 Task: Select Fire TV from Amazon Fire TV. Add to cart Alexa Voice Remote for Fire TV Stick-3. Place order for _x000D_
122 S Miles Ave_x000D_
Union City, Tennessee(TN), 38261, Cell Number (731) 885-7095
Action: Mouse moved to (25, 114)
Screenshot: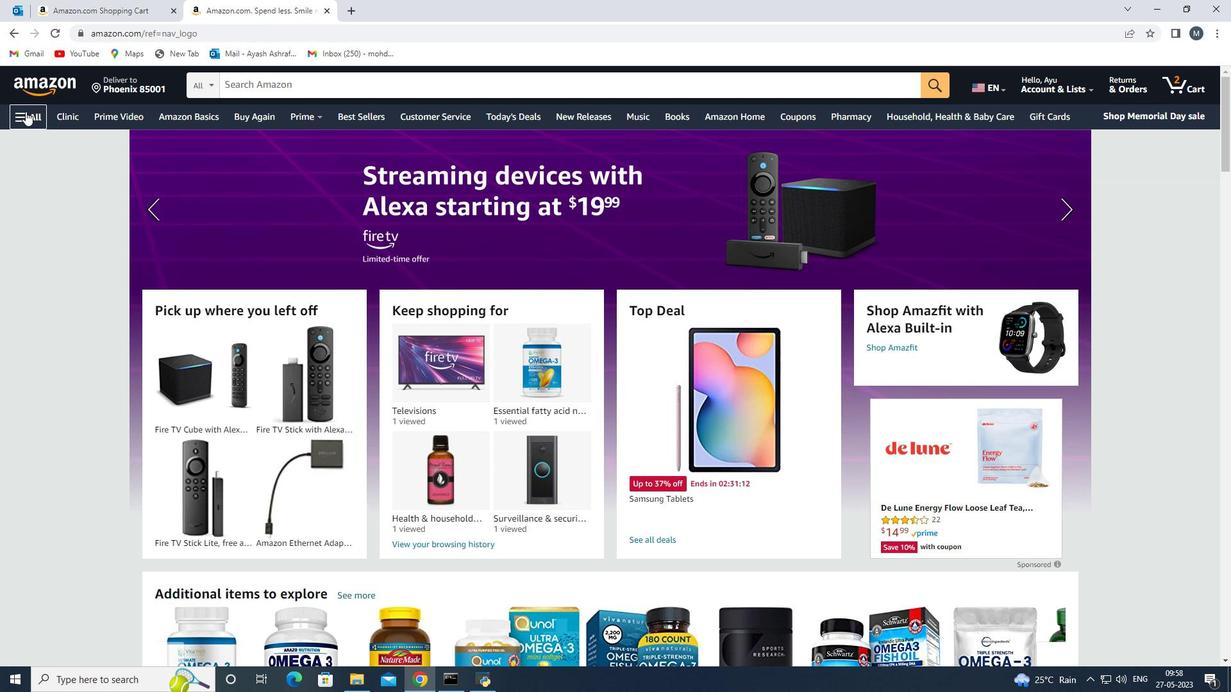 
Action: Mouse pressed left at (25, 114)
Screenshot: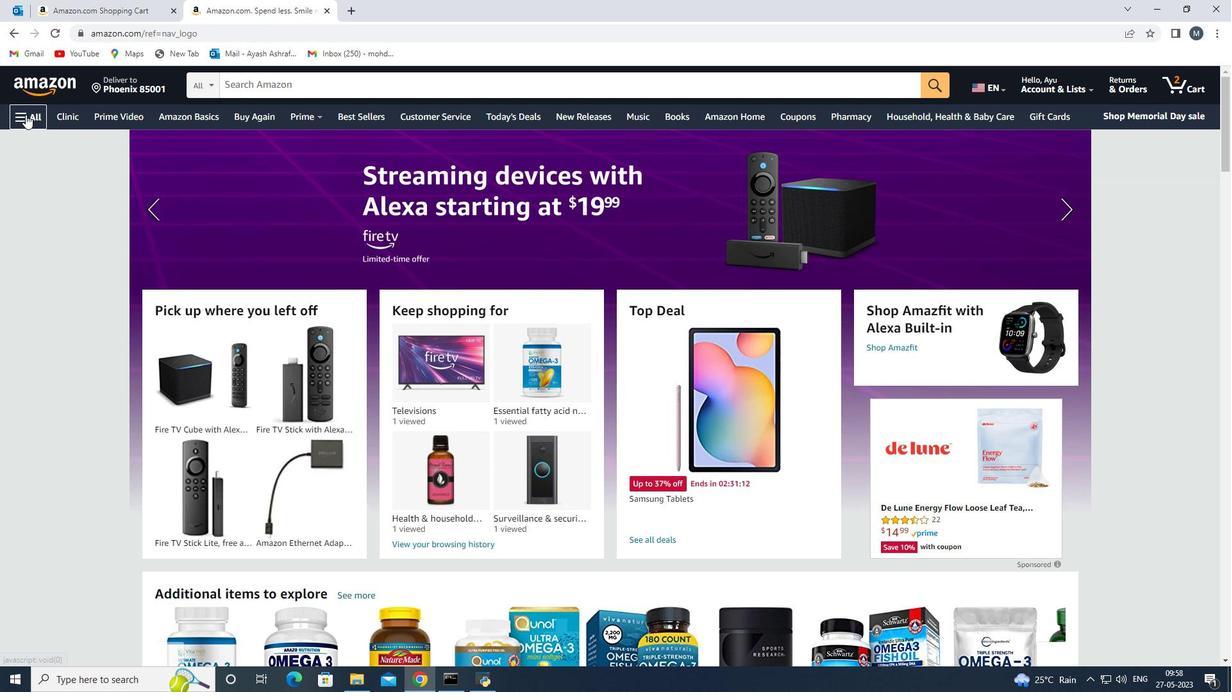 
Action: Mouse moved to (89, 527)
Screenshot: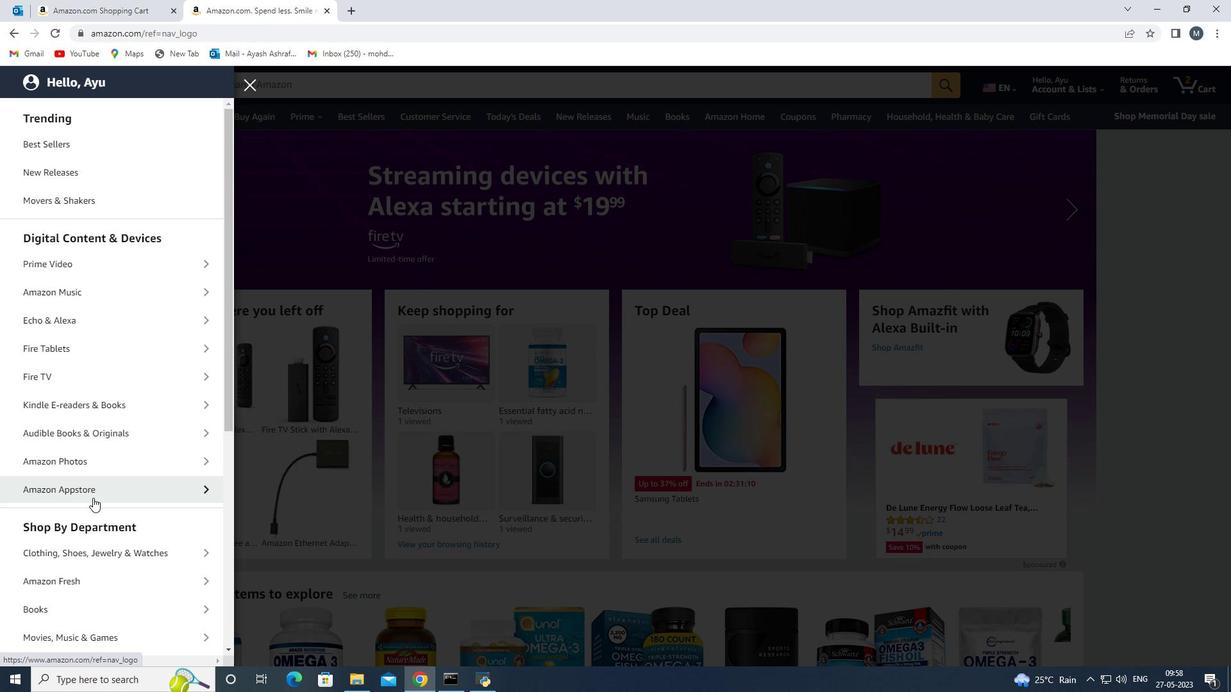 
Action: Mouse scrolled (89, 527) with delta (0, 0)
Screenshot: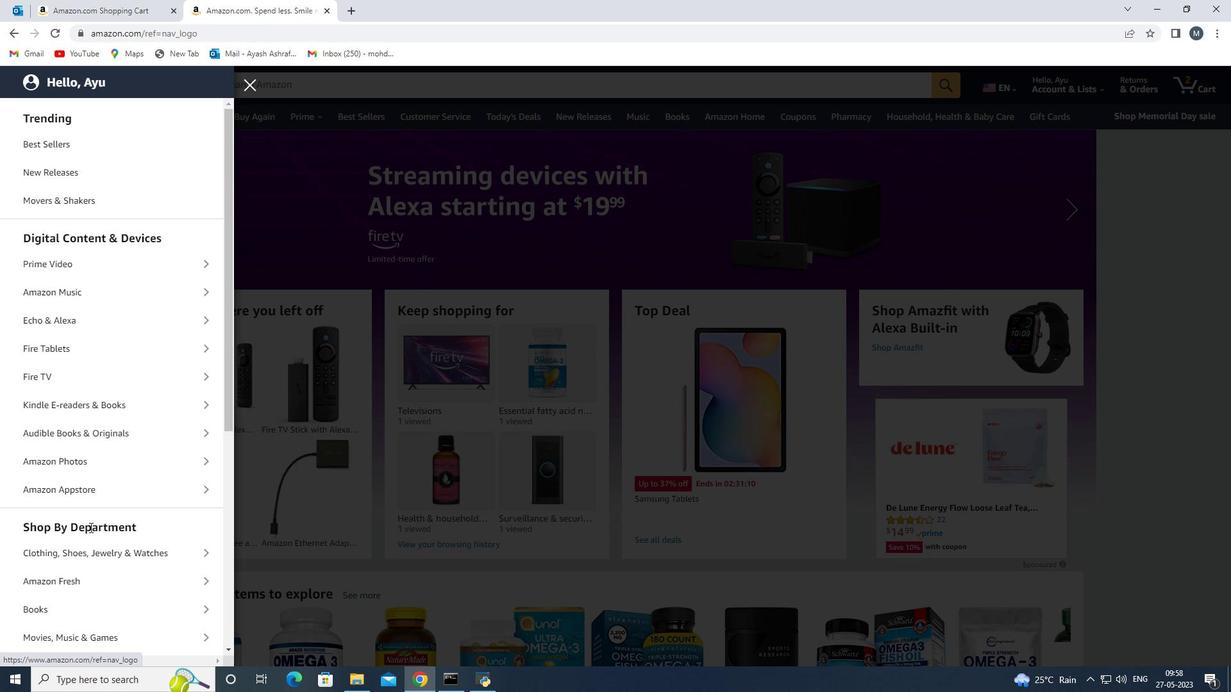 
Action: Mouse scrolled (89, 527) with delta (0, 0)
Screenshot: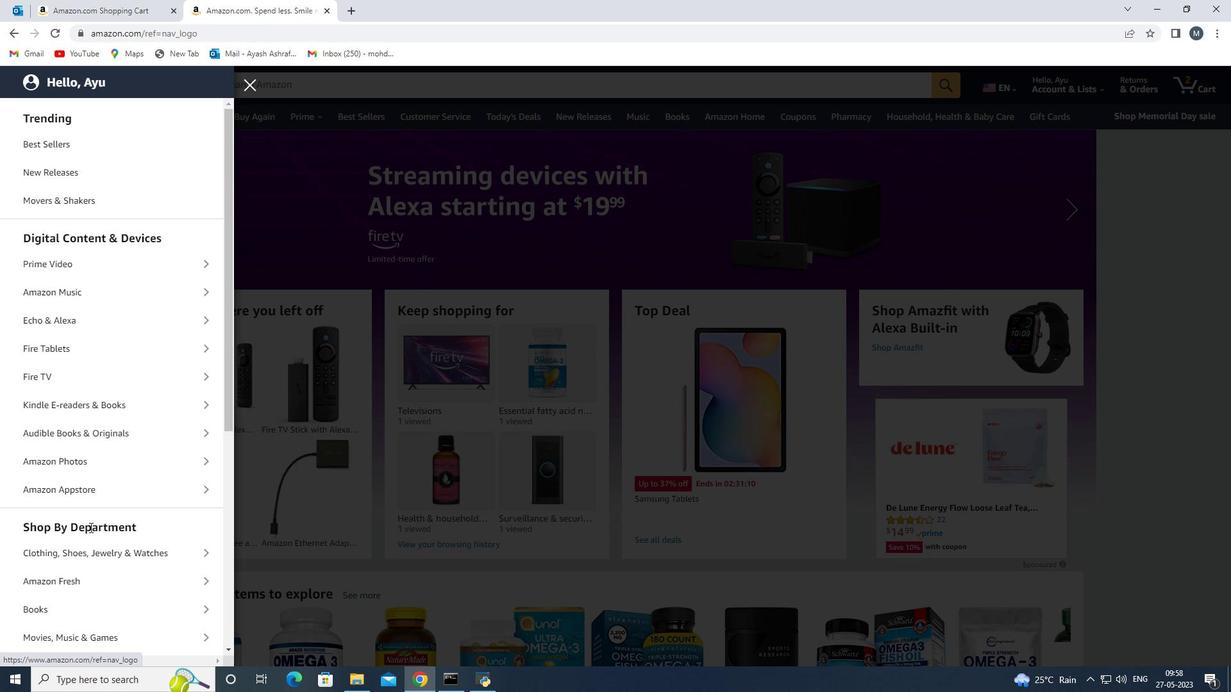 
Action: Mouse moved to (89, 527)
Screenshot: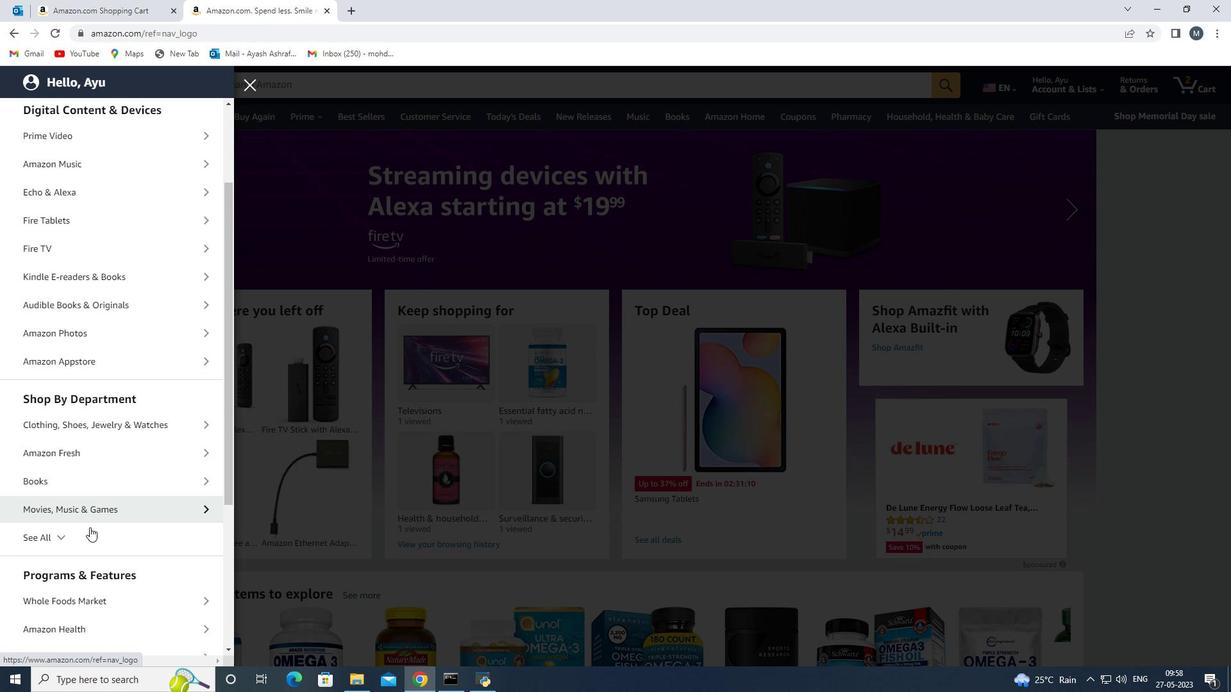 
Action: Mouse scrolled (89, 527) with delta (0, 0)
Screenshot: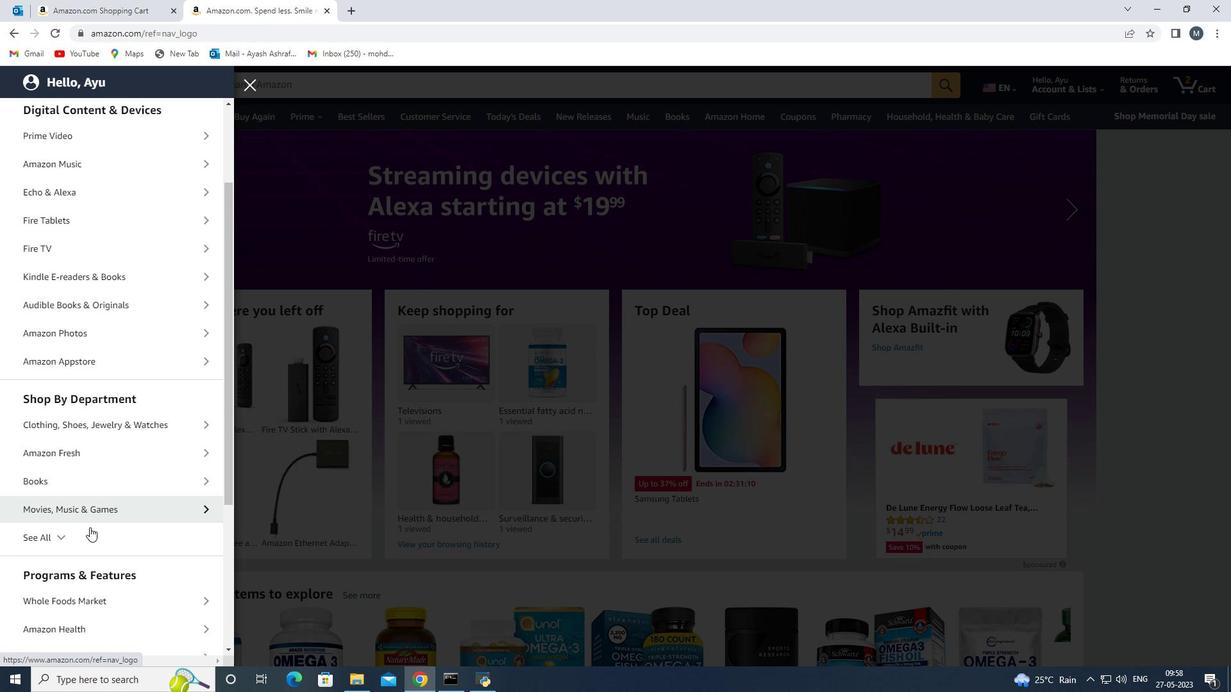
Action: Mouse scrolled (89, 527) with delta (0, 0)
Screenshot: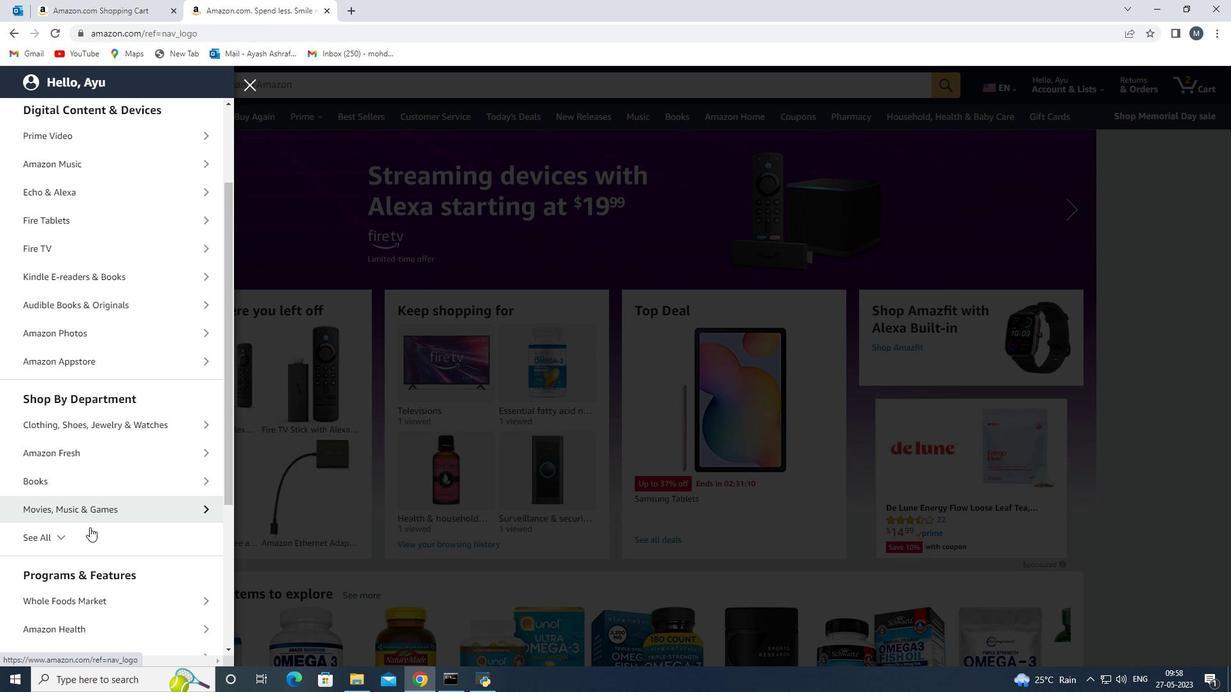 
Action: Mouse scrolled (89, 527) with delta (0, 0)
Screenshot: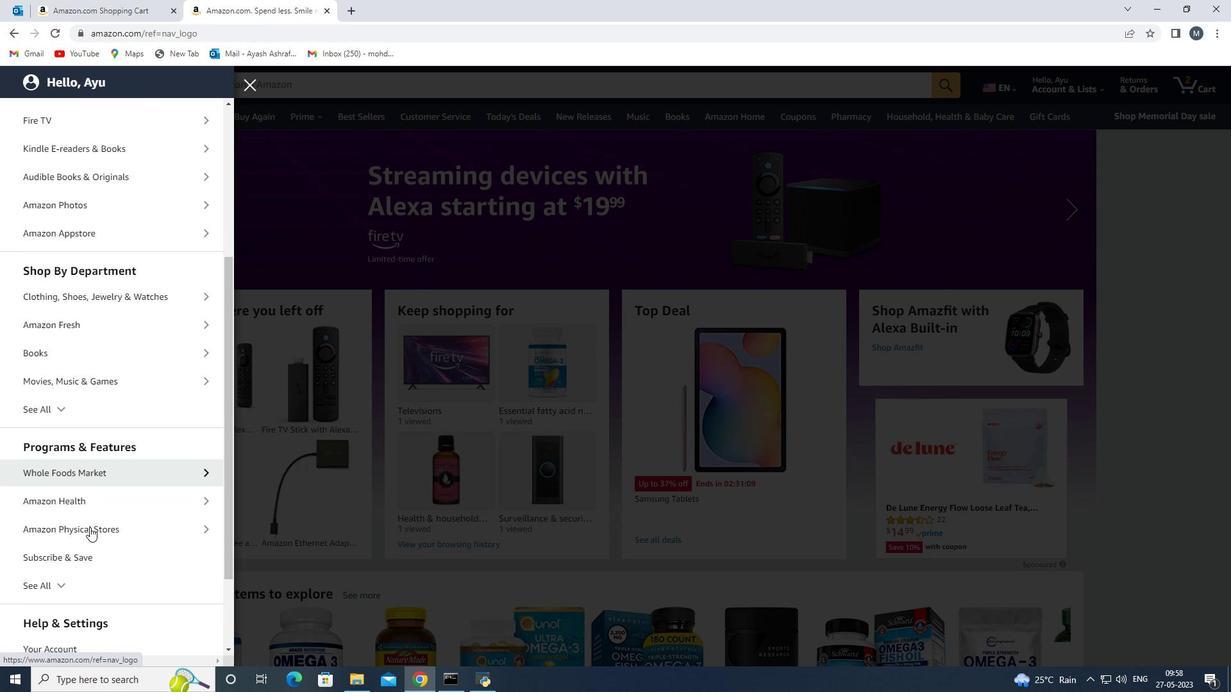 
Action: Mouse scrolled (89, 527) with delta (0, 0)
Screenshot: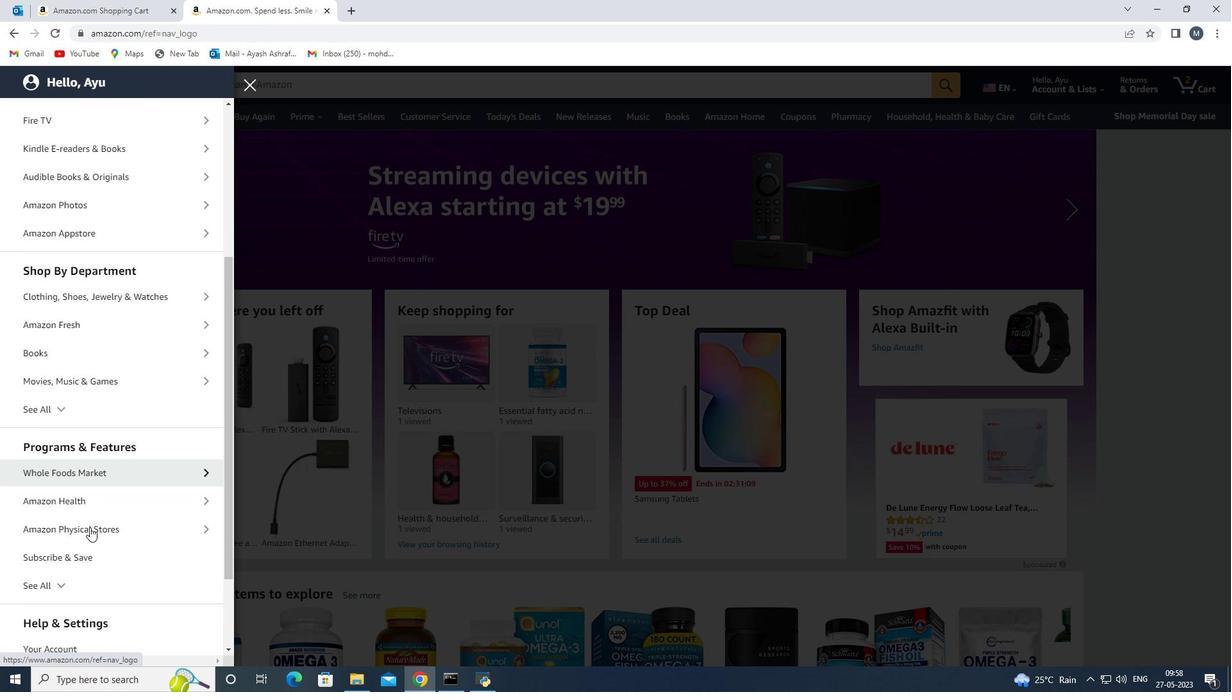
Action: Mouse moved to (128, 373)
Screenshot: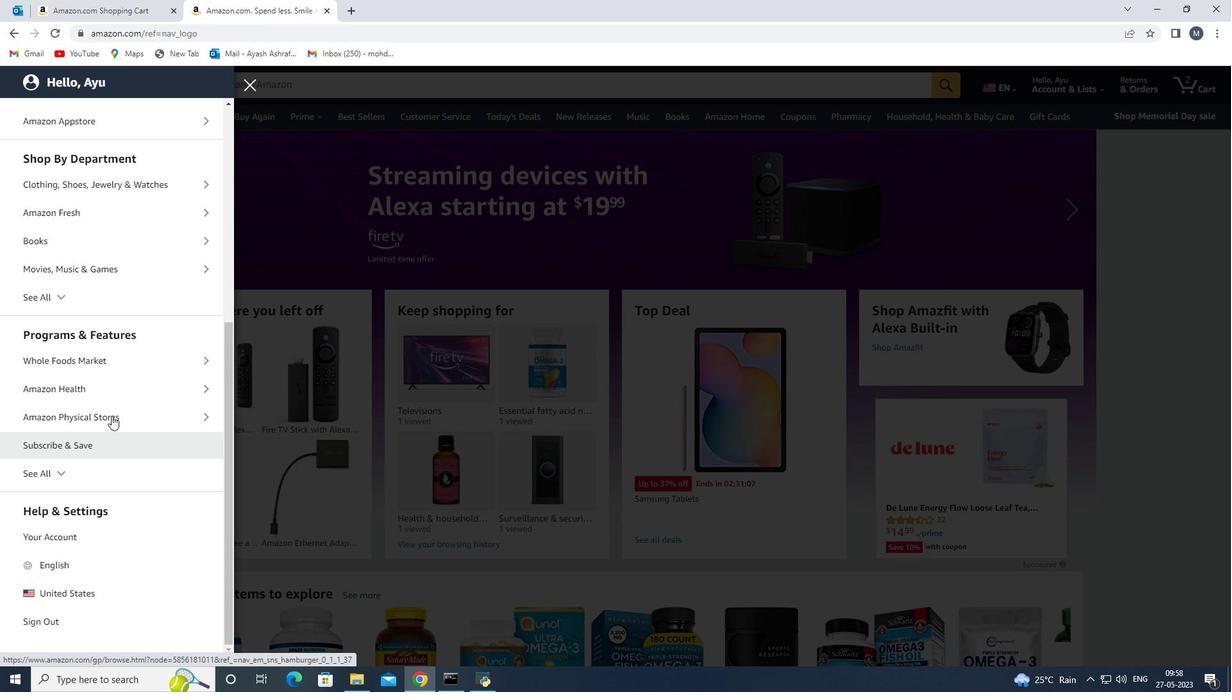 
Action: Mouse scrolled (128, 373) with delta (0, 0)
Screenshot: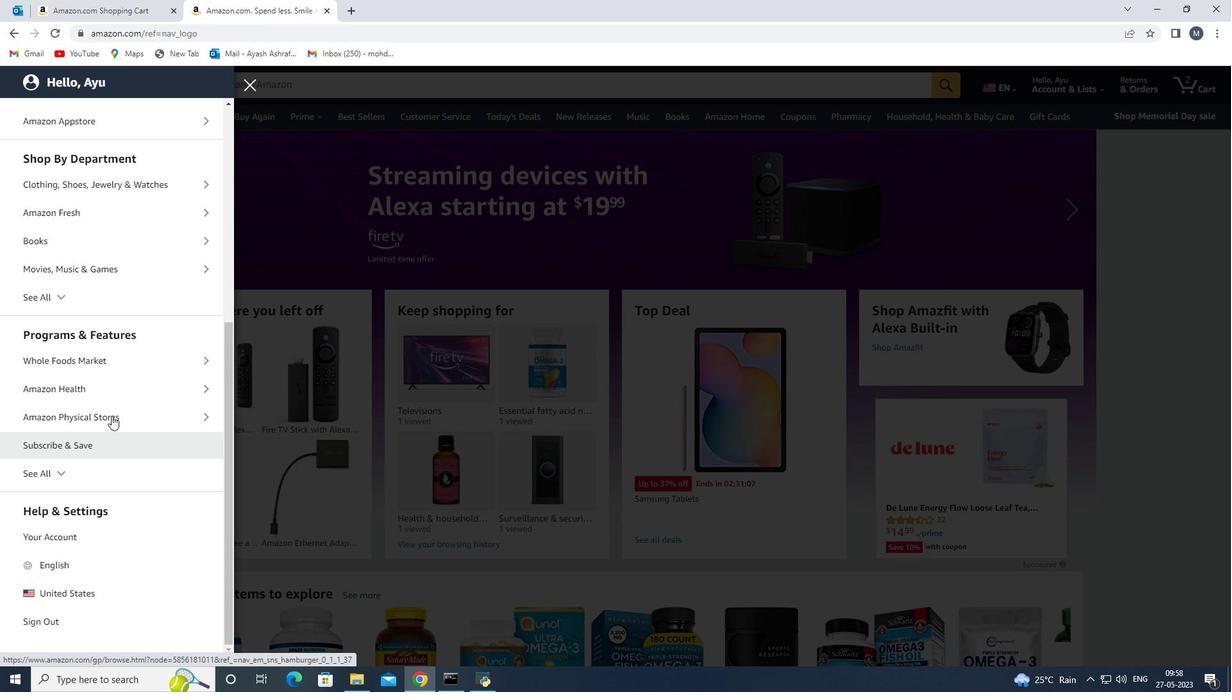 
Action: Mouse scrolled (128, 373) with delta (0, 0)
Screenshot: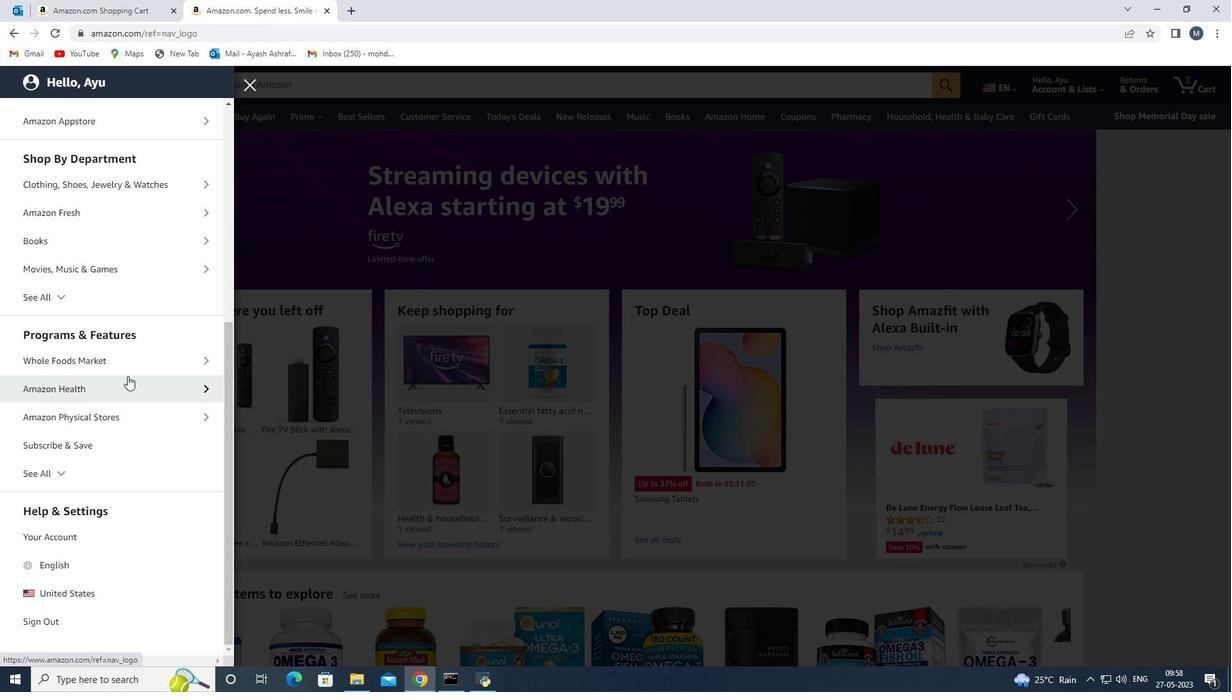 
Action: Mouse moved to (100, 259)
Screenshot: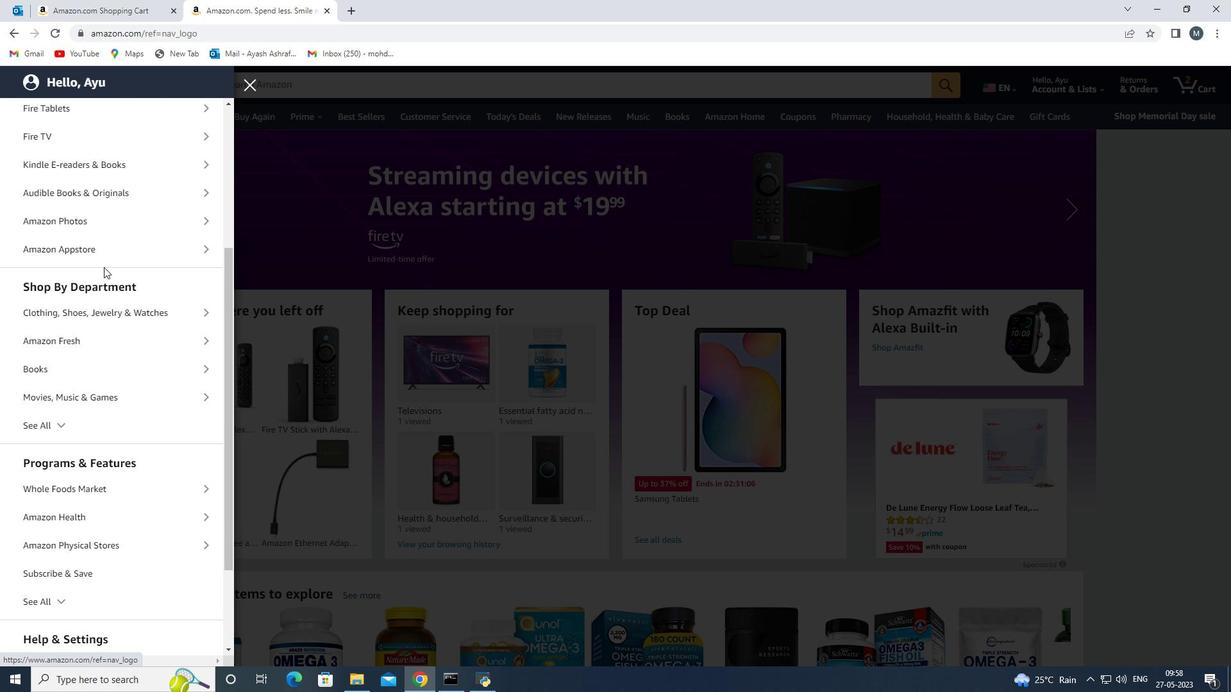 
Action: Mouse scrolled (100, 259) with delta (0, 0)
Screenshot: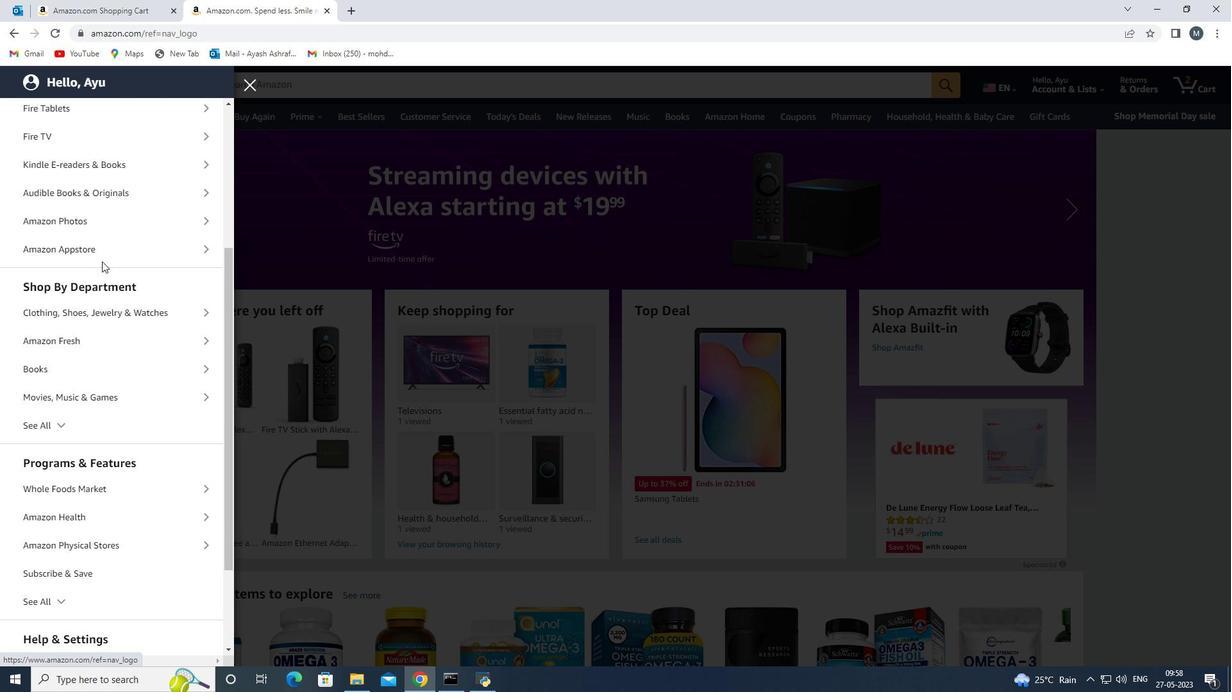 
Action: Mouse moved to (169, 198)
Screenshot: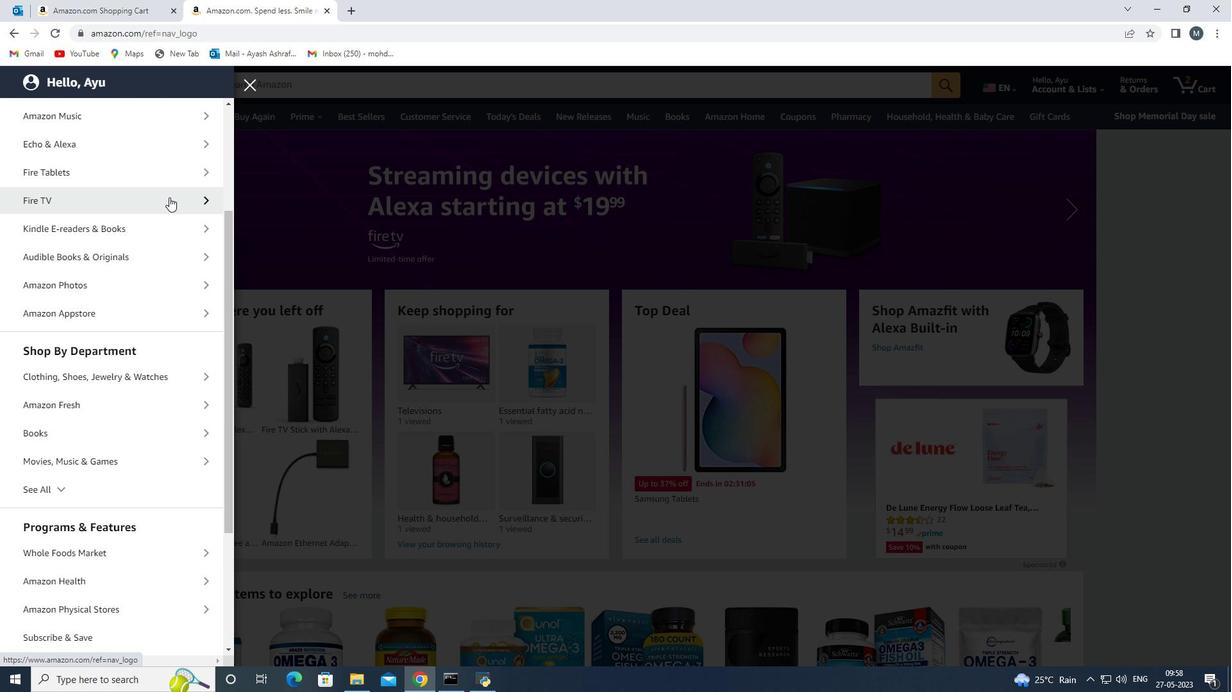 
Action: Mouse pressed left at (169, 198)
Screenshot: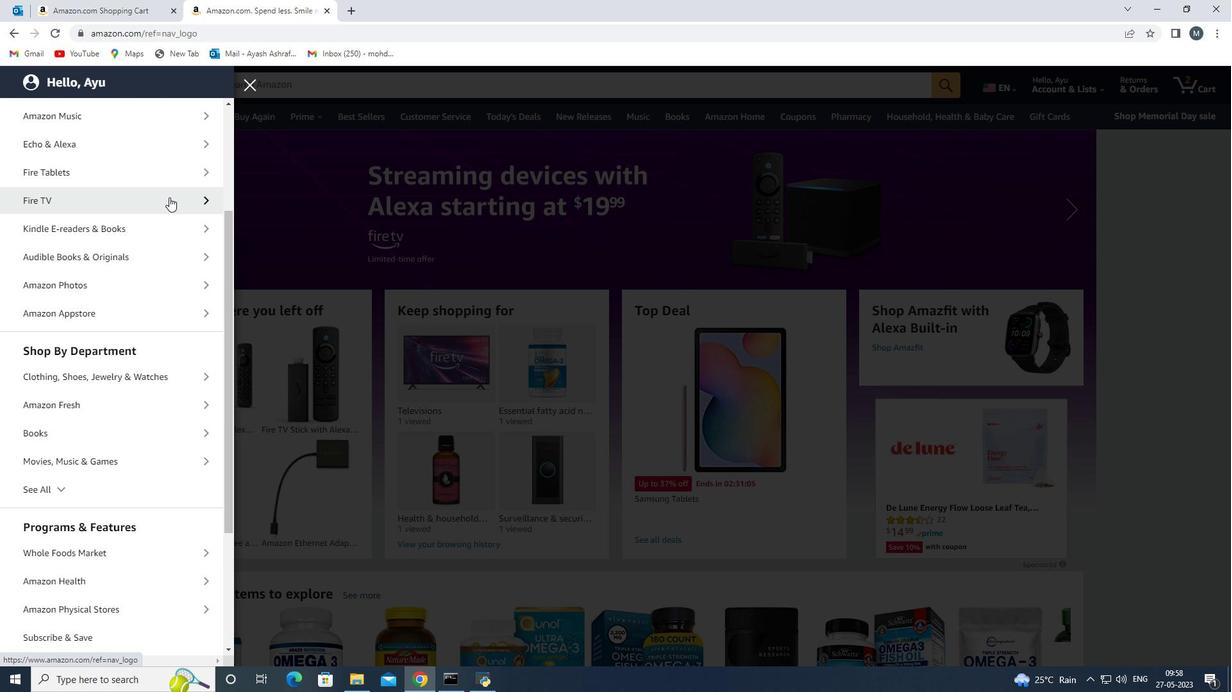 
Action: Mouse moved to (168, 182)
Screenshot: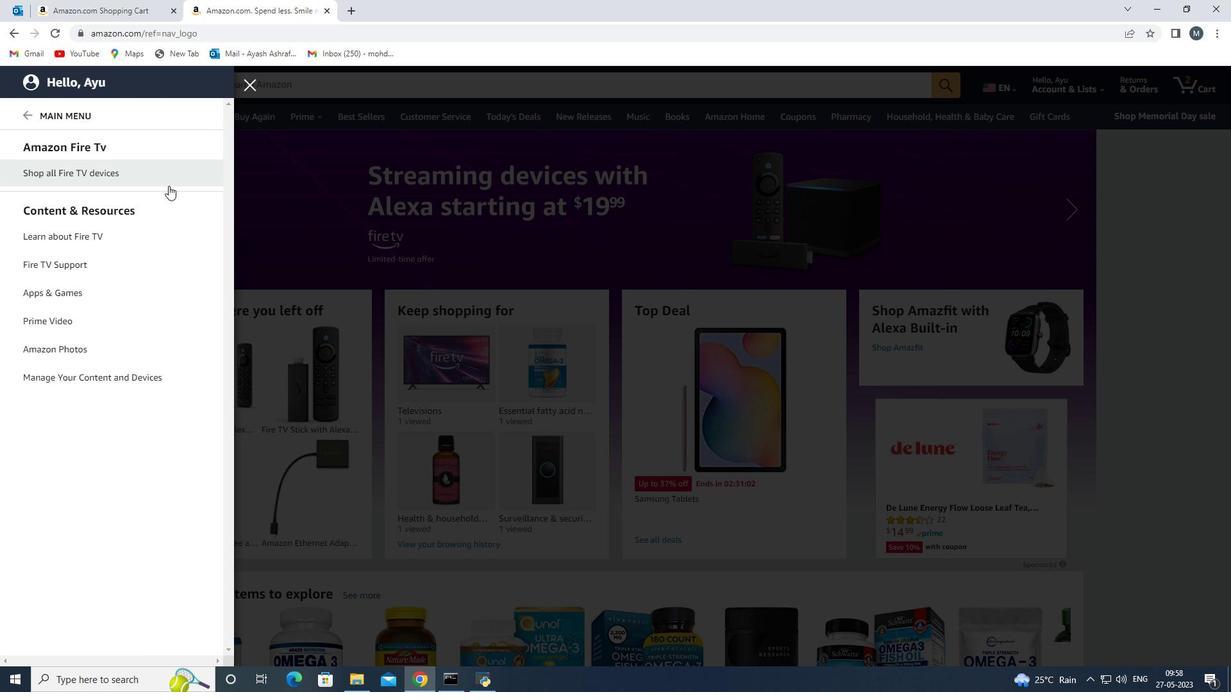 
Action: Mouse pressed left at (168, 182)
Screenshot: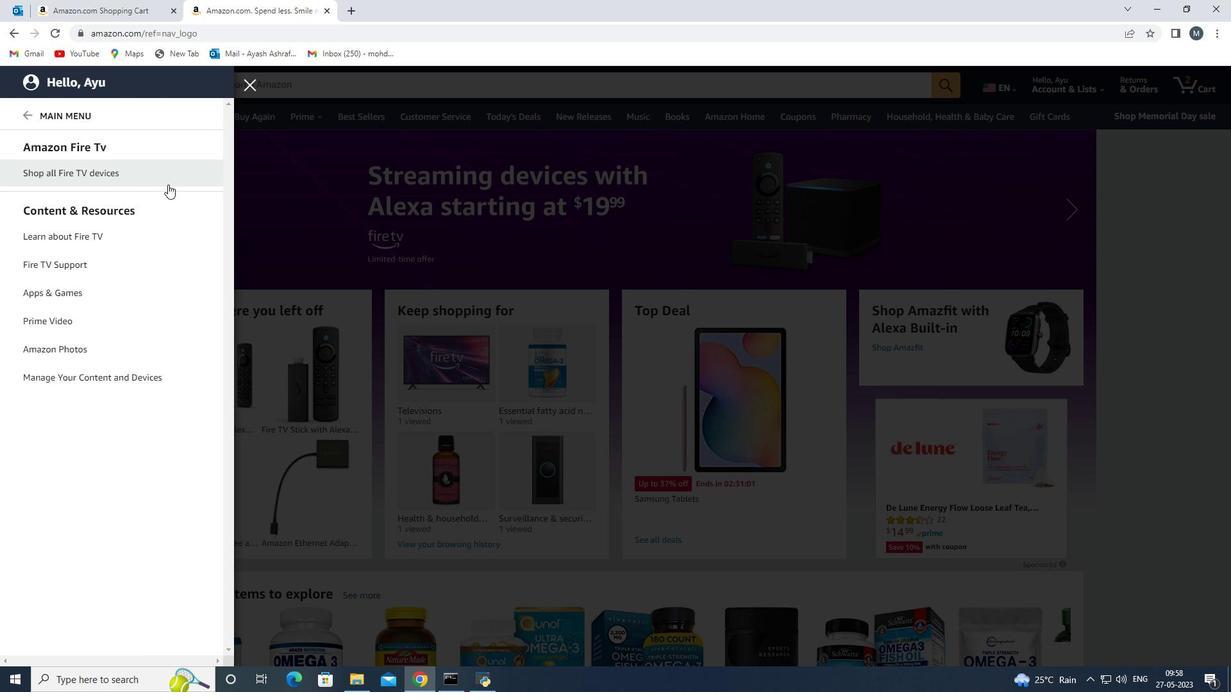 
Action: Mouse moved to (337, 84)
Screenshot: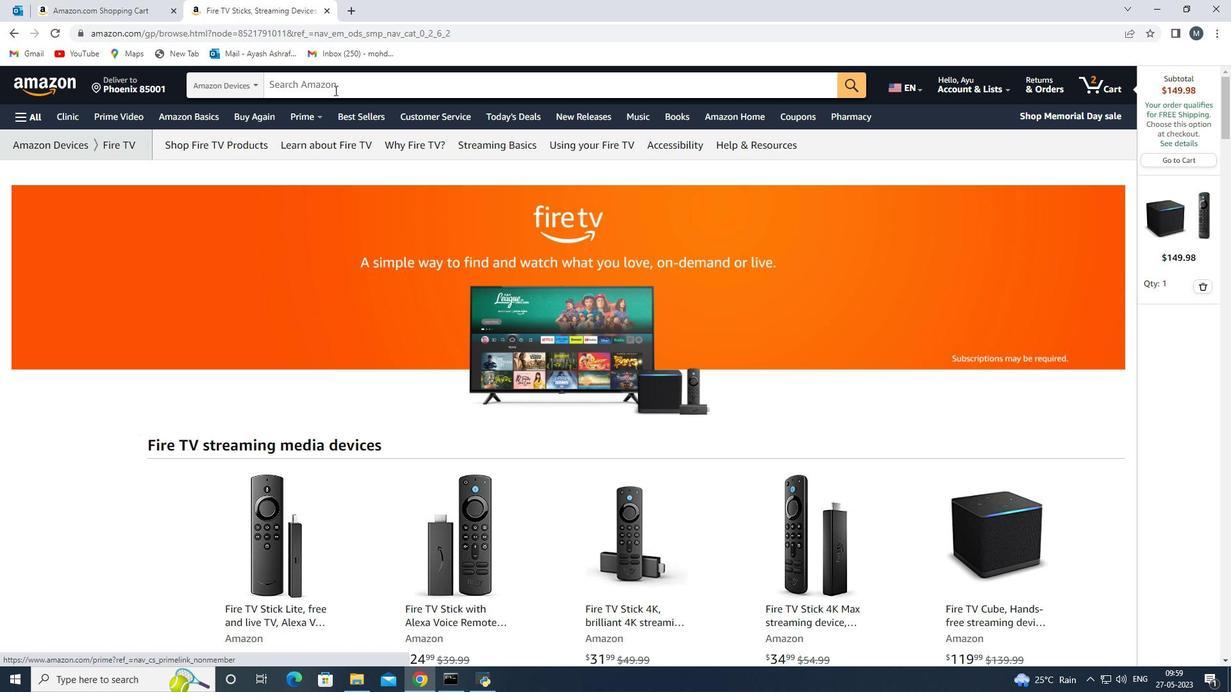 
Action: Mouse pressed left at (337, 84)
Screenshot: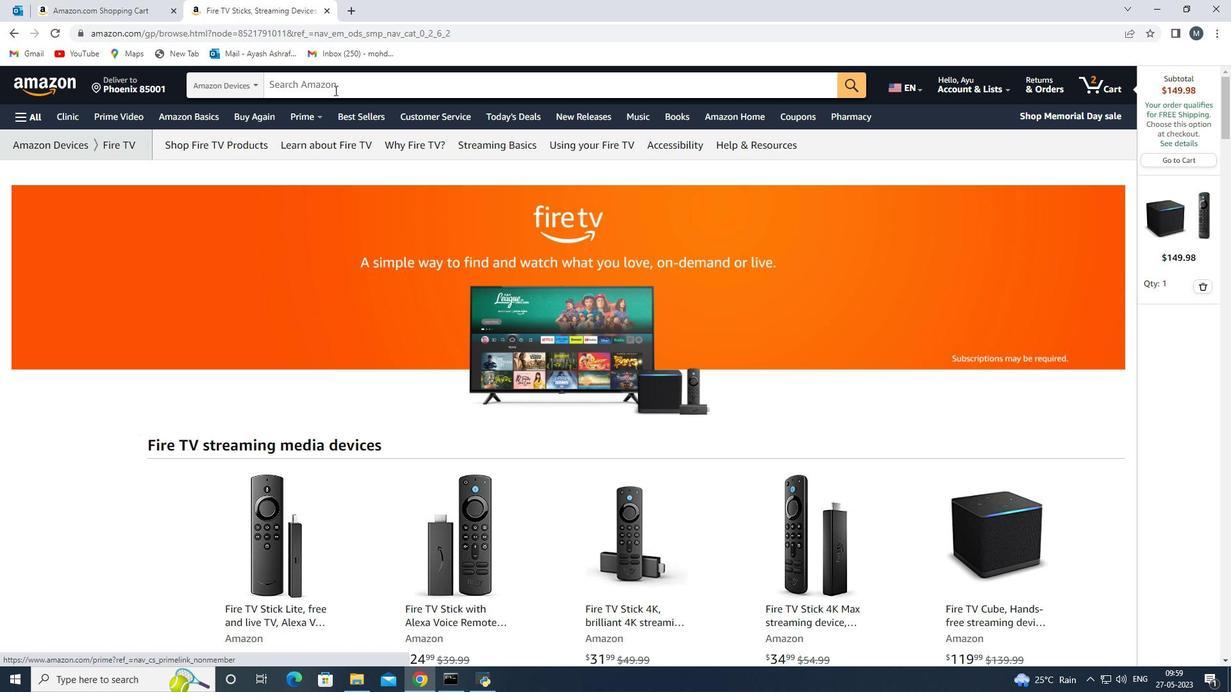 
Action: Mouse moved to (337, 84)
Screenshot: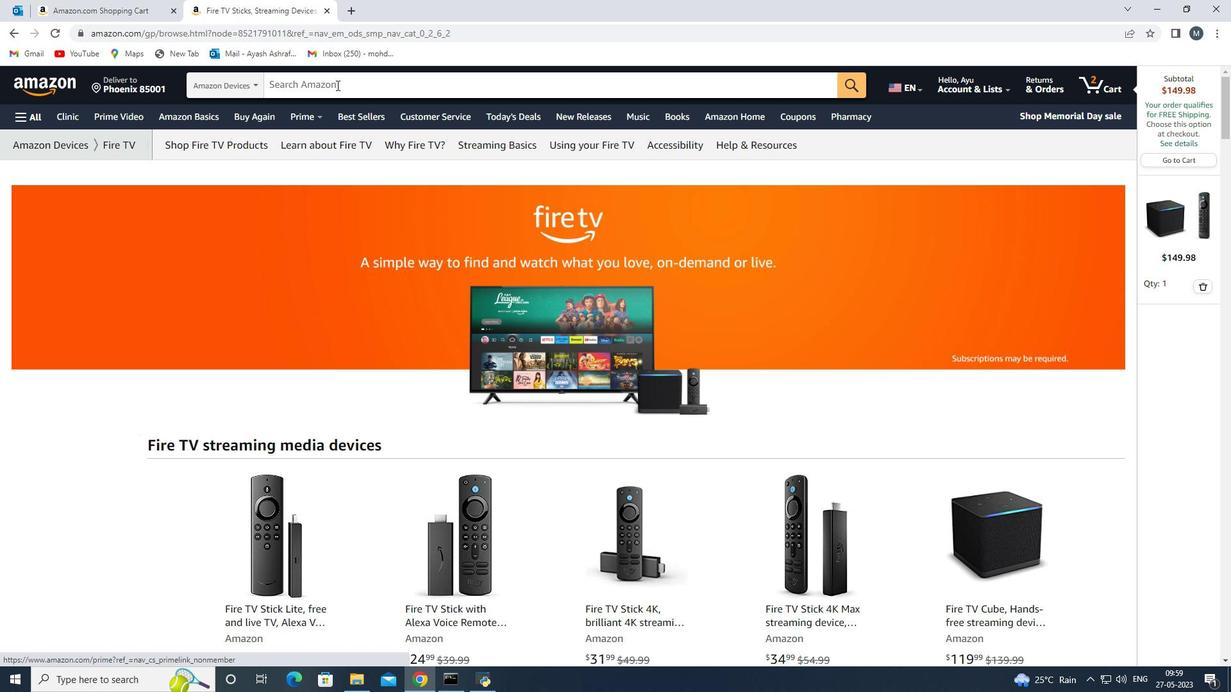 
Action: Key pressed <Key.shift>Alexa<Key.space><Key.shift>Voice<Key.space><Key.shift>Remote<Key.space><Key.shift>For<Key.space>fire<Key.space>tv<Key.space>stick<Key.enter>
Screenshot: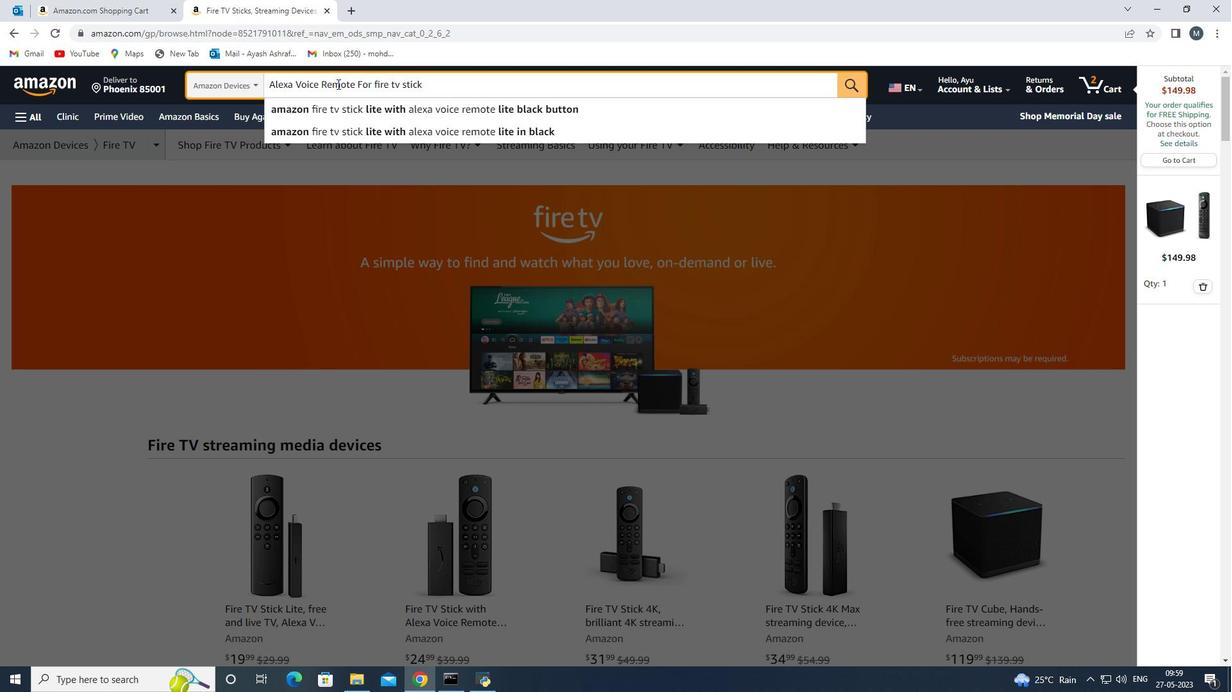 
Action: Mouse moved to (572, 369)
Screenshot: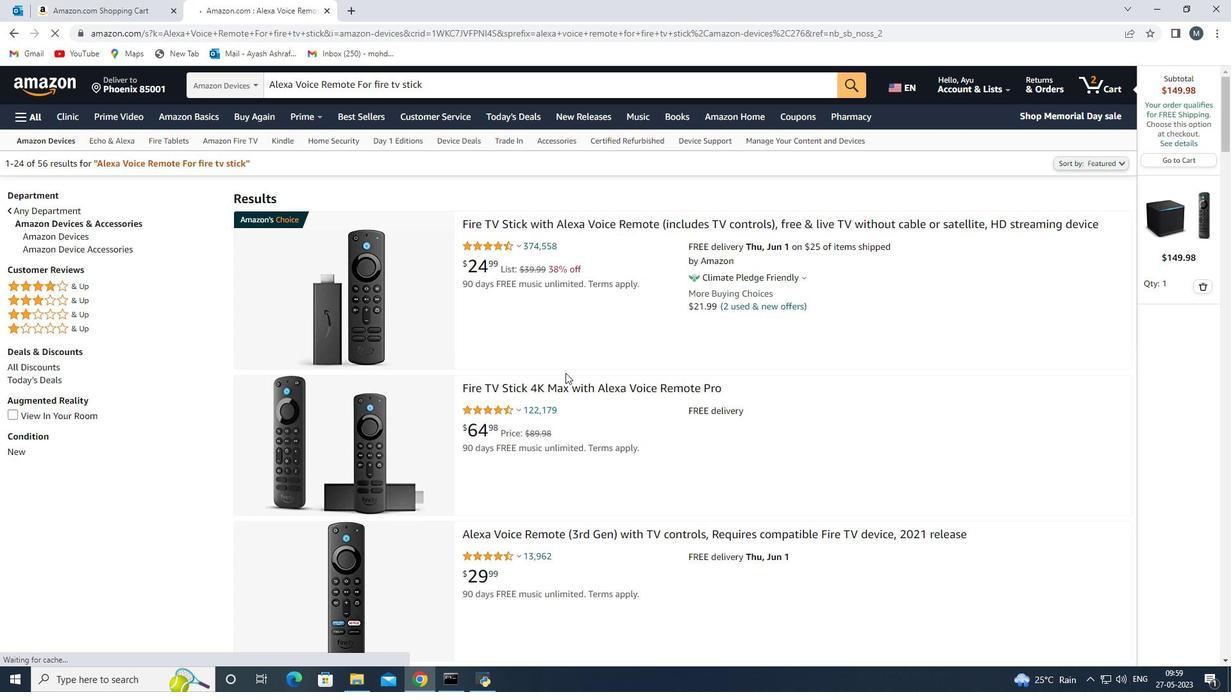
Action: Mouse scrolled (572, 368) with delta (0, 0)
Screenshot: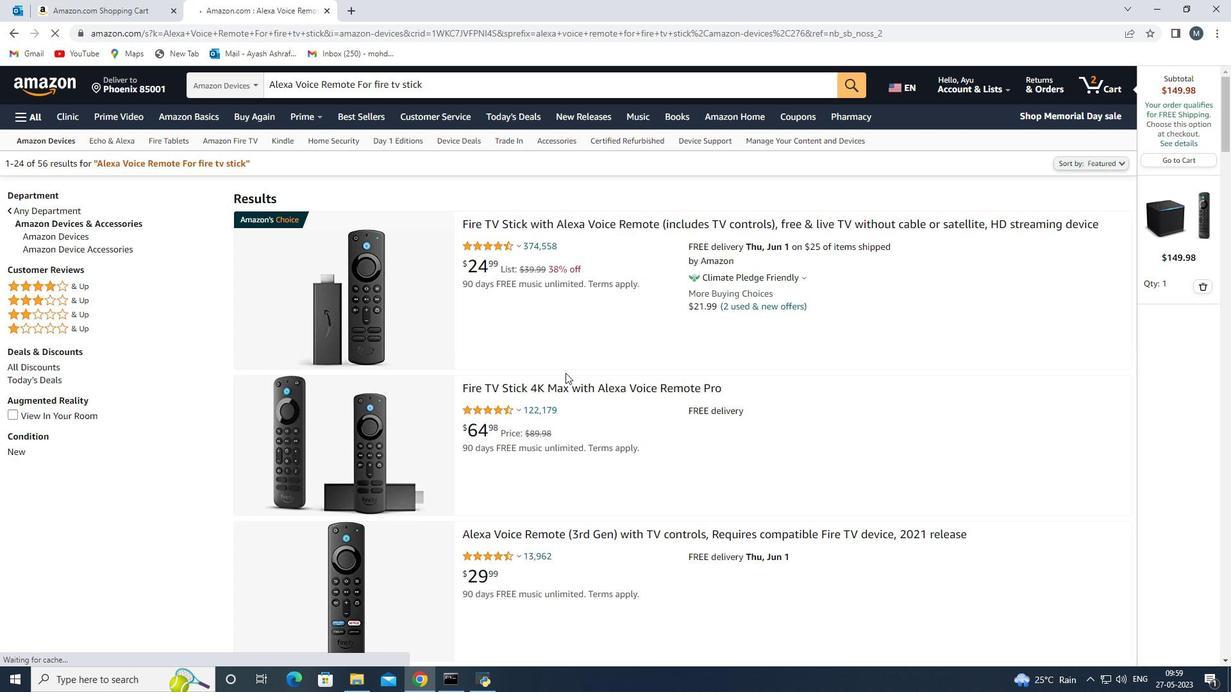 
Action: Mouse scrolled (572, 368) with delta (0, 0)
Screenshot: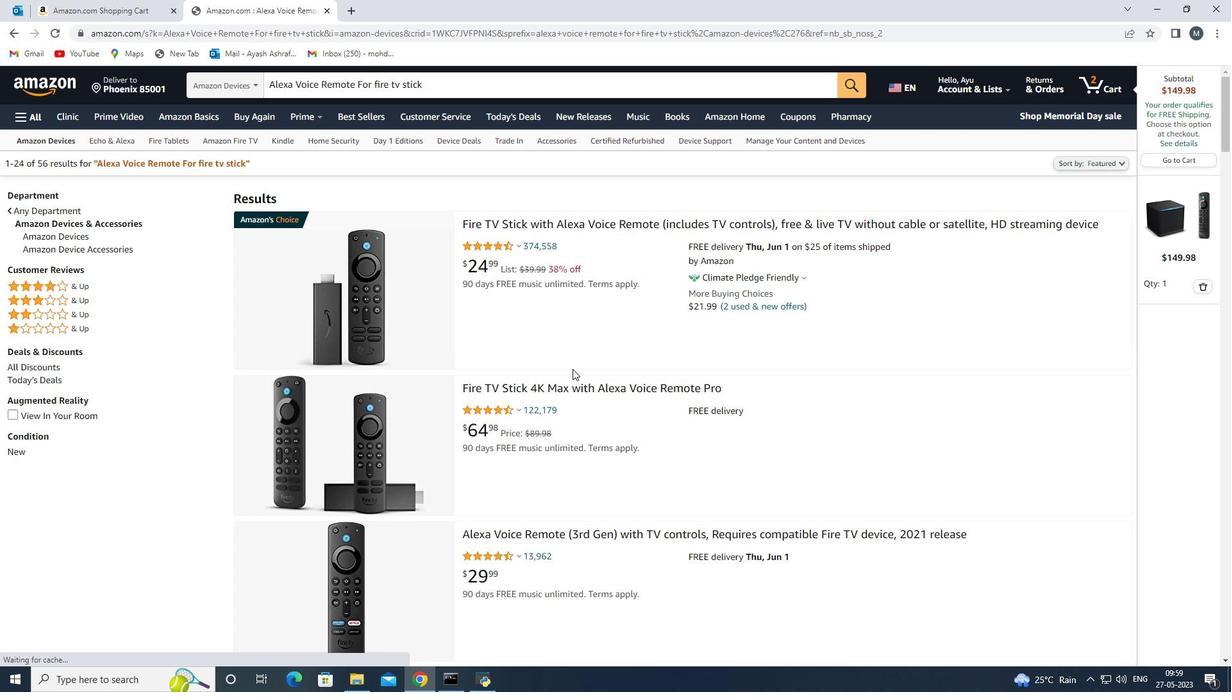 
Action: Mouse moved to (758, 298)
Screenshot: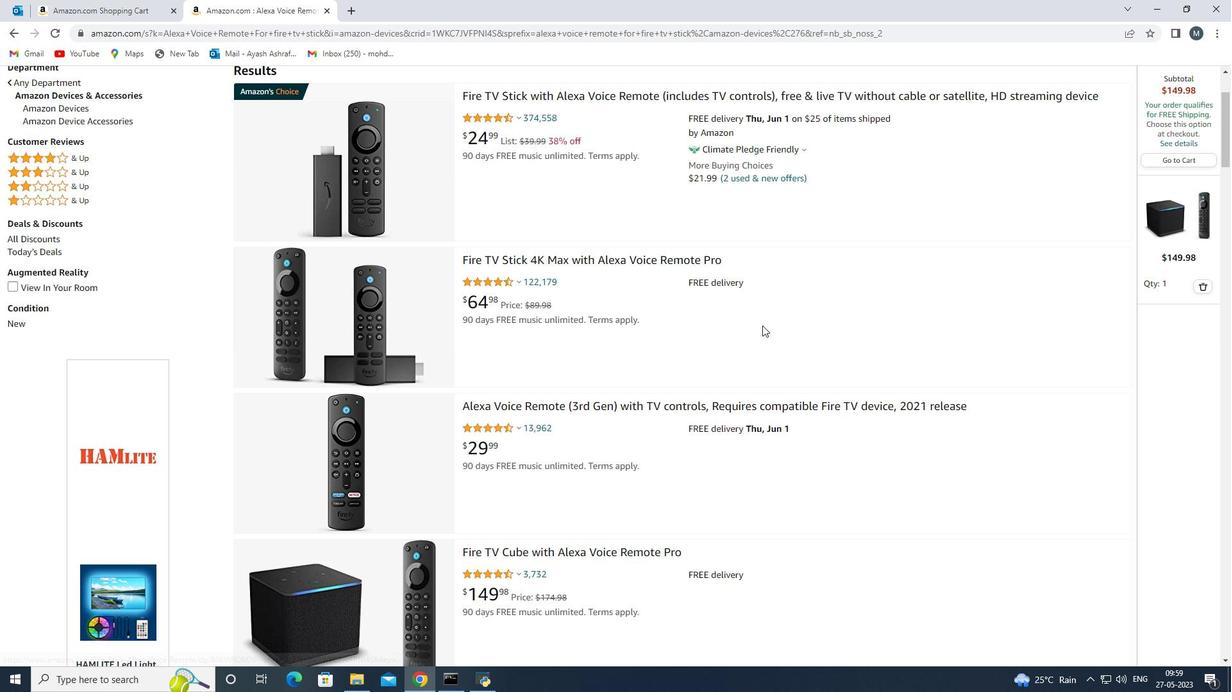 
Action: Mouse scrolled (758, 299) with delta (0, 0)
Screenshot: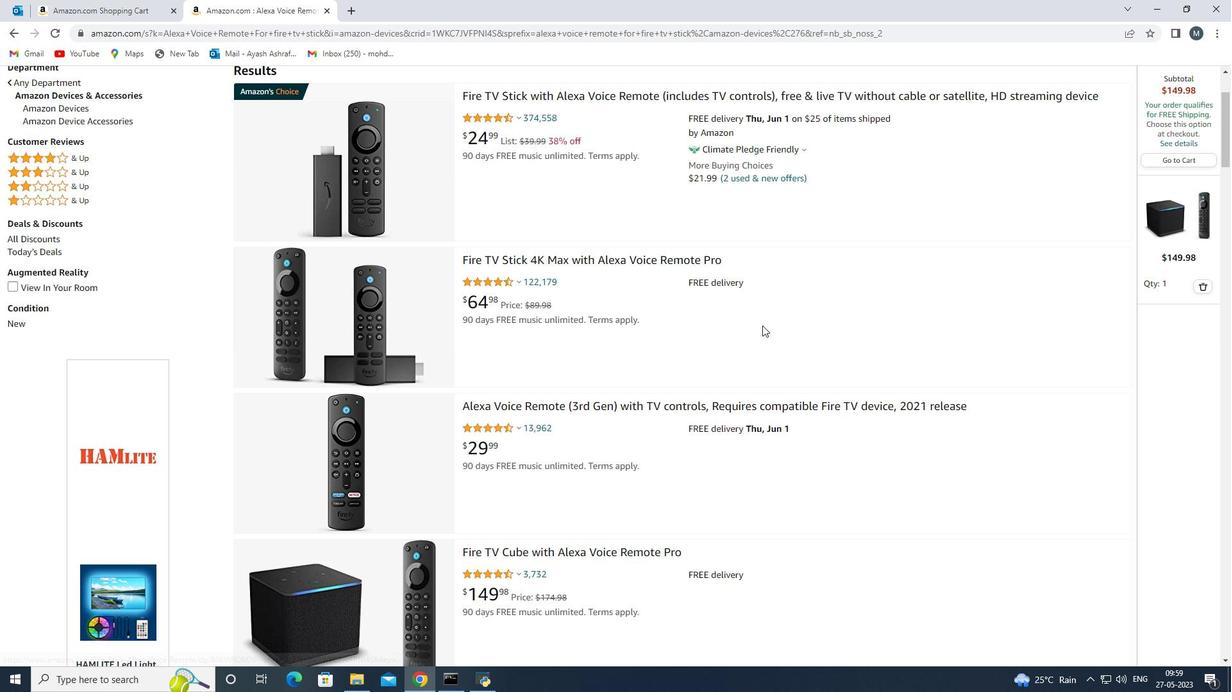 
Action: Mouse moved to (757, 293)
Screenshot: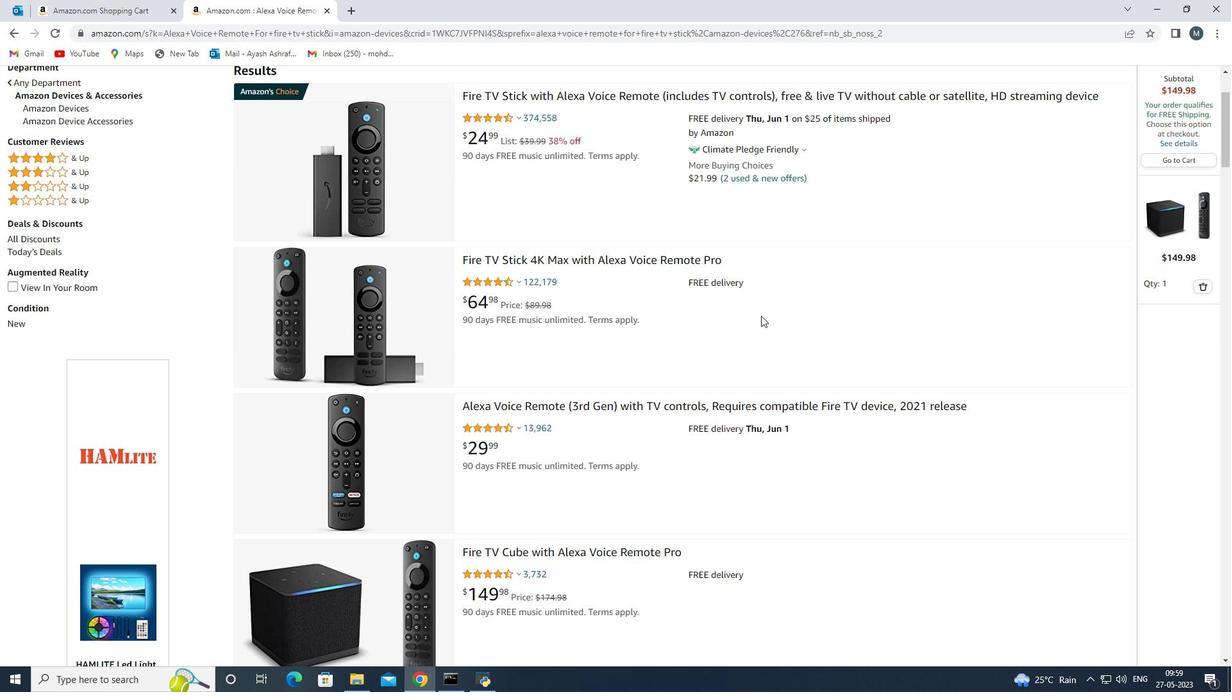 
Action: Mouse scrolled (757, 293) with delta (0, 0)
Screenshot: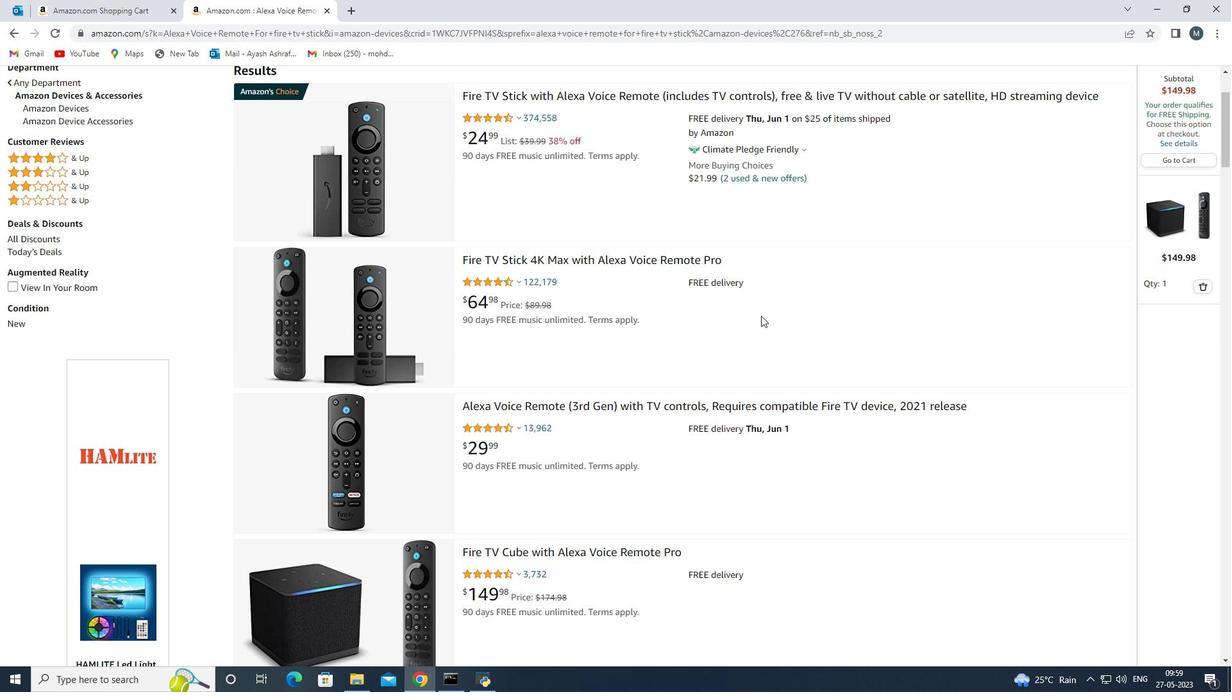 
Action: Mouse moved to (619, 313)
Screenshot: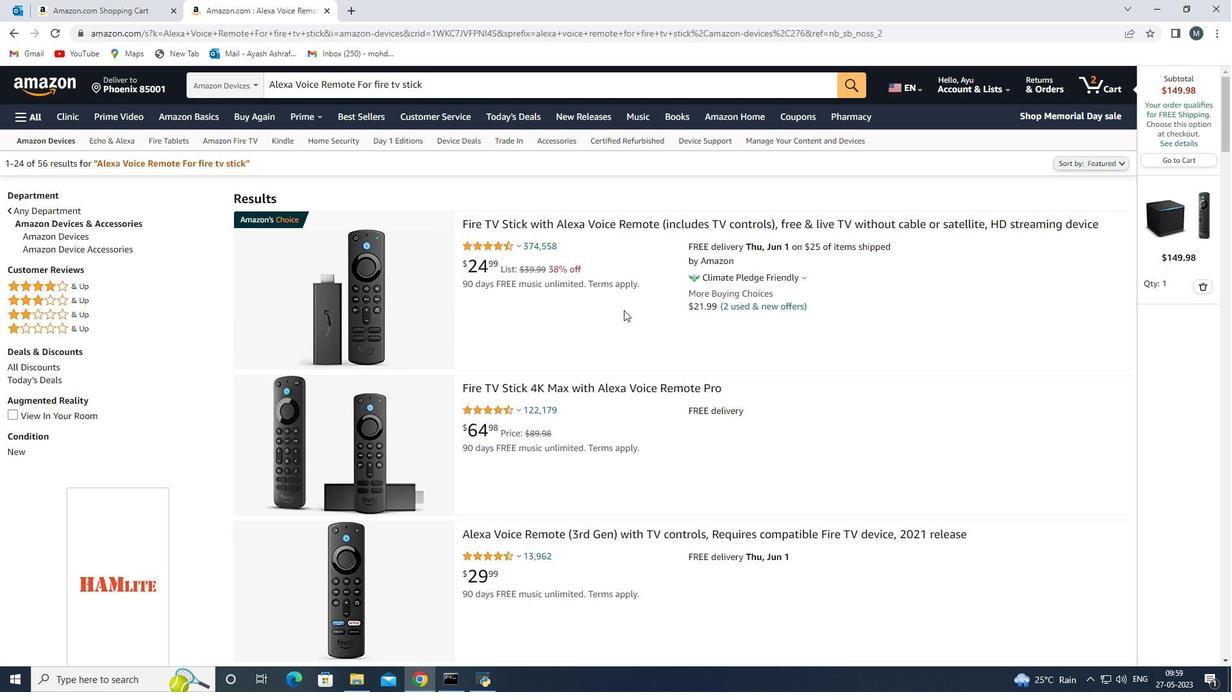 
Action: Mouse pressed left at (619, 313)
Screenshot: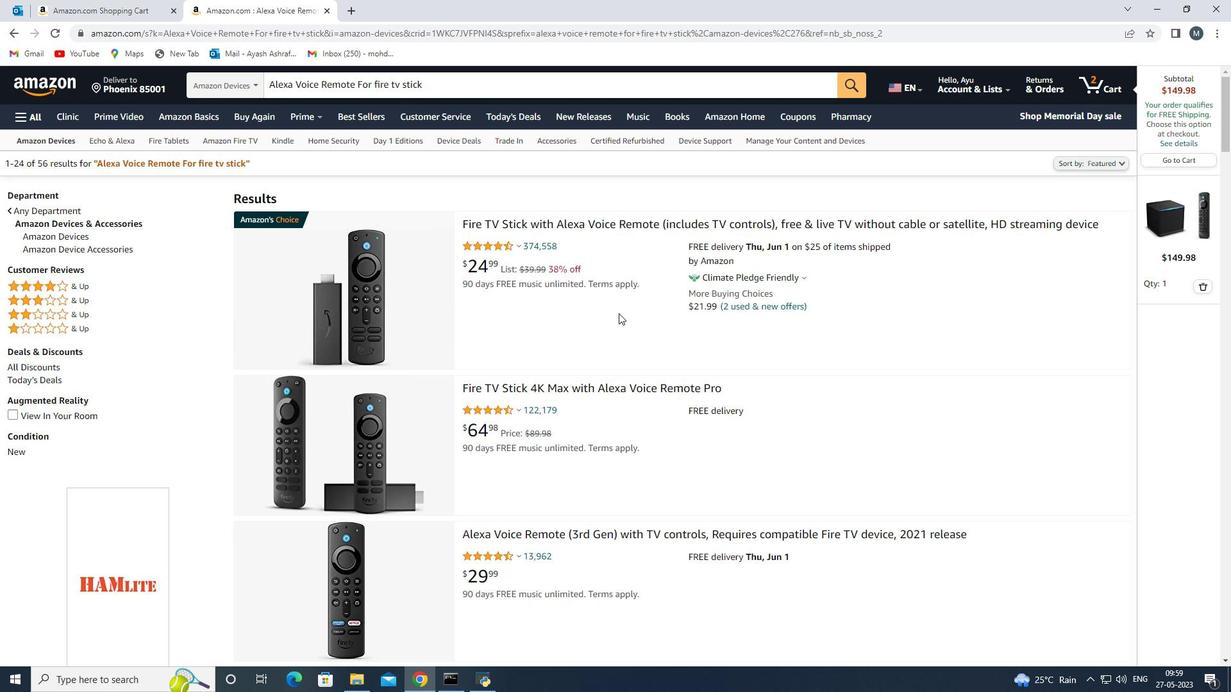 
Action: Mouse moved to (376, 318)
Screenshot: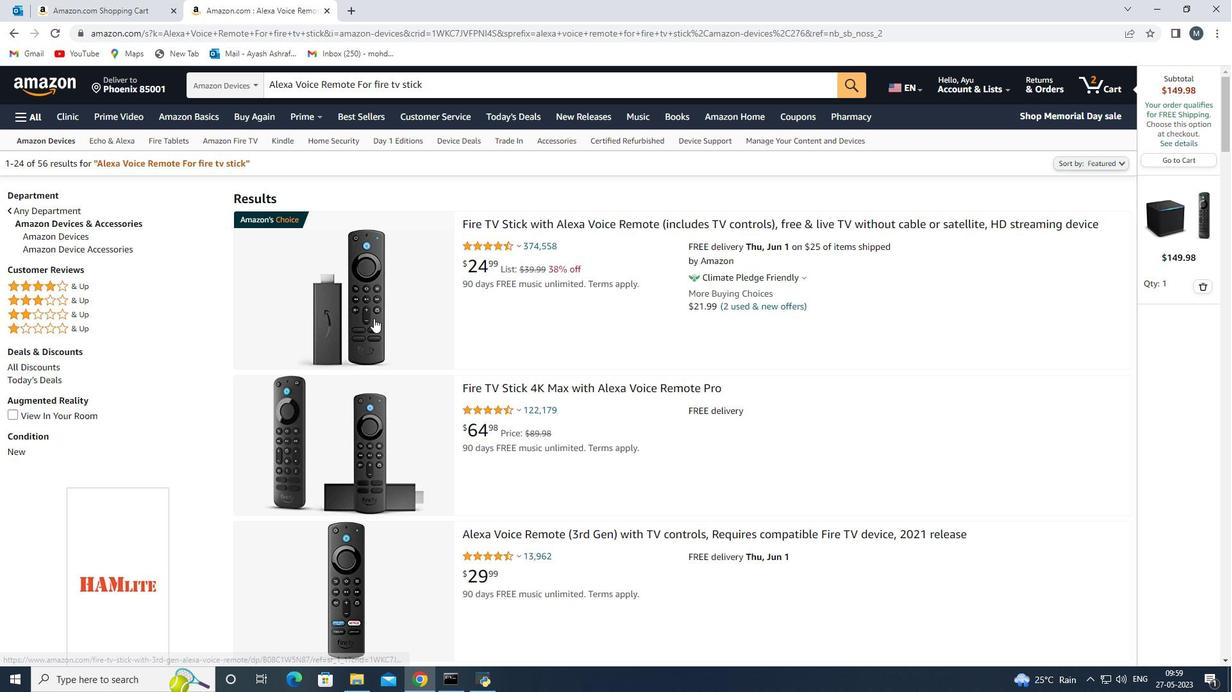 
Action: Mouse pressed left at (376, 318)
Screenshot: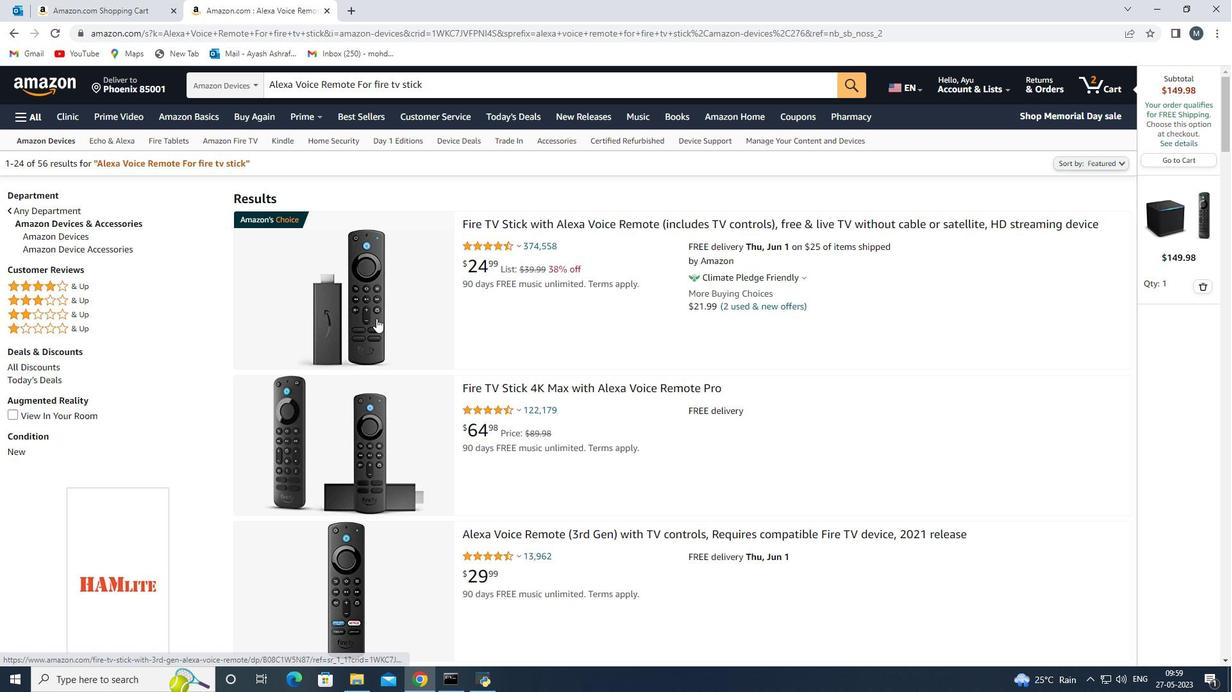 
Action: Mouse moved to (483, 315)
Screenshot: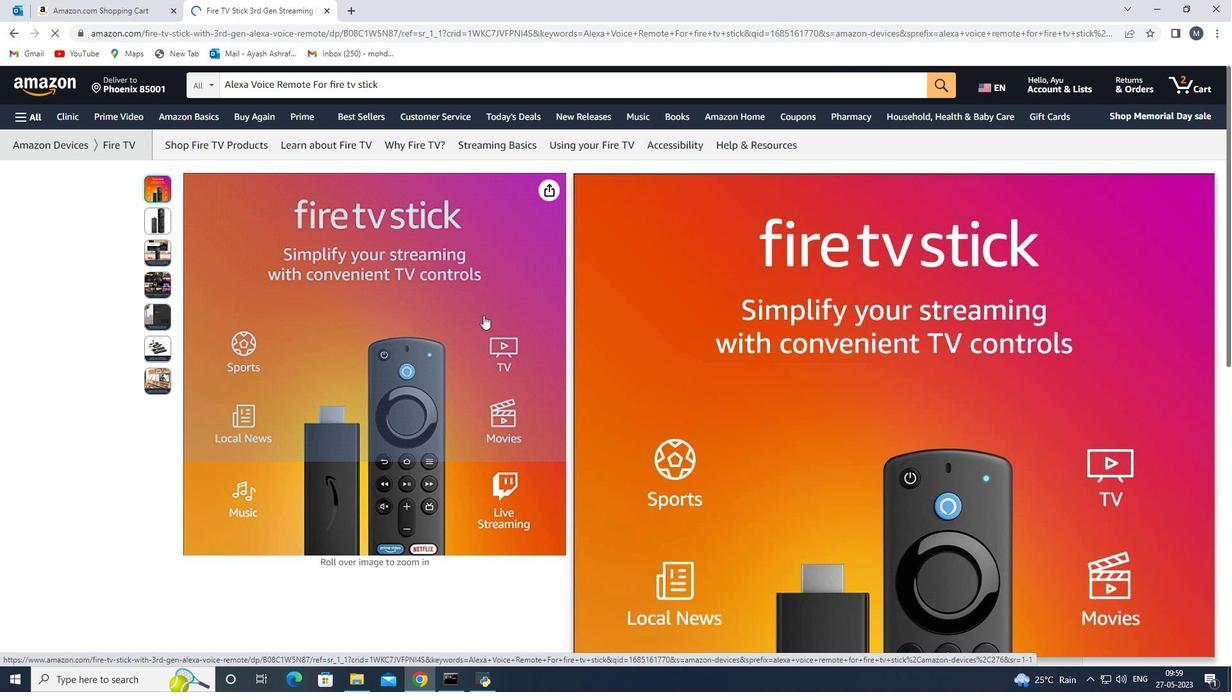 
Action: Mouse scrolled (483, 314) with delta (0, 0)
Screenshot: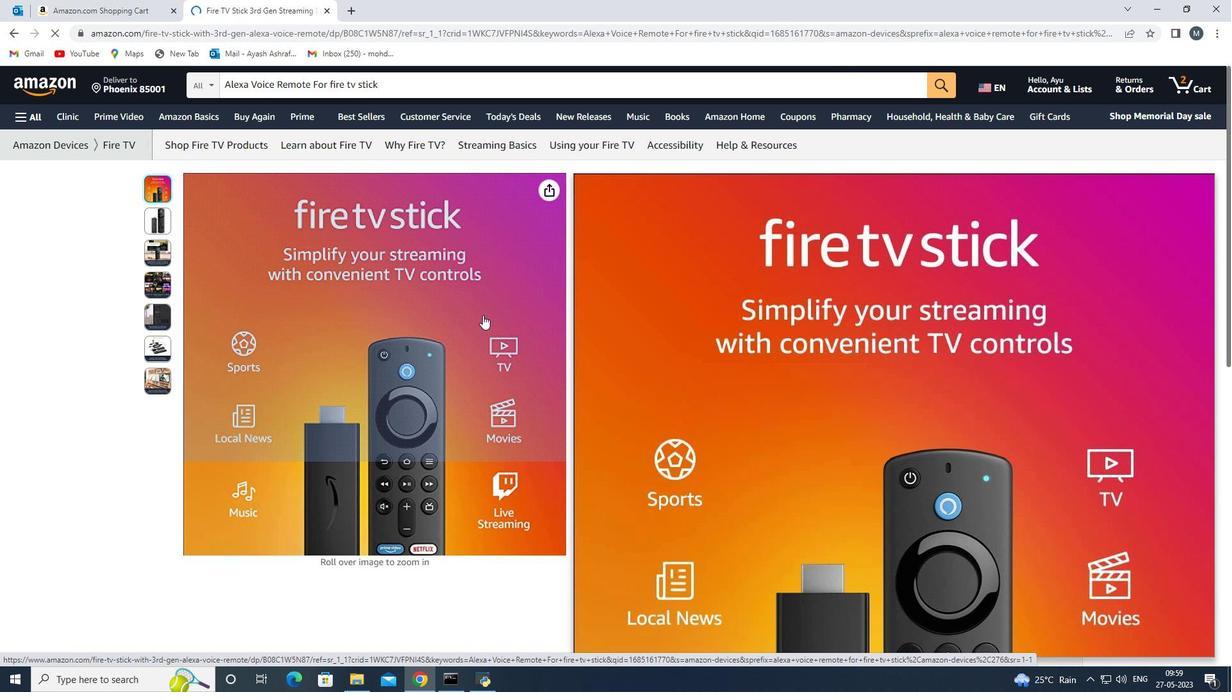
Action: Mouse moved to (481, 316)
Screenshot: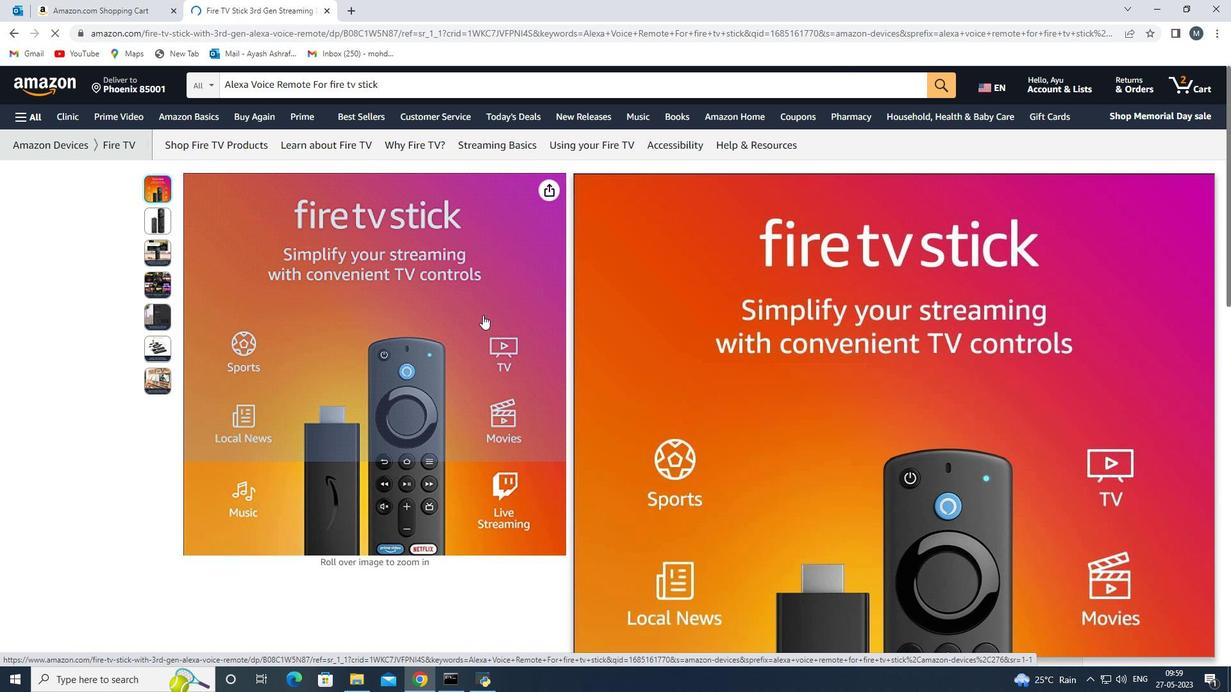 
Action: Mouse scrolled (481, 315) with delta (0, 0)
Screenshot: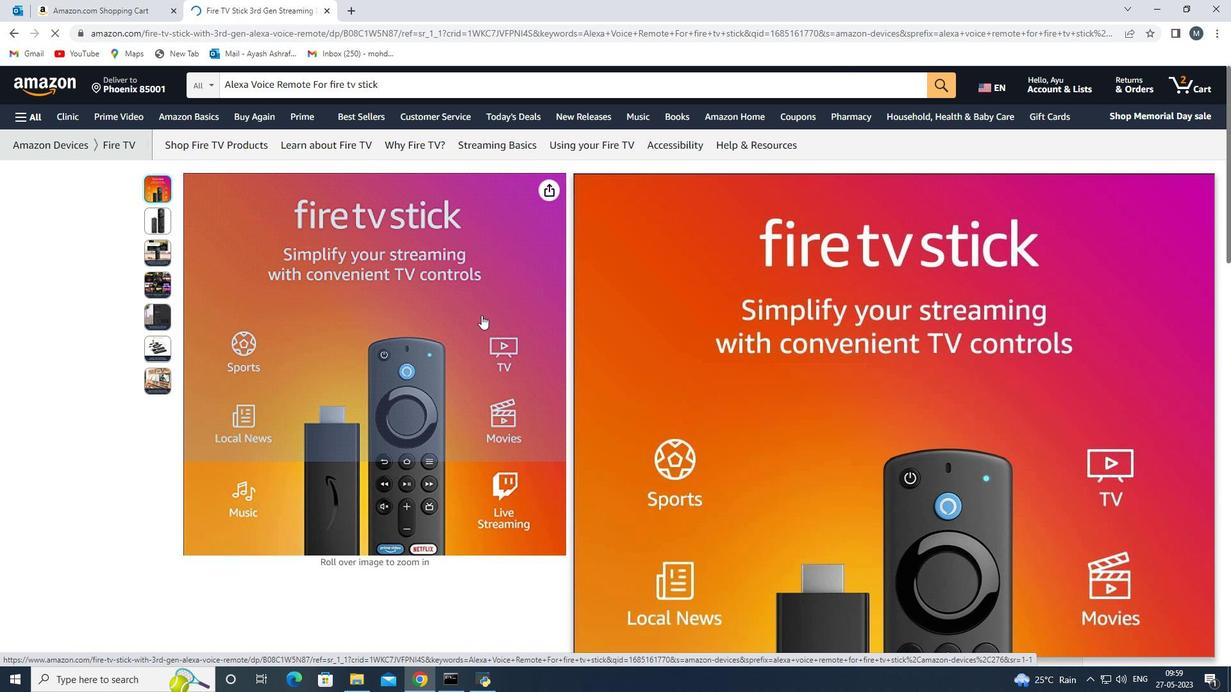 
Action: Mouse moved to (146, 116)
Screenshot: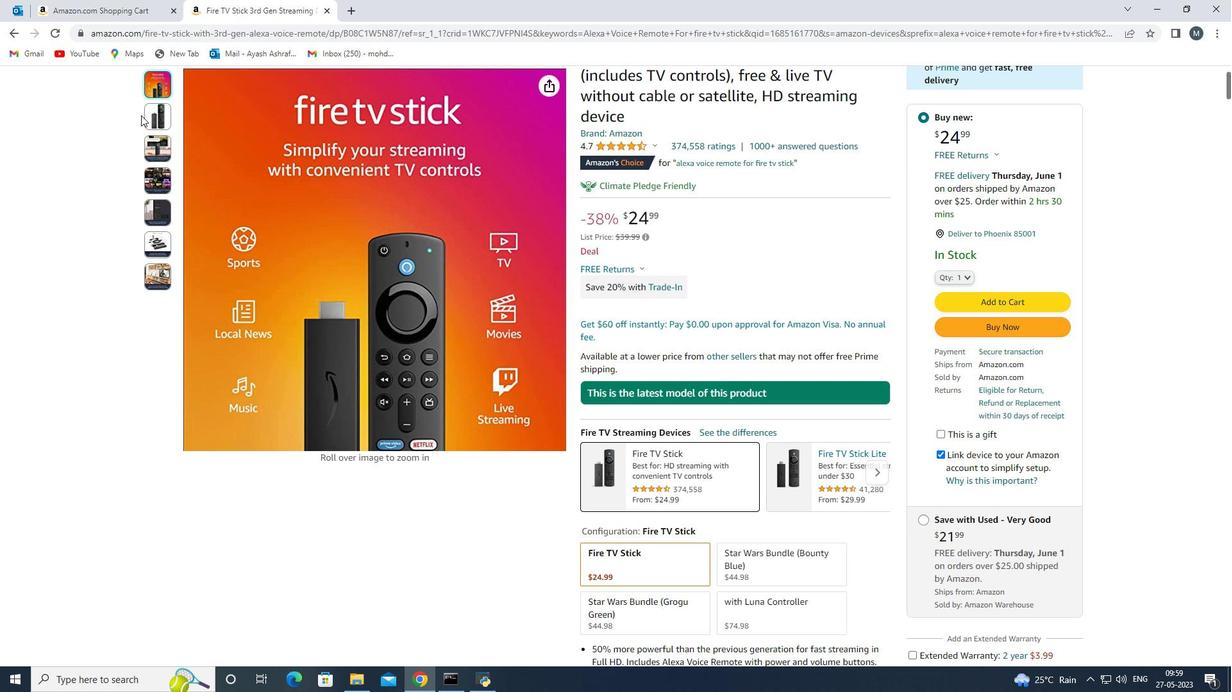 
Action: Mouse pressed left at (146, 116)
Screenshot: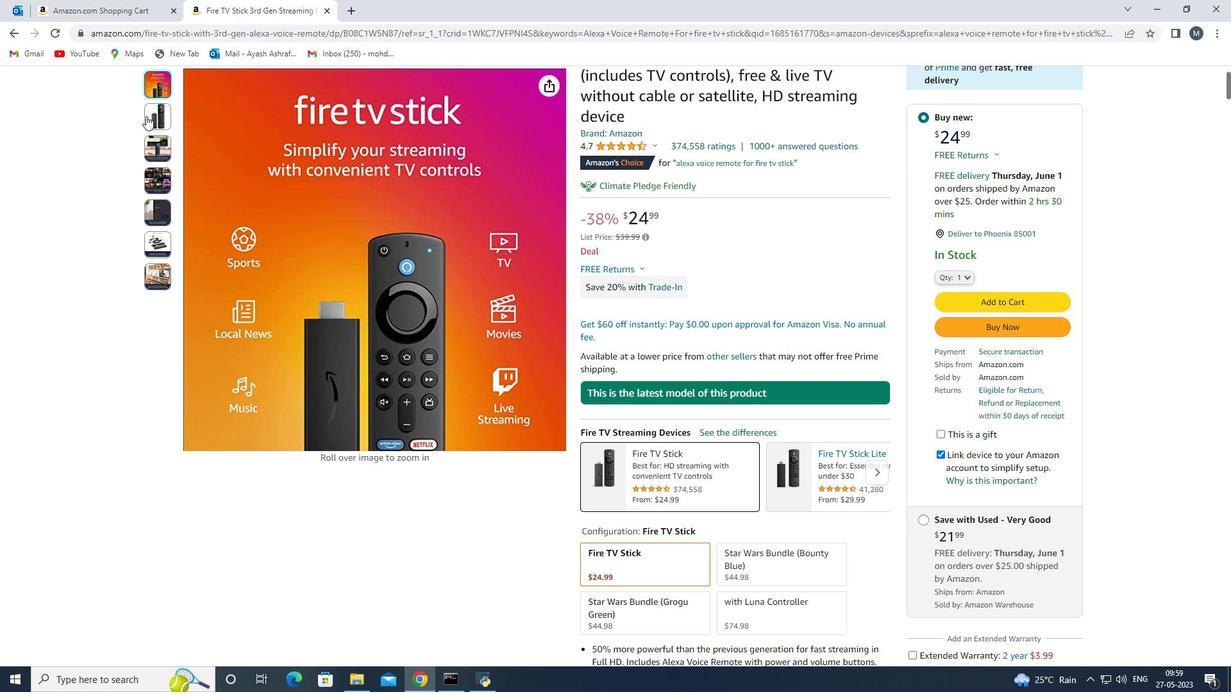 
Action: Mouse moved to (397, 328)
Screenshot: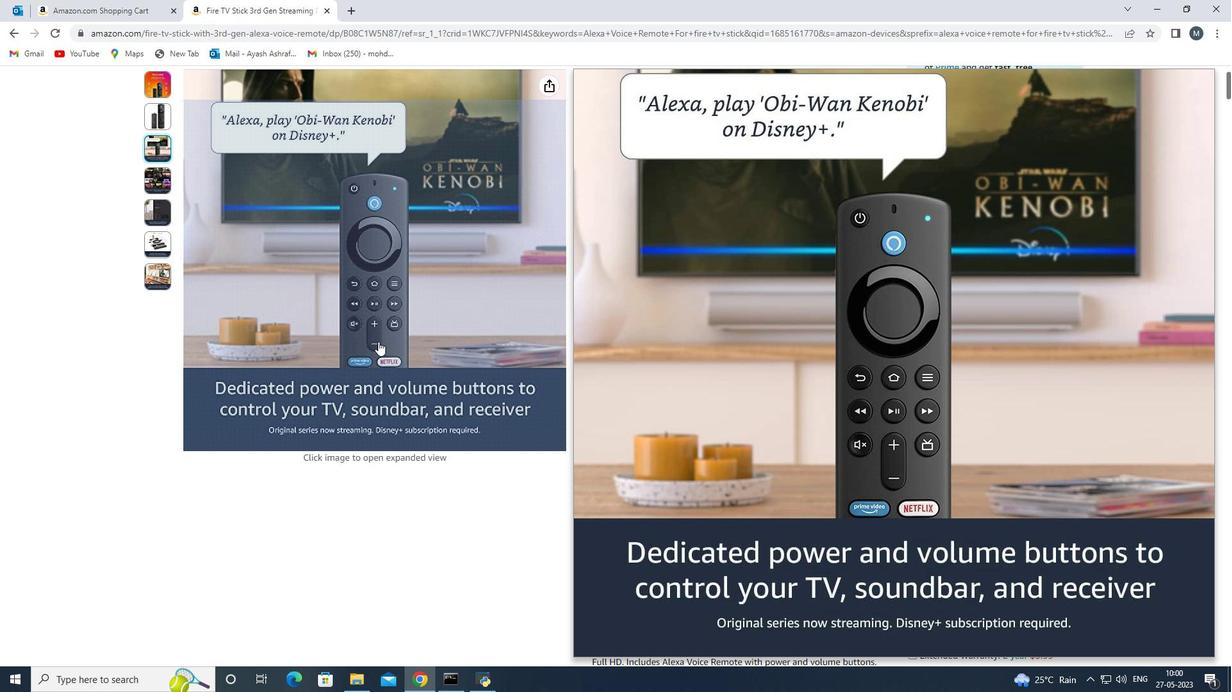 
Action: Mouse scrolled (397, 329) with delta (0, 0)
Screenshot: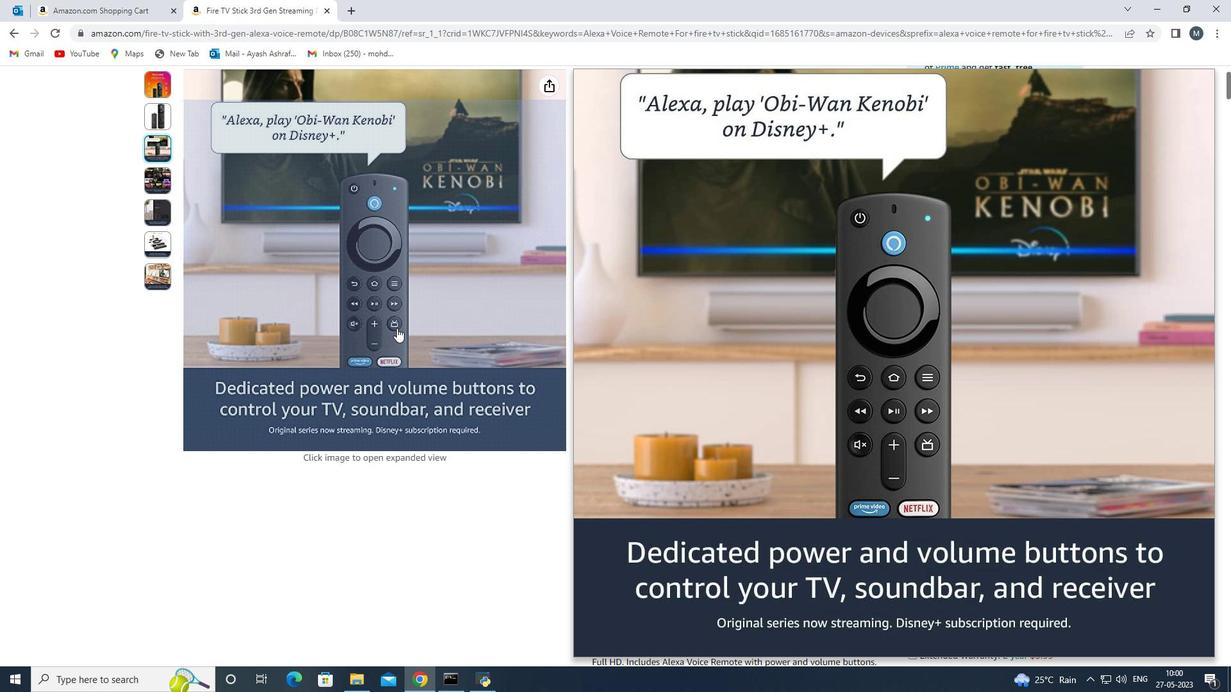 
Action: Mouse scrolled (397, 329) with delta (0, 0)
Screenshot: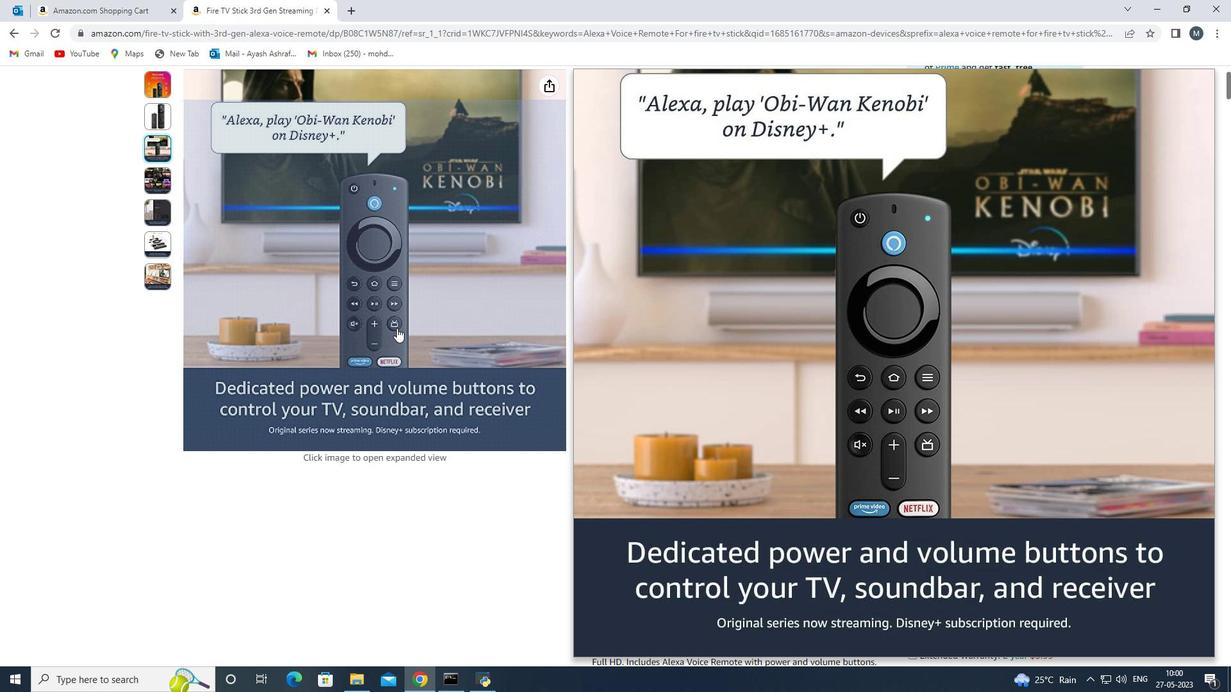 
Action: Mouse moved to (161, 277)
Screenshot: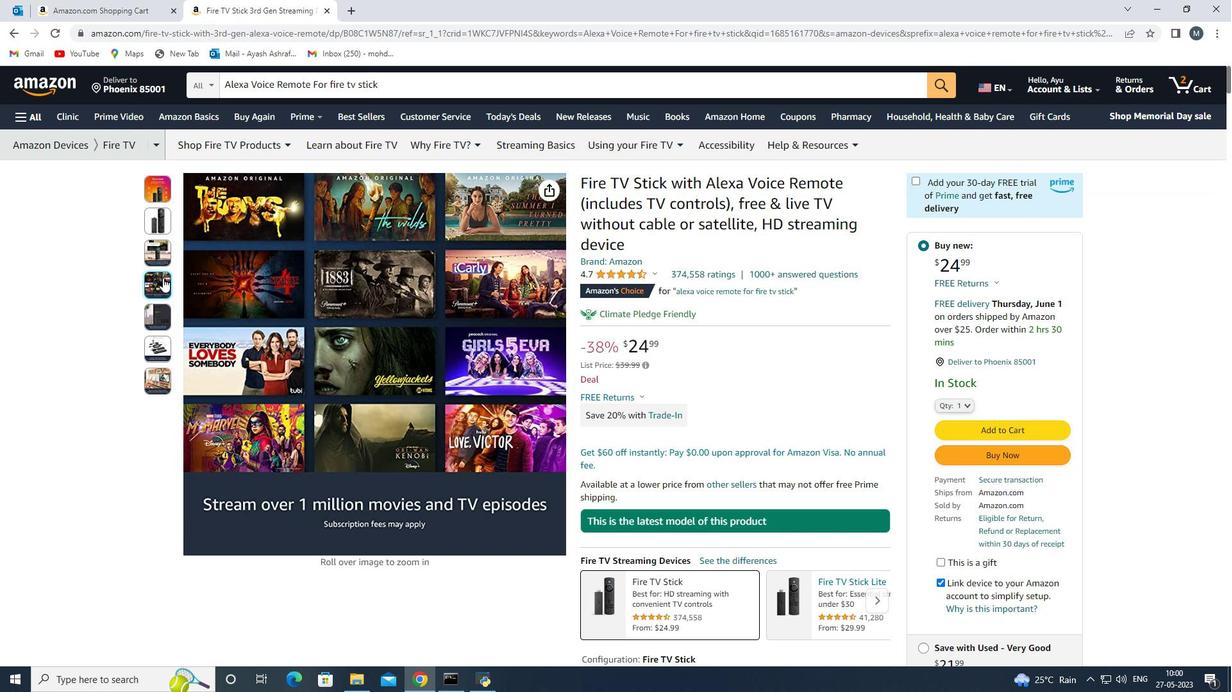 
Action: Mouse pressed left at (161, 277)
Screenshot: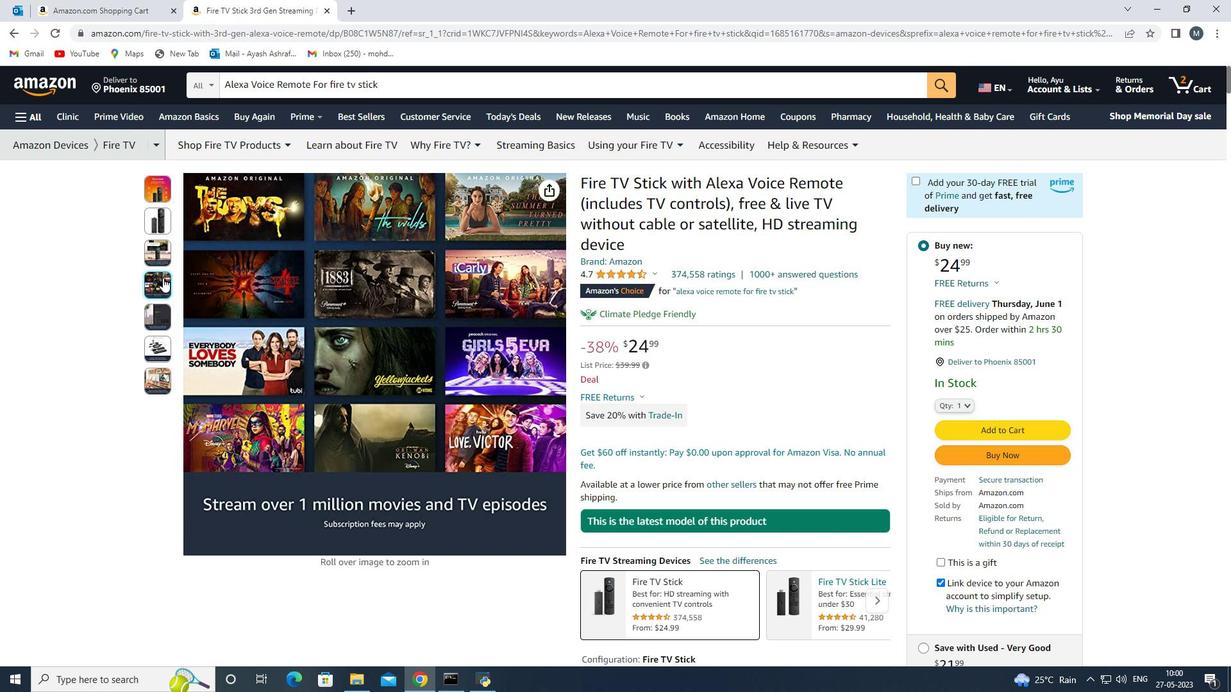 
Action: Mouse moved to (165, 316)
Screenshot: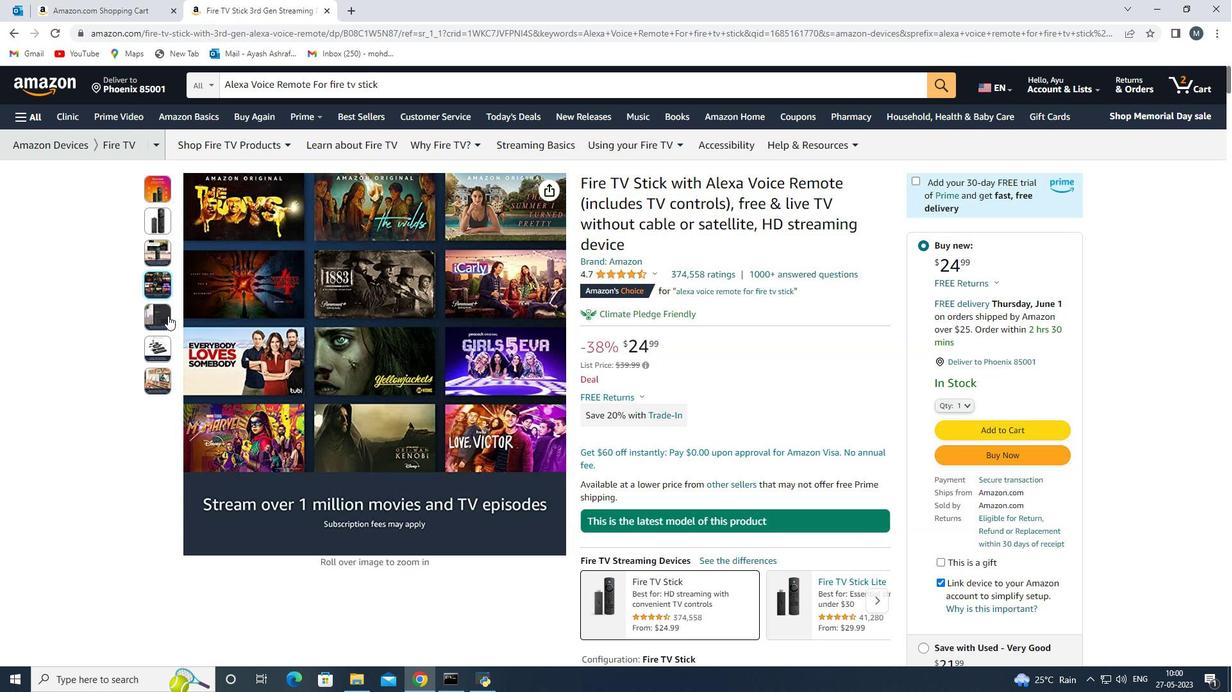 
Action: Mouse pressed left at (165, 316)
Screenshot: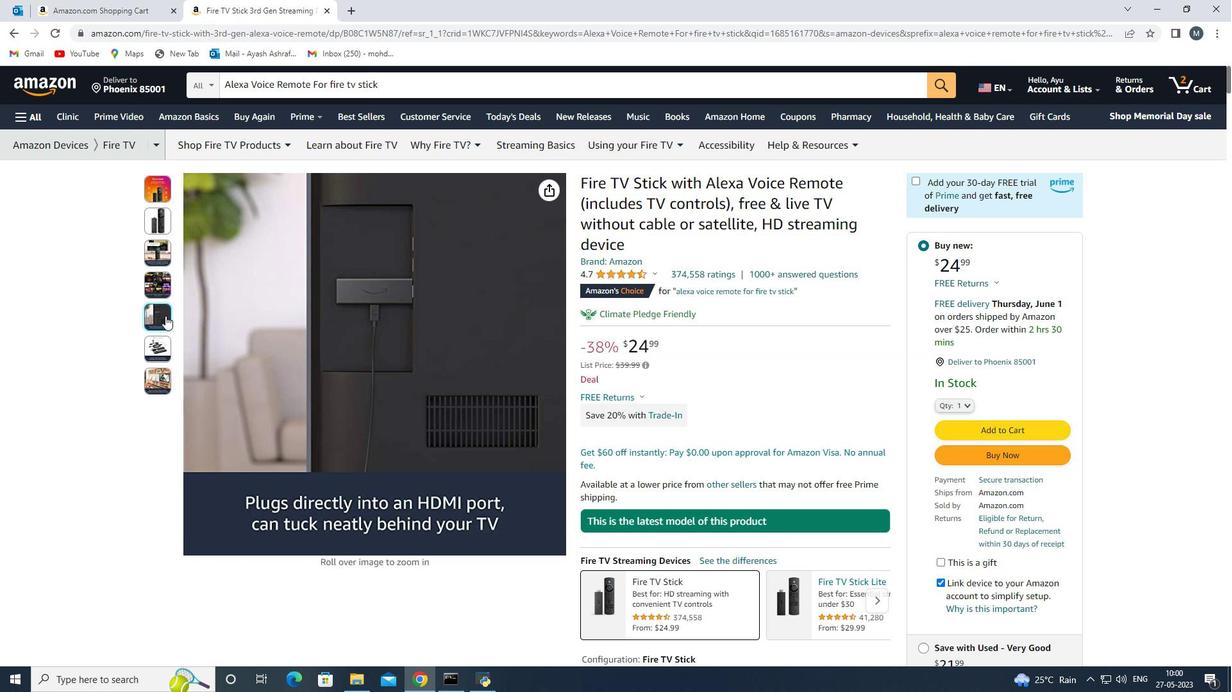 
Action: Mouse moved to (151, 343)
Screenshot: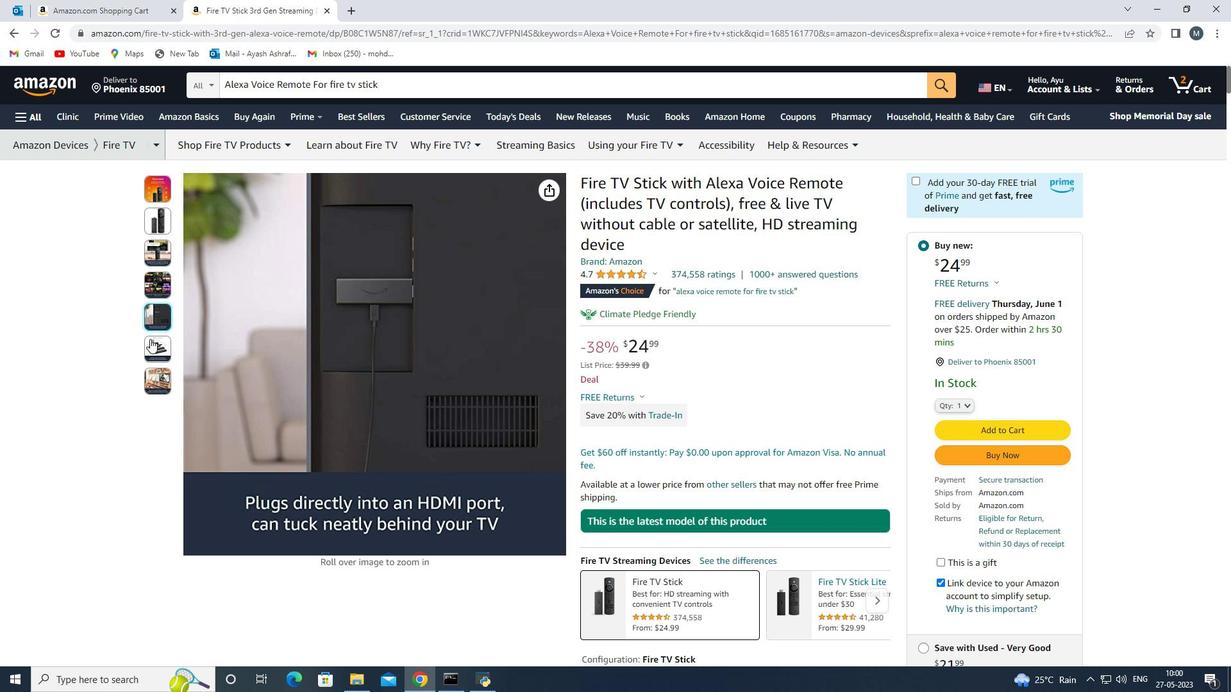 
Action: Mouse pressed left at (151, 343)
Screenshot: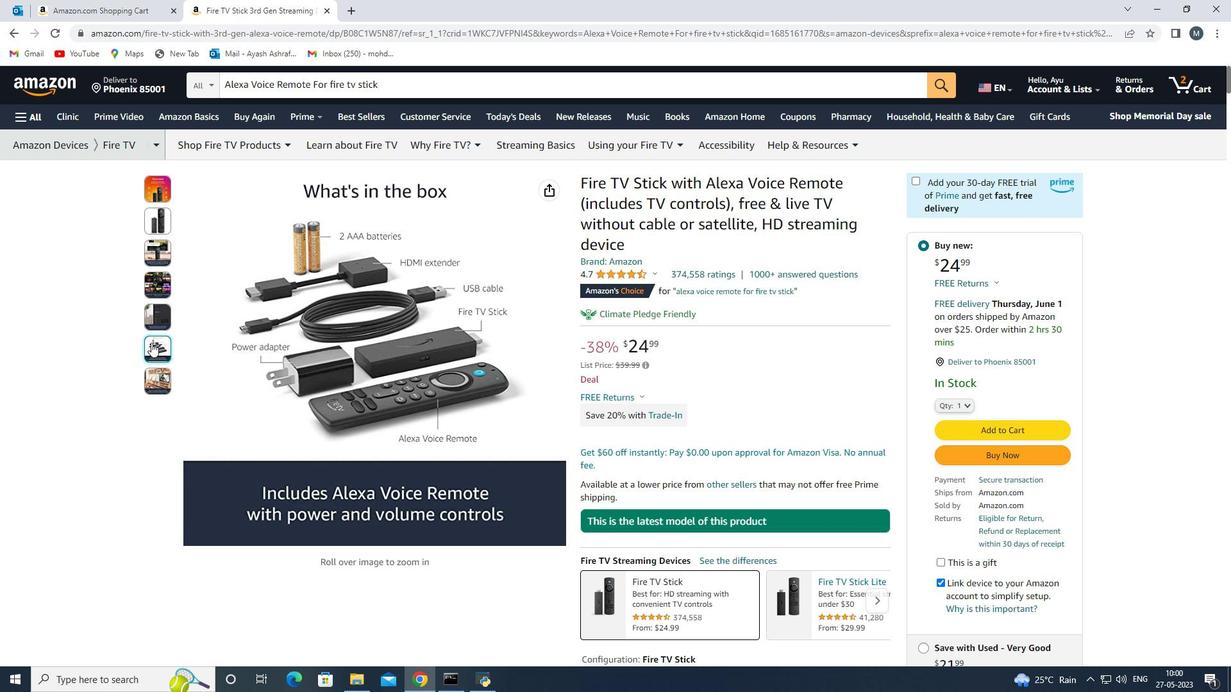 
Action: Mouse moved to (849, 387)
Screenshot: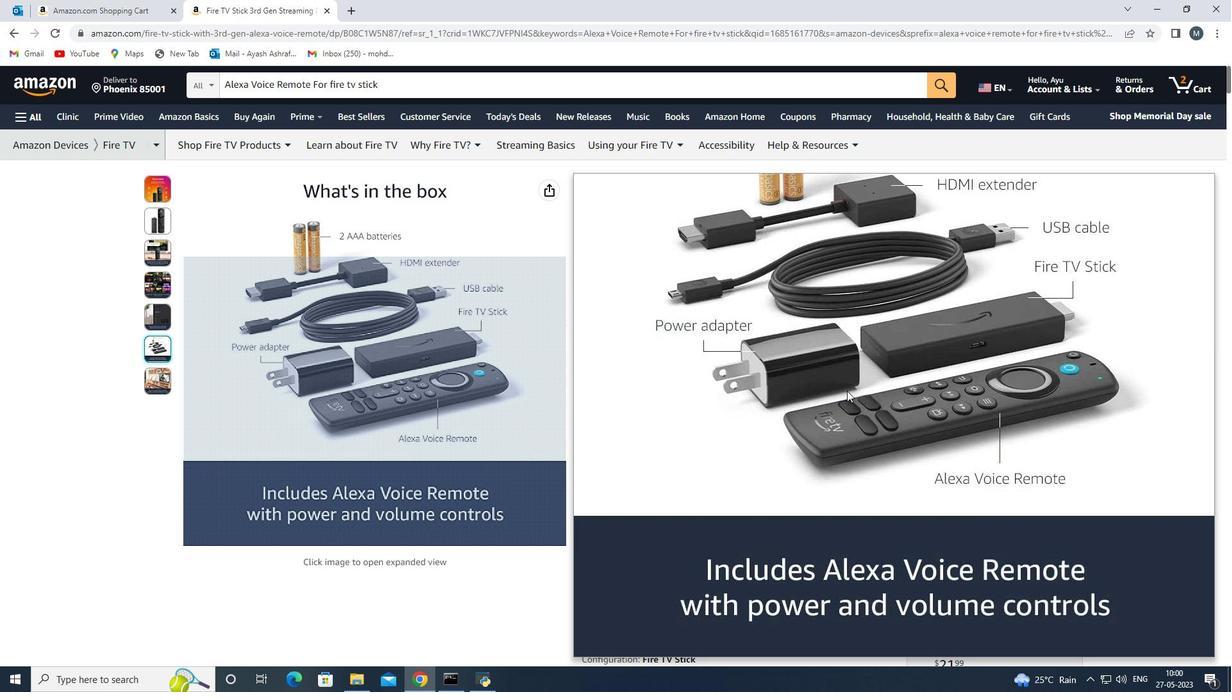 
Action: Mouse scrolled (849, 386) with delta (0, 0)
Screenshot: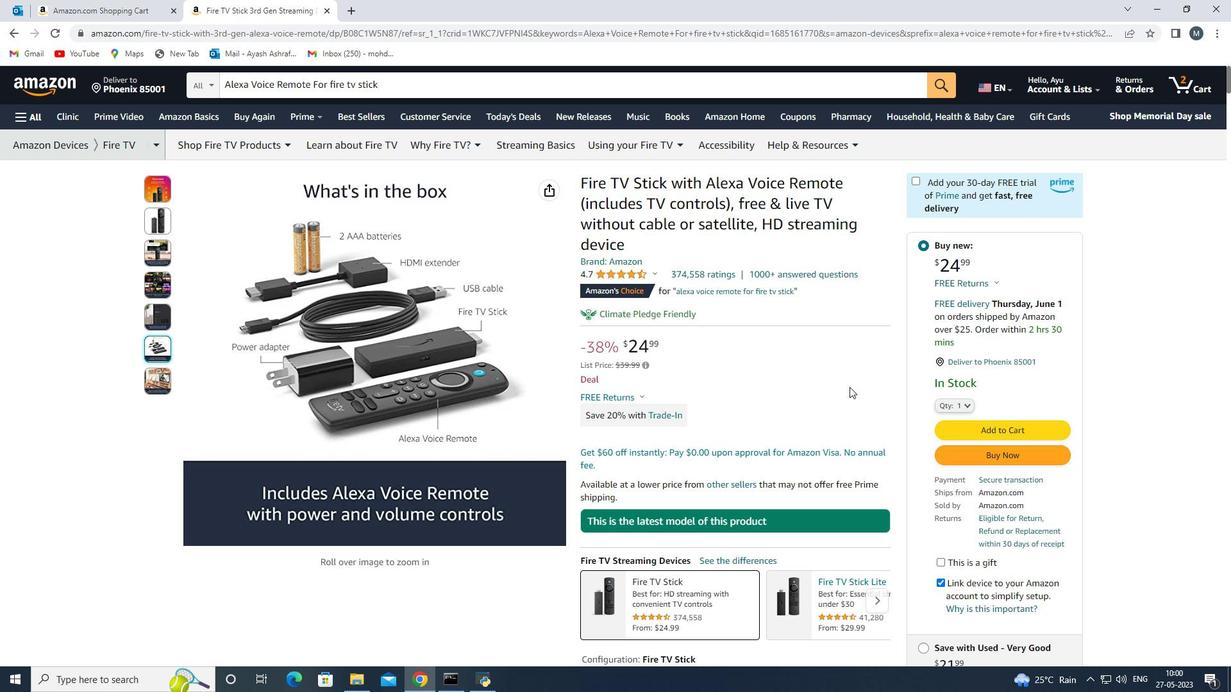 
Action: Mouse moved to (160, 312)
Screenshot: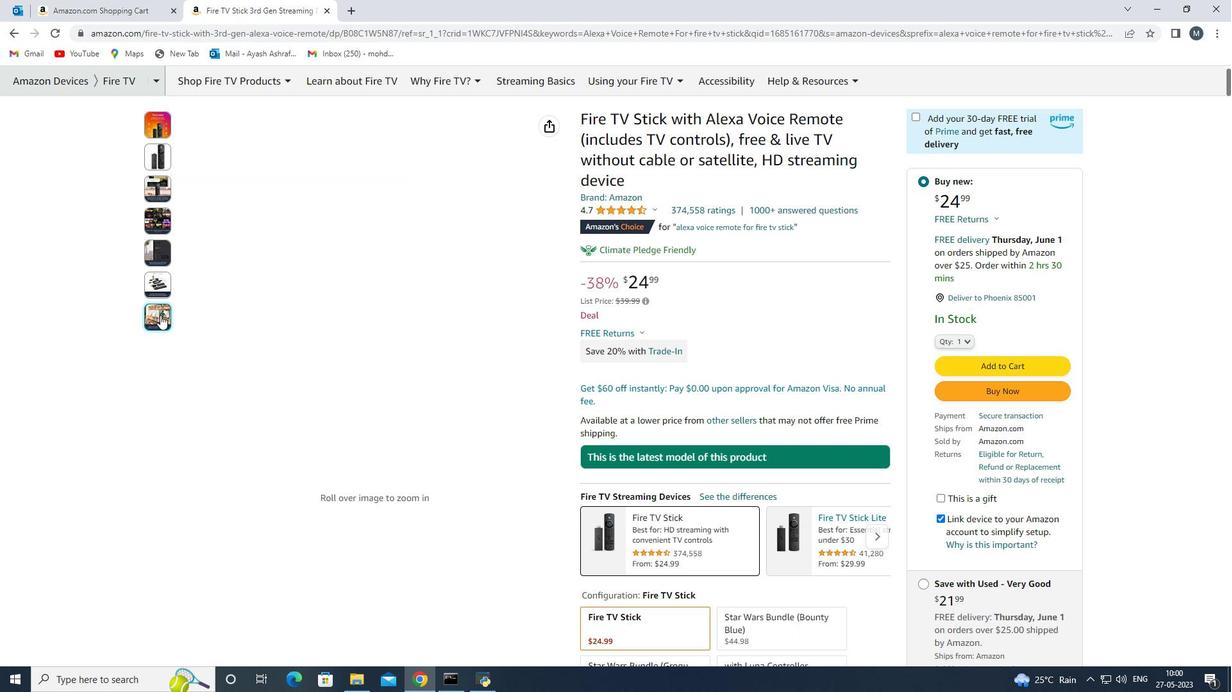 
Action: Mouse pressed left at (160, 312)
Screenshot: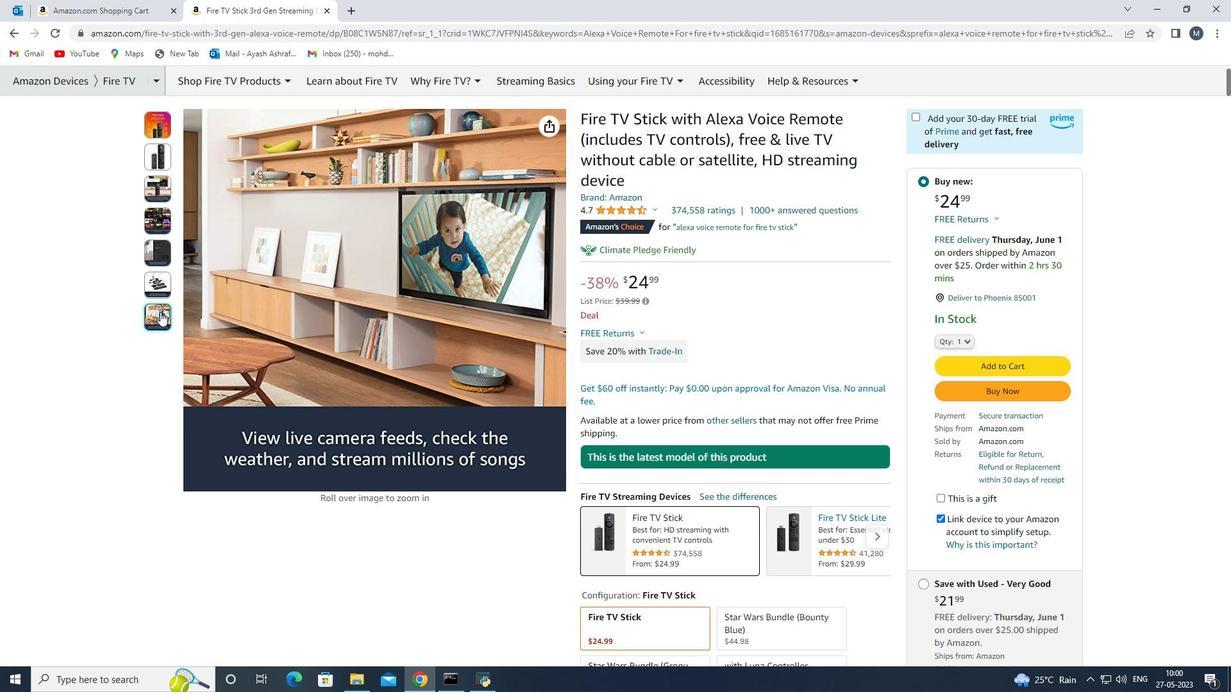 
Action: Mouse moved to (715, 318)
Screenshot: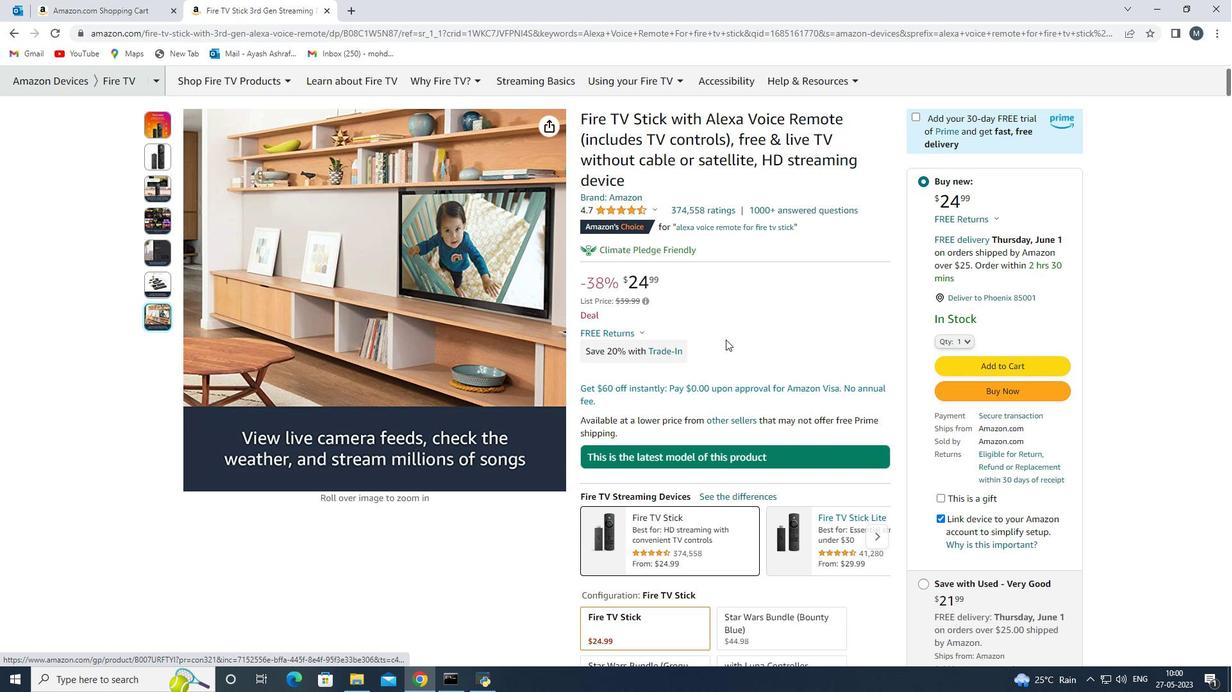 
Action: Mouse scrolled (715, 318) with delta (0, 0)
Screenshot: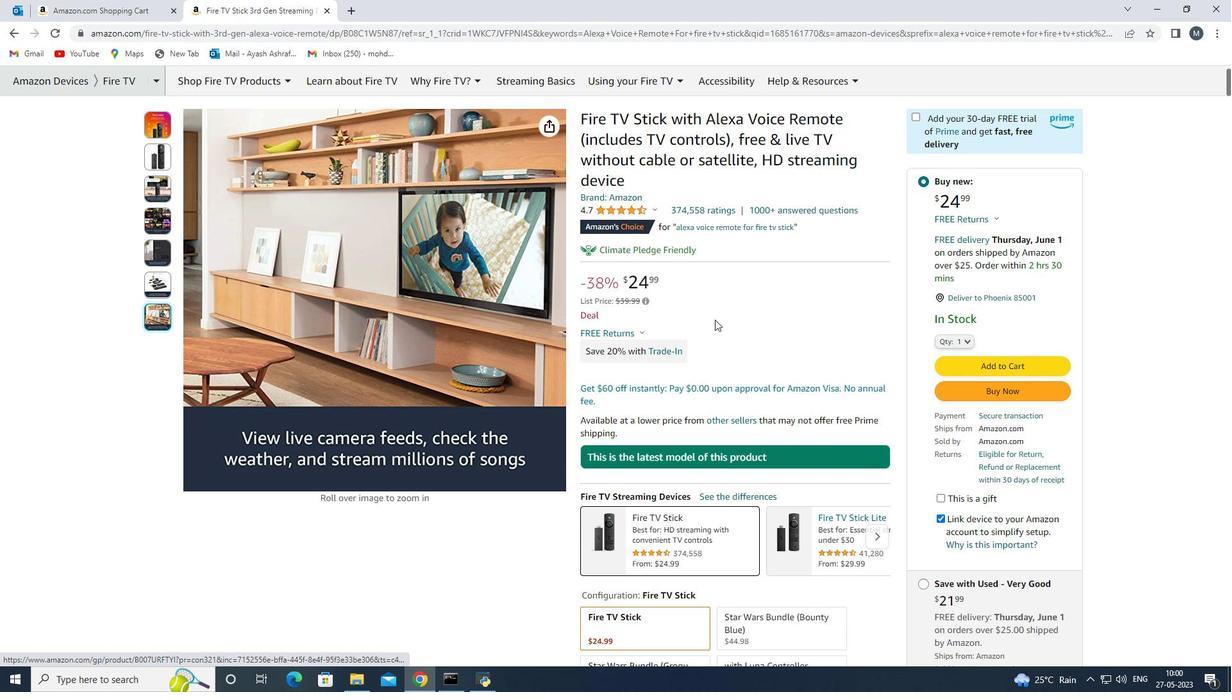 
Action: Mouse scrolled (715, 318) with delta (0, 0)
Screenshot: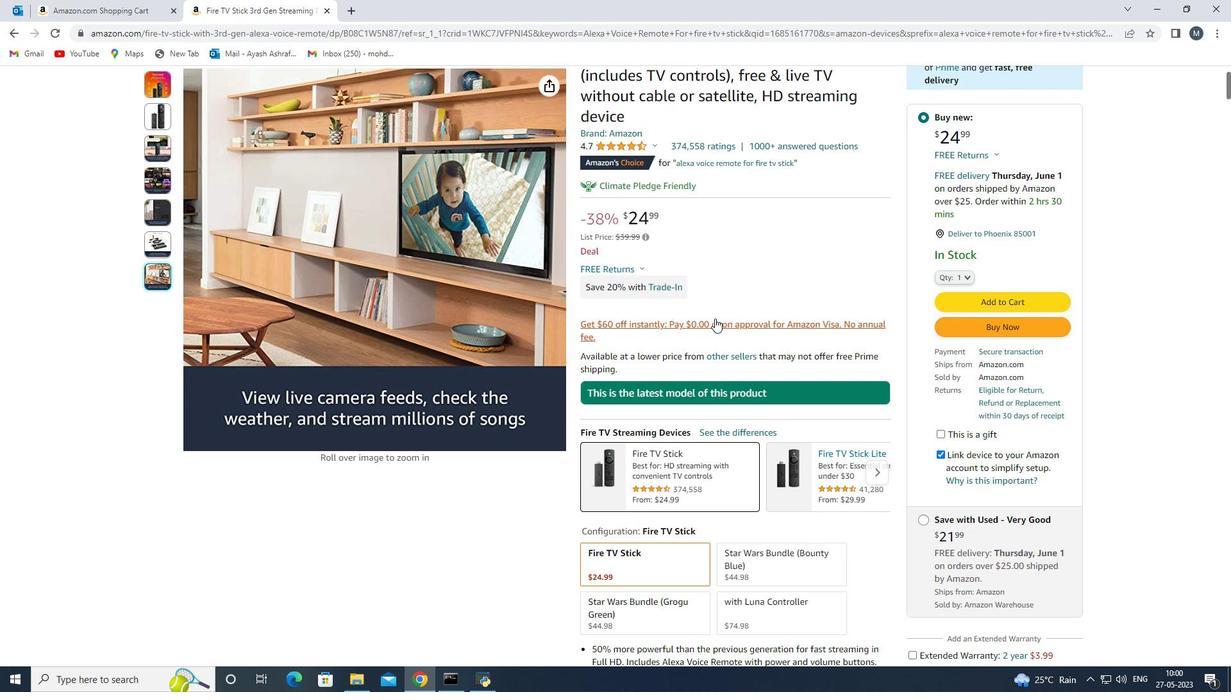 
Action: Mouse scrolled (715, 318) with delta (0, 0)
Screenshot: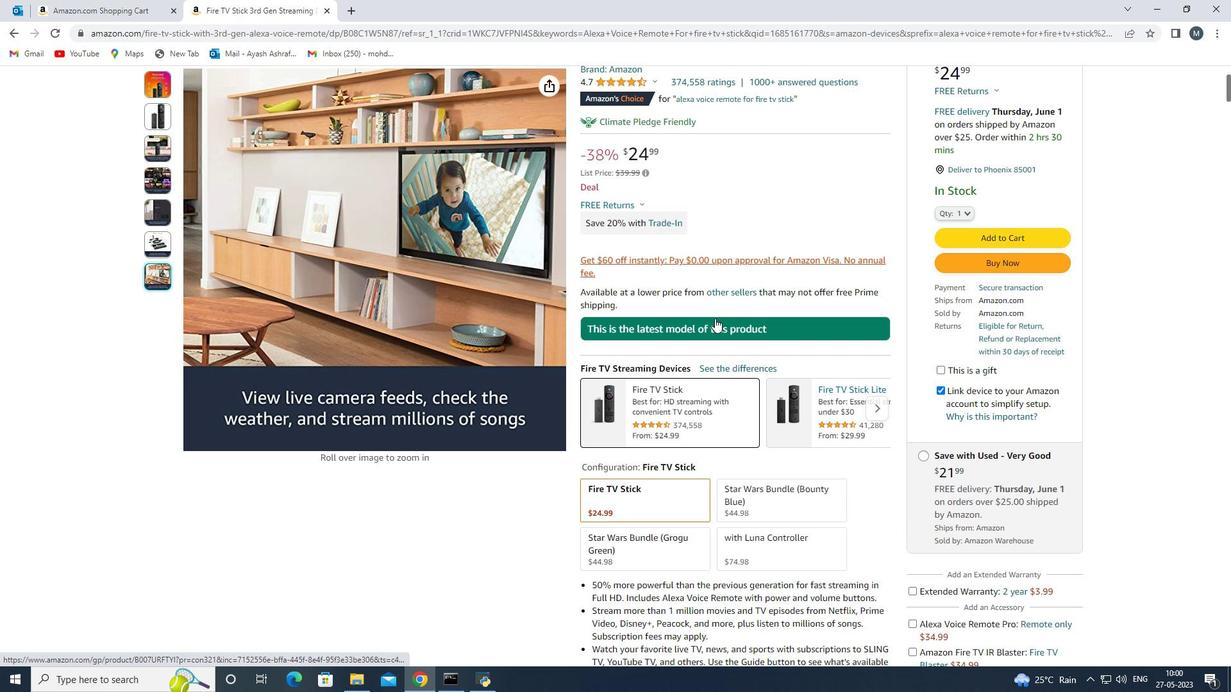 
Action: Mouse scrolled (715, 318) with delta (0, 0)
Screenshot: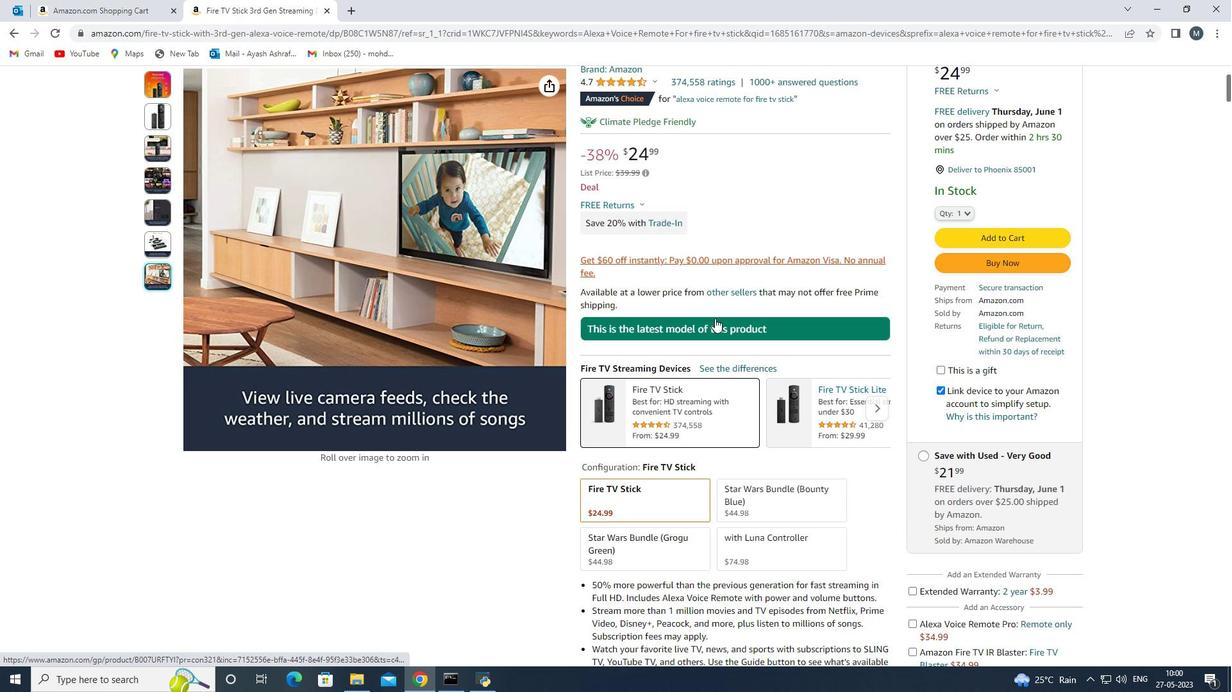 
Action: Mouse scrolled (715, 318) with delta (0, 0)
Screenshot: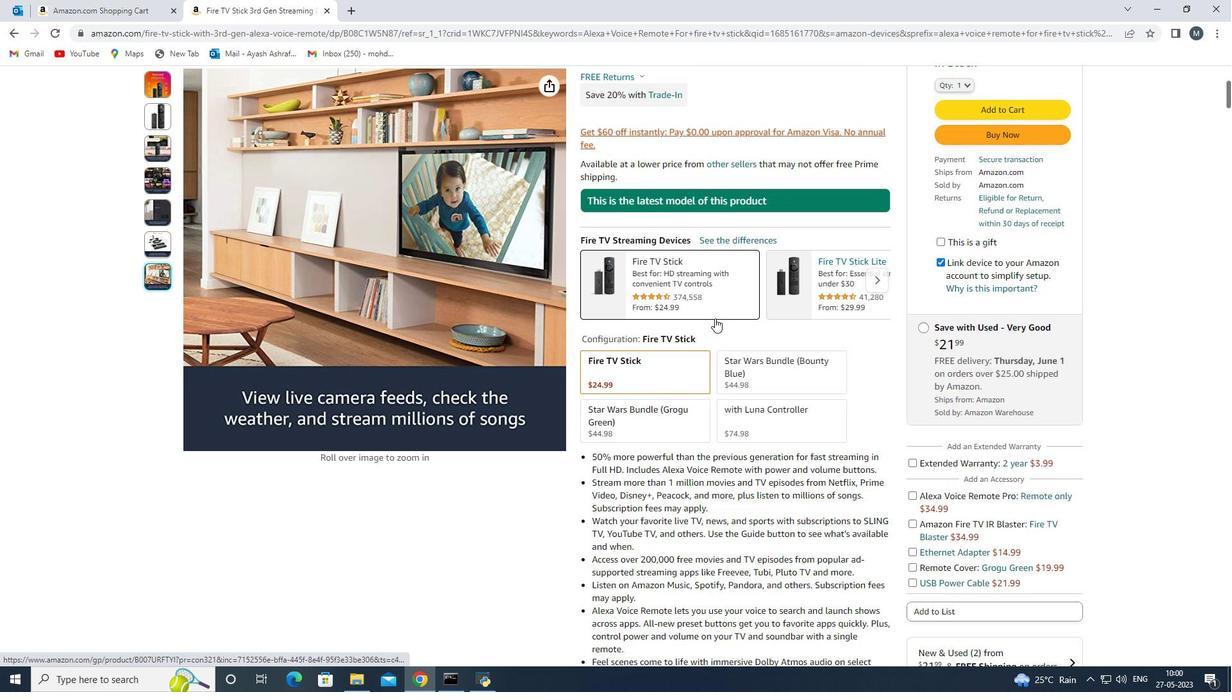 
Action: Mouse moved to (712, 318)
Screenshot: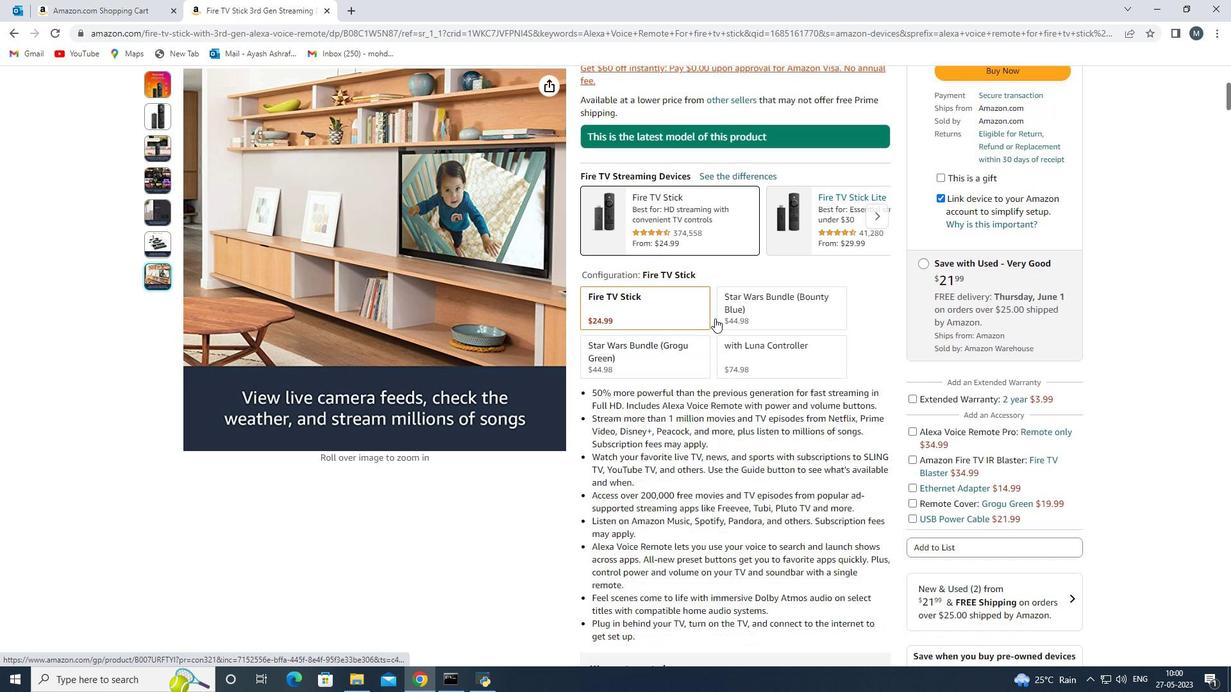 
Action: Mouse scrolled (712, 317) with delta (0, 0)
Screenshot: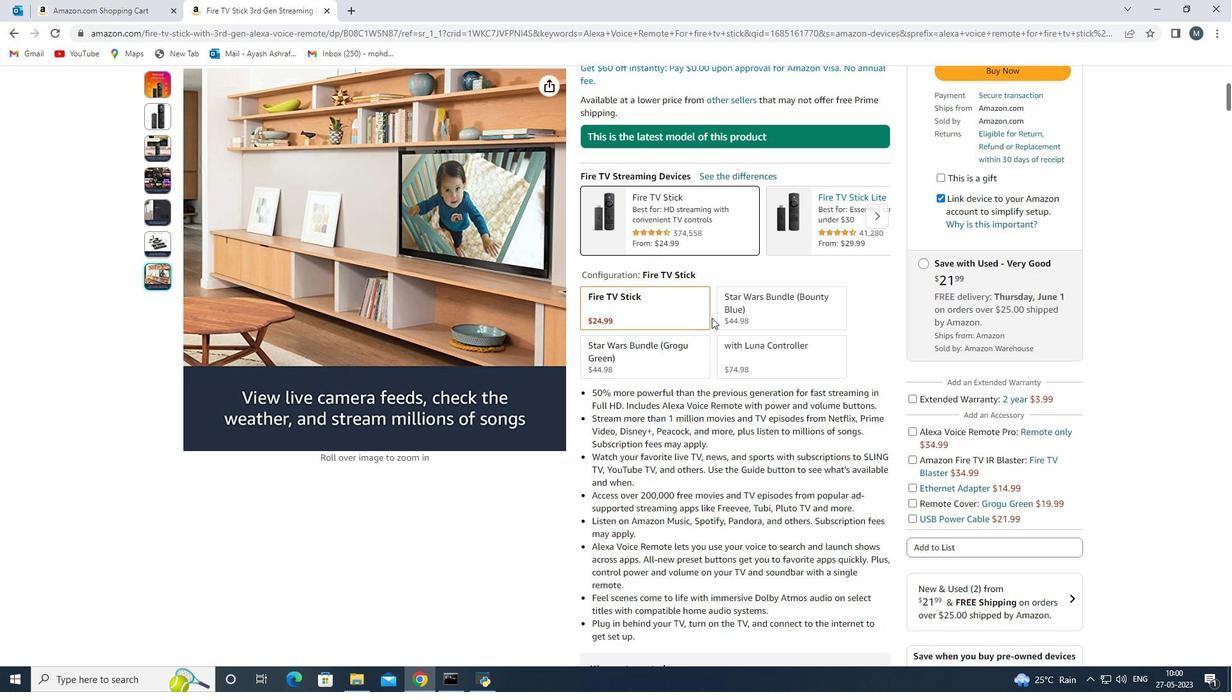 
Action: Mouse moved to (591, 330)
Screenshot: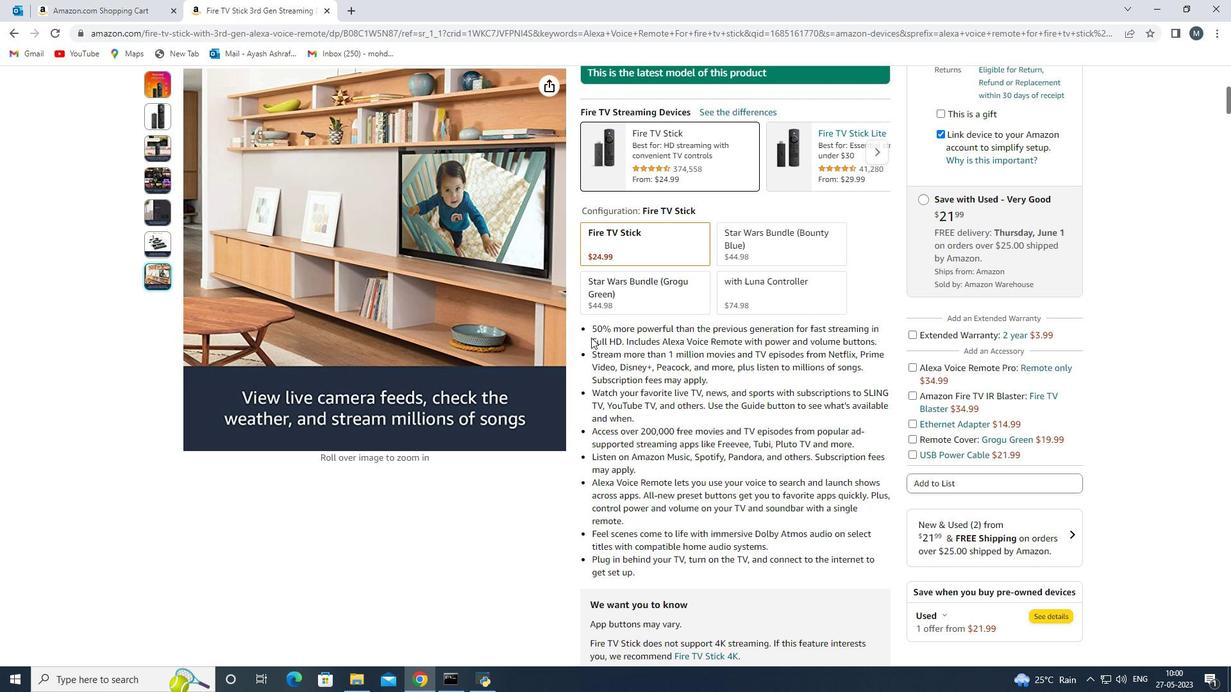 
Action: Mouse pressed left at (591, 330)
Screenshot: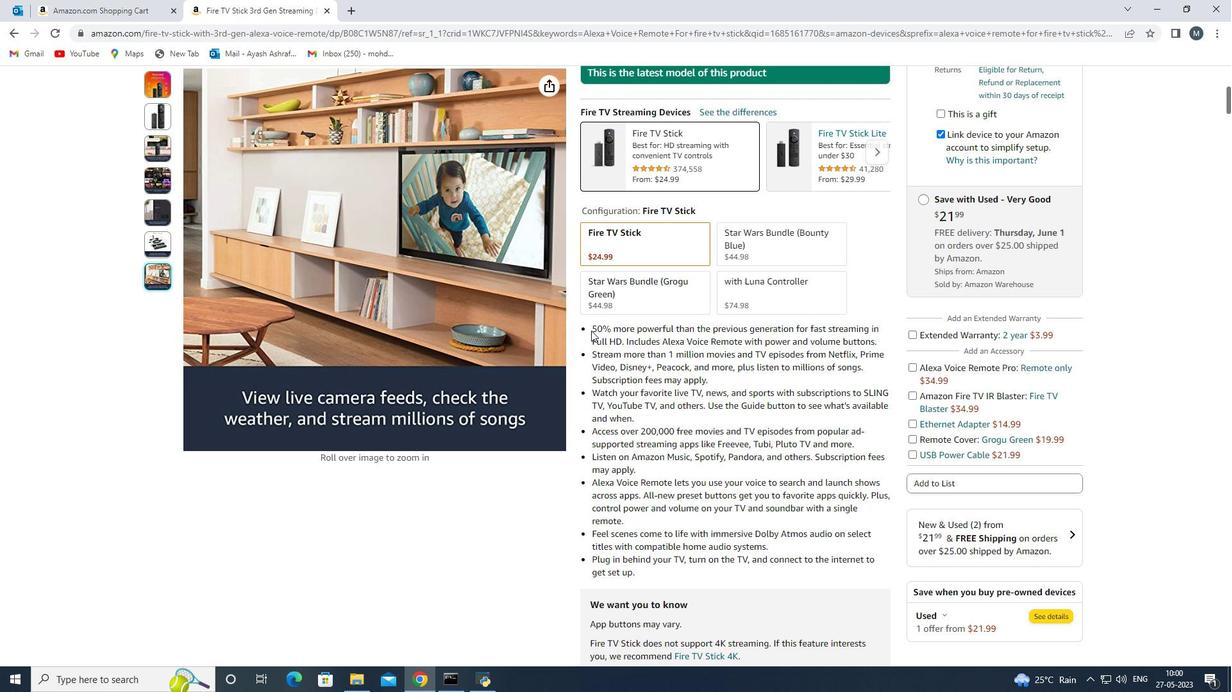 
Action: Mouse moved to (777, 382)
Screenshot: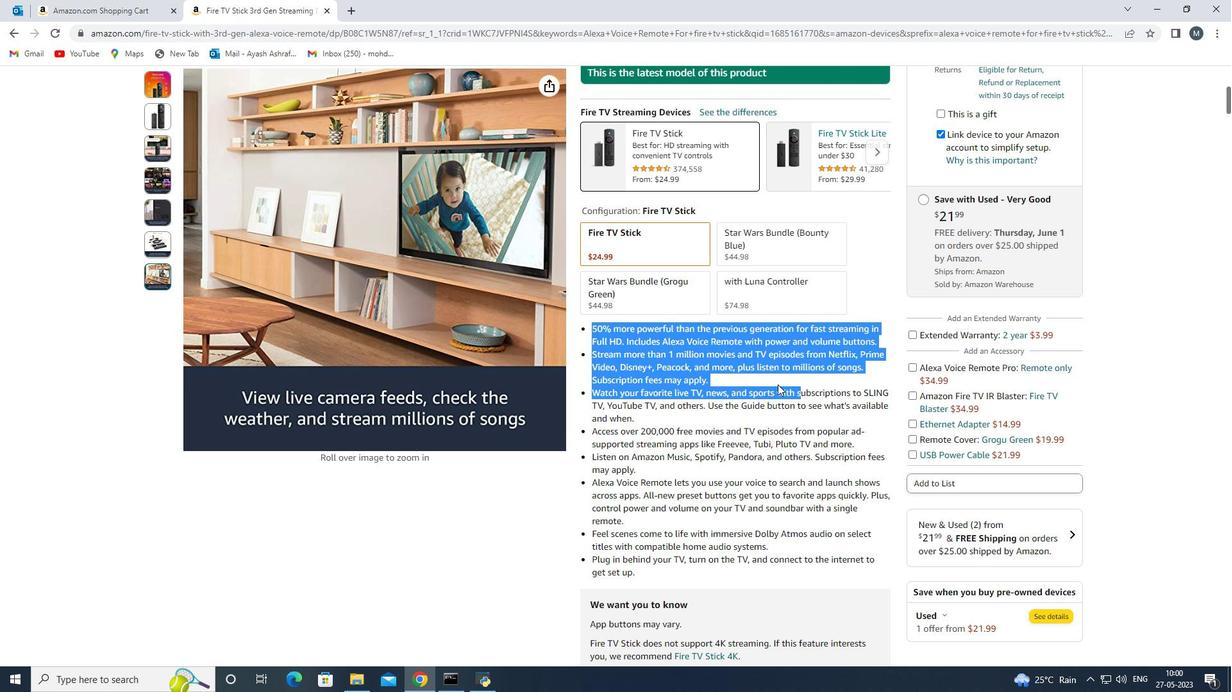 
Action: Mouse pressed left at (777, 382)
Screenshot: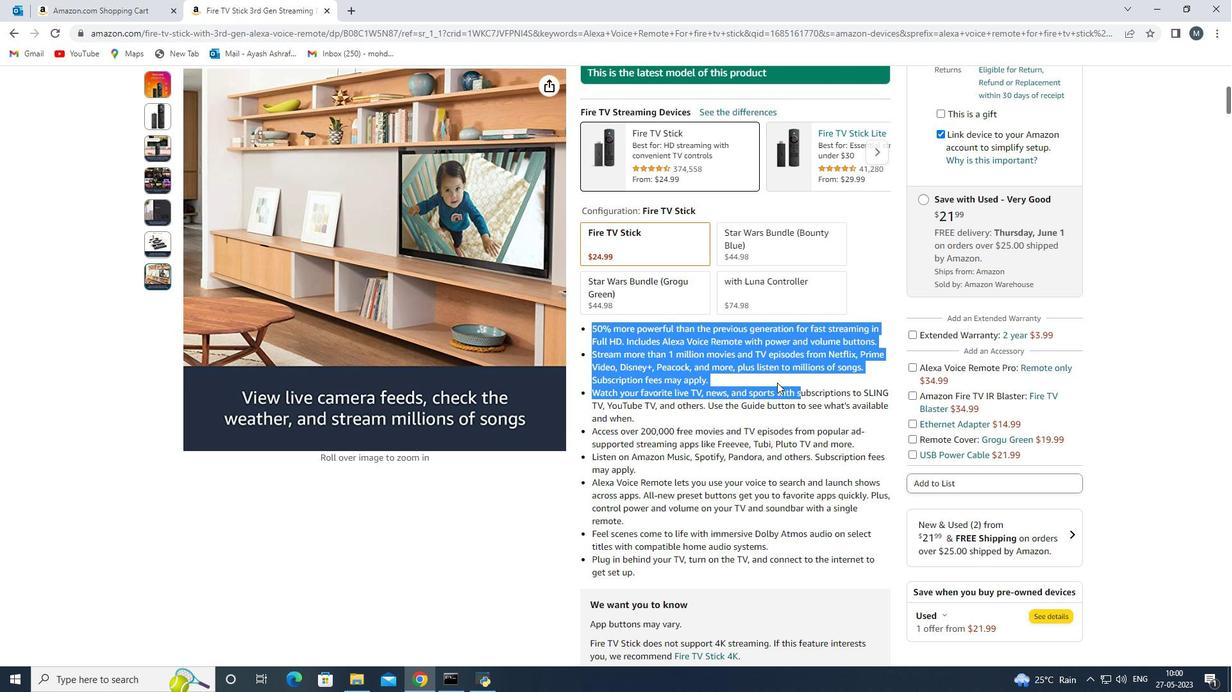 
Action: Mouse moved to (737, 384)
Screenshot: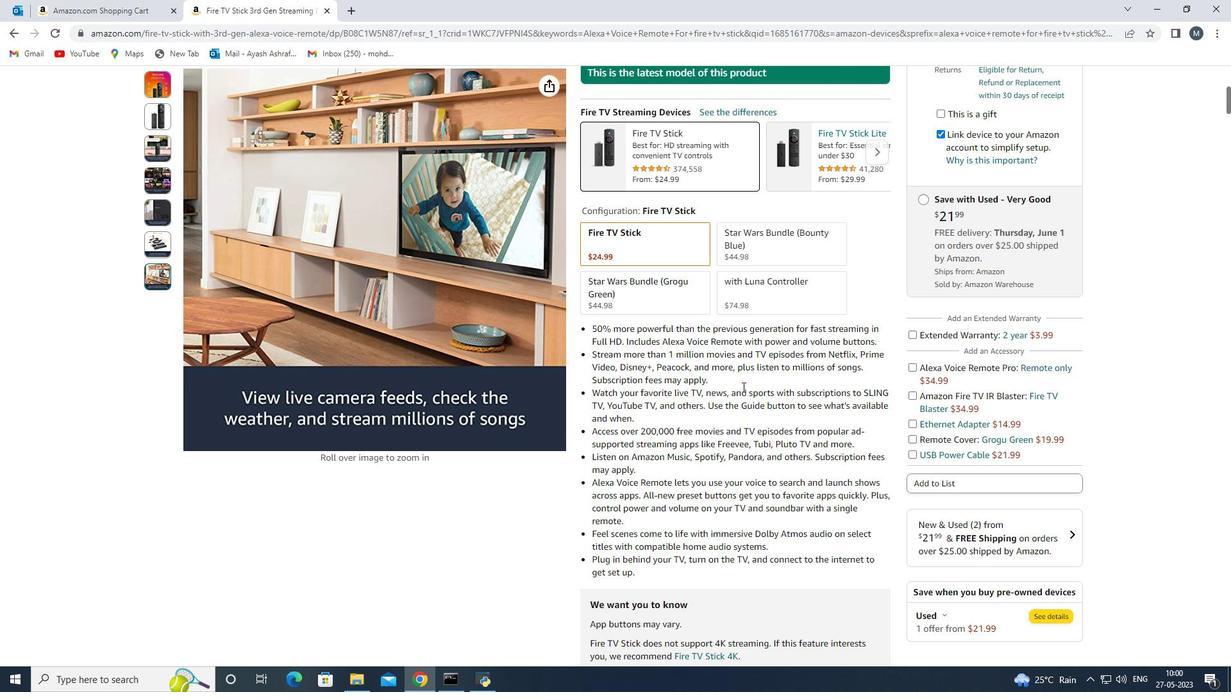 
Action: Mouse scrolled (737, 383) with delta (0, 0)
Screenshot: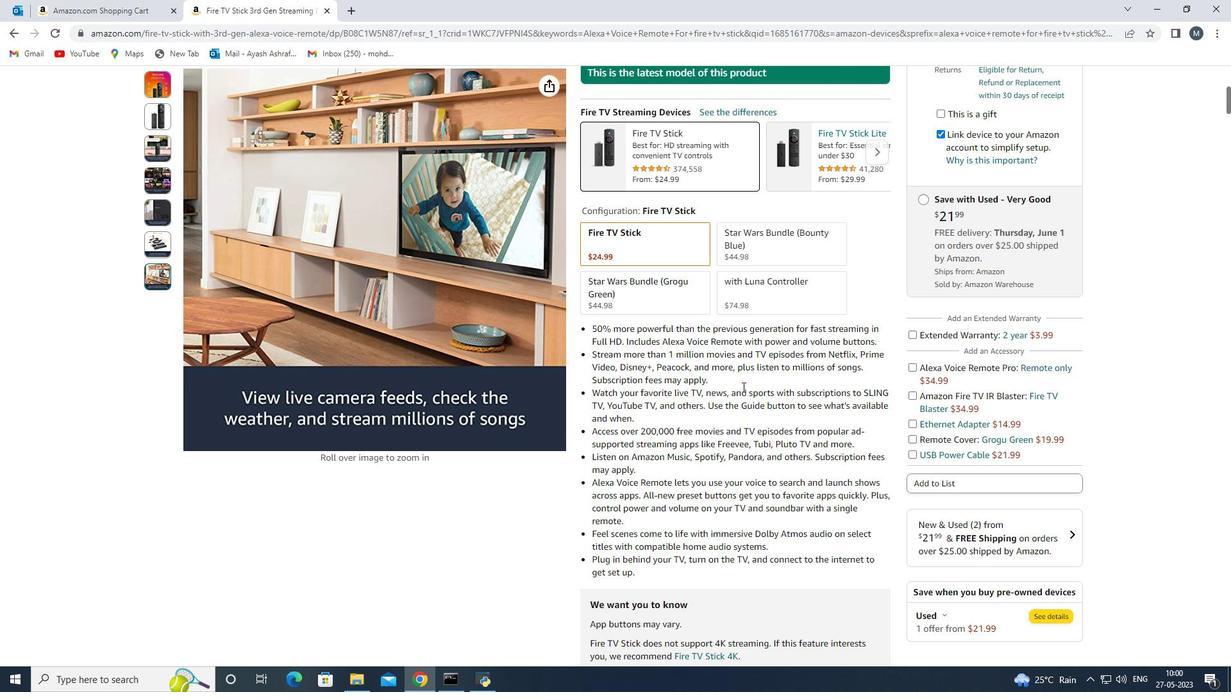 
Action: Mouse moved to (585, 327)
Screenshot: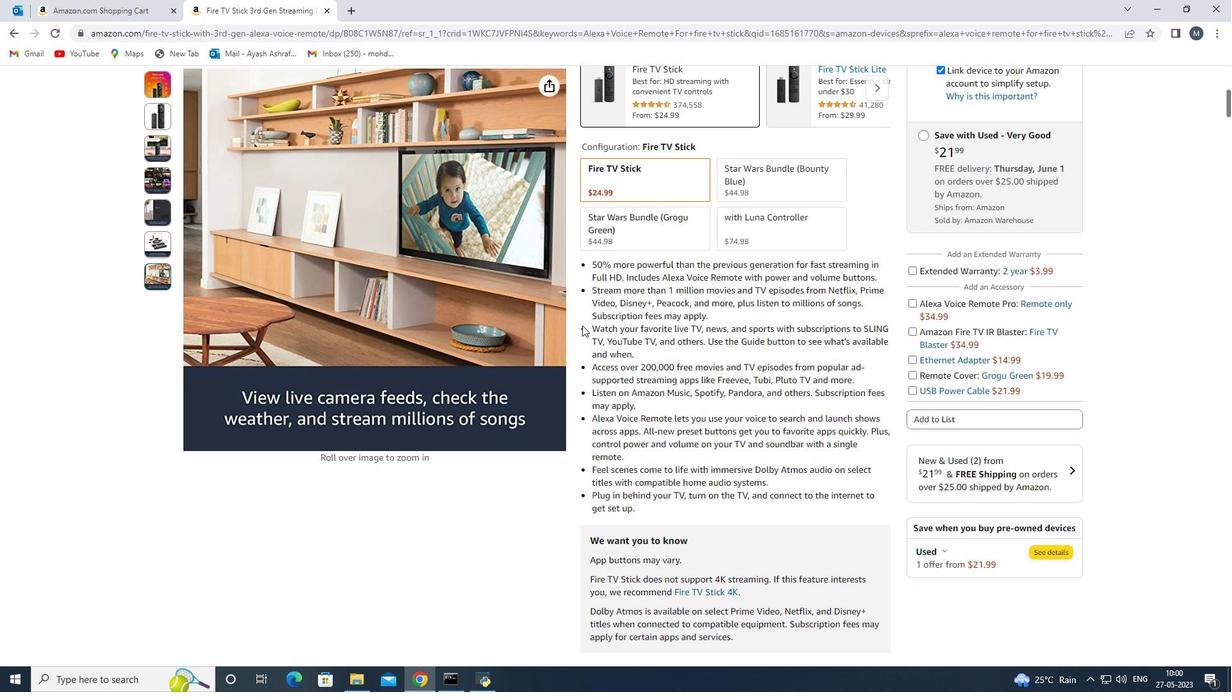 
Action: Mouse pressed left at (585, 327)
Screenshot: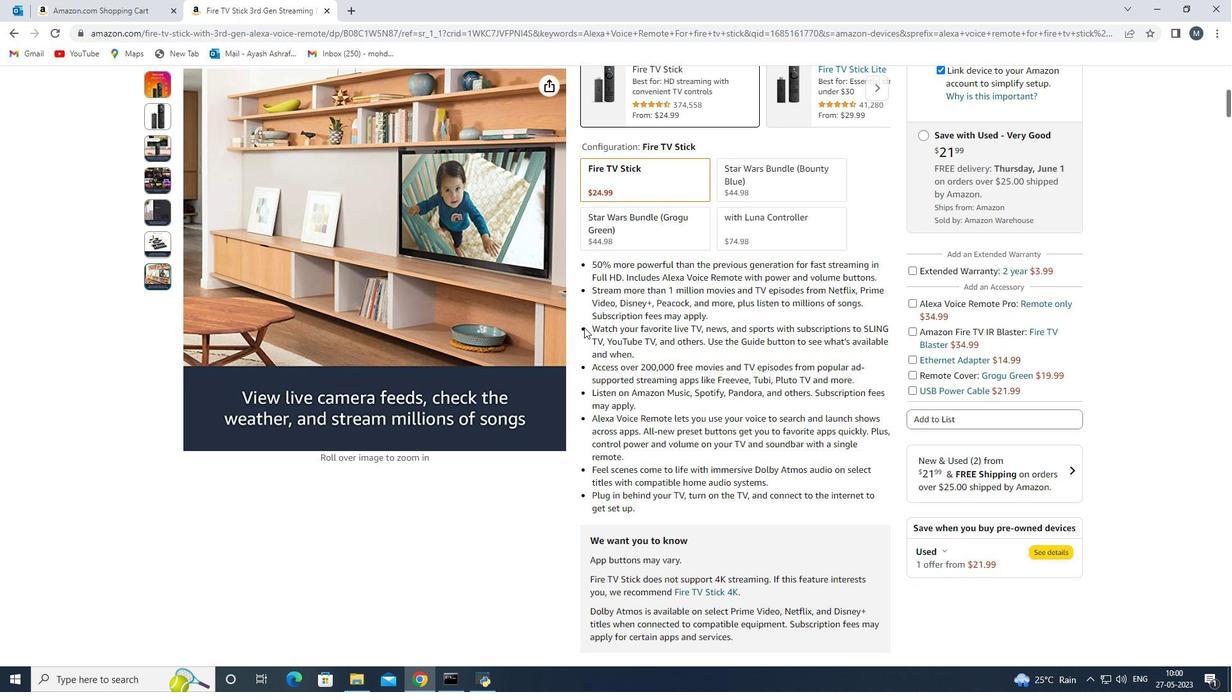 
Action: Mouse moved to (749, 411)
Screenshot: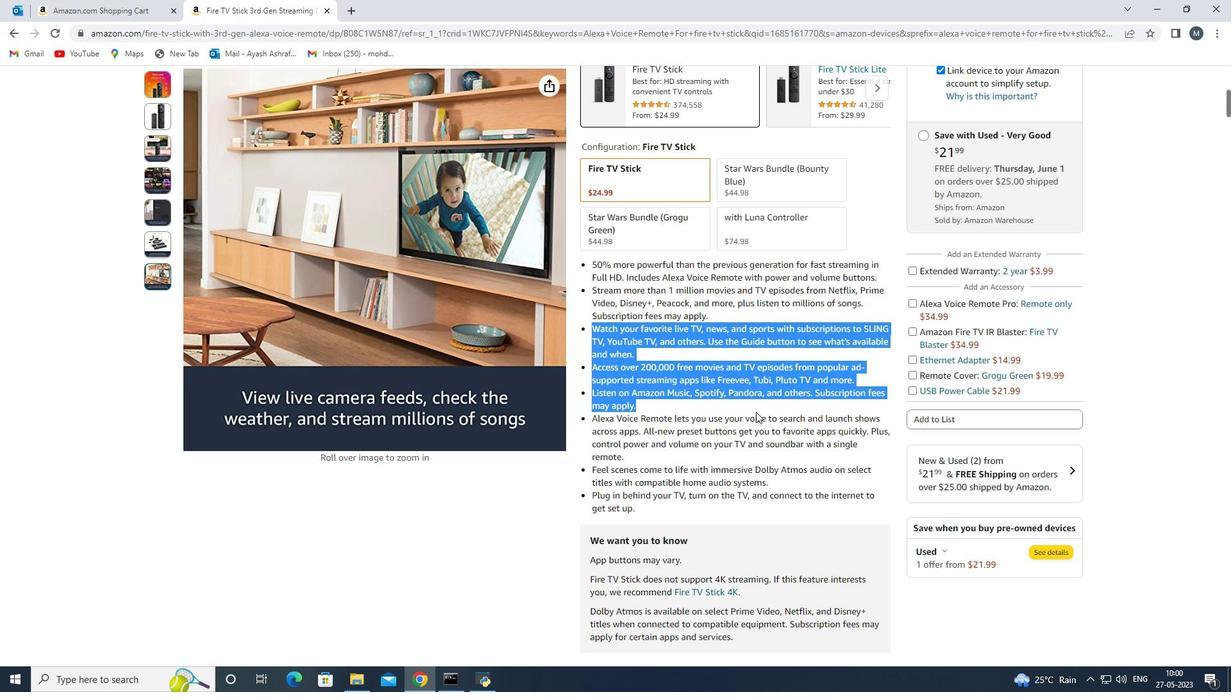 
Action: Mouse pressed left at (749, 411)
Screenshot: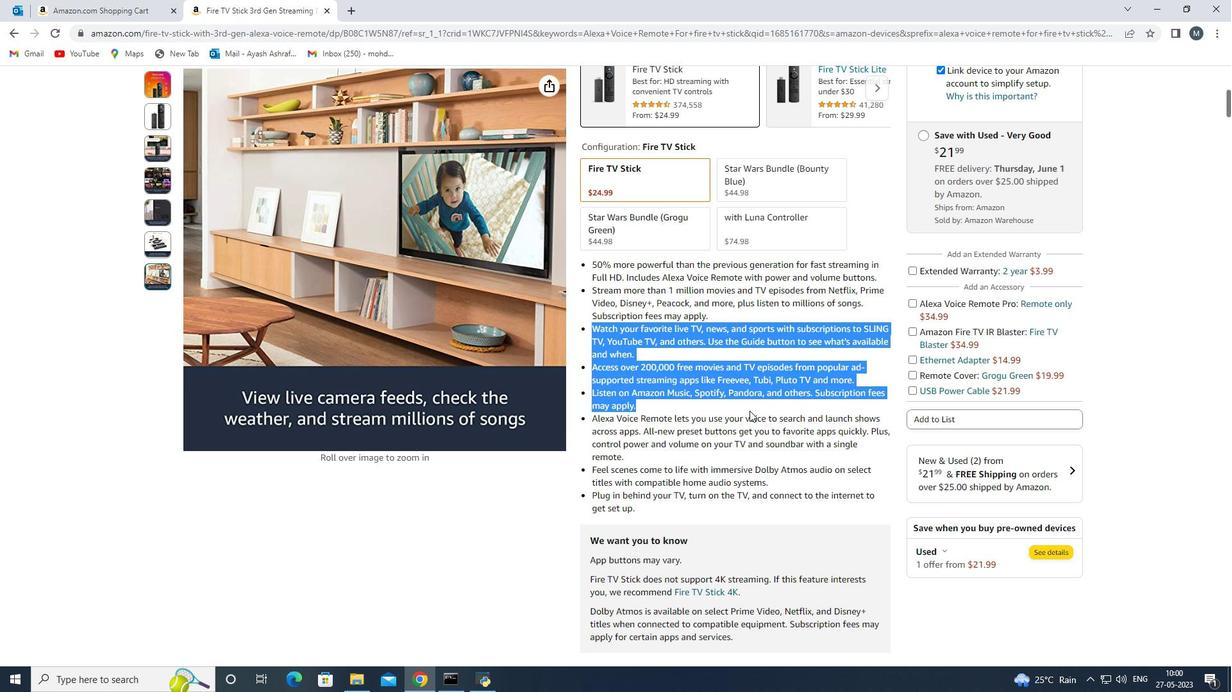 
Action: Mouse moved to (732, 373)
Screenshot: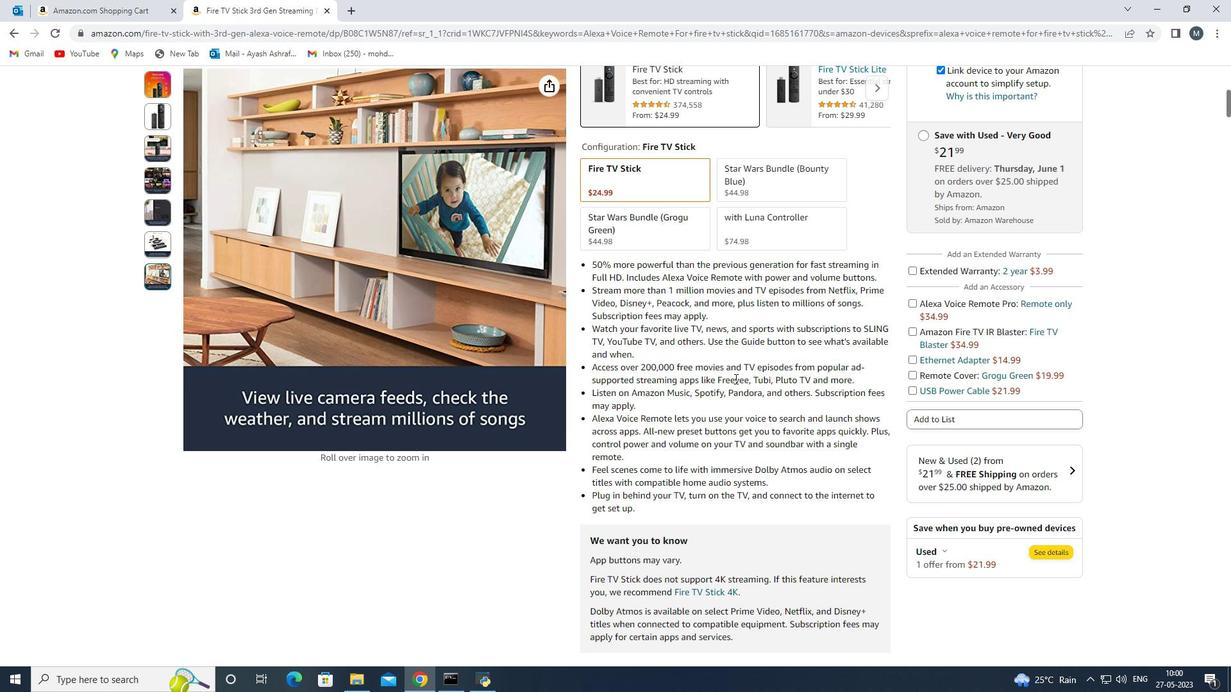 
Action: Mouse scrolled (732, 372) with delta (0, 0)
Screenshot: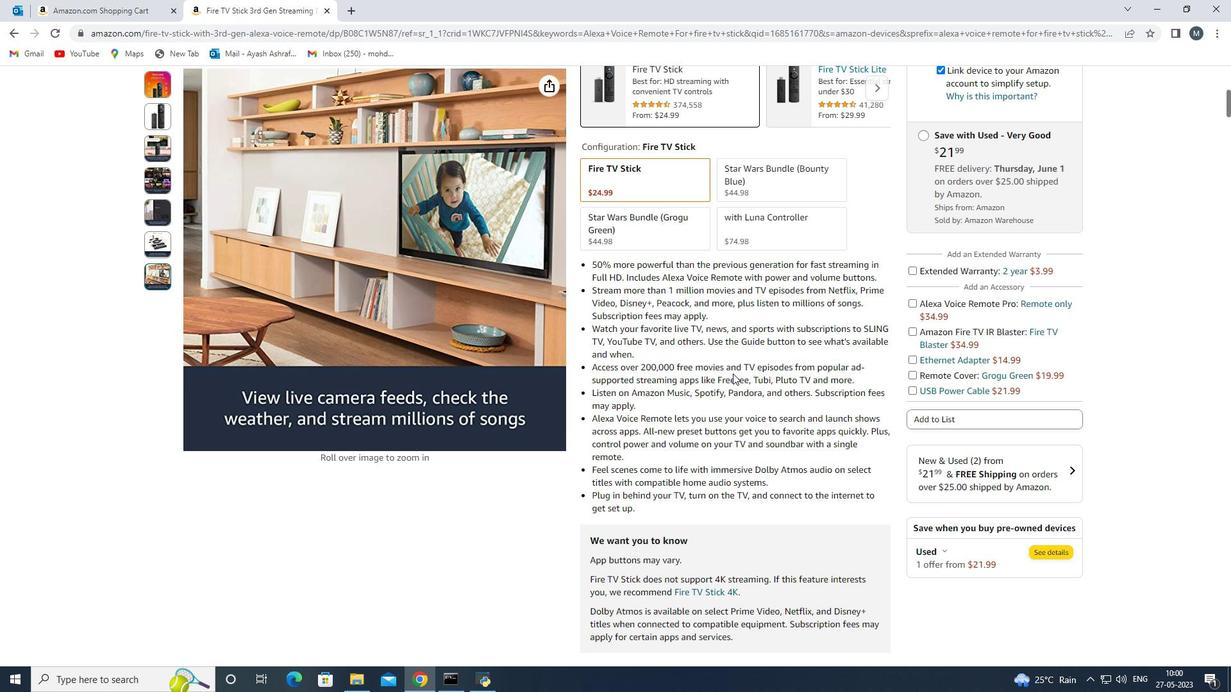 
Action: Mouse moved to (635, 364)
Screenshot: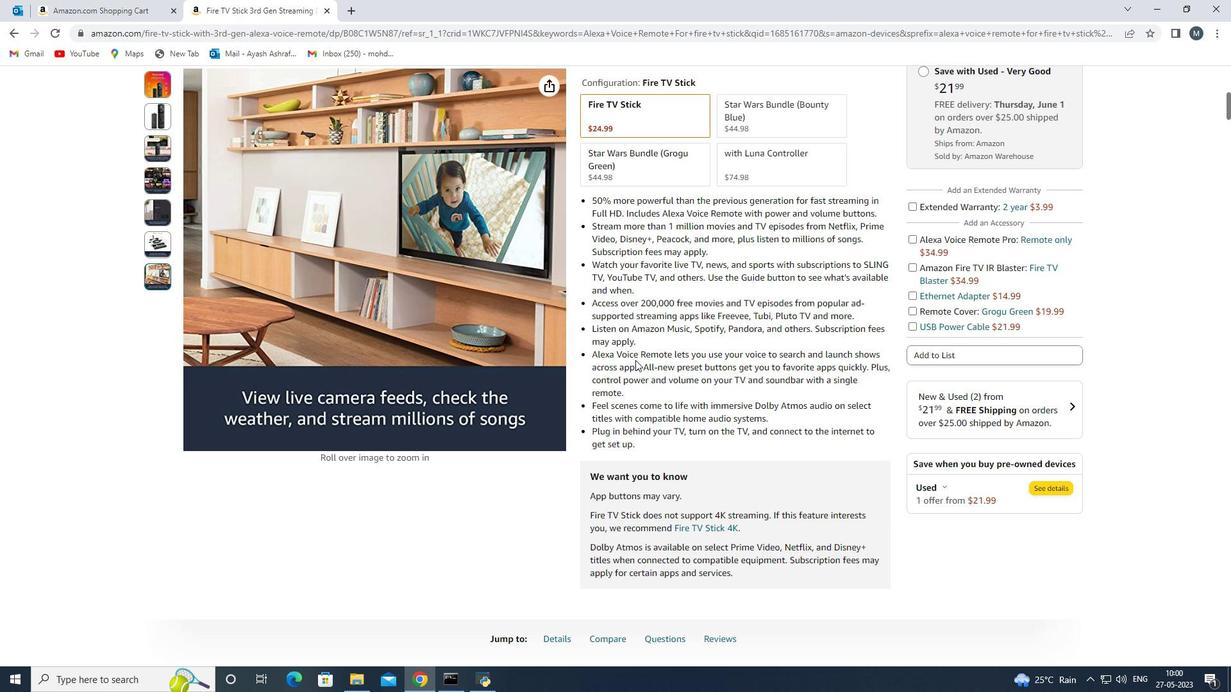 
Action: Mouse scrolled (635, 363) with delta (0, 0)
Screenshot: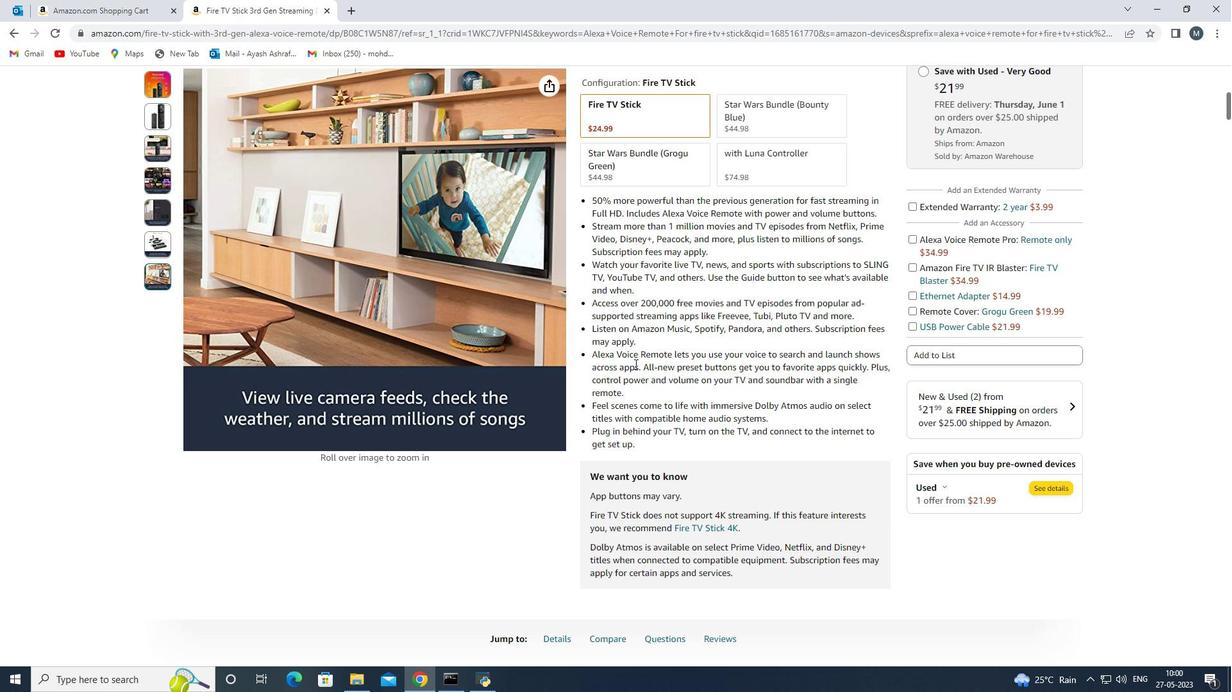 
Action: Mouse moved to (585, 341)
Screenshot: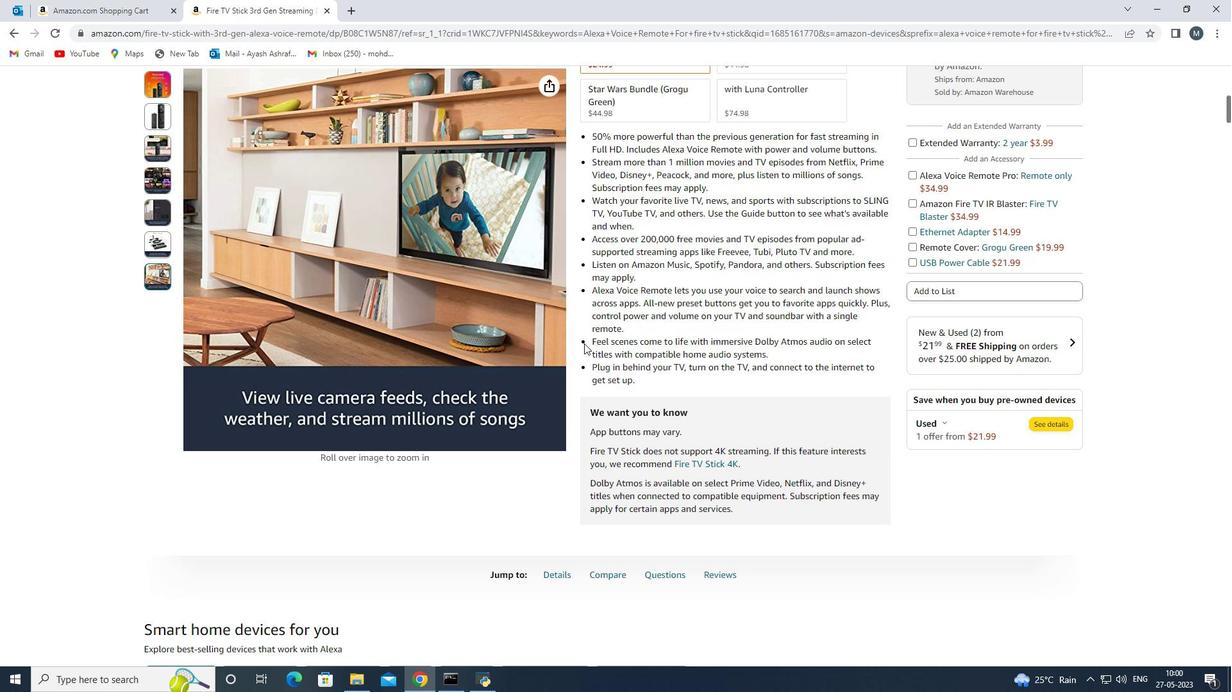 
Action: Mouse pressed left at (585, 341)
Screenshot: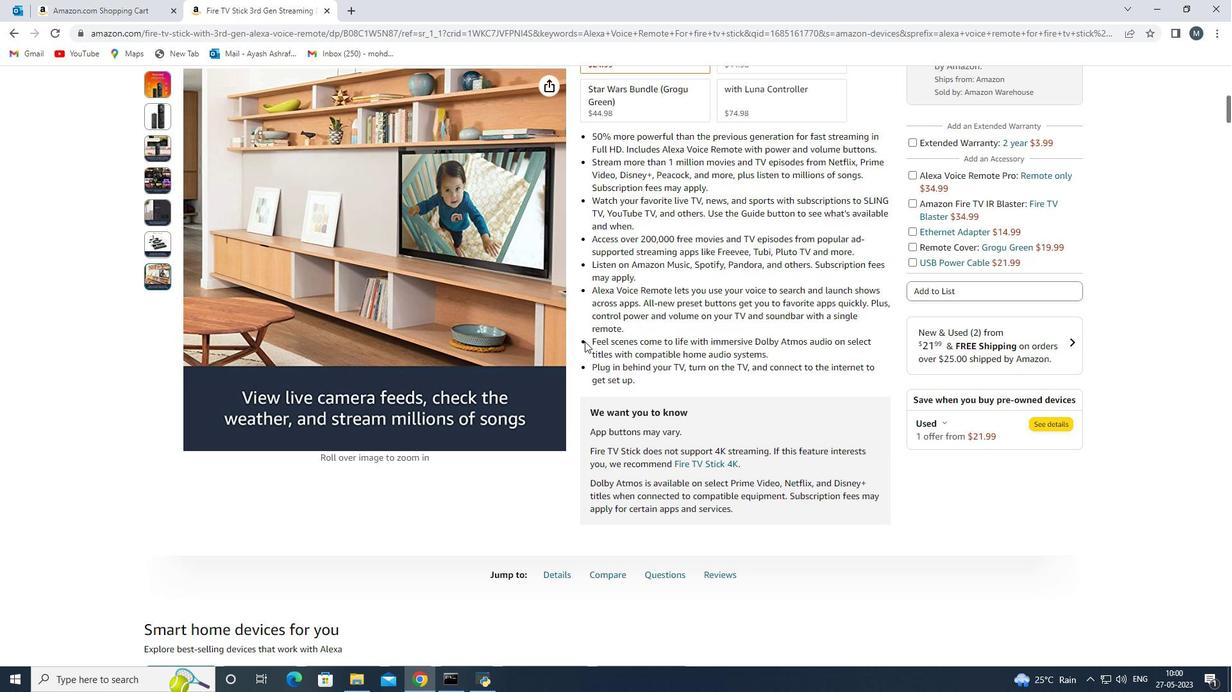 
Action: Mouse moved to (738, 373)
Screenshot: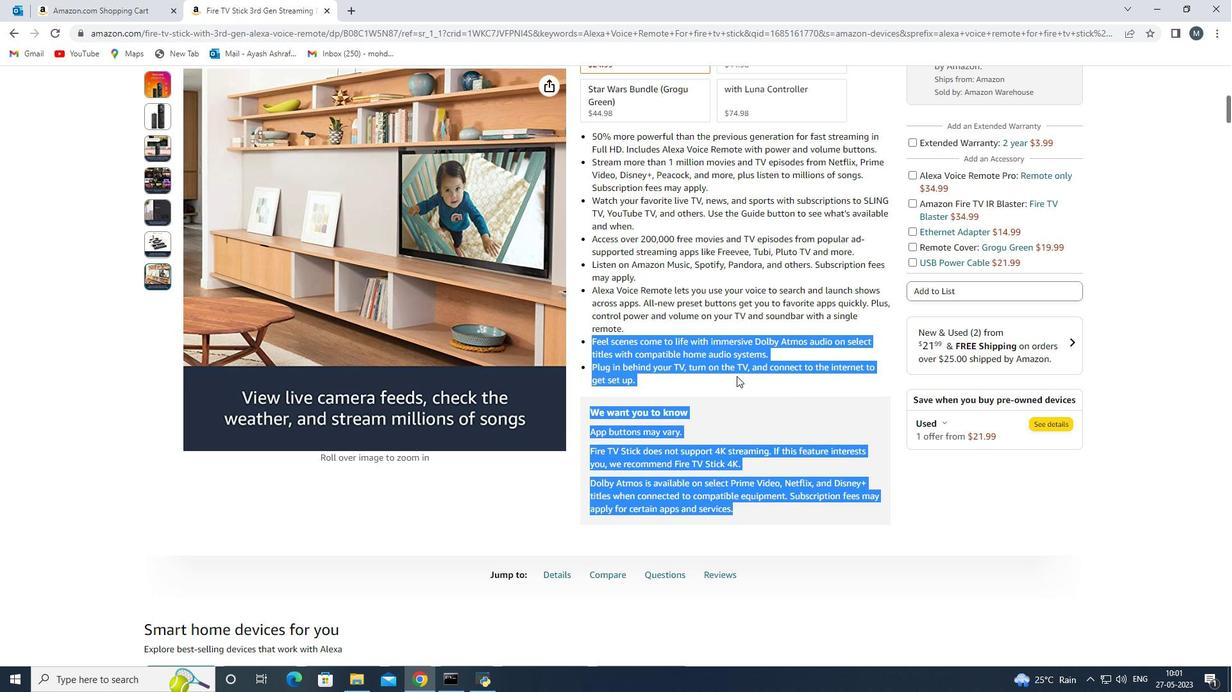
Action: Mouse scrolled (738, 373) with delta (0, 0)
Screenshot: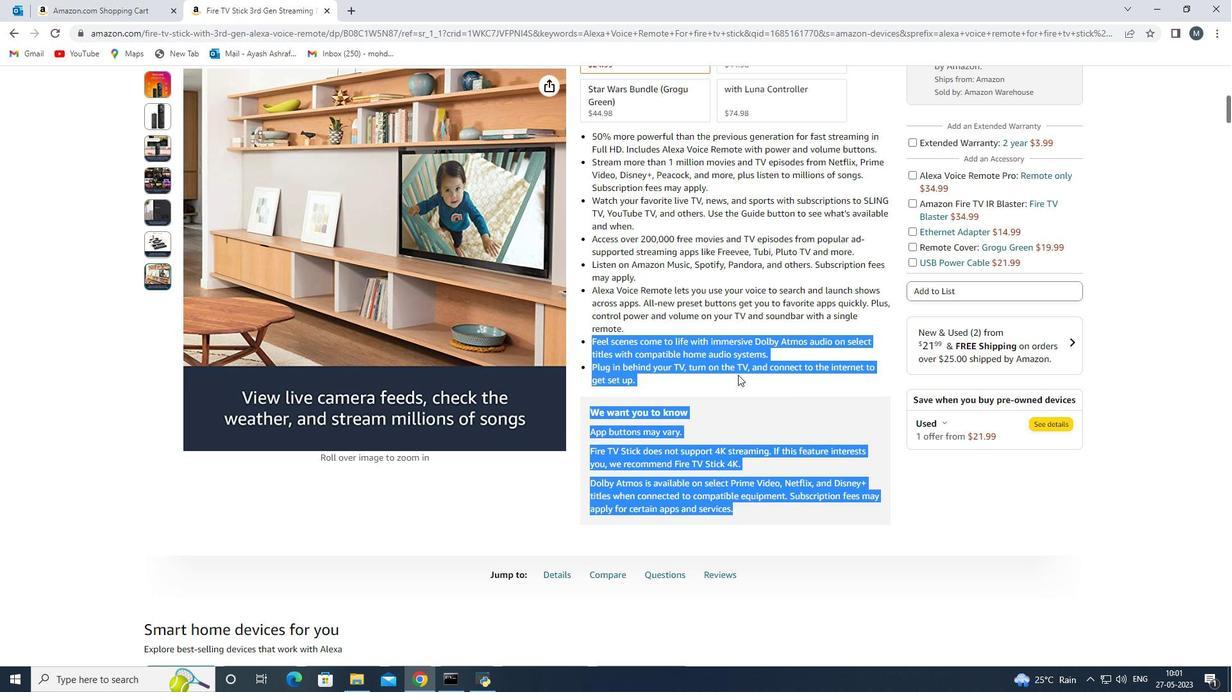 
Action: Mouse moved to (677, 301)
Screenshot: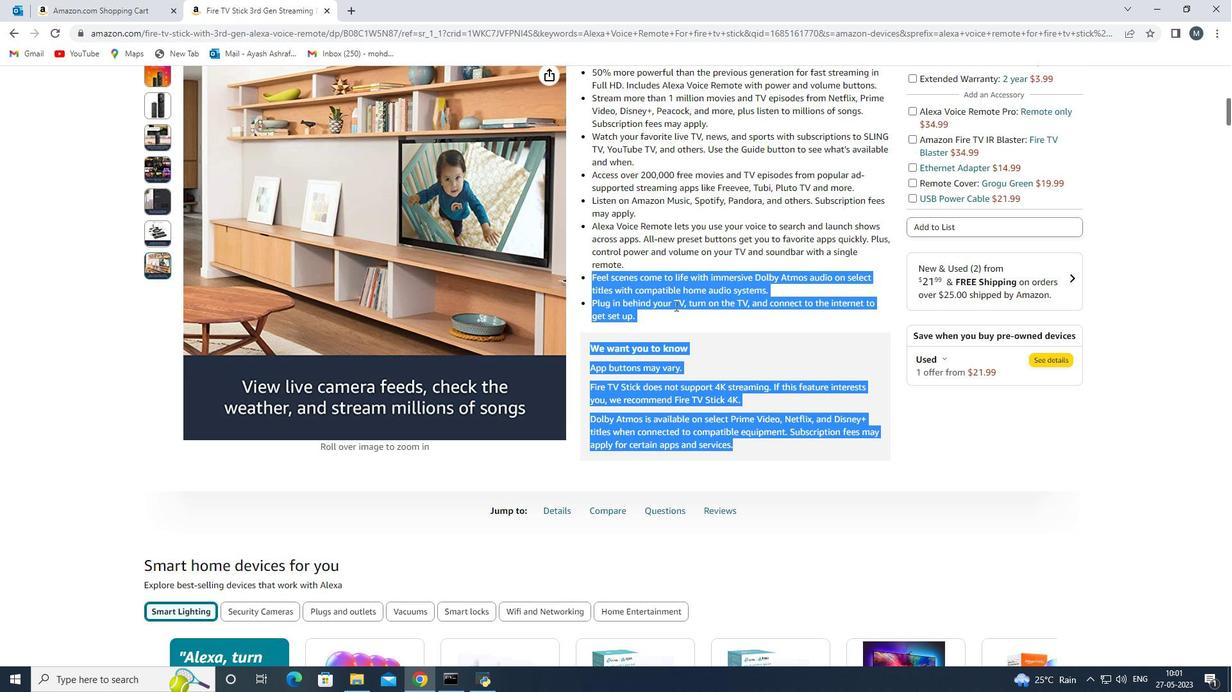 
Action: Mouse scrolled (677, 300) with delta (0, 0)
Screenshot: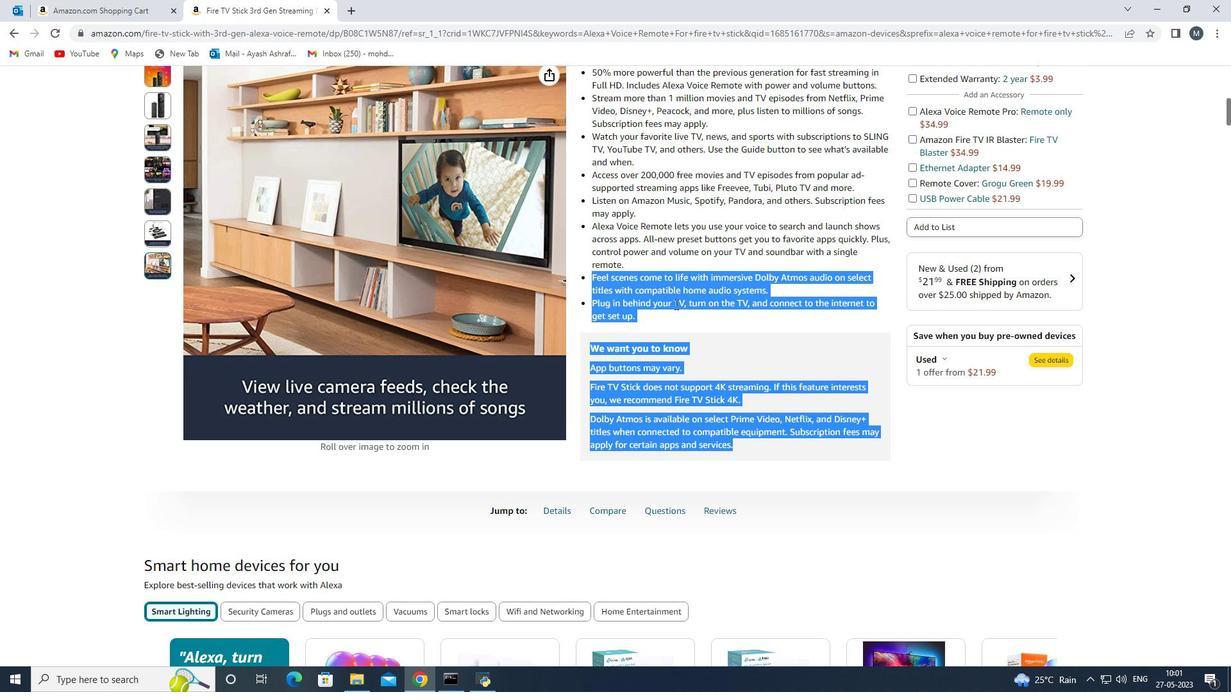 
Action: Mouse moved to (702, 257)
Screenshot: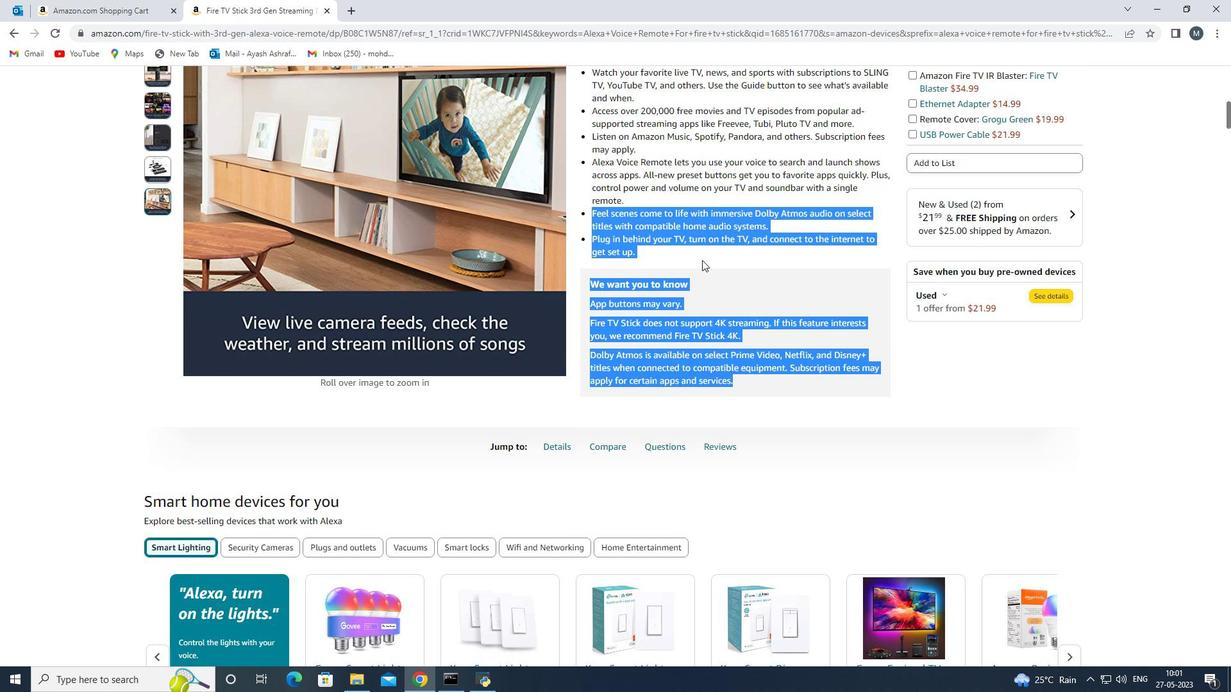 
Action: Mouse pressed left at (702, 257)
Screenshot: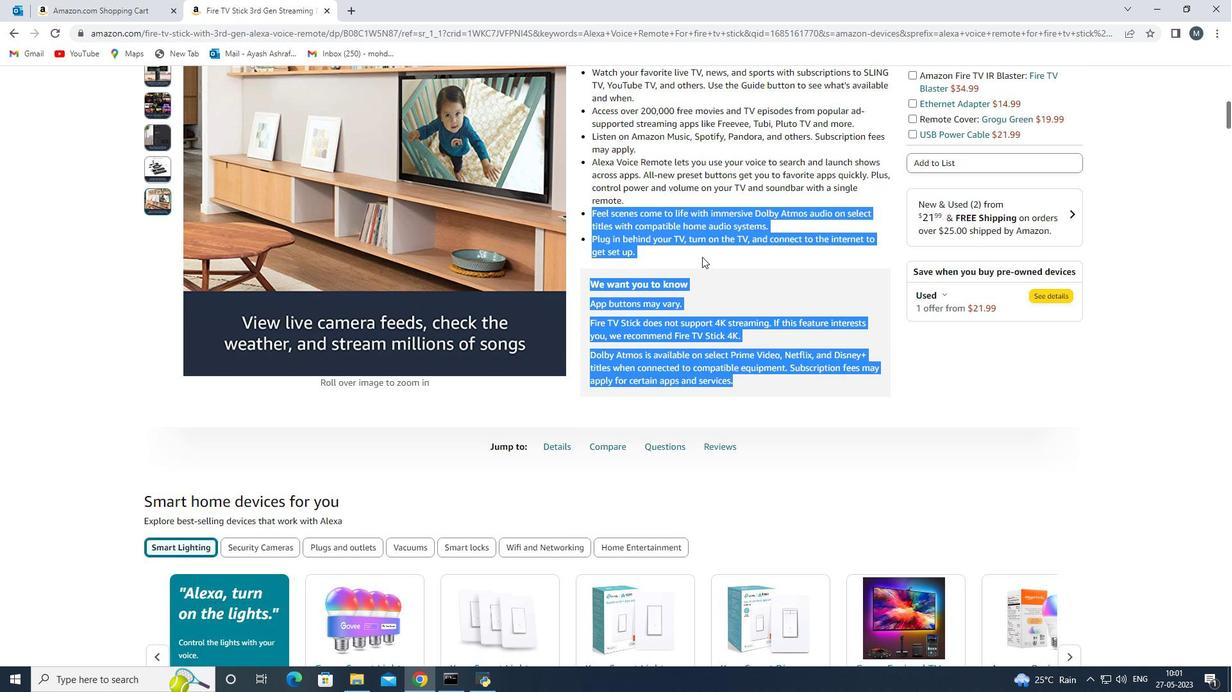 
Action: Mouse moved to (954, 351)
Screenshot: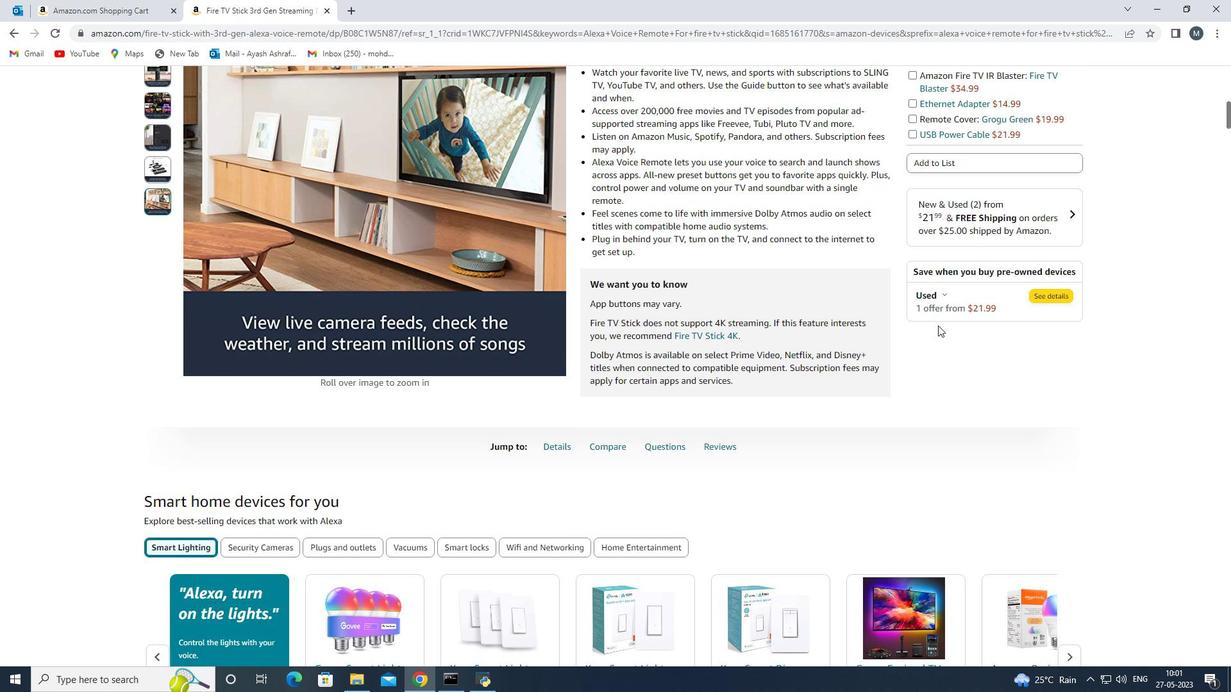 
Action: Mouse scrolled (954, 352) with delta (0, 0)
Screenshot: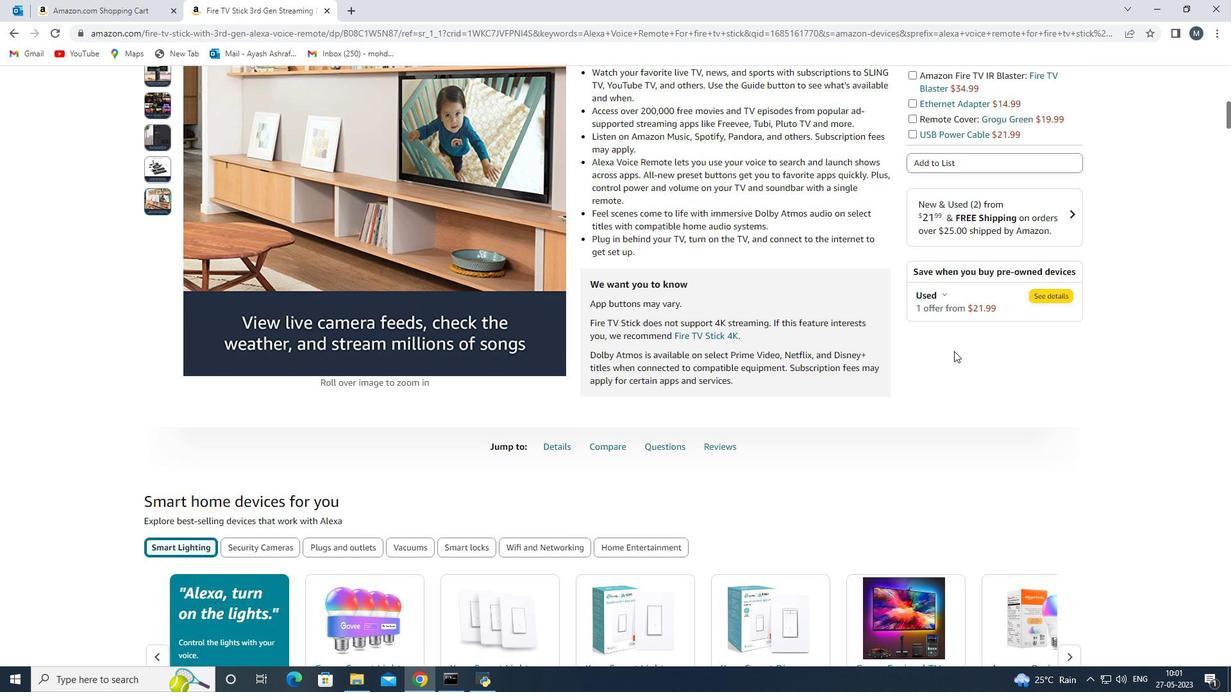 
Action: Mouse scrolled (954, 352) with delta (0, 0)
Screenshot: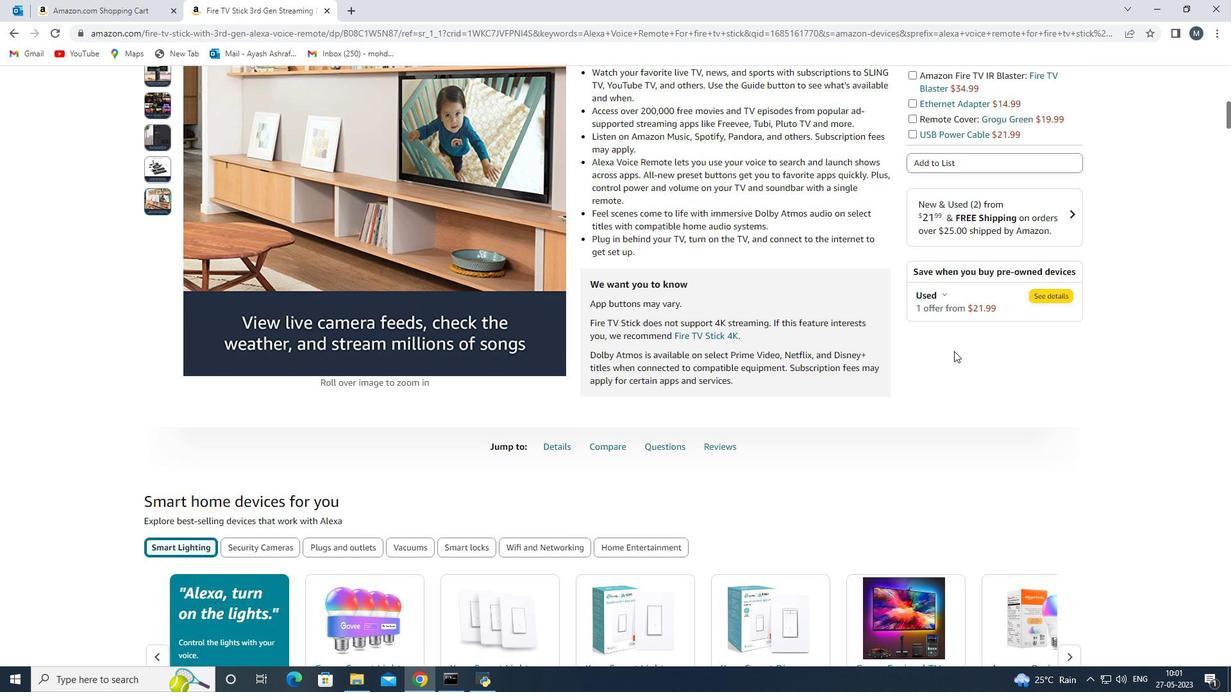 
Action: Mouse moved to (956, 351)
Screenshot: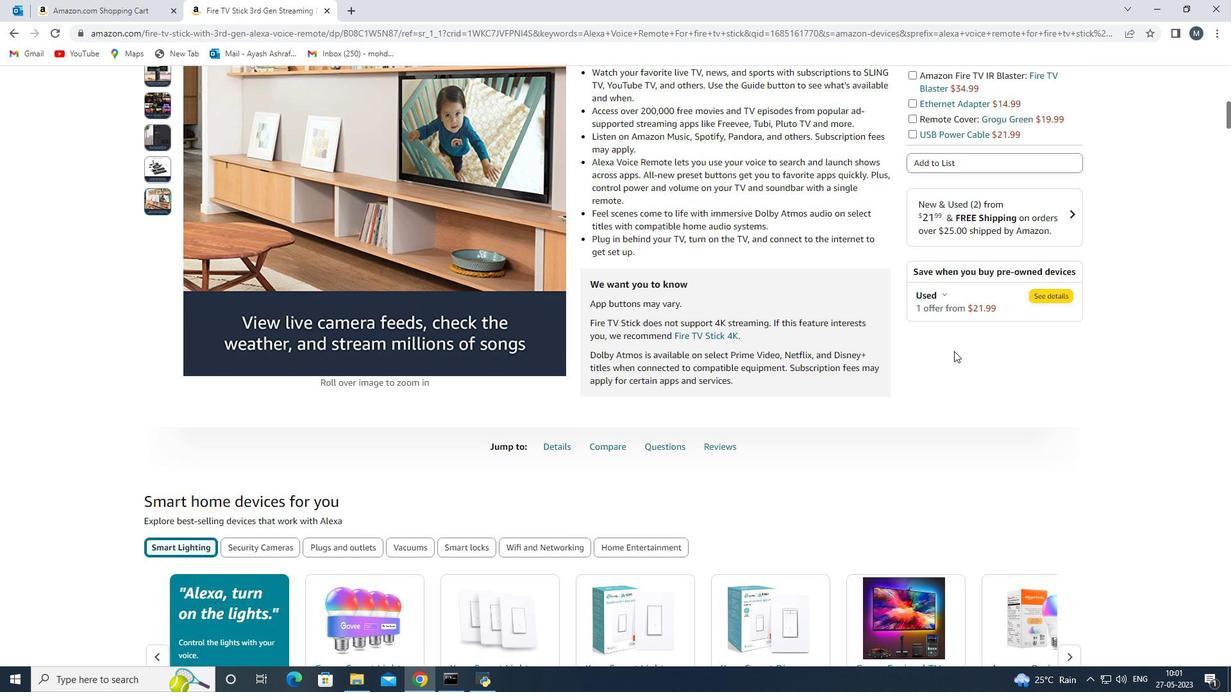 
Action: Mouse scrolled (956, 352) with delta (0, 0)
Screenshot: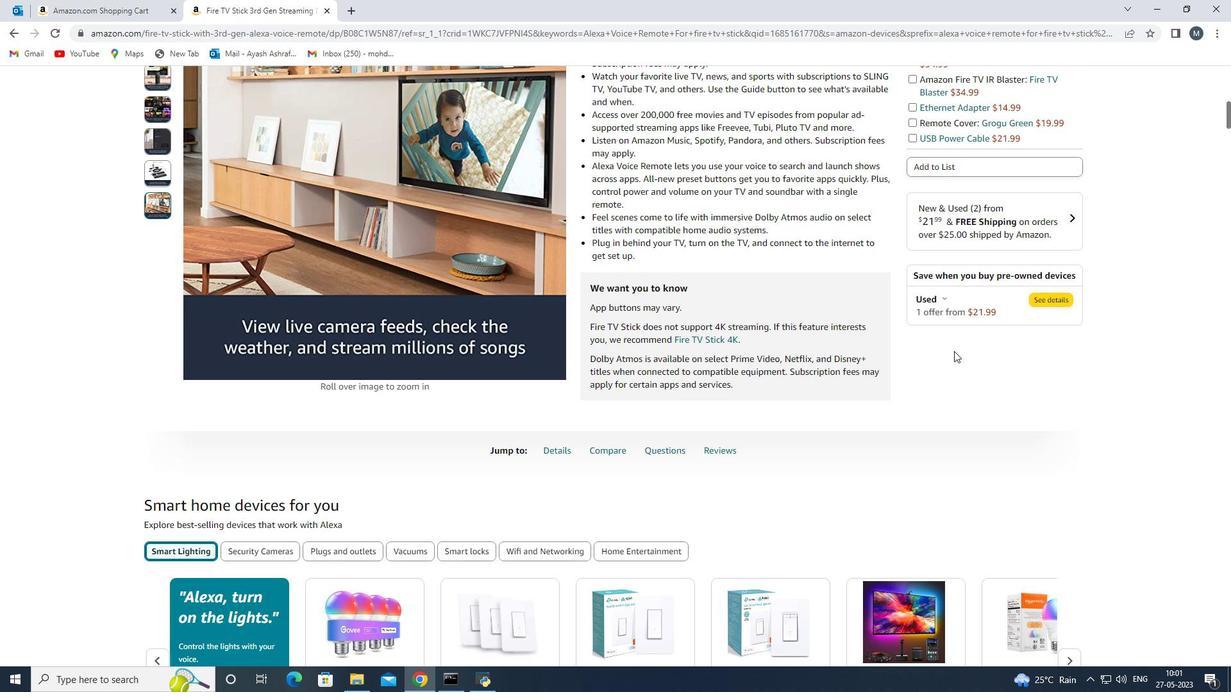 
Action: Mouse moved to (970, 336)
Screenshot: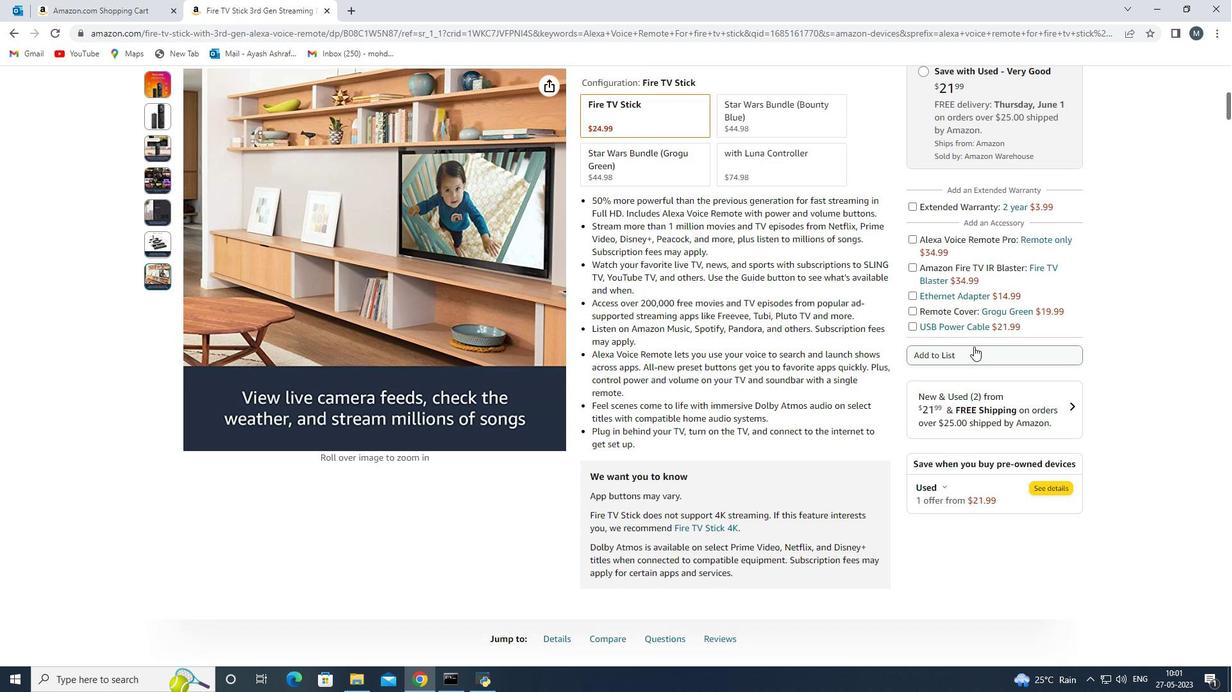
Action: Mouse scrolled (970, 337) with delta (0, 0)
Screenshot: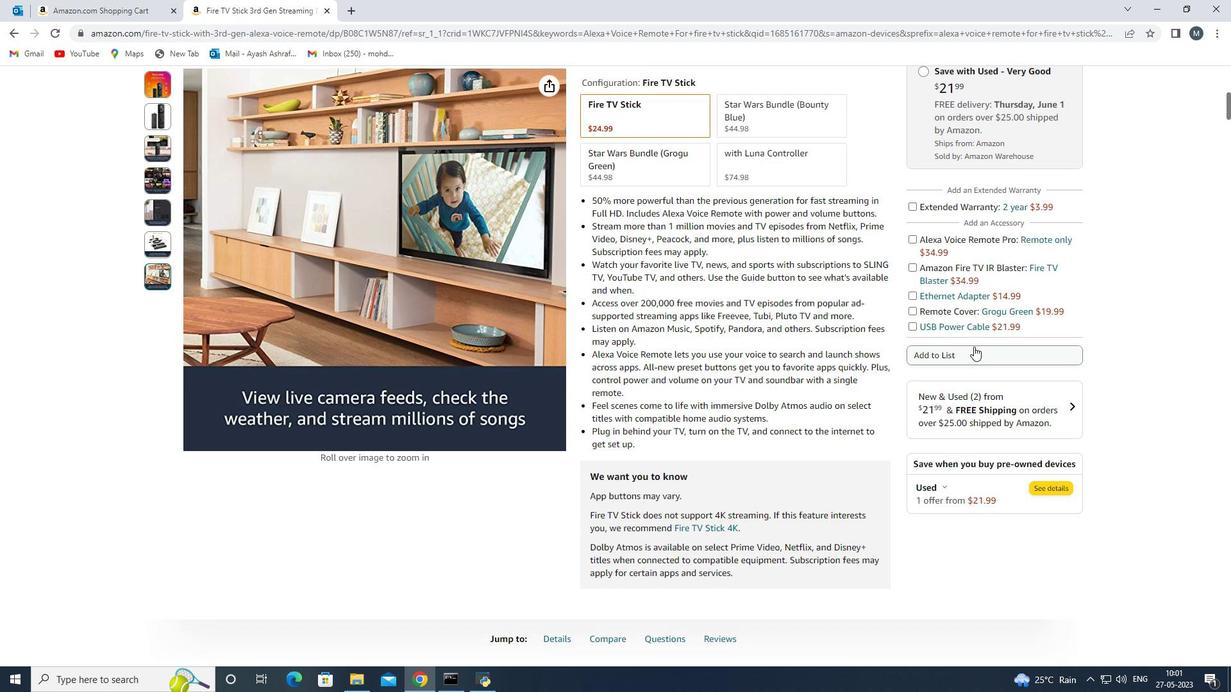 
Action: Mouse moved to (970, 336)
Screenshot: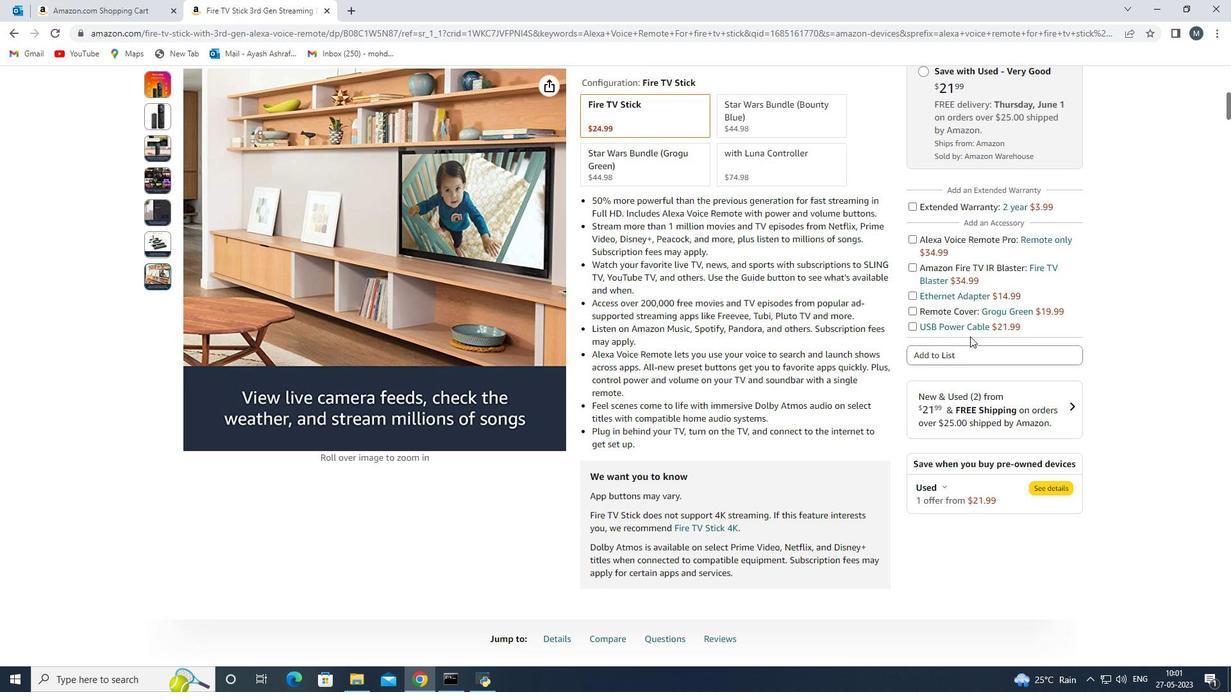 
Action: Mouse scrolled (970, 337) with delta (0, 0)
Screenshot: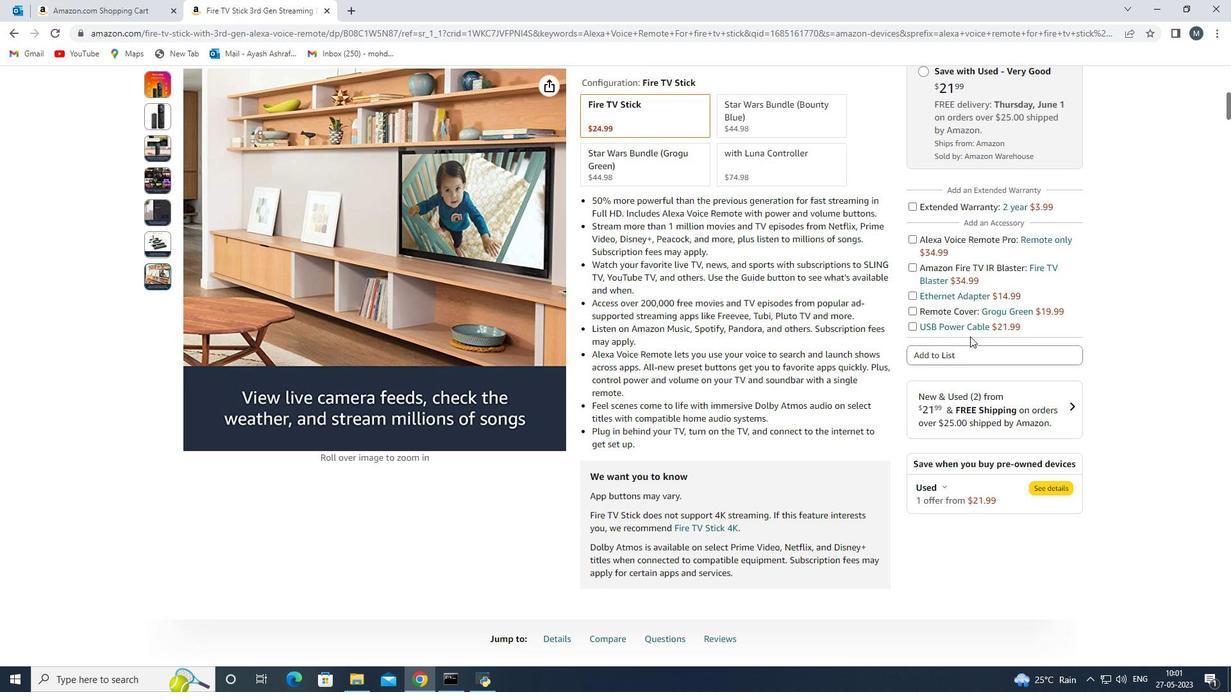 
Action: Mouse moved to (957, 323)
Screenshot: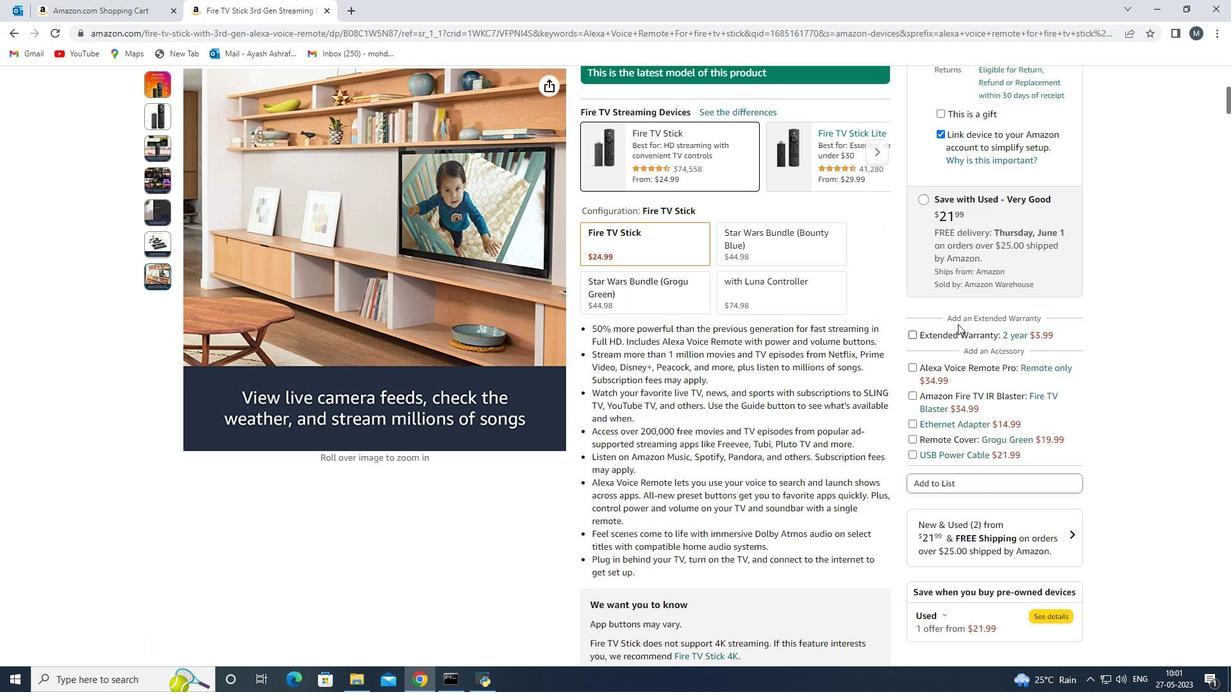 
Action: Mouse scrolled (957, 323) with delta (0, 0)
Screenshot: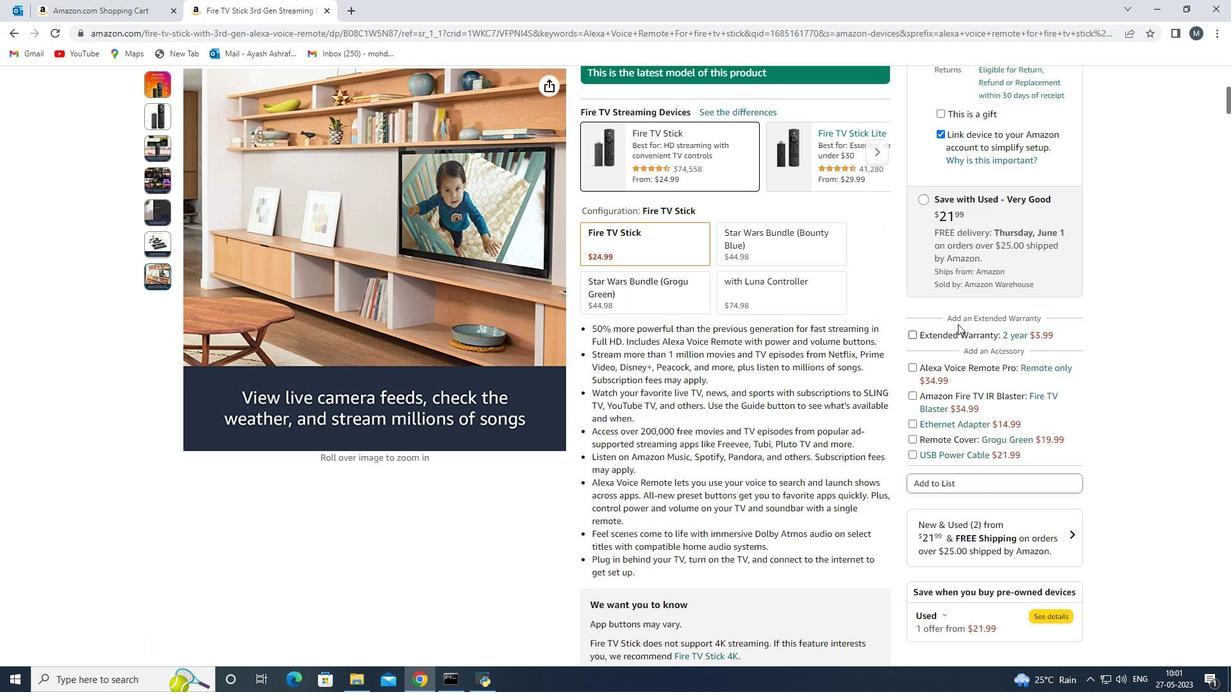 
Action: Mouse moved to (955, 318)
Screenshot: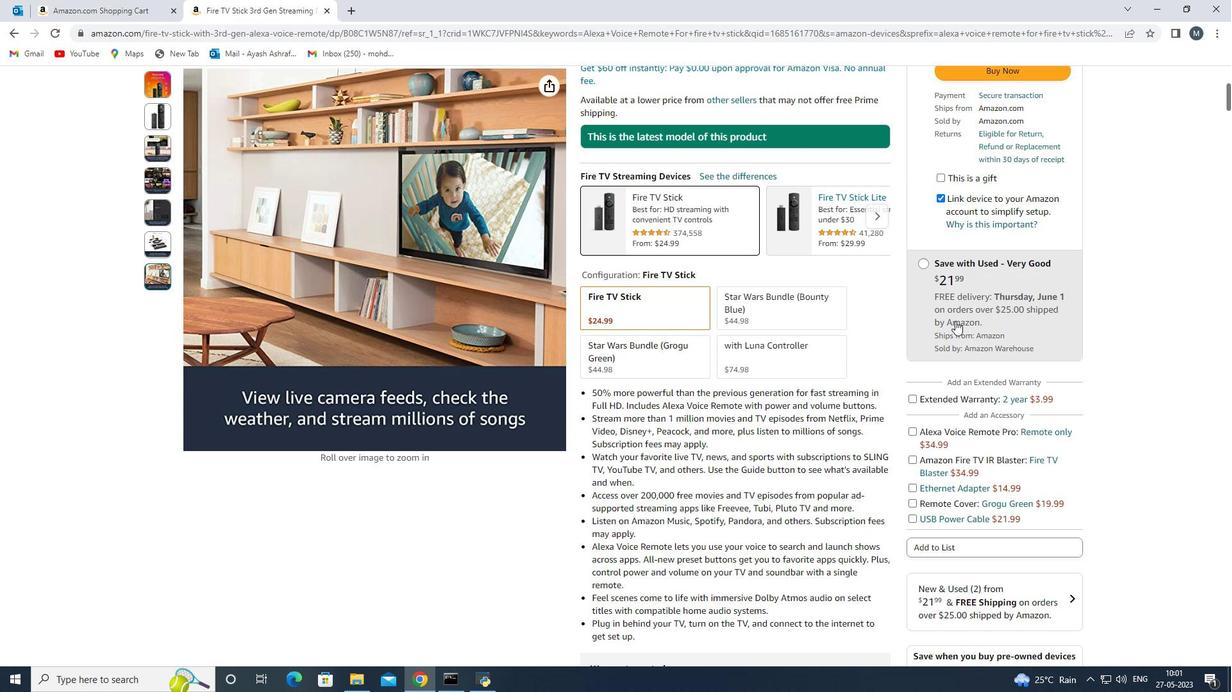 
Action: Mouse scrolled (955, 319) with delta (0, 0)
Screenshot: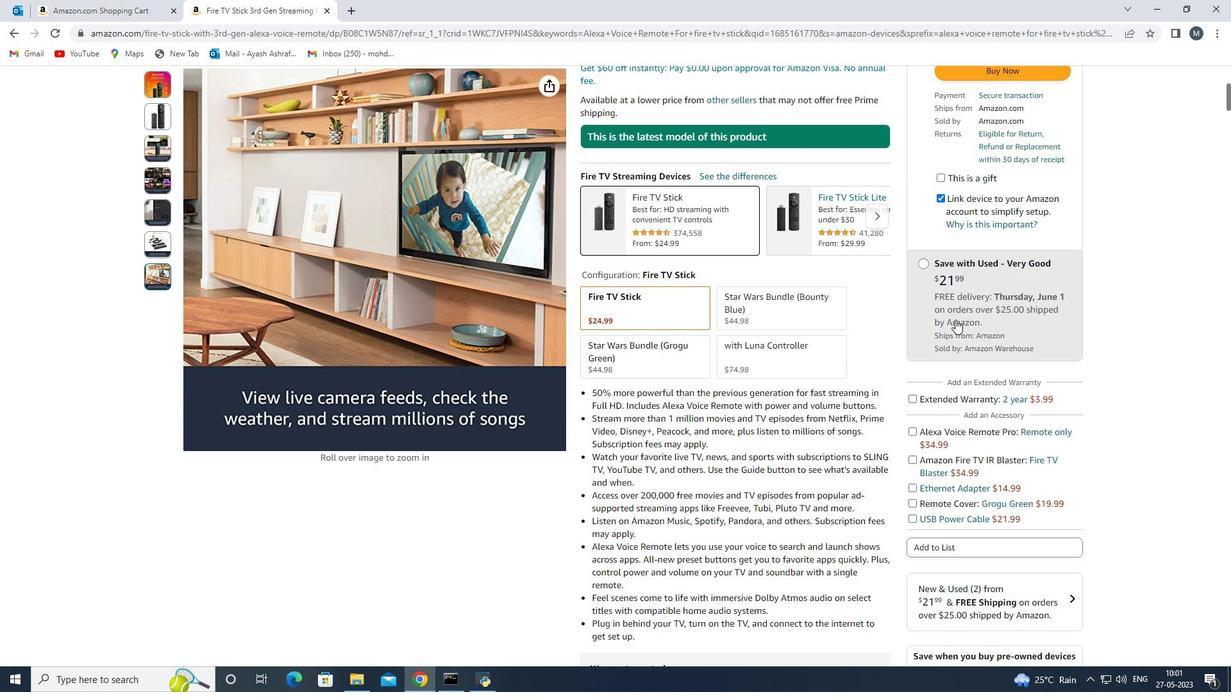
Action: Mouse scrolled (955, 319) with delta (0, 0)
Screenshot: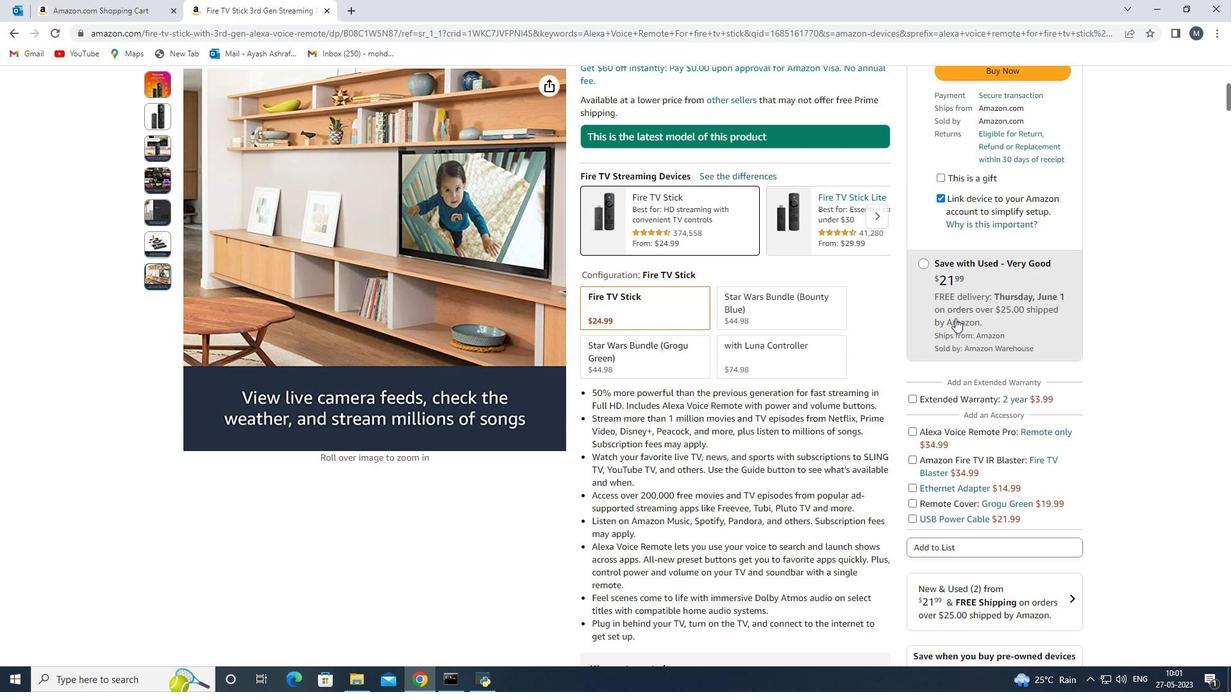 
Action: Mouse moved to (955, 318)
Screenshot: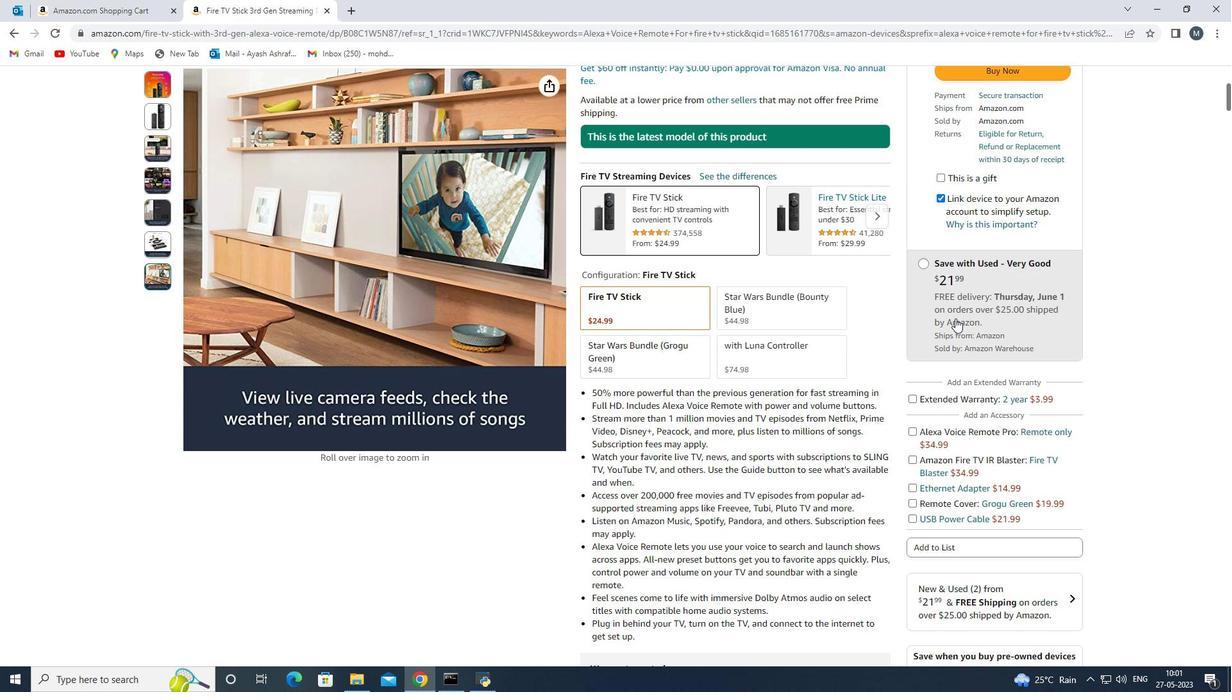 
Action: Mouse scrolled (955, 318) with delta (0, 0)
Screenshot: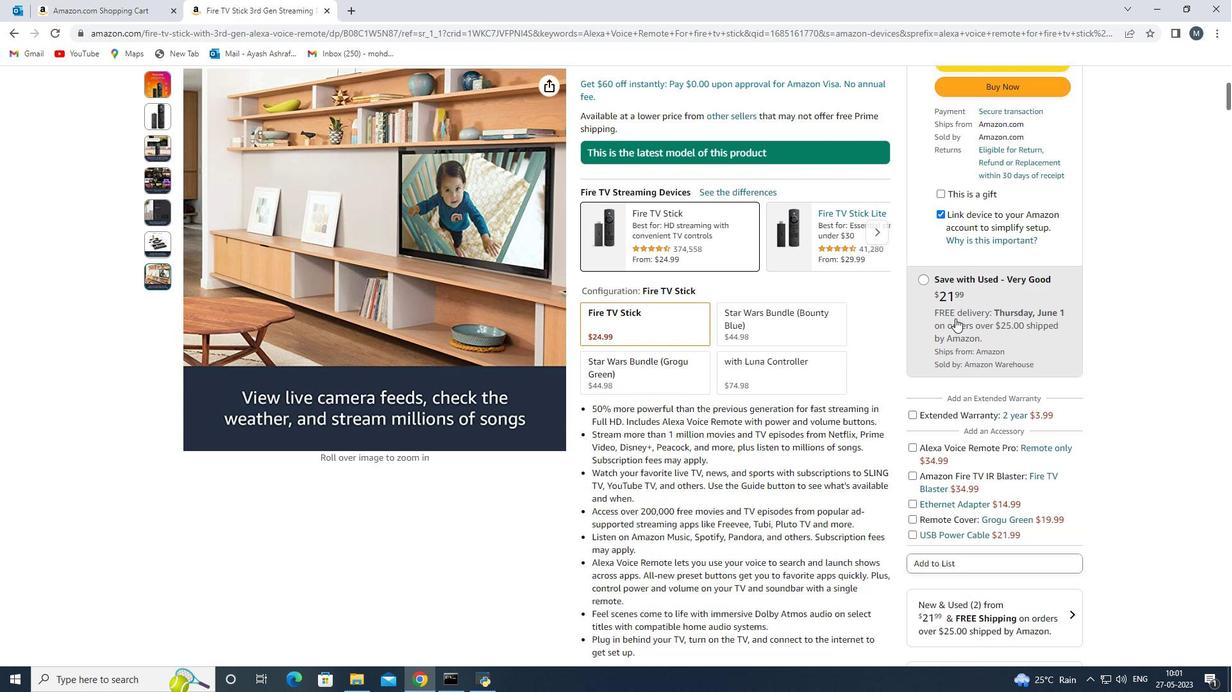 
Action: Mouse scrolled (955, 317) with delta (0, 0)
Screenshot: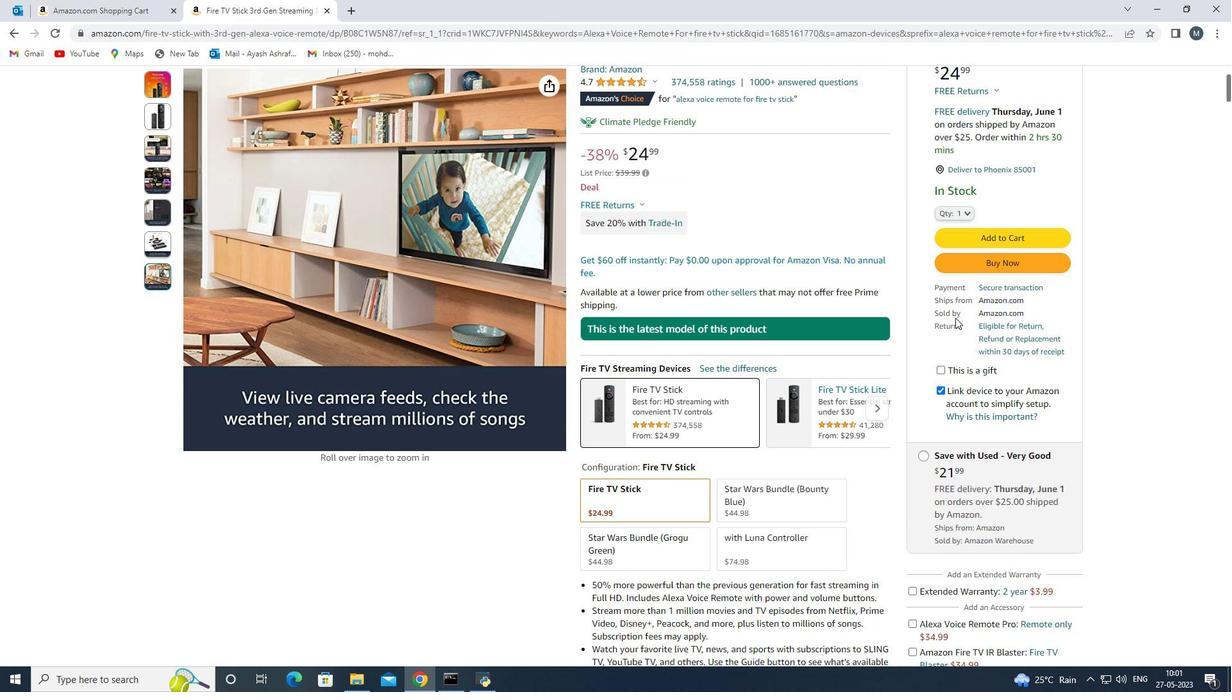 
Action: Mouse moved to (927, 225)
Screenshot: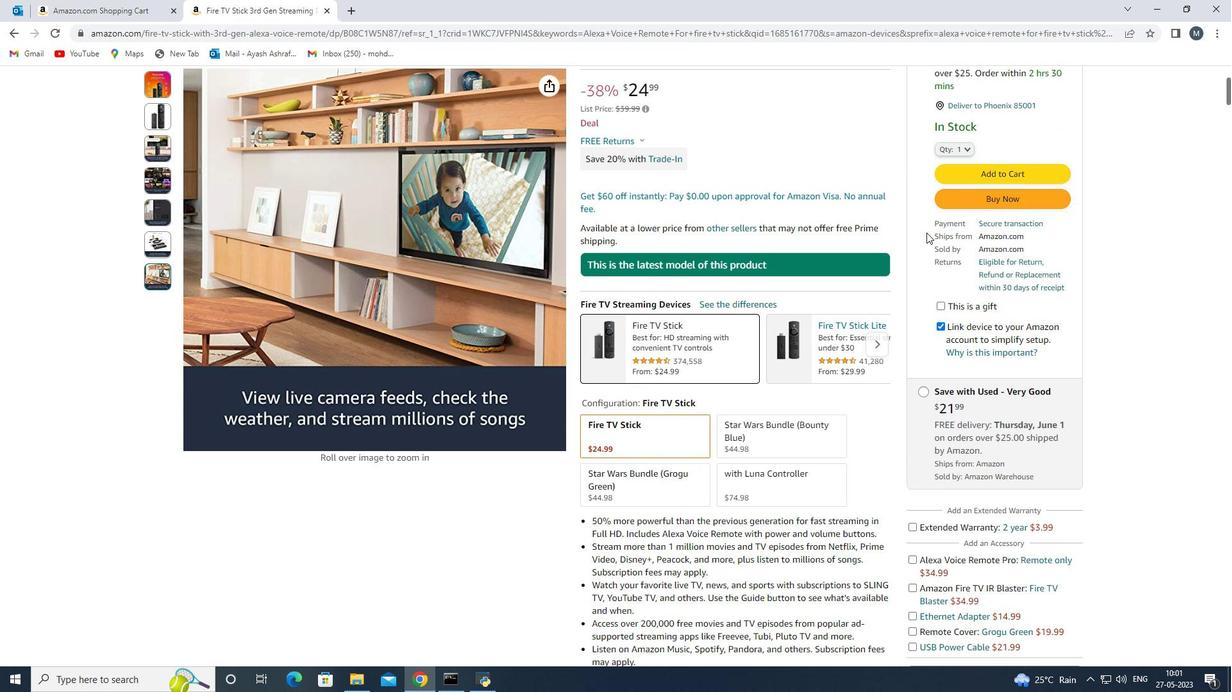 
Action: Mouse pressed left at (927, 225)
Screenshot: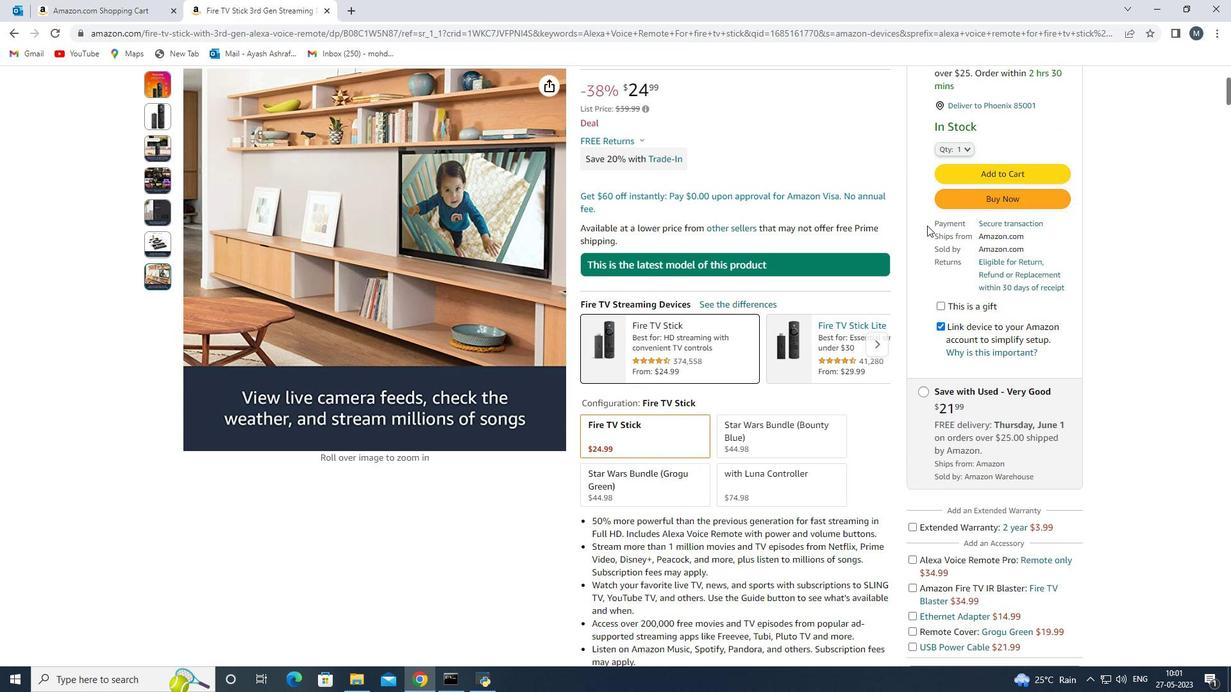 
Action: Mouse moved to (1154, 216)
Screenshot: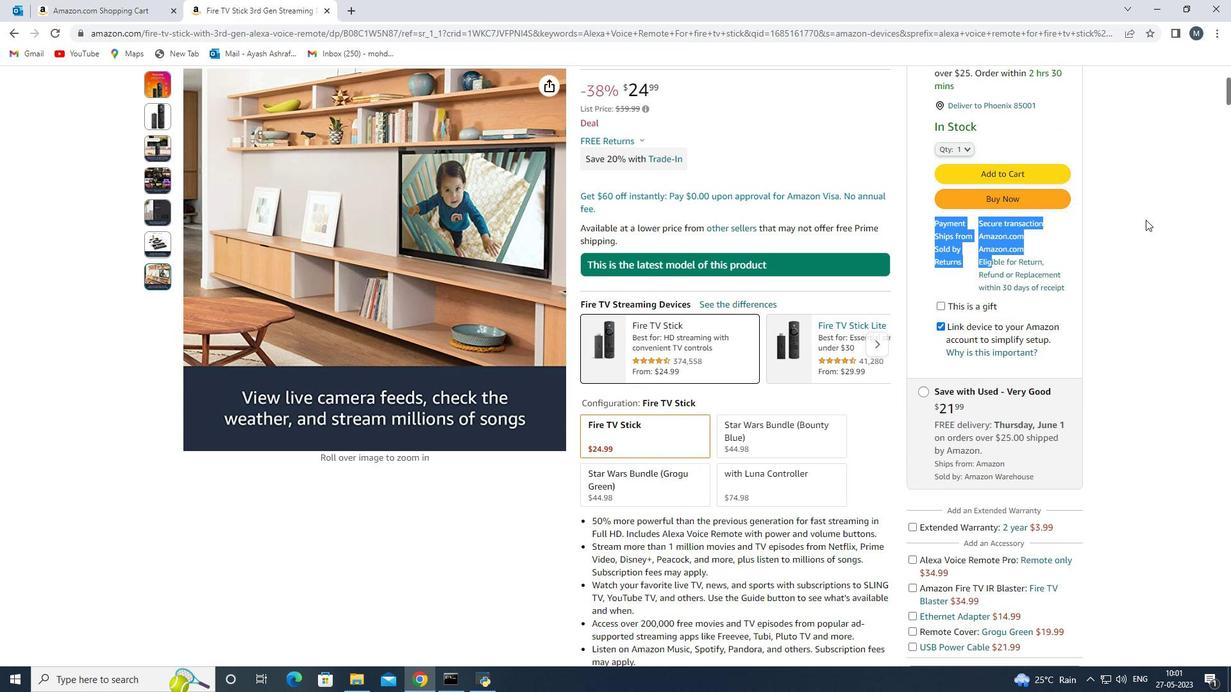 
Action: Mouse pressed left at (1154, 216)
Screenshot: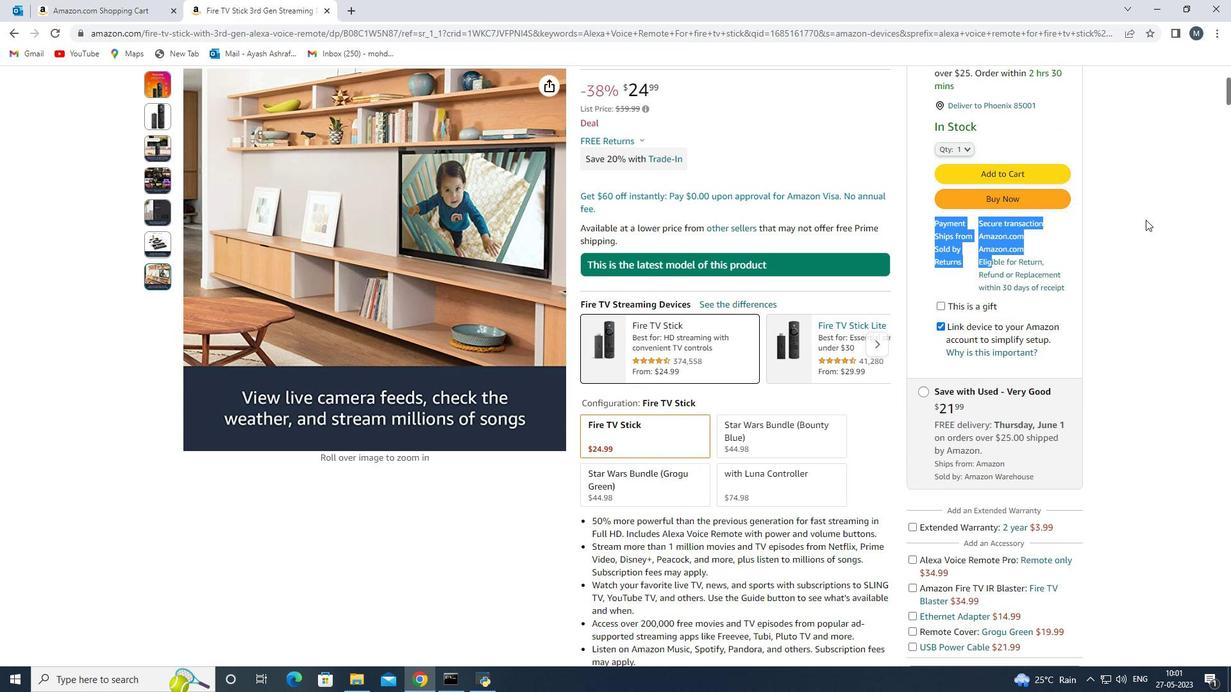 
Action: Mouse moved to (1004, 270)
Screenshot: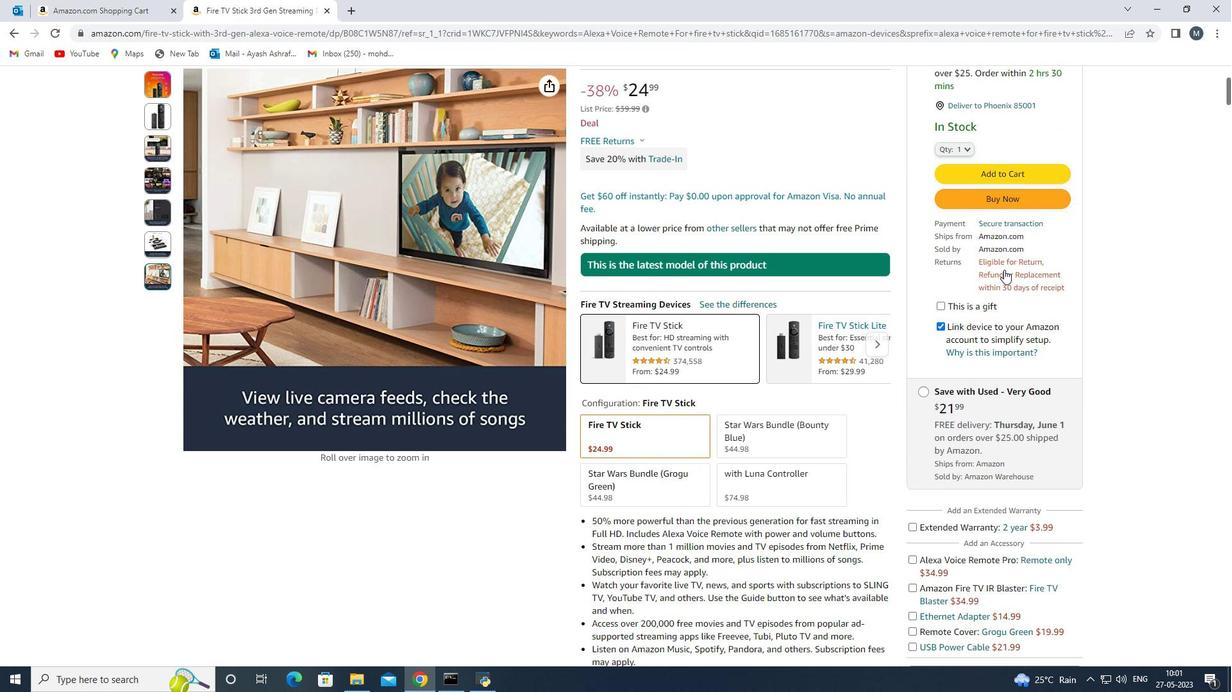 
Action: Mouse scrolled (1004, 269) with delta (0, 0)
Screenshot: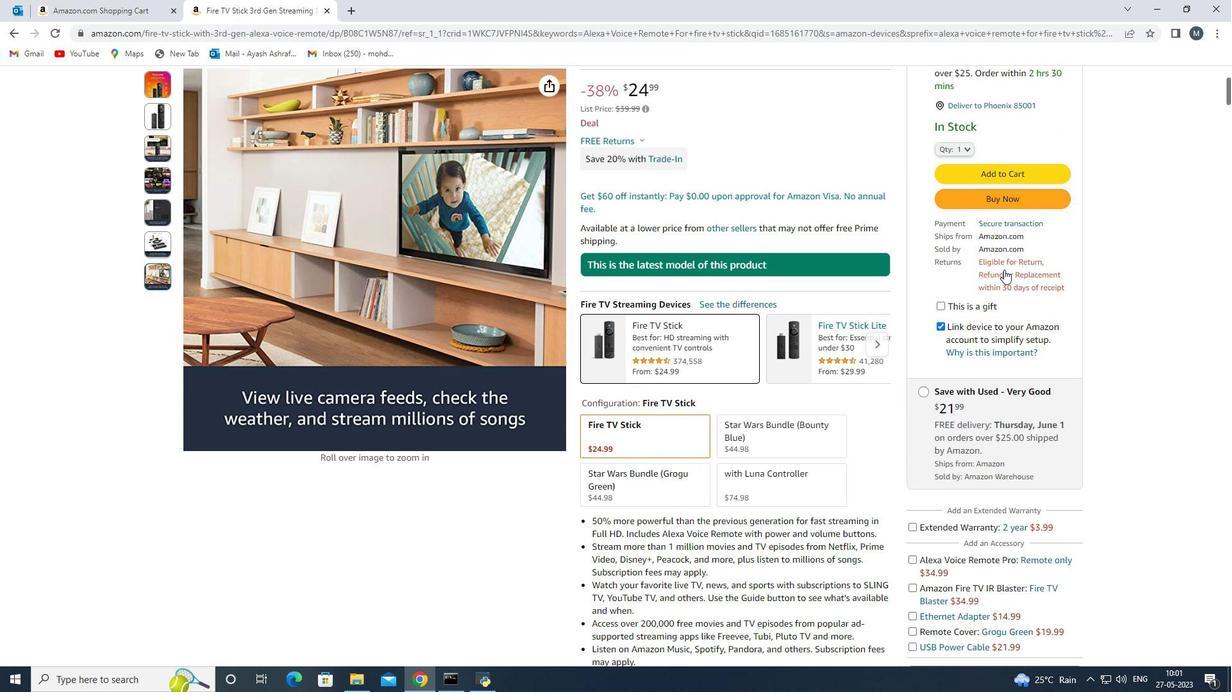 
Action: Mouse moved to (1000, 268)
Screenshot: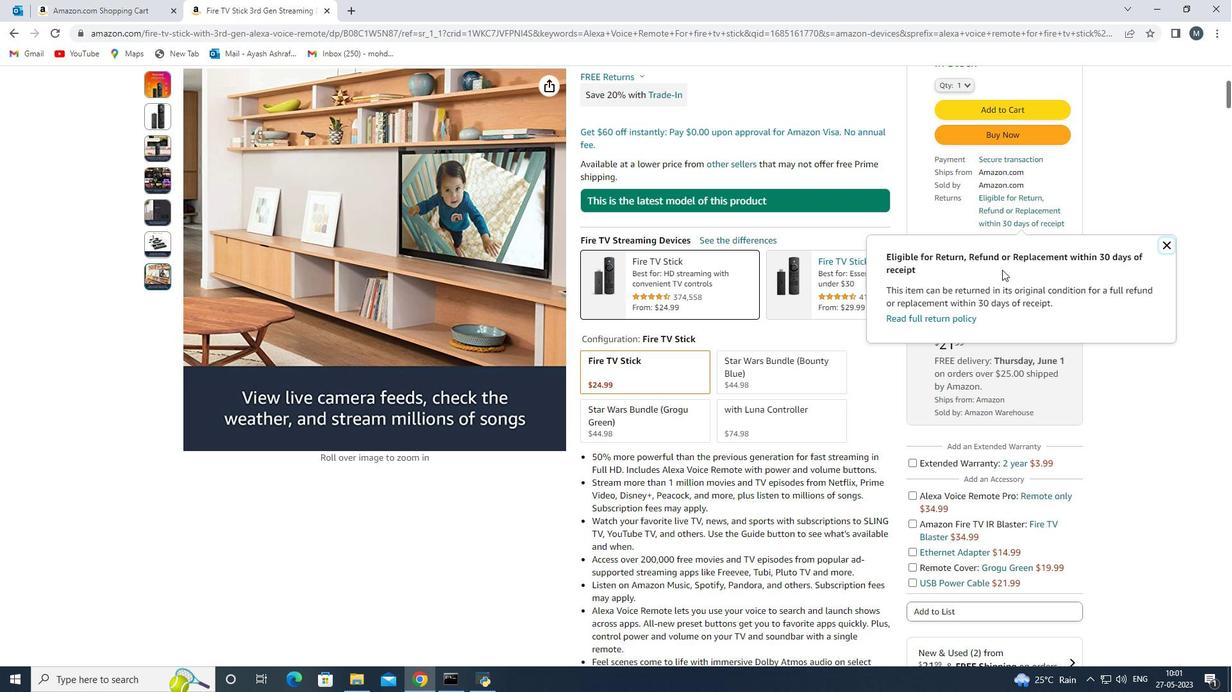 
Action: Mouse scrolled (1000, 268) with delta (0, 0)
Screenshot: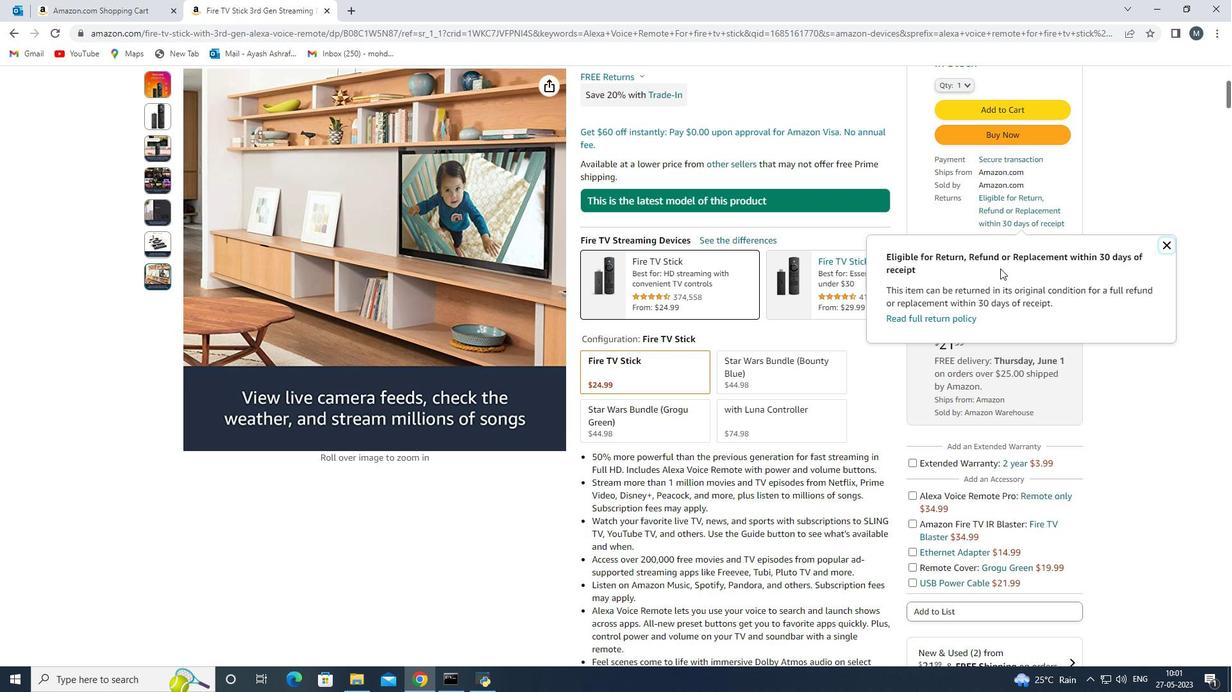 
Action: Mouse scrolled (1000, 268) with delta (0, 0)
Screenshot: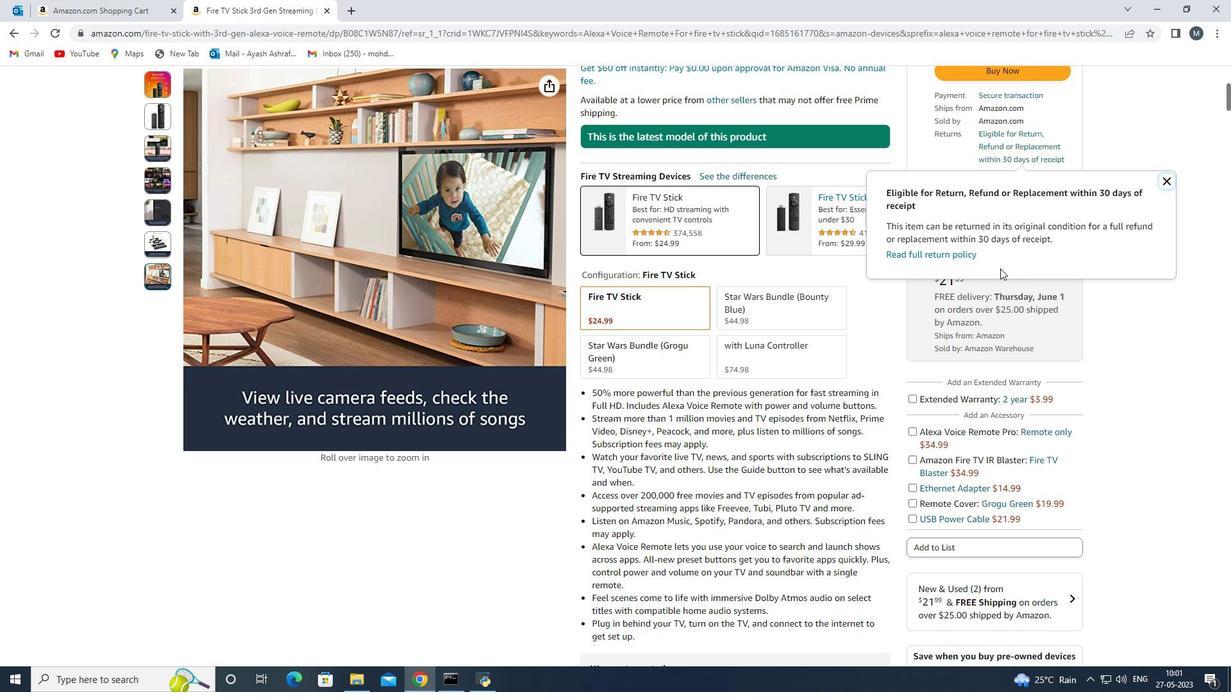 
Action: Mouse moved to (966, 268)
Screenshot: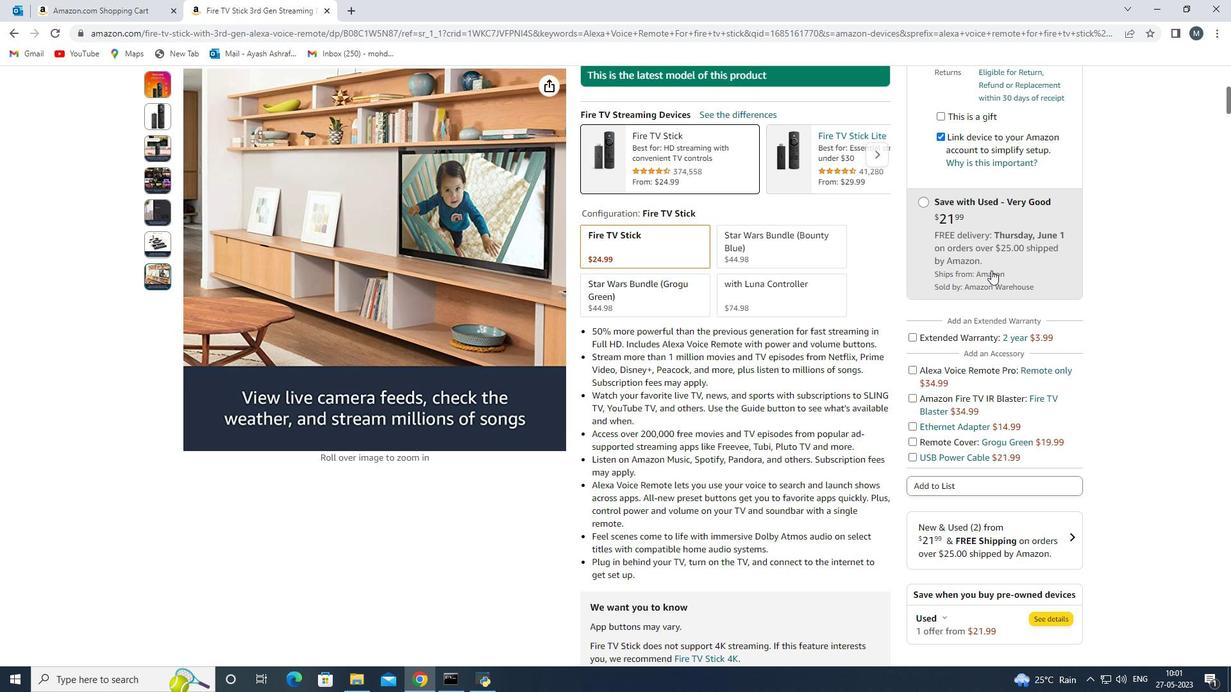 
Action: Mouse scrolled (966, 268) with delta (0, 0)
Screenshot: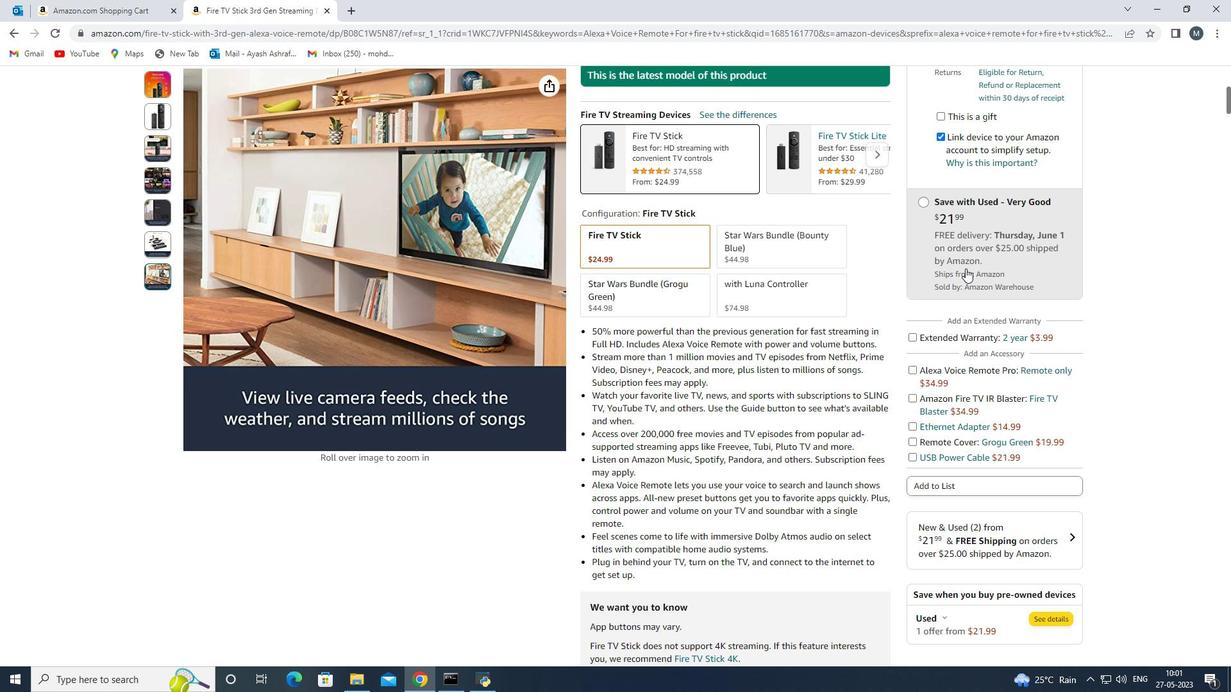 
Action: Mouse moved to (678, 317)
Screenshot: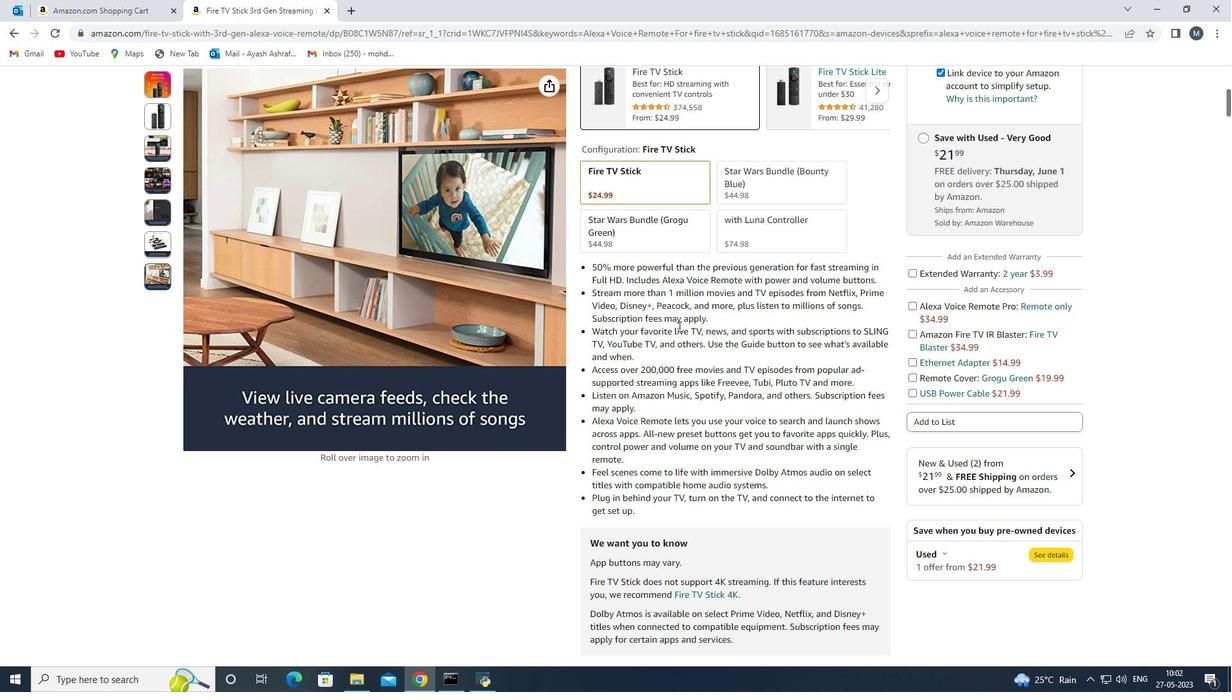 
Action: Mouse scrolled (678, 316) with delta (0, 0)
Screenshot: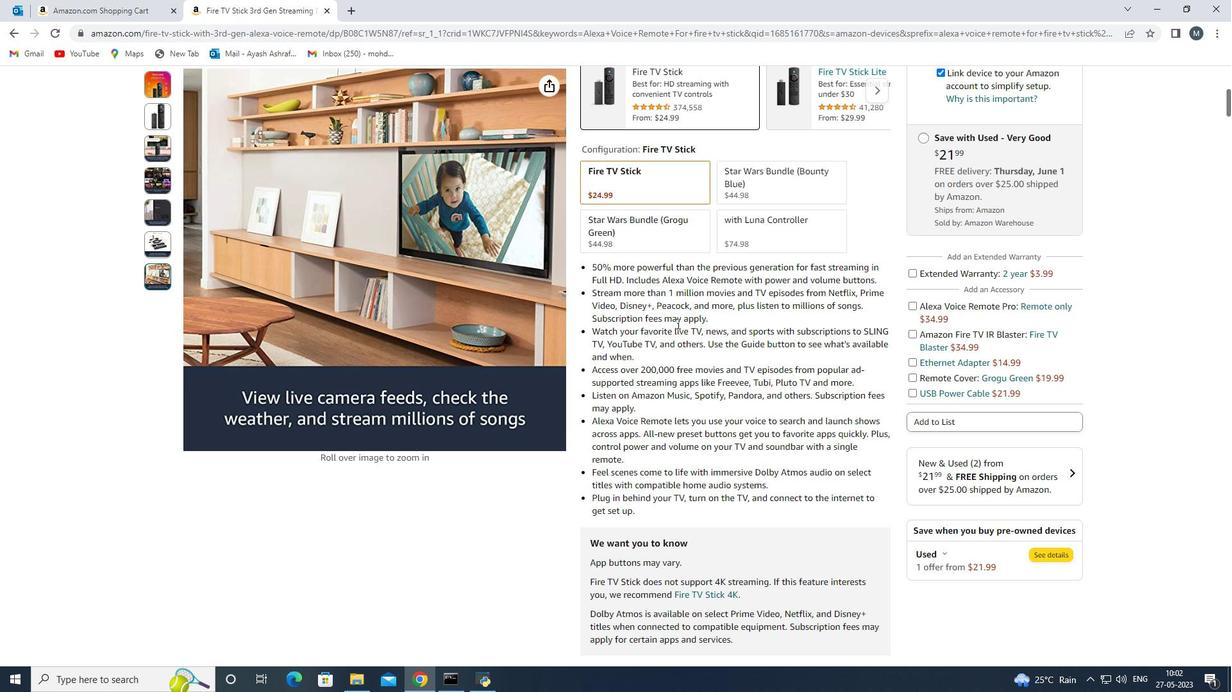 
Action: Mouse moved to (676, 317)
Screenshot: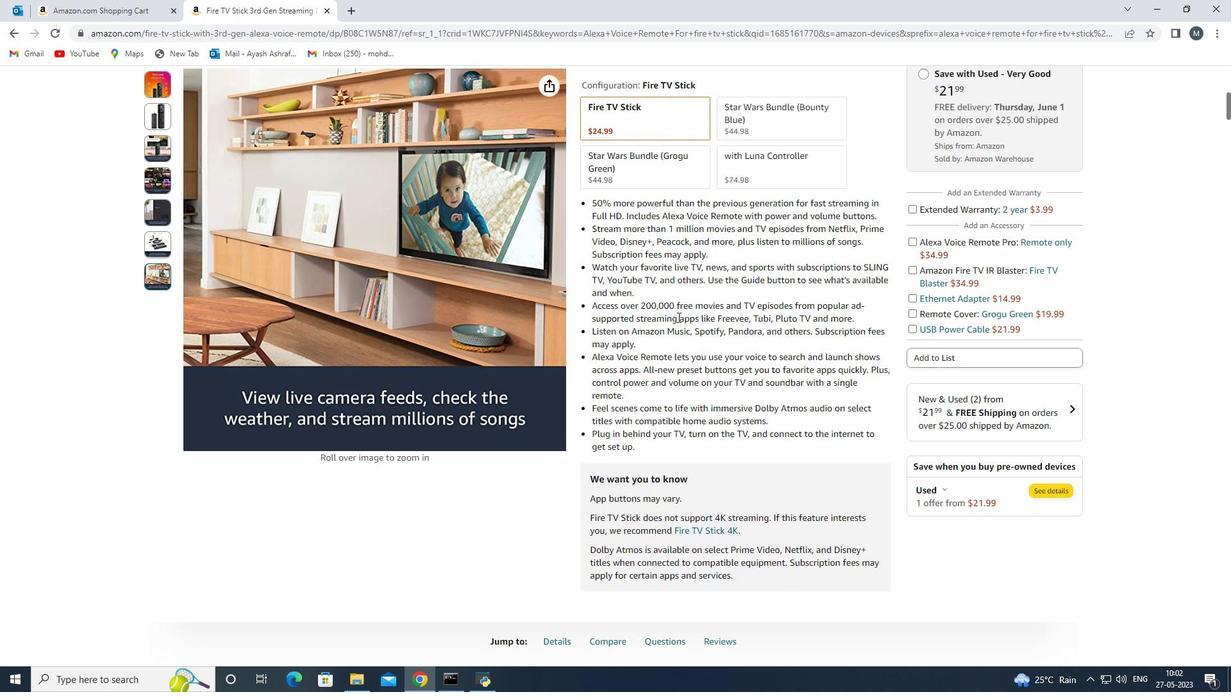 
Action: Mouse scrolled (676, 316) with delta (0, 0)
Screenshot: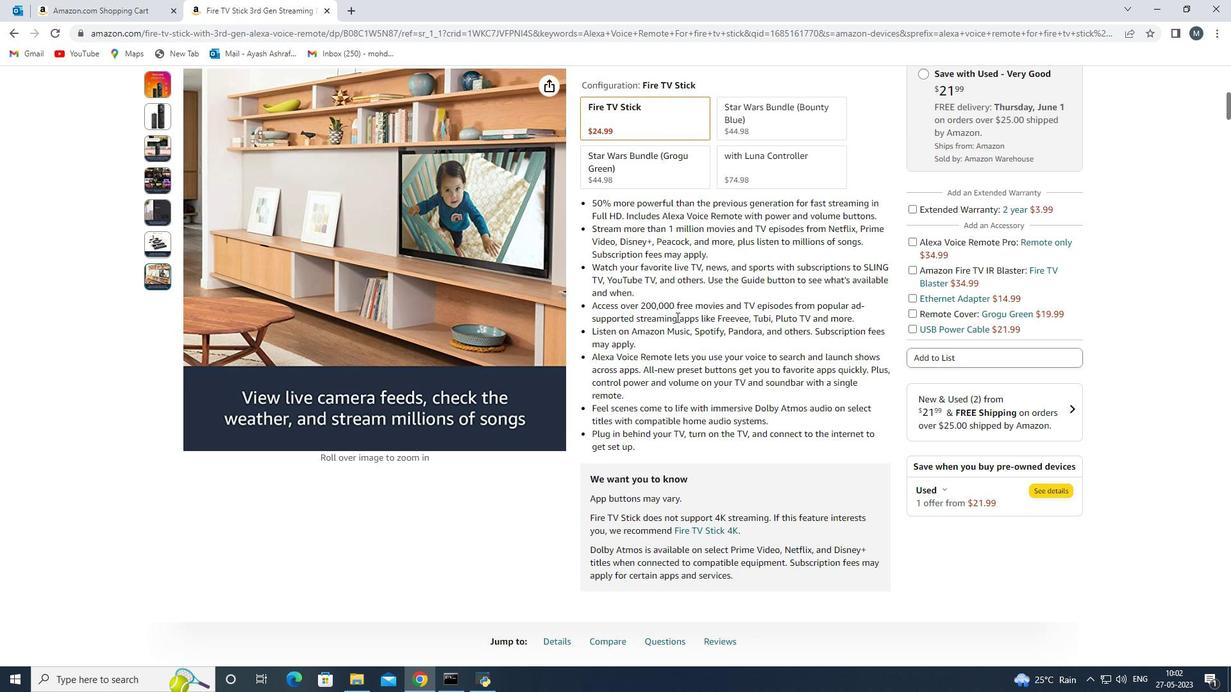 
Action: Mouse scrolled (676, 316) with delta (0, 0)
Screenshot: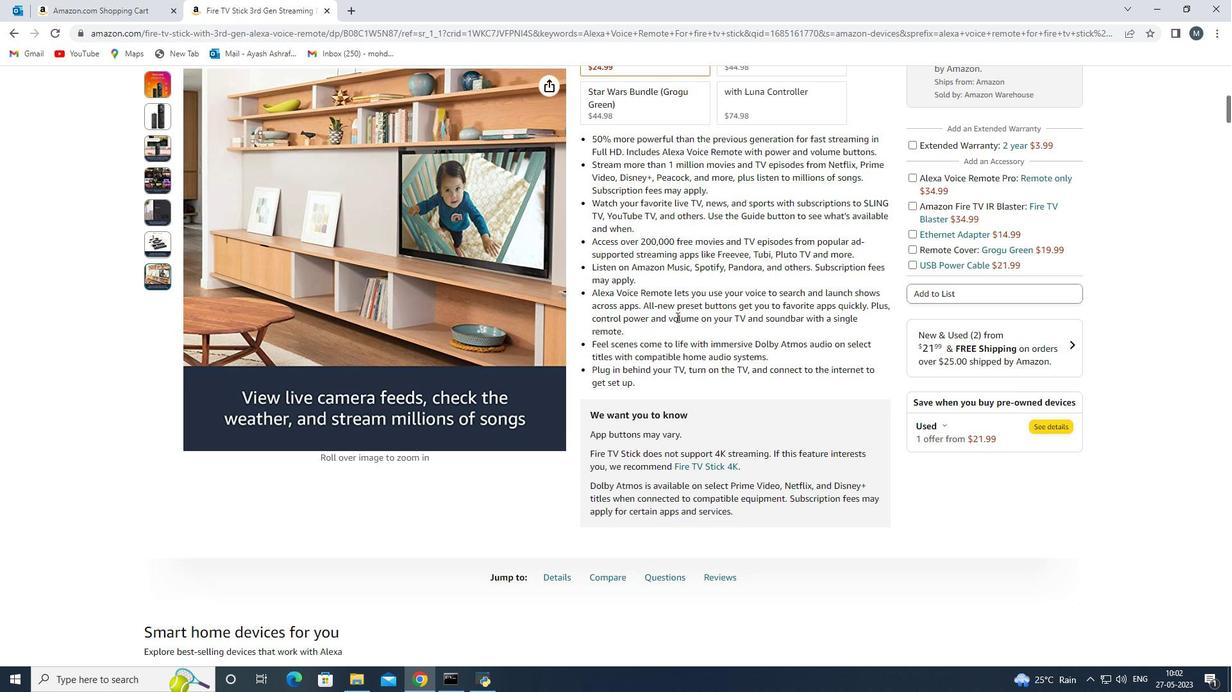 
Action: Mouse moved to (789, 295)
Screenshot: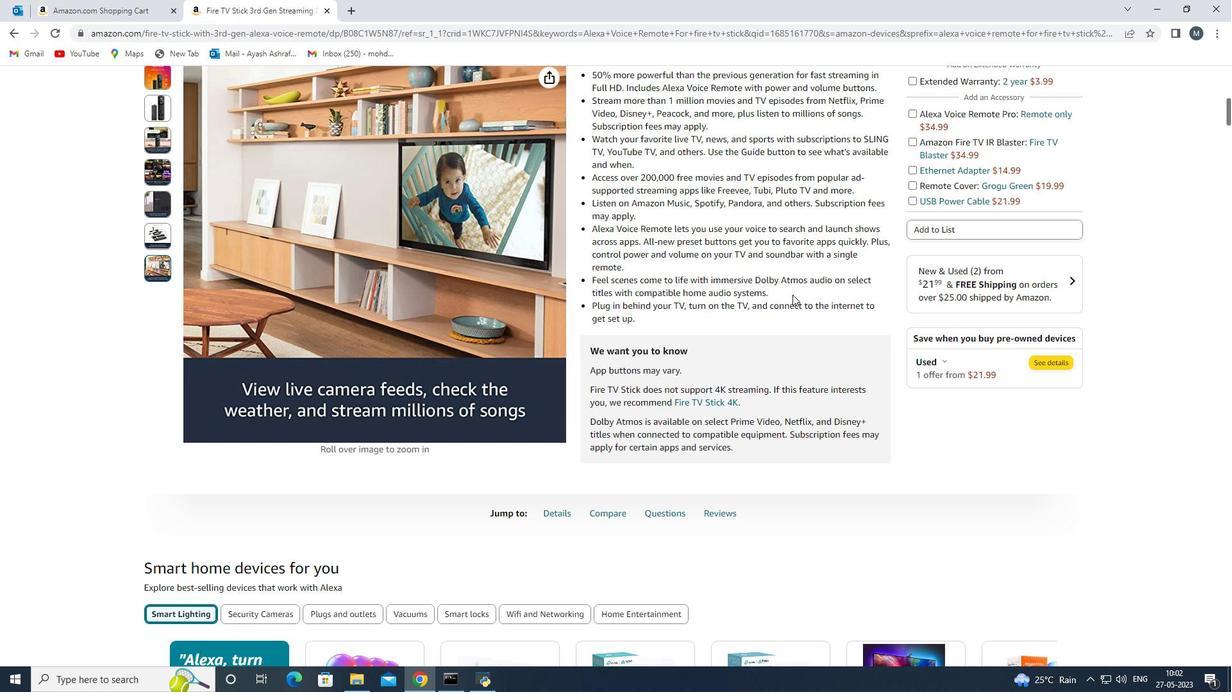 
Action: Mouse scrolled (789, 295) with delta (0, 0)
Screenshot: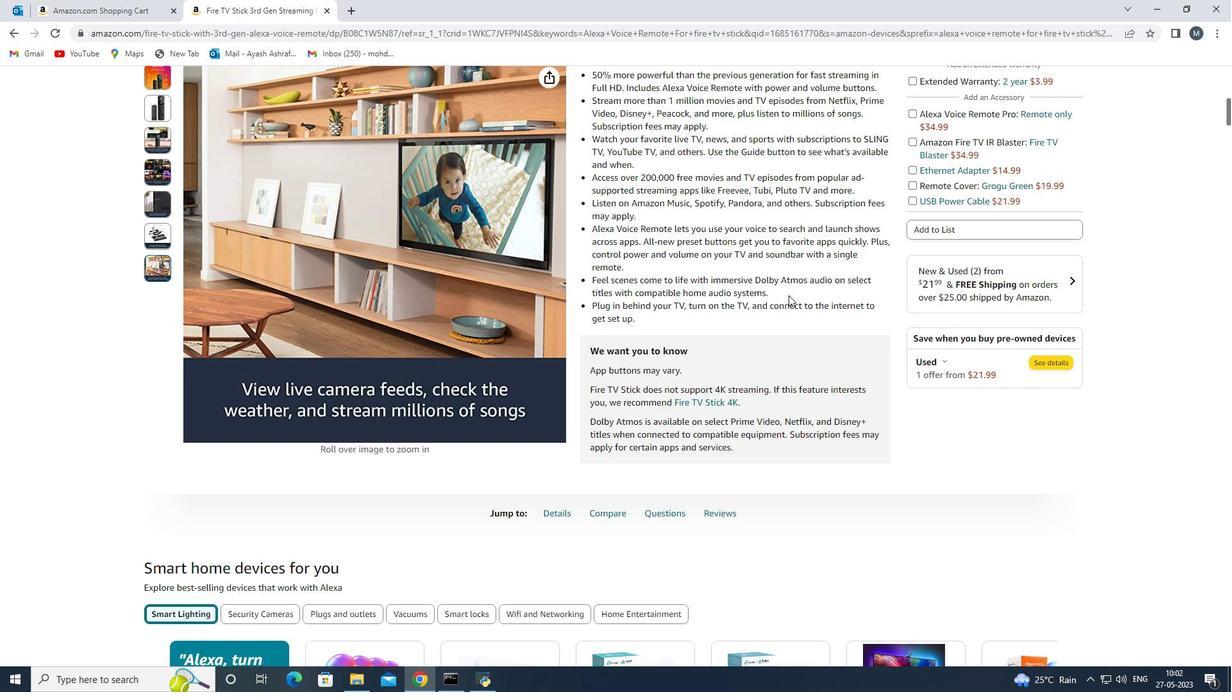 
Action: Mouse moved to (789, 295)
Screenshot: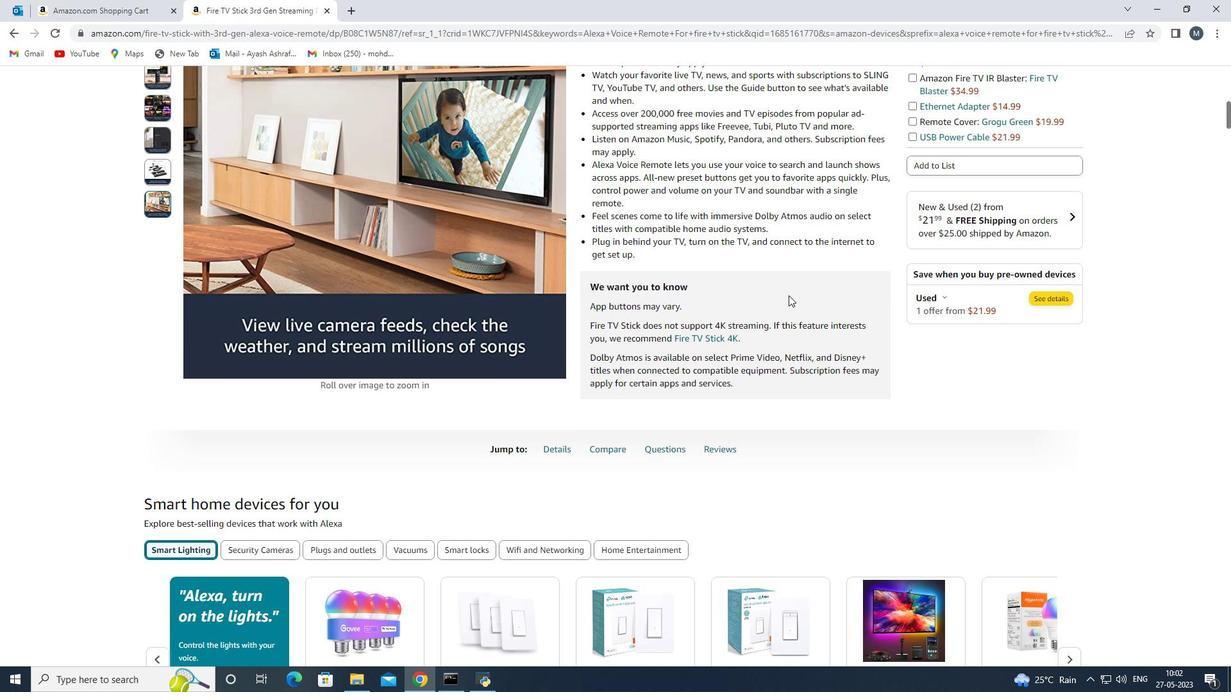 
Action: Mouse scrolled (789, 295) with delta (0, 0)
Screenshot: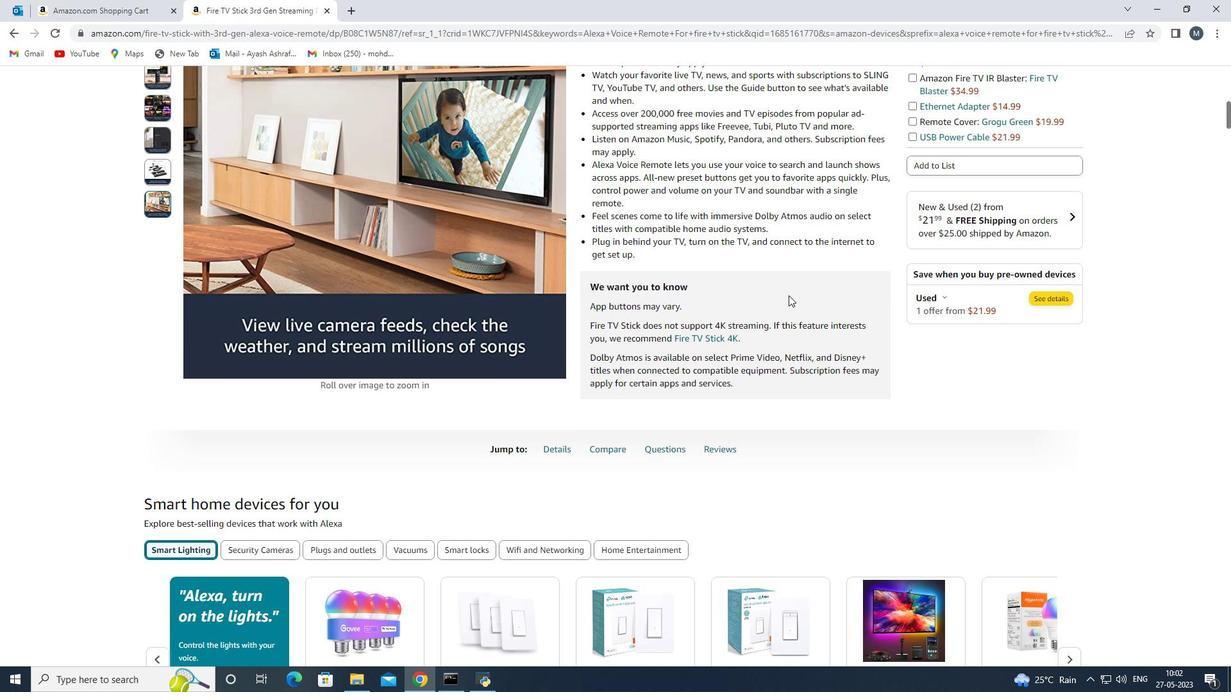 
Action: Mouse scrolled (789, 295) with delta (0, 0)
Screenshot: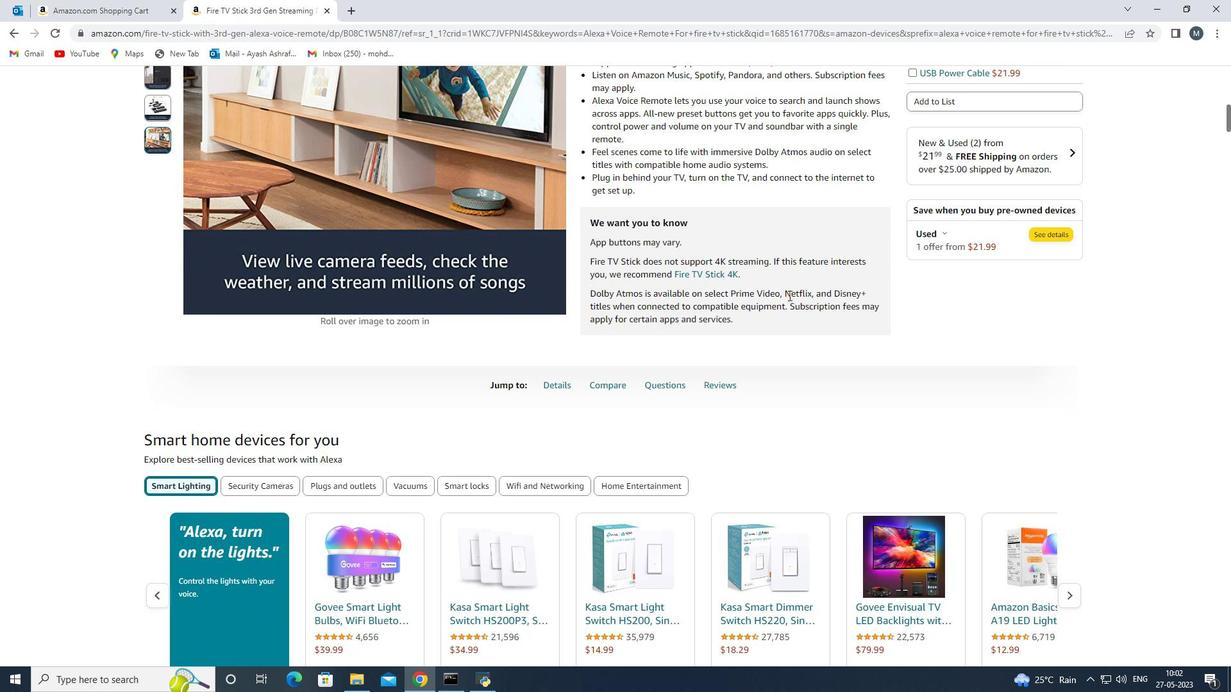 
Action: Mouse moved to (1100, 285)
Screenshot: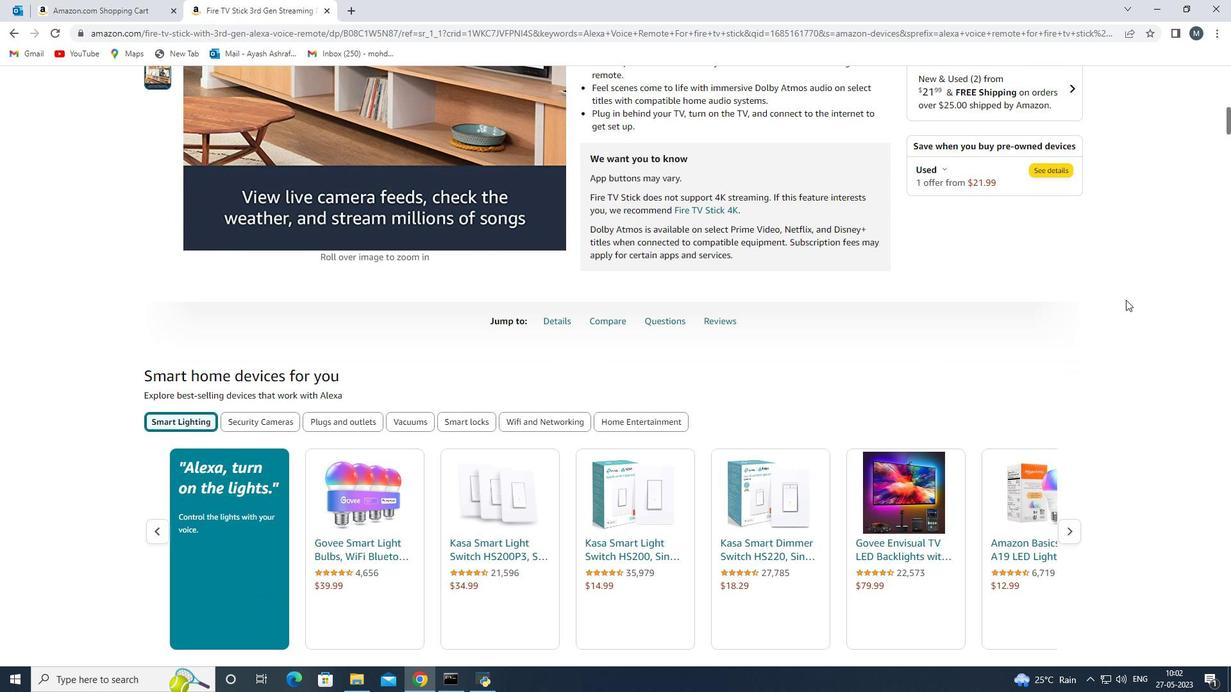 
Action: Mouse scrolled (1100, 286) with delta (0, 0)
Screenshot: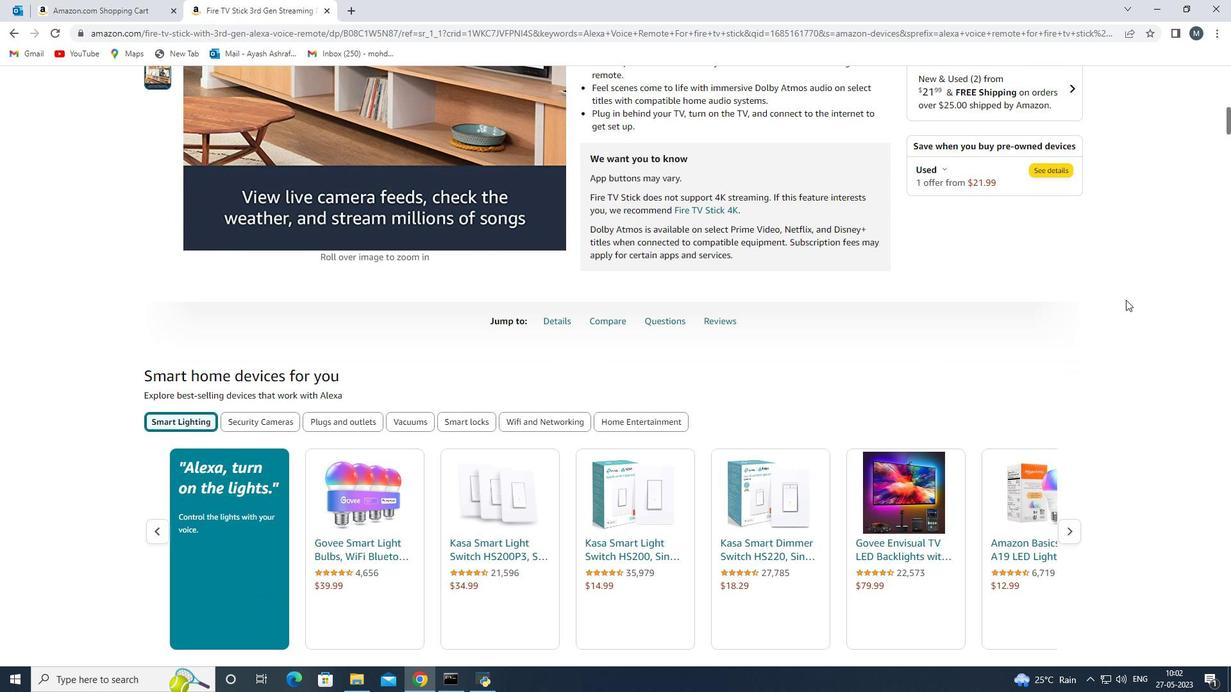 
Action: Mouse moved to (1048, 238)
Screenshot: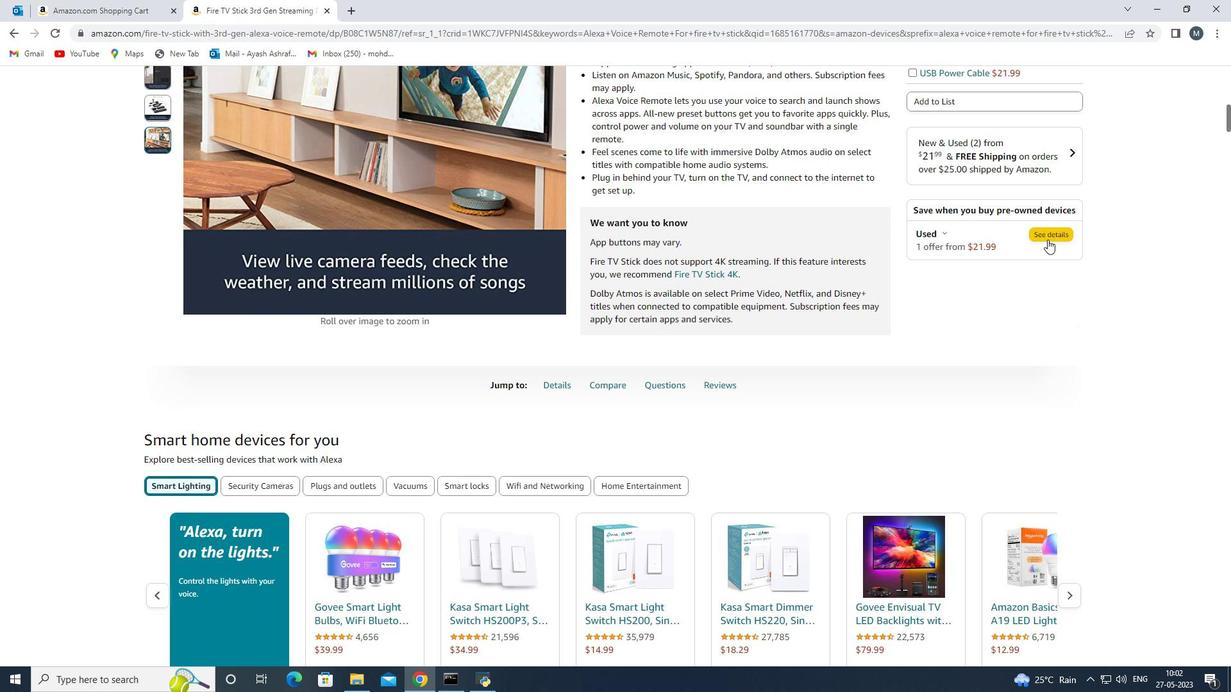 
Action: Mouse pressed left at (1048, 238)
Screenshot: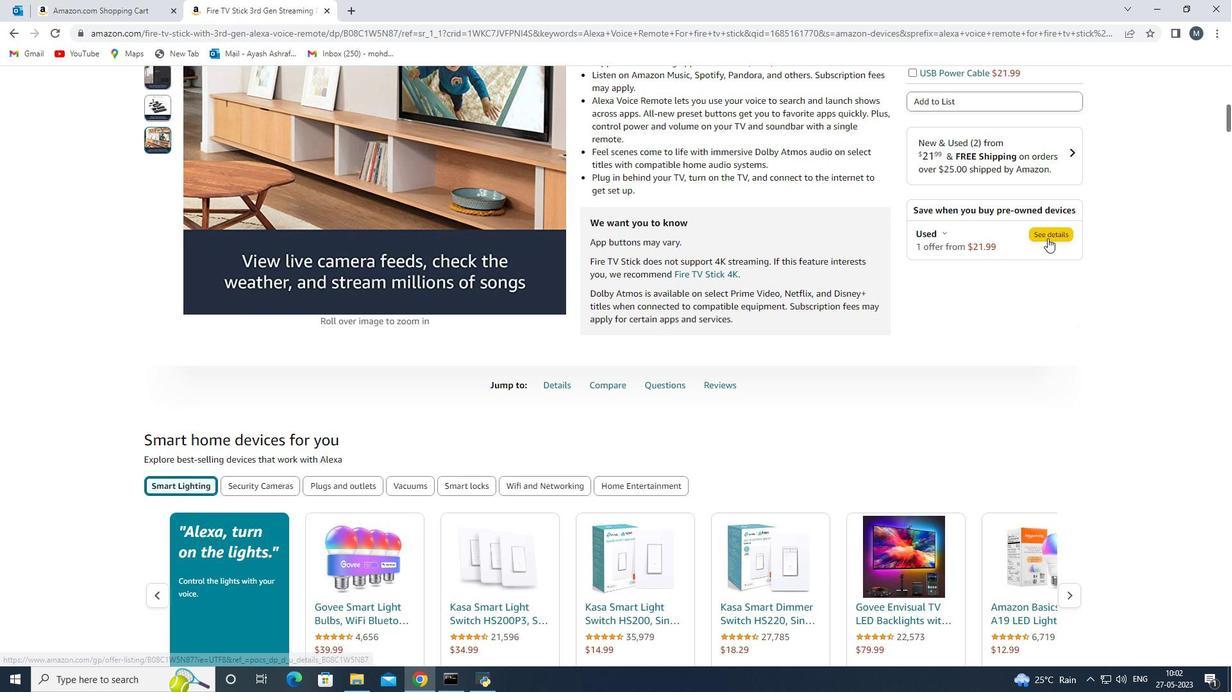 
Action: Mouse moved to (957, 293)
Screenshot: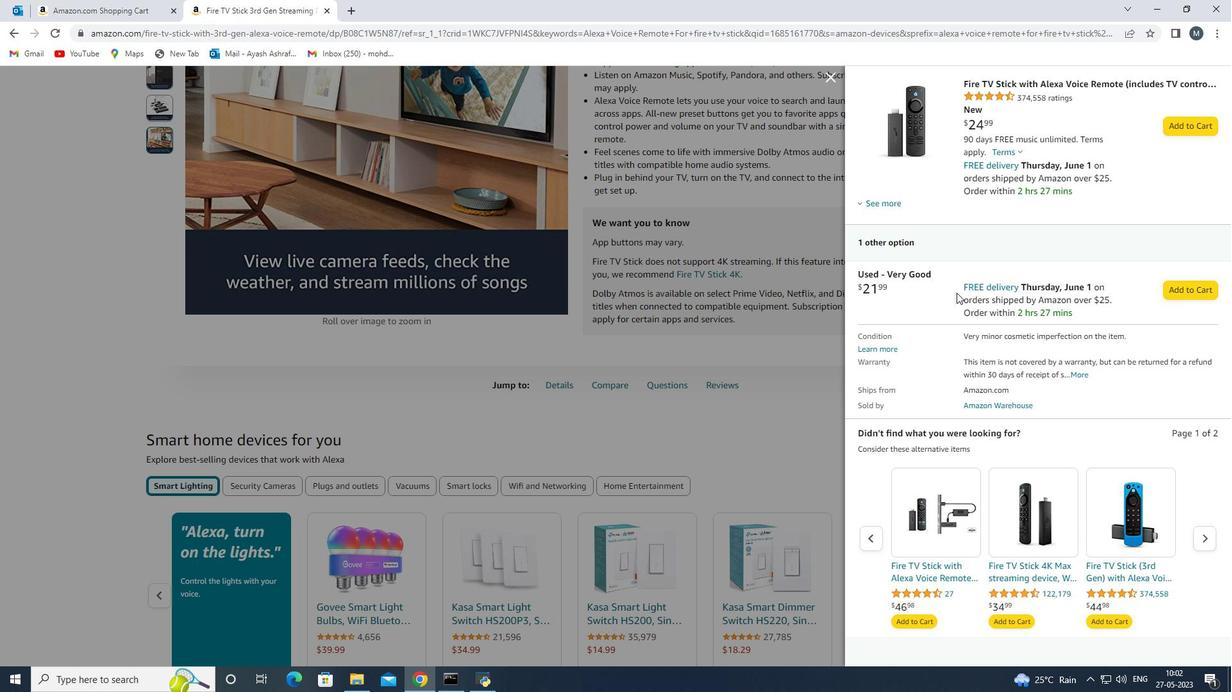 
Action: Mouse pressed left at (957, 293)
Screenshot: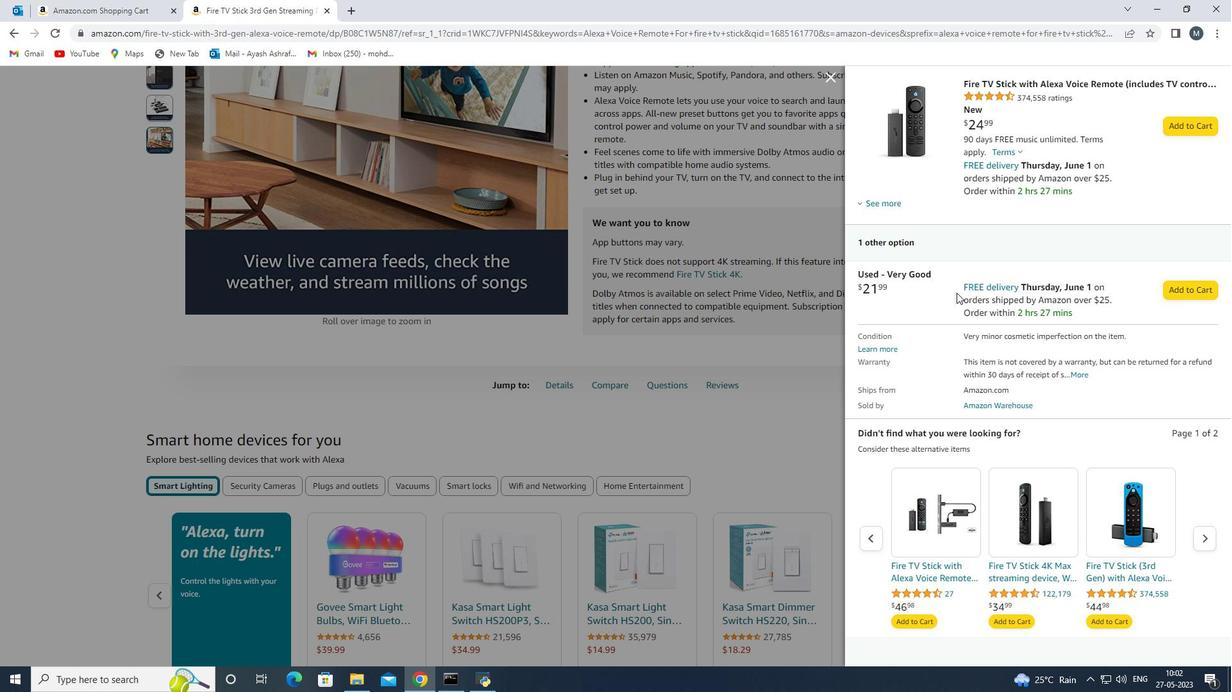 
Action: Mouse moved to (1138, 304)
Screenshot: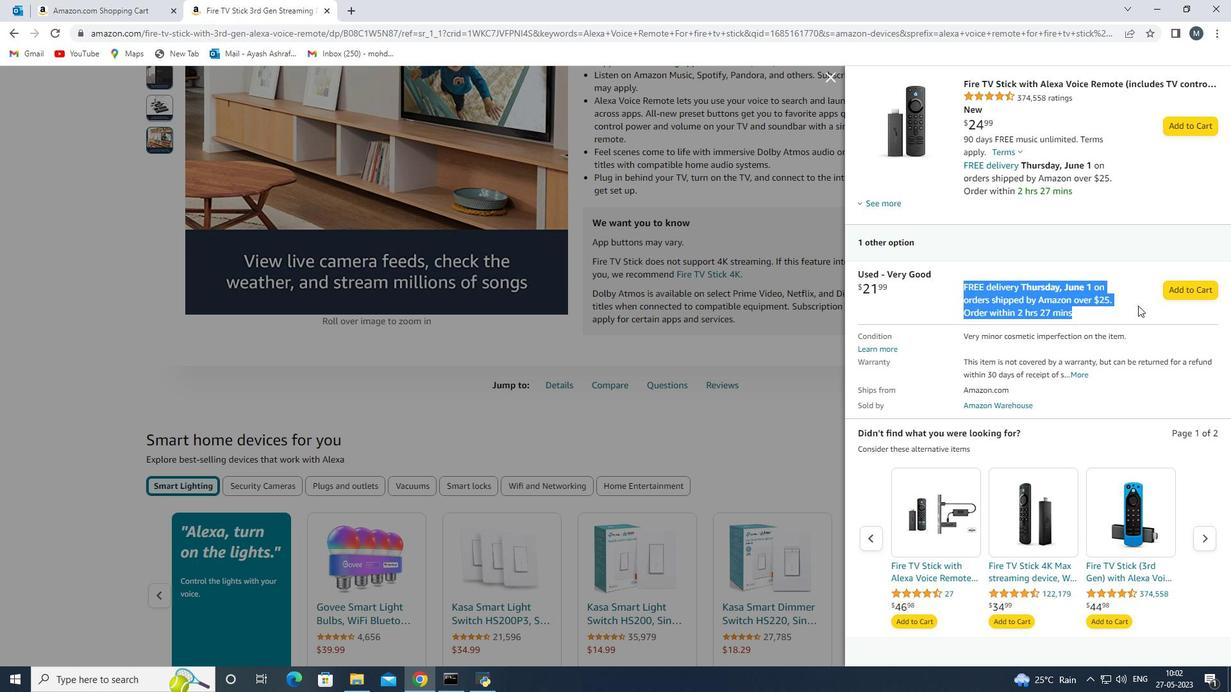 
Action: Mouse pressed left at (1138, 304)
Screenshot: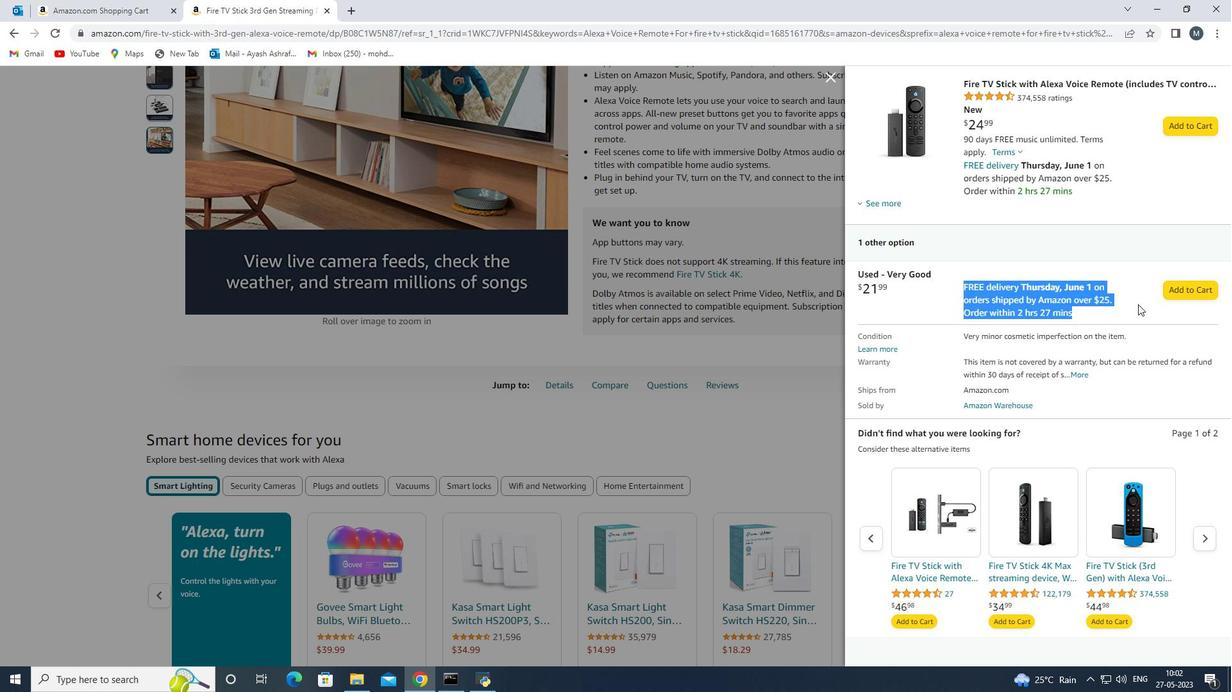 
Action: Mouse moved to (937, 346)
Screenshot: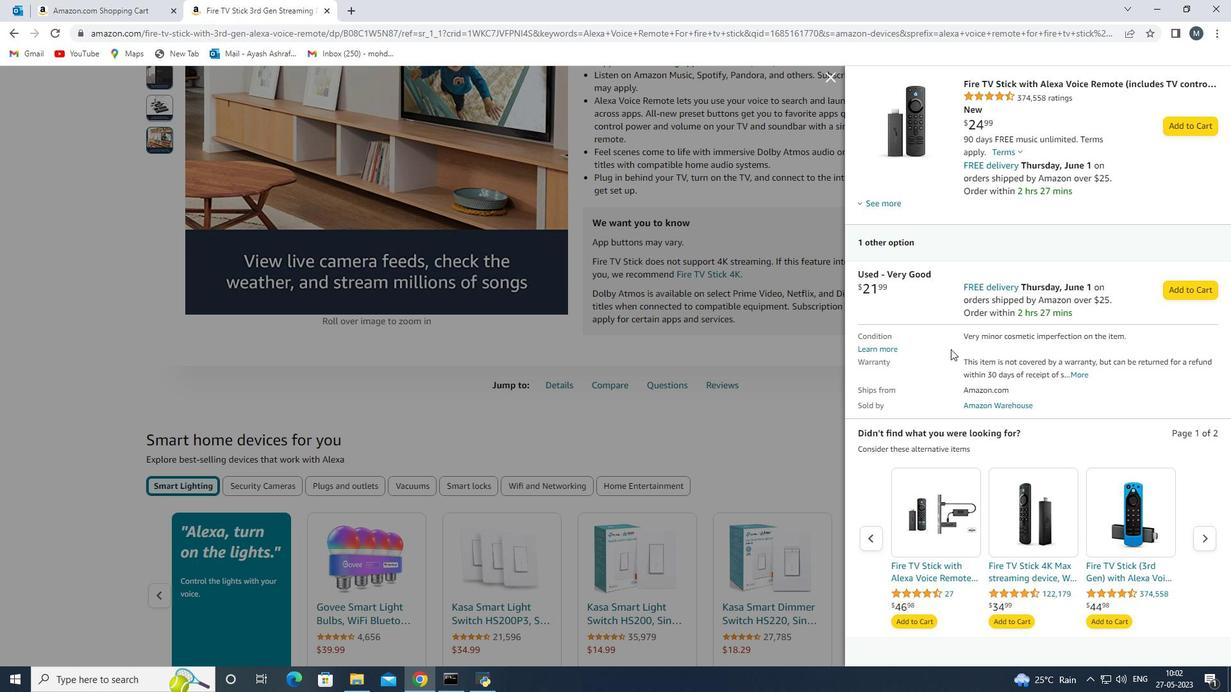 
Action: Mouse scrolled (937, 345) with delta (0, 0)
Screenshot: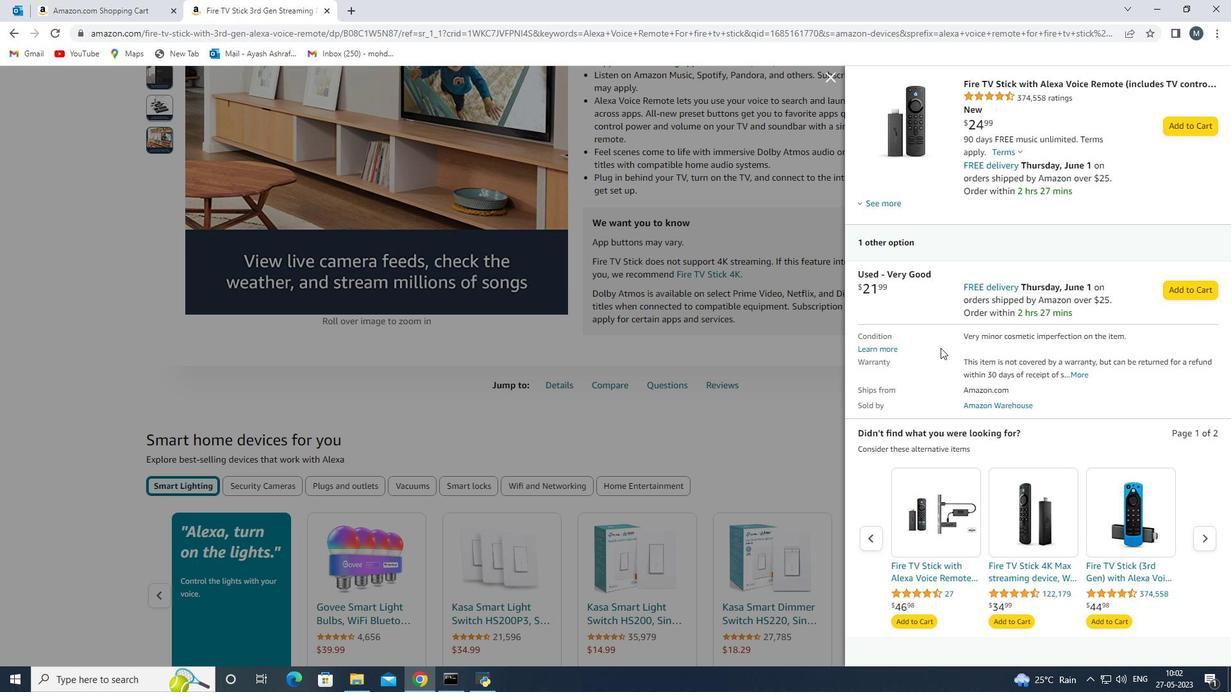 
Action: Mouse scrolled (937, 345) with delta (0, 0)
Screenshot: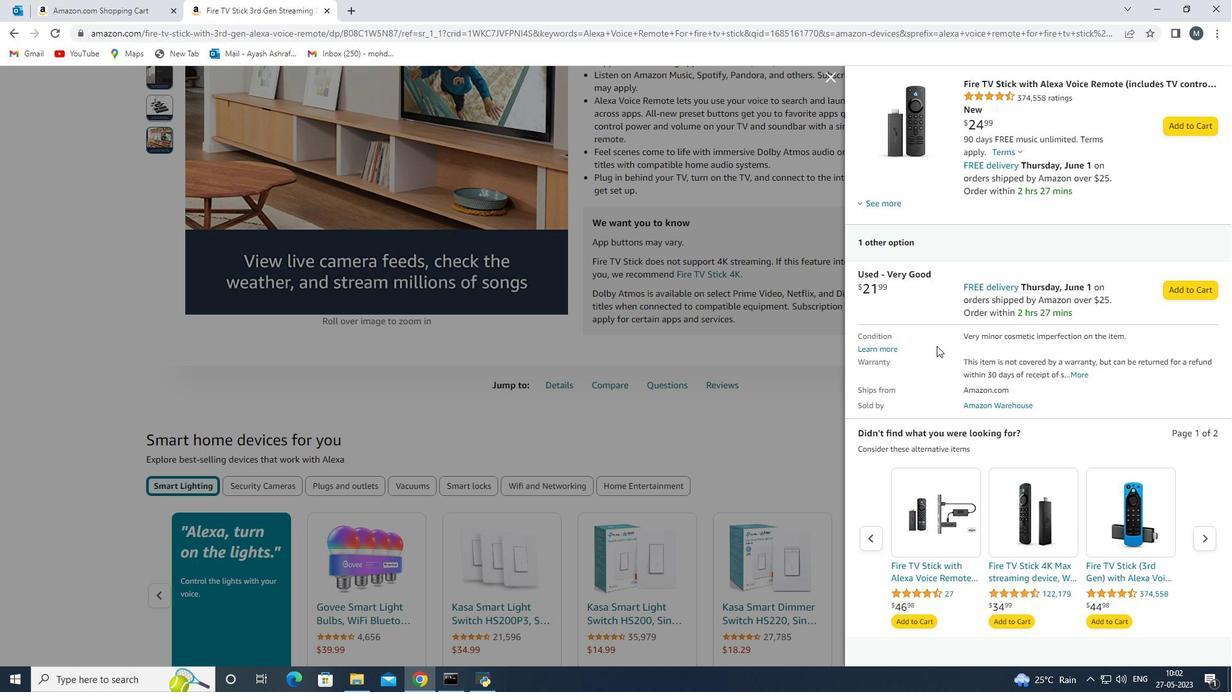 
Action: Mouse moved to (833, 76)
Screenshot: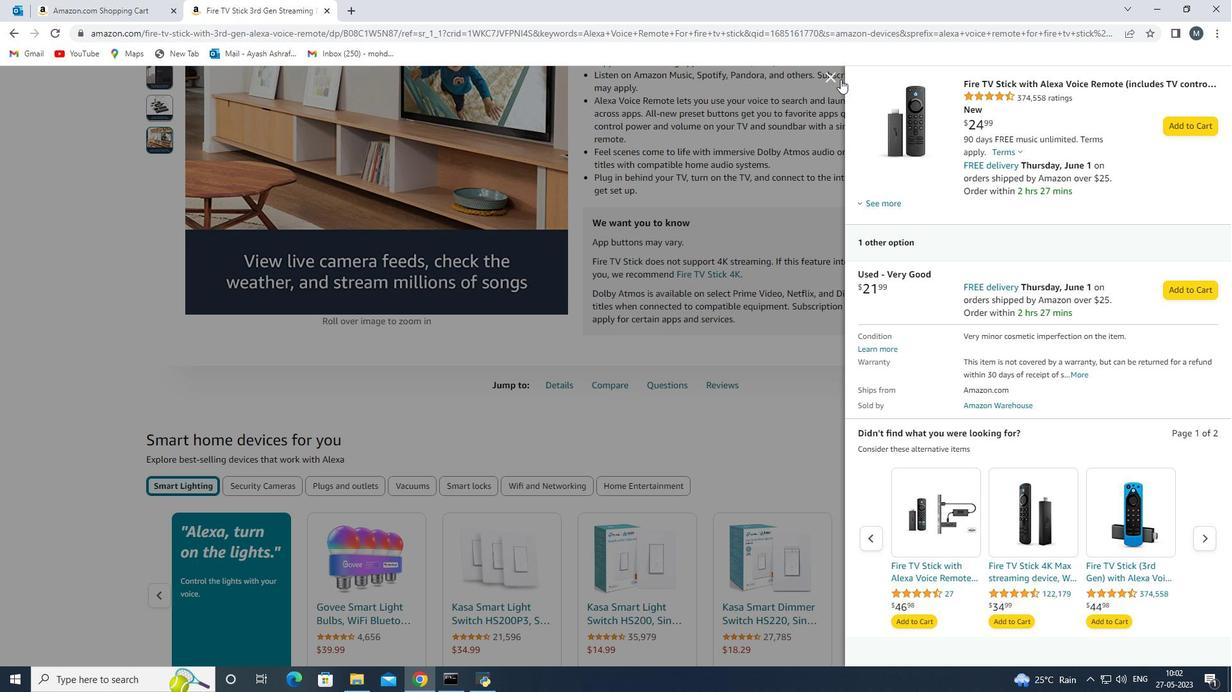
Action: Mouse pressed left at (833, 76)
Screenshot: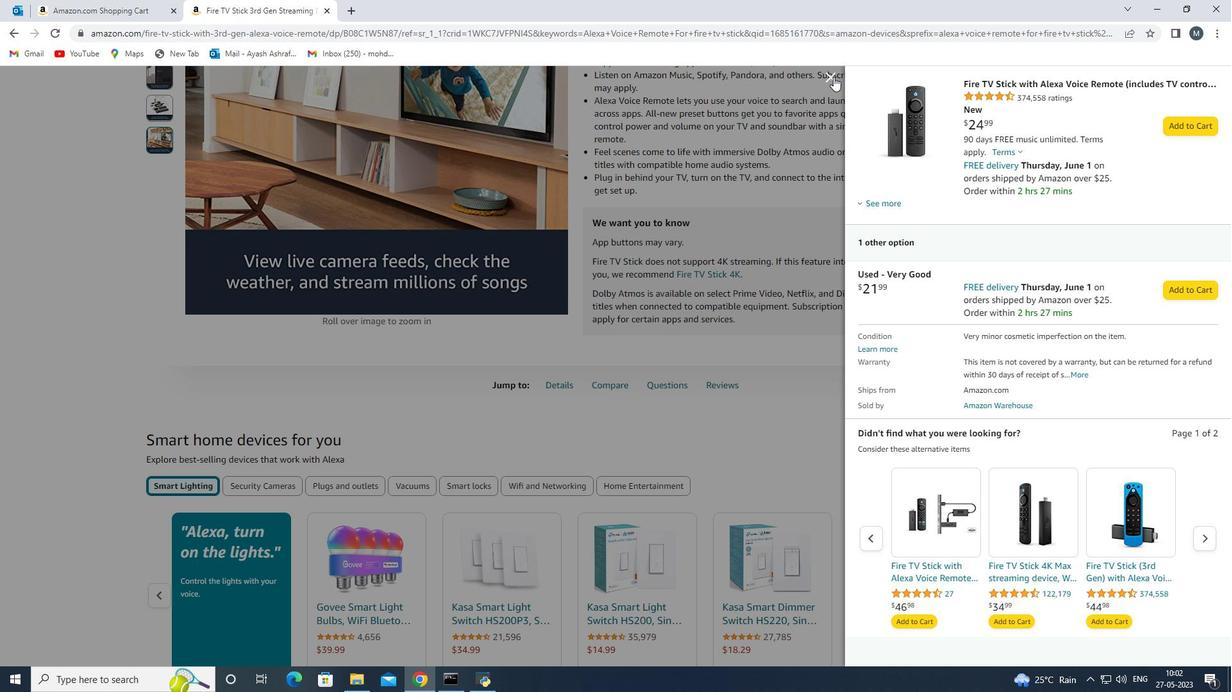 
Action: Mouse moved to (629, 394)
Screenshot: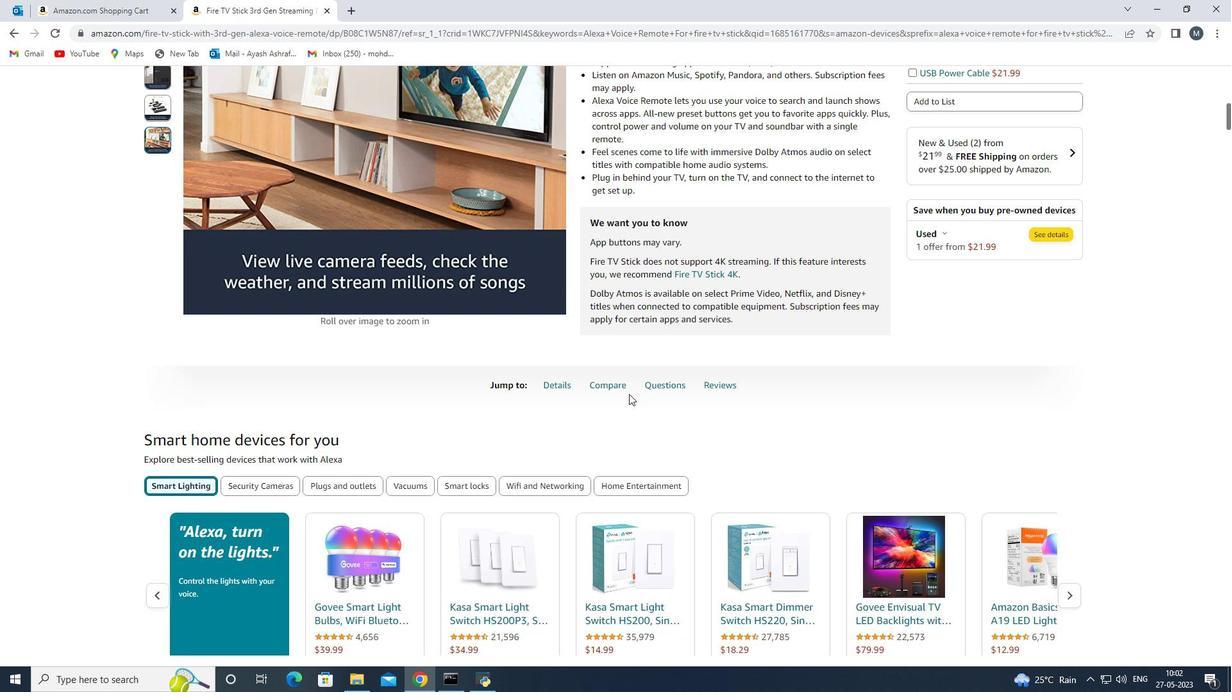 
Action: Mouse scrolled (629, 393) with delta (0, 0)
Screenshot: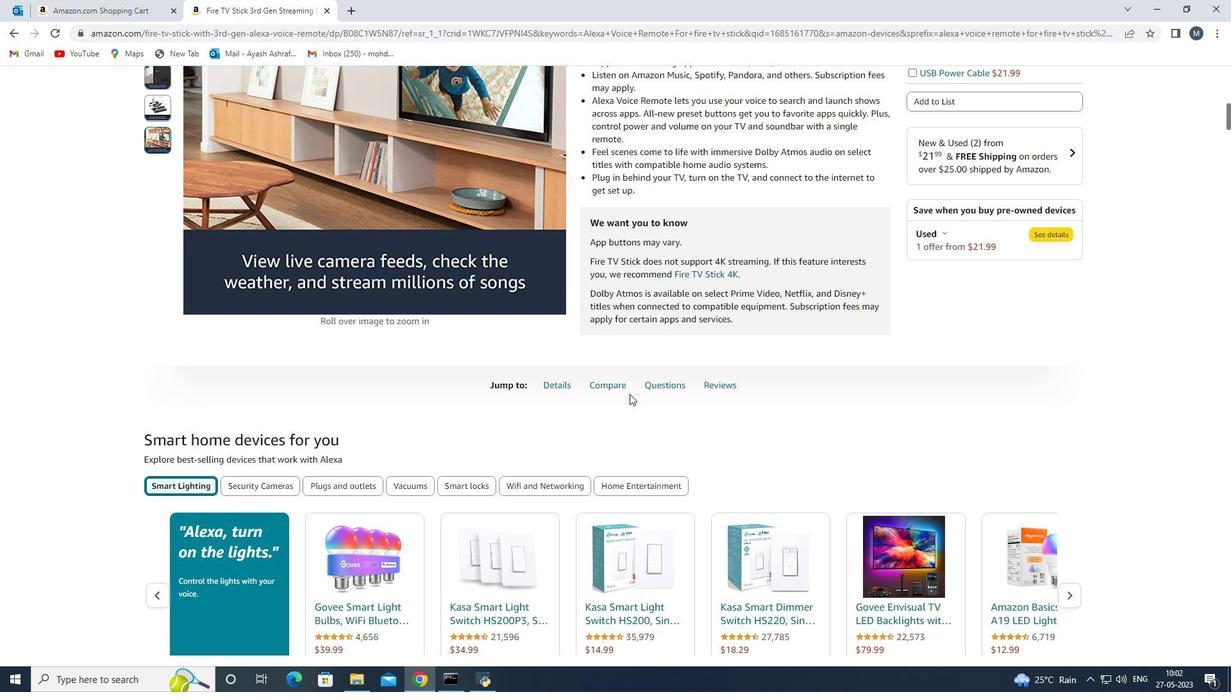 
Action: Mouse scrolled (629, 395) with delta (0, 0)
Screenshot: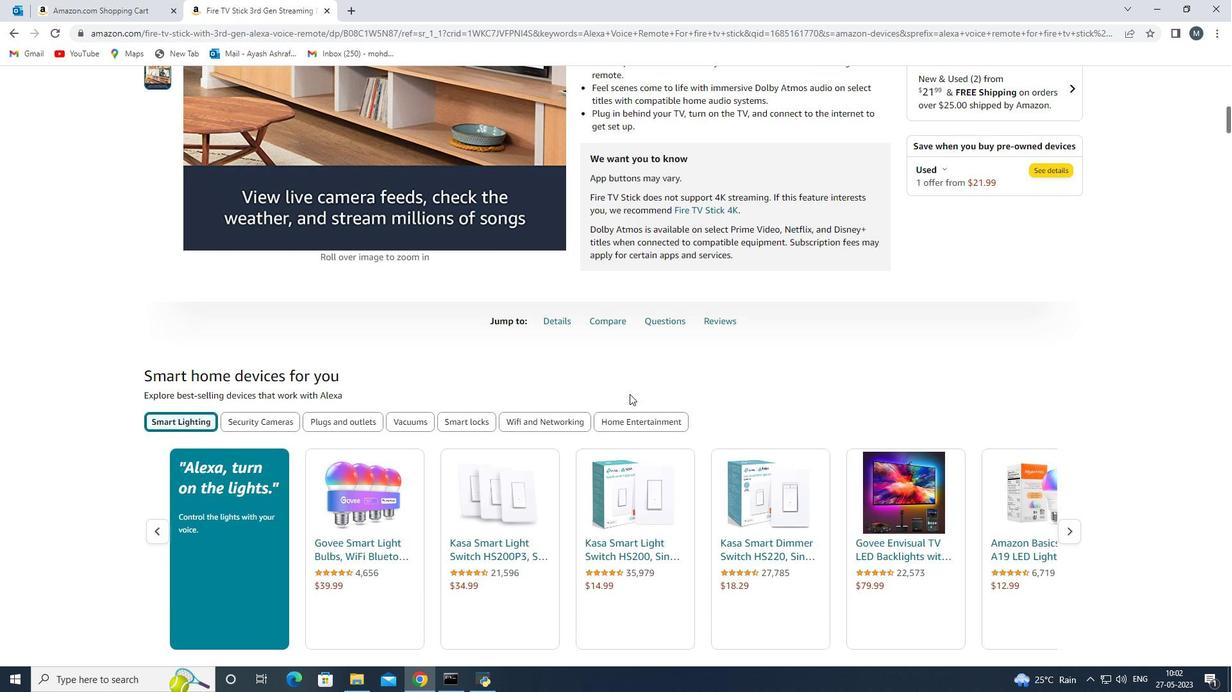 
Action: Mouse moved to (630, 392)
Screenshot: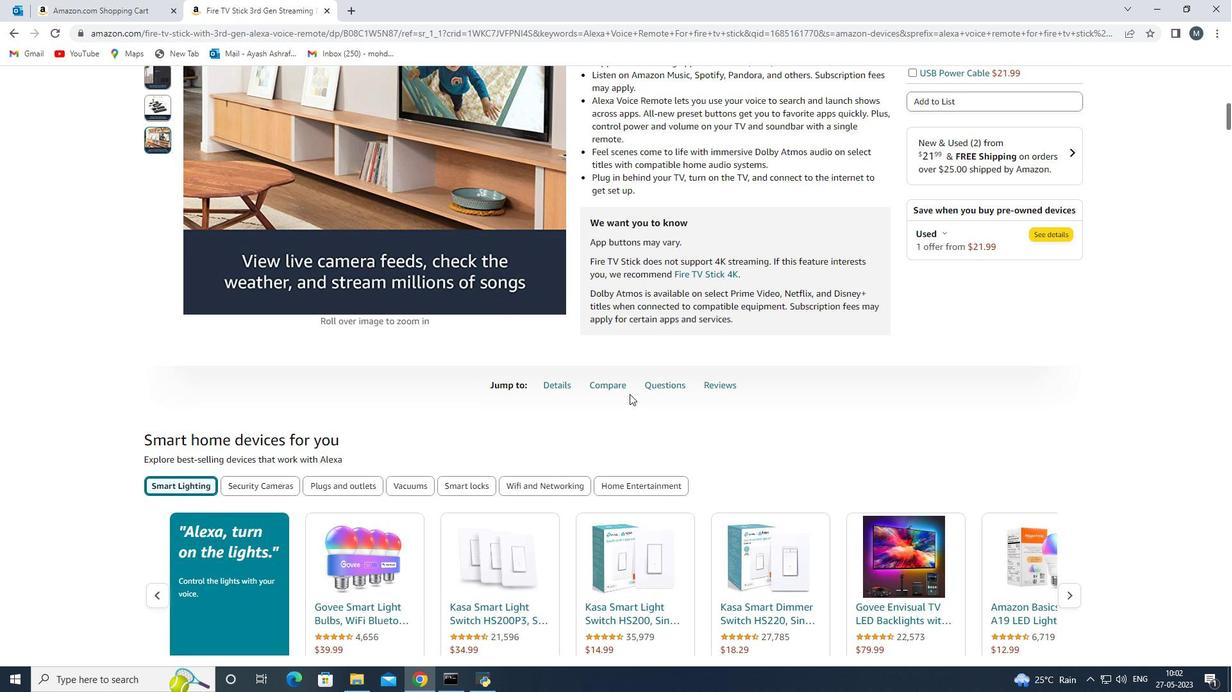 
Action: Mouse scrolled (630, 393) with delta (0, 0)
Screenshot: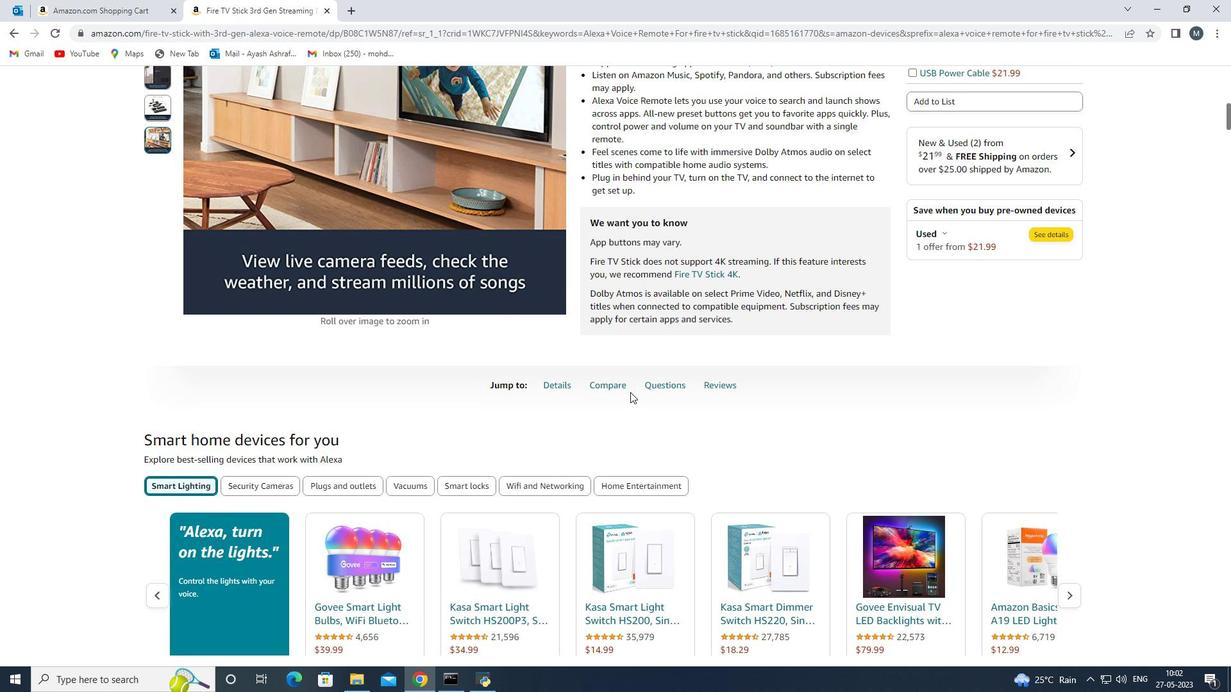 
Action: Mouse scrolled (630, 393) with delta (0, 0)
Screenshot: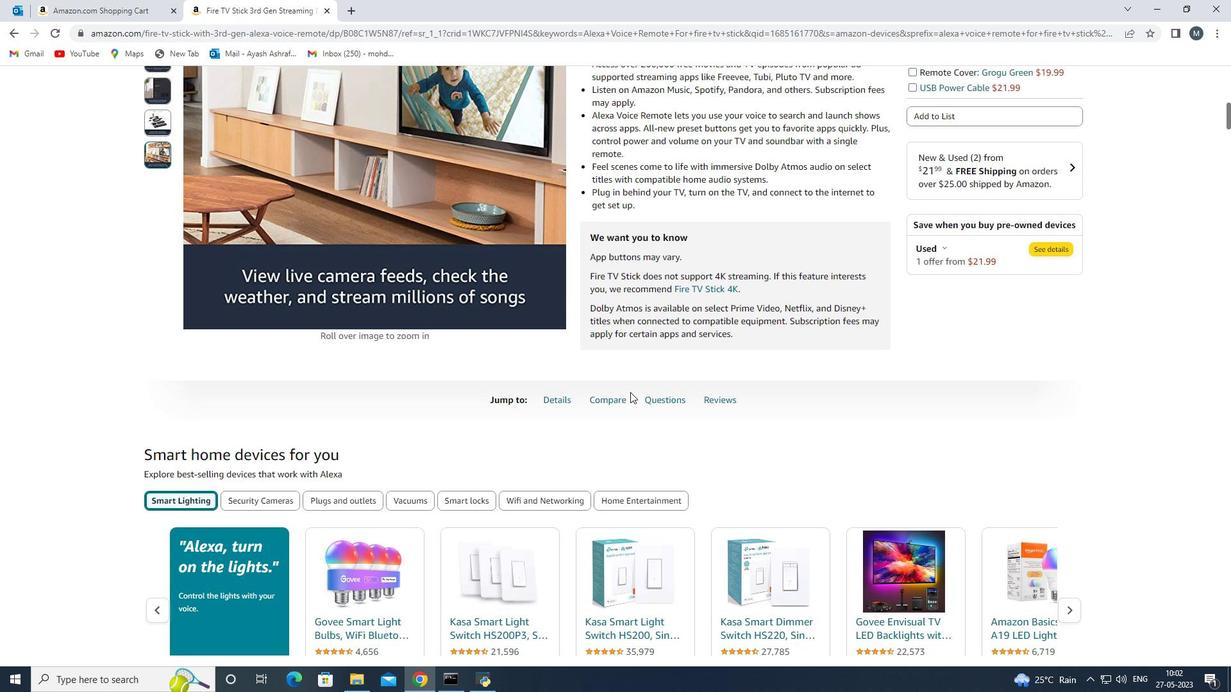 
Action: Mouse scrolled (630, 393) with delta (0, 0)
Screenshot: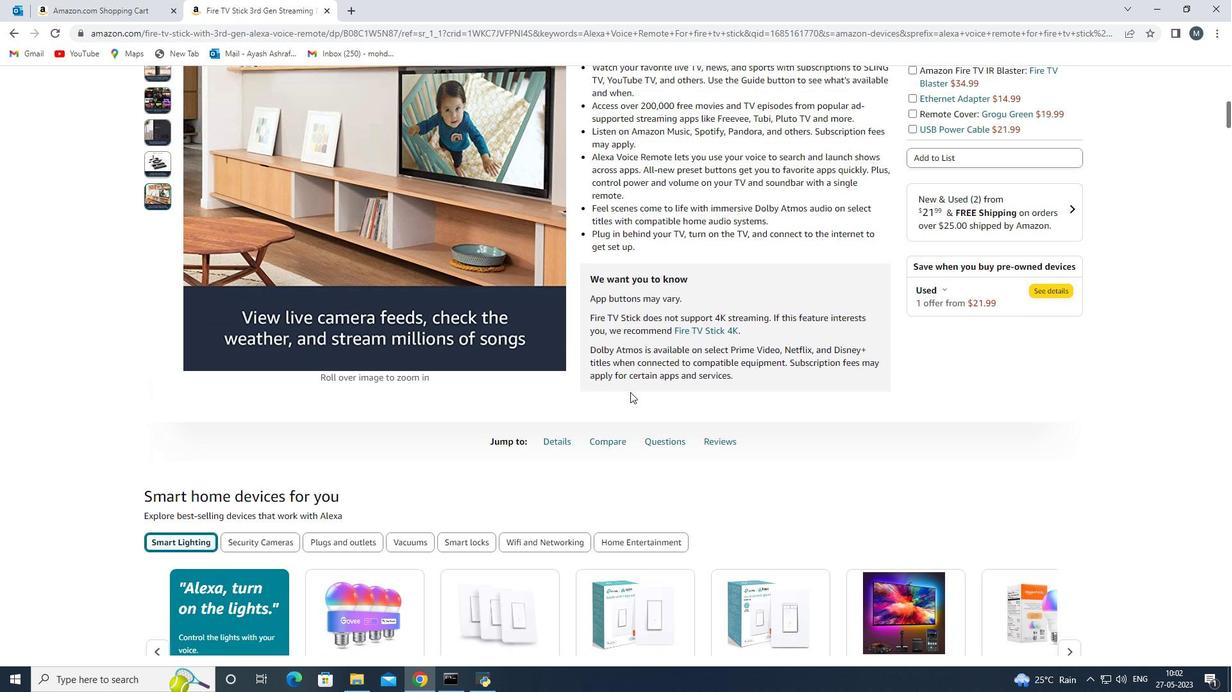 
Action: Mouse moved to (631, 392)
Screenshot: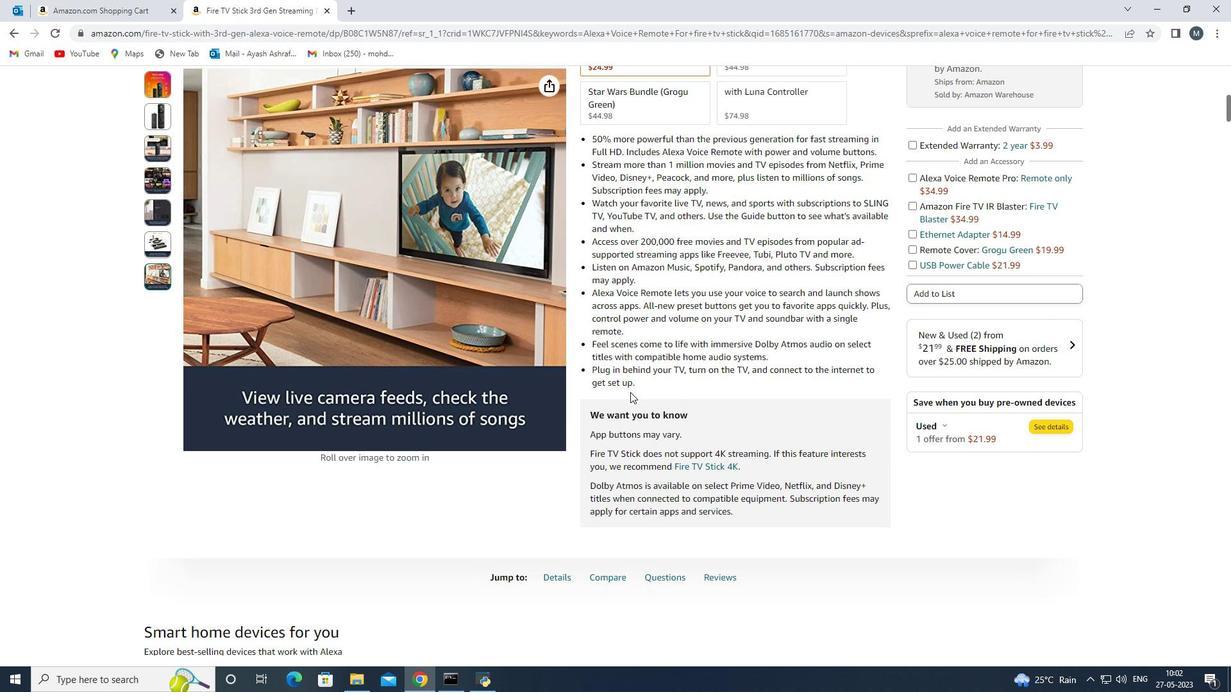 
Action: Mouse scrolled (631, 393) with delta (0, 0)
Screenshot: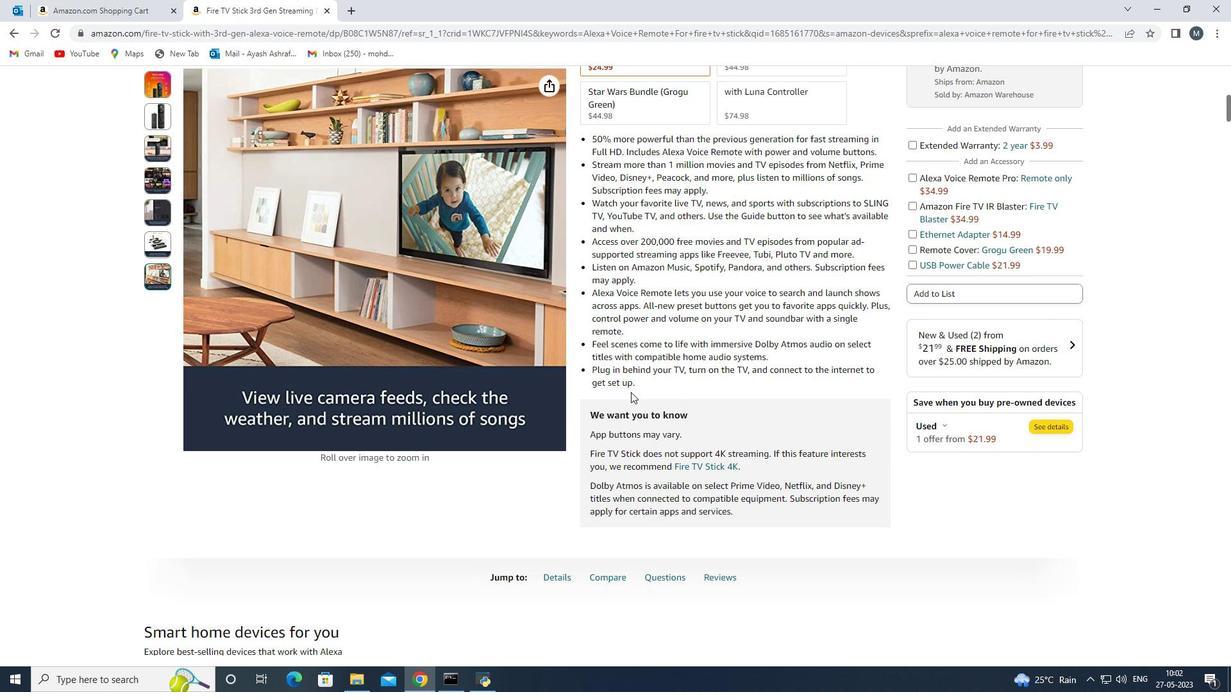 
Action: Mouse scrolled (631, 393) with delta (0, 0)
Screenshot: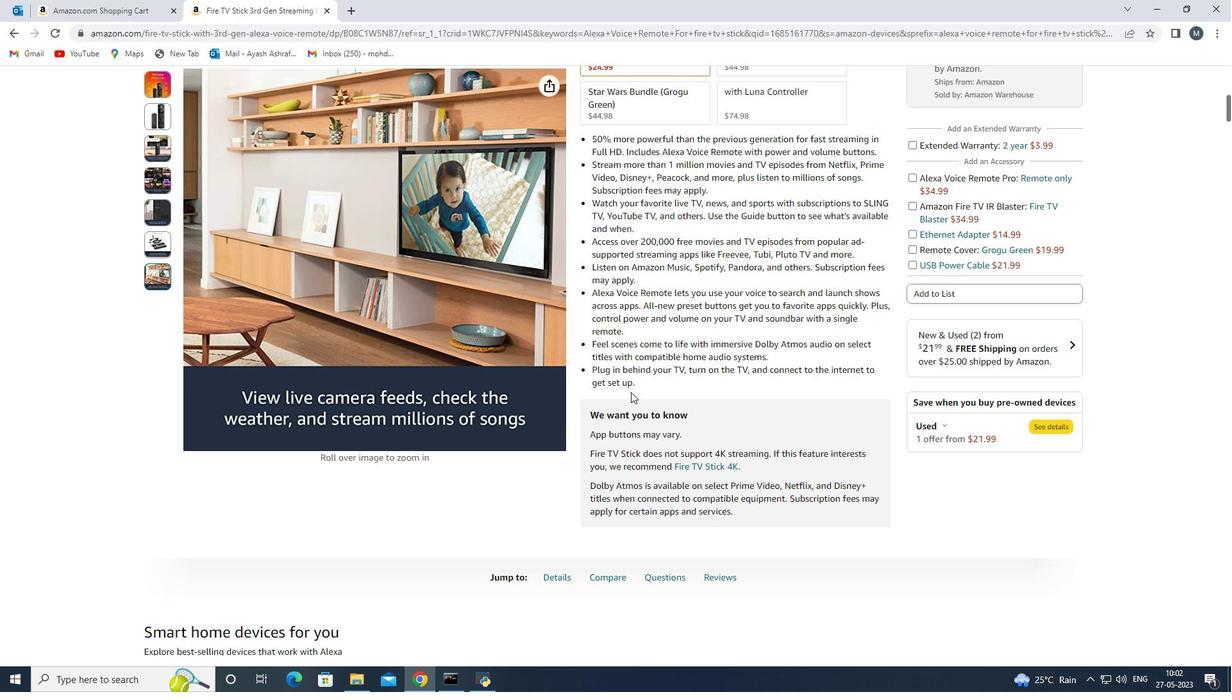
Action: Mouse scrolled (631, 393) with delta (0, 0)
Screenshot: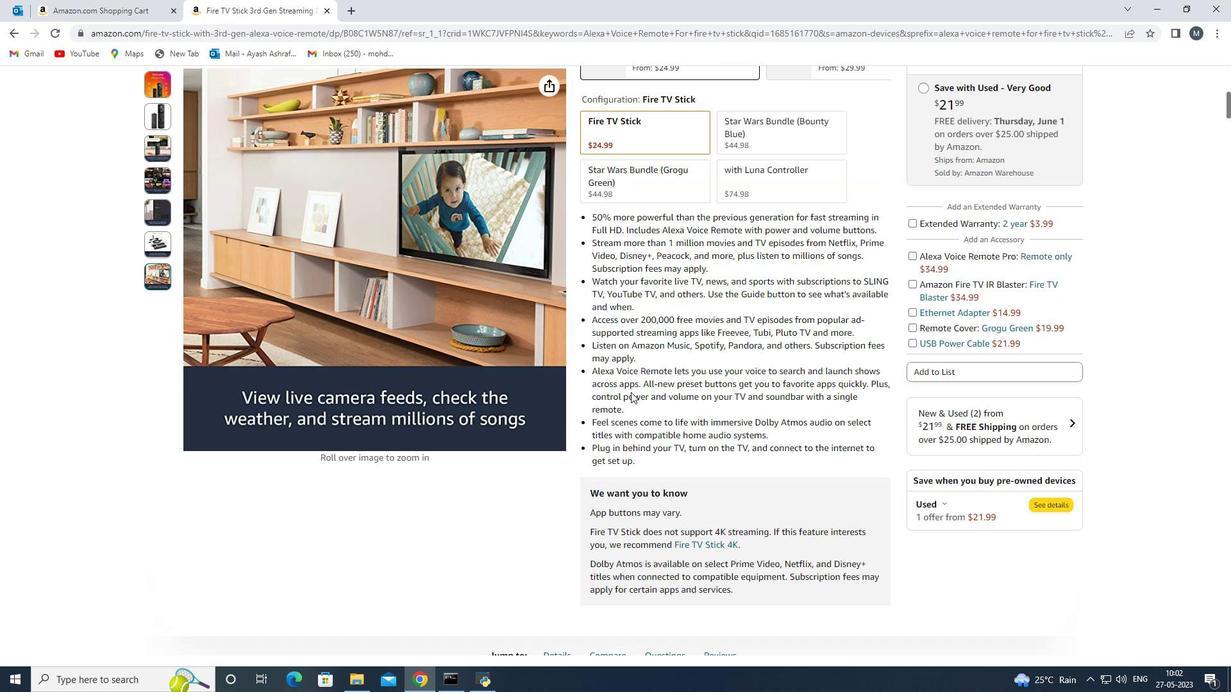 
Action: Mouse moved to (393, 409)
Screenshot: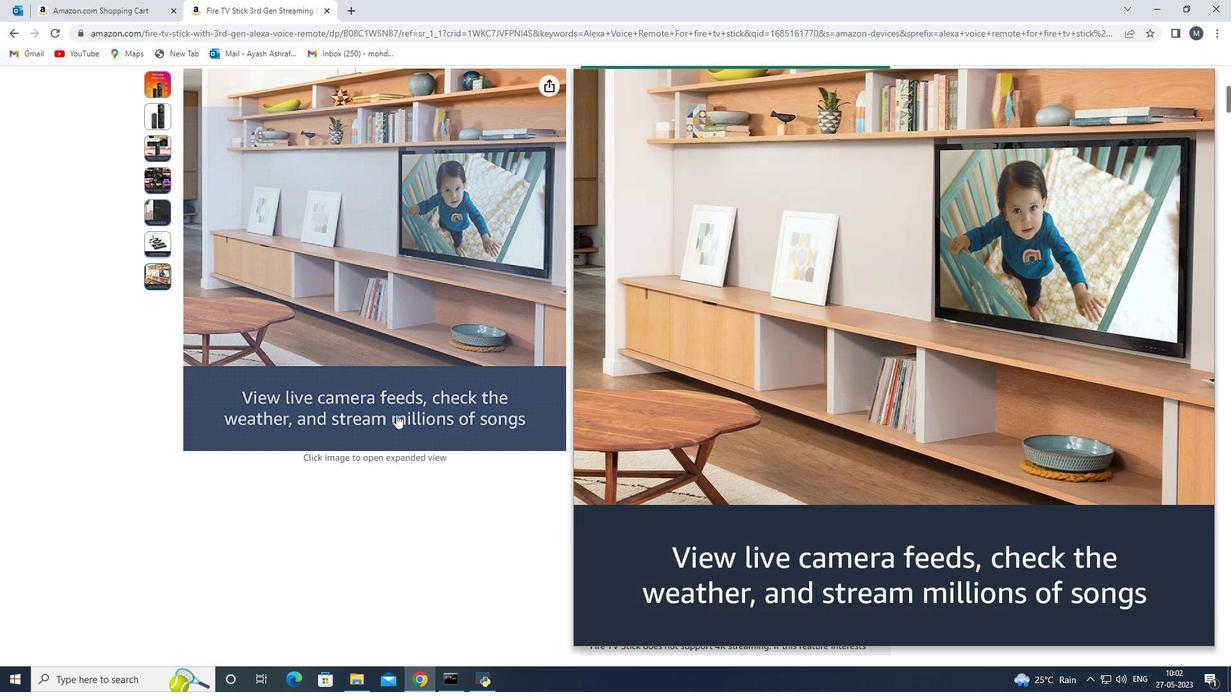 
Action: Mouse scrolled (393, 410) with delta (0, 0)
Screenshot: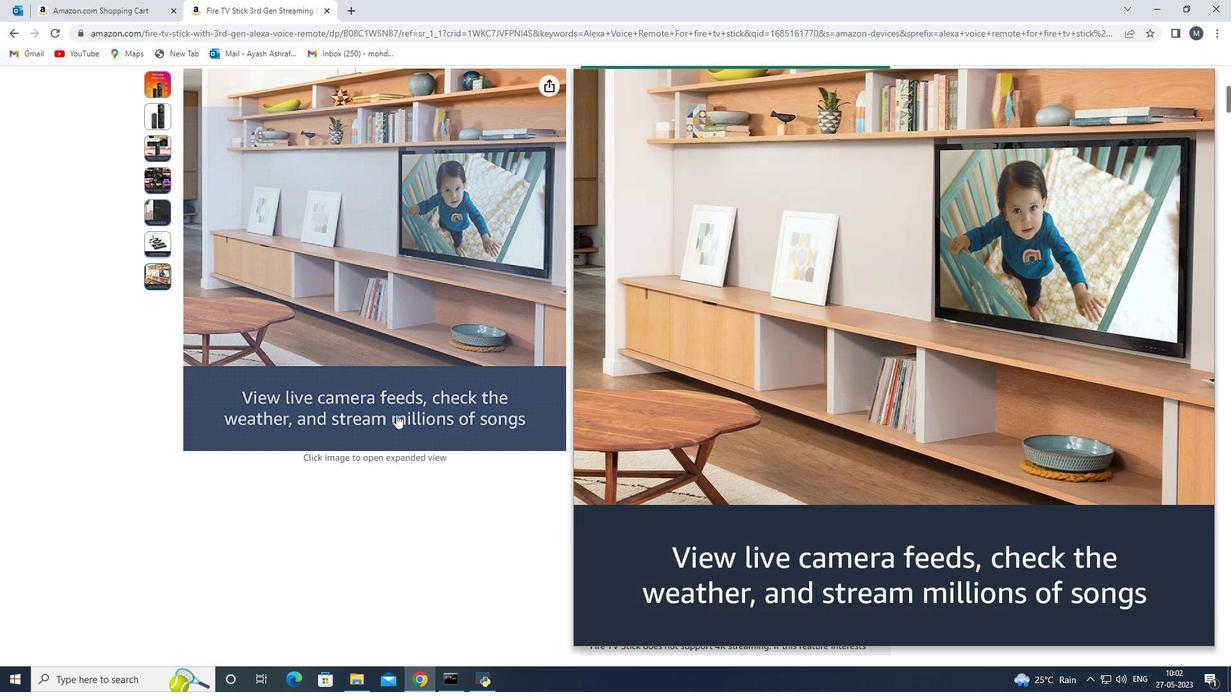 
Action: Mouse scrolled (393, 410) with delta (0, 0)
Screenshot: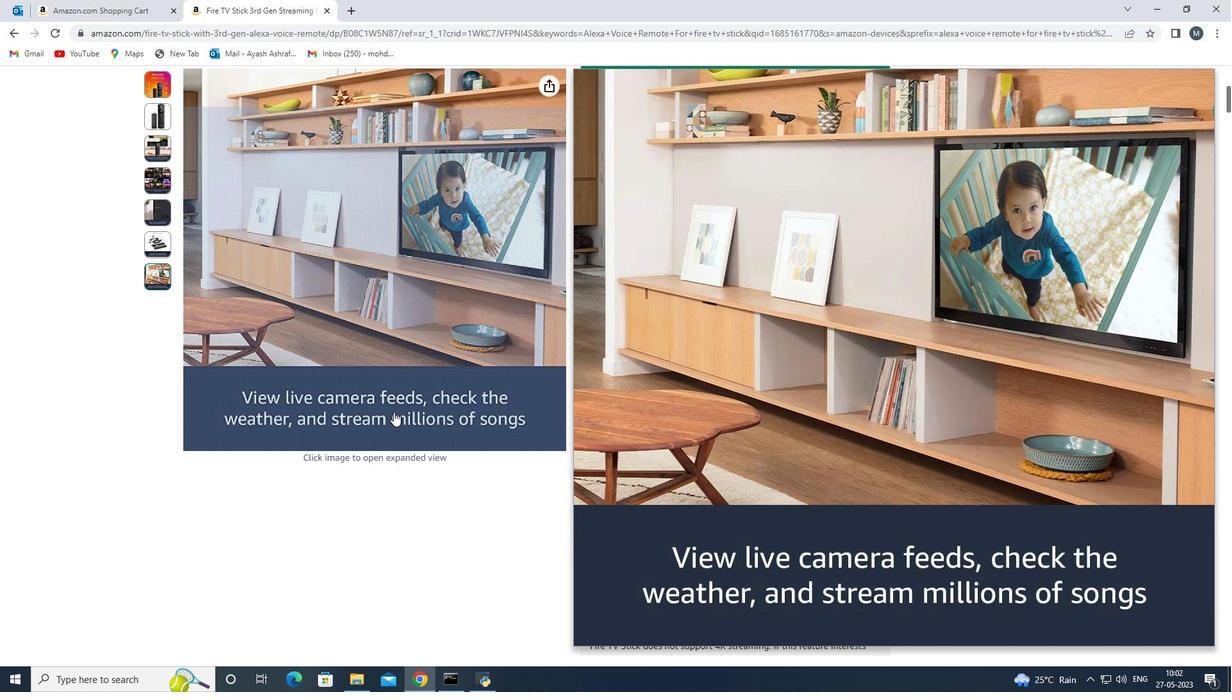 
Action: Mouse scrolled (393, 410) with delta (0, 0)
Screenshot: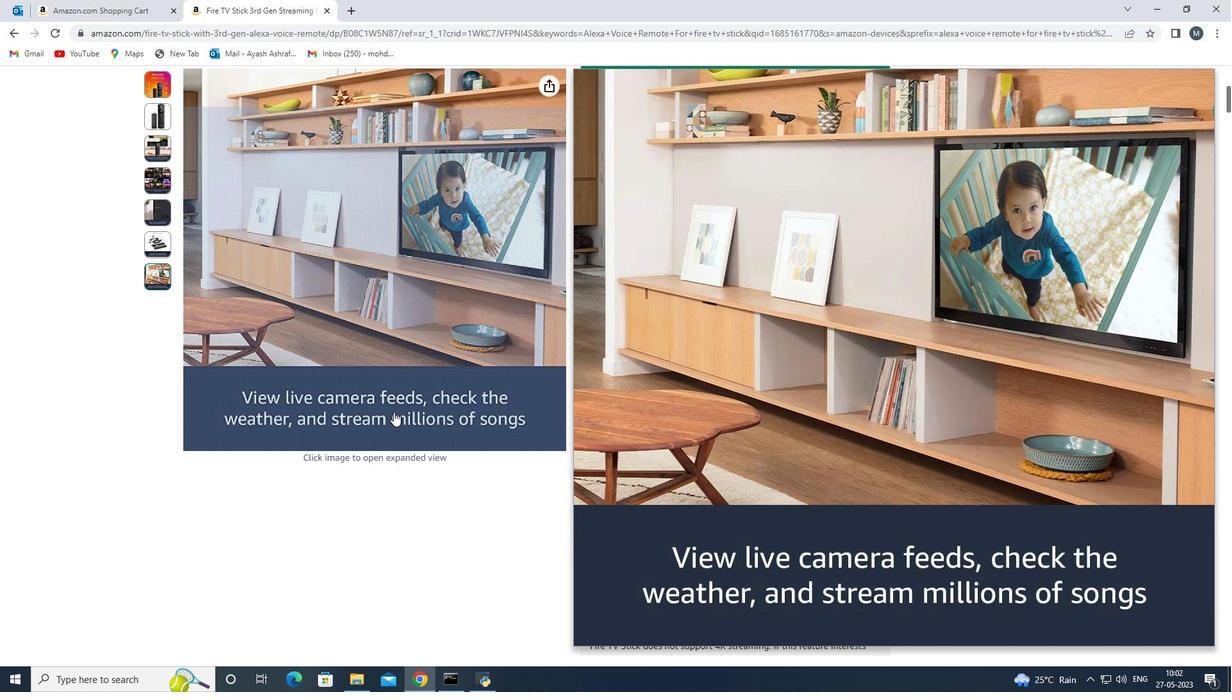 
Action: Mouse scrolled (393, 410) with delta (0, 0)
Screenshot: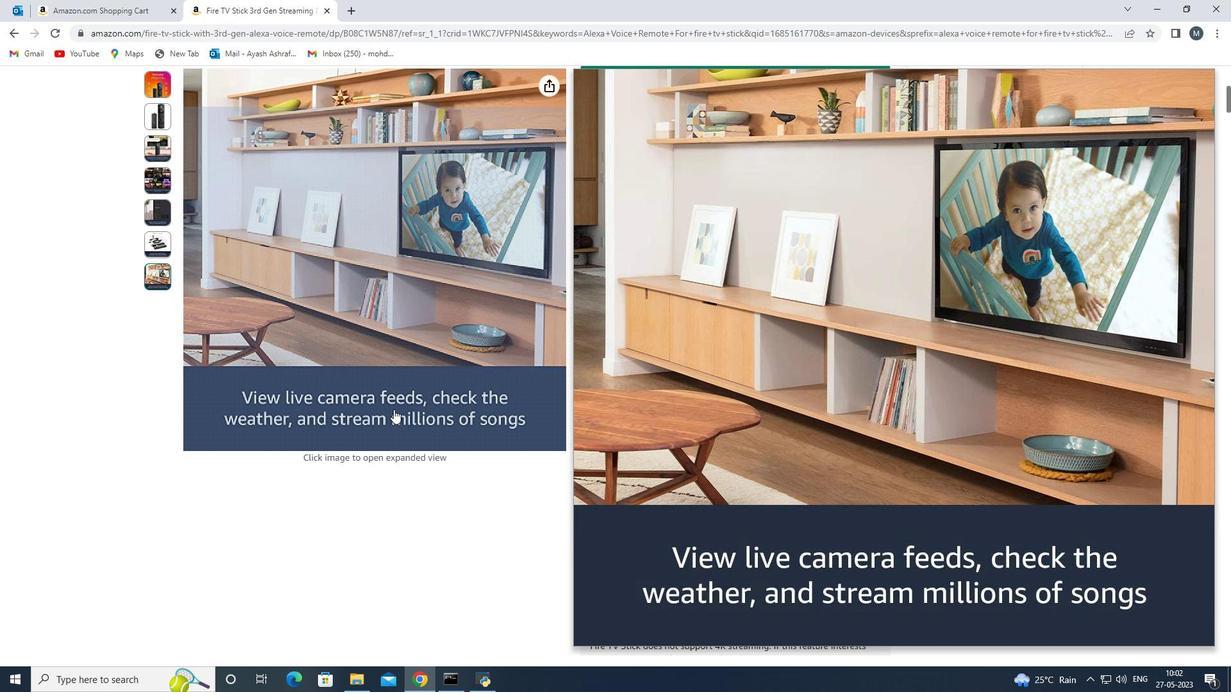 
Action: Mouse moved to (814, 381)
Screenshot: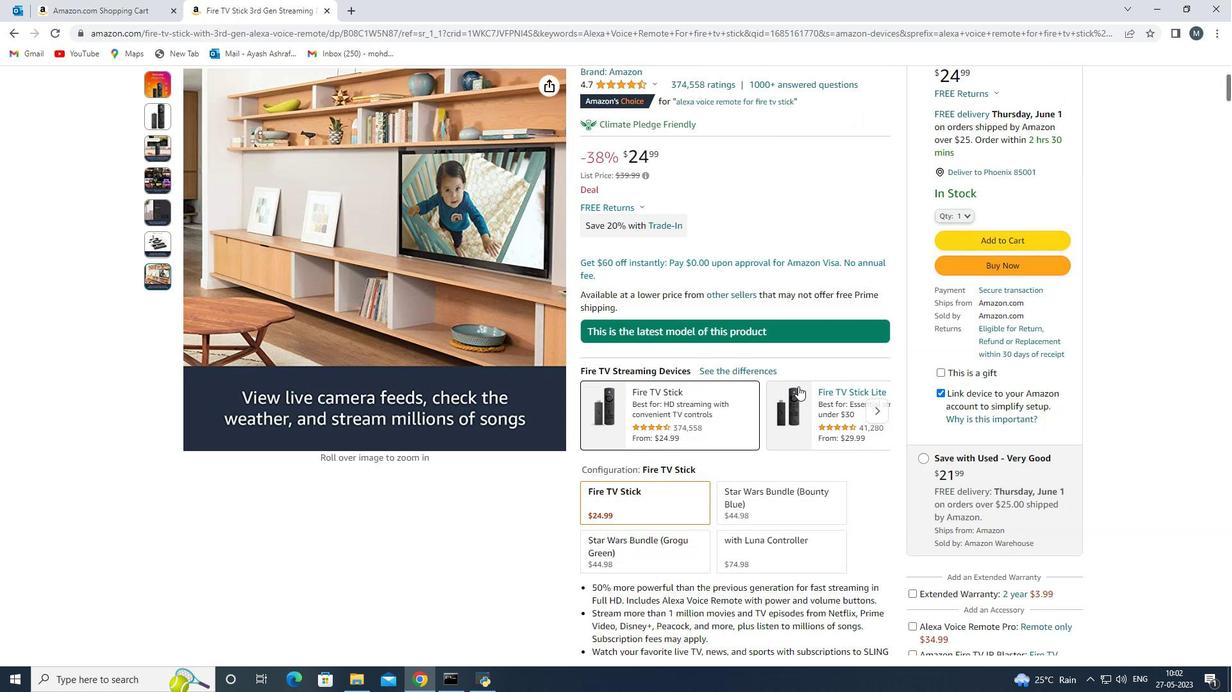 
Action: Mouse scrolled (814, 380) with delta (0, 0)
Screenshot: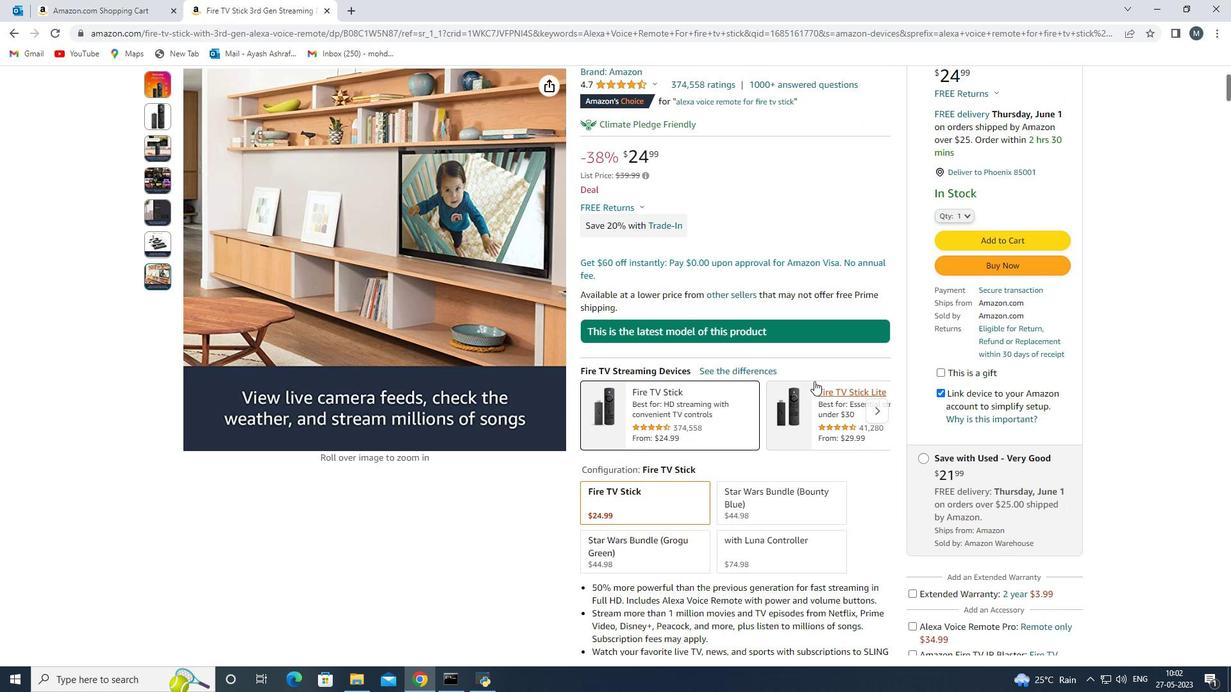 
Action: Mouse scrolled (814, 380) with delta (0, 0)
Screenshot: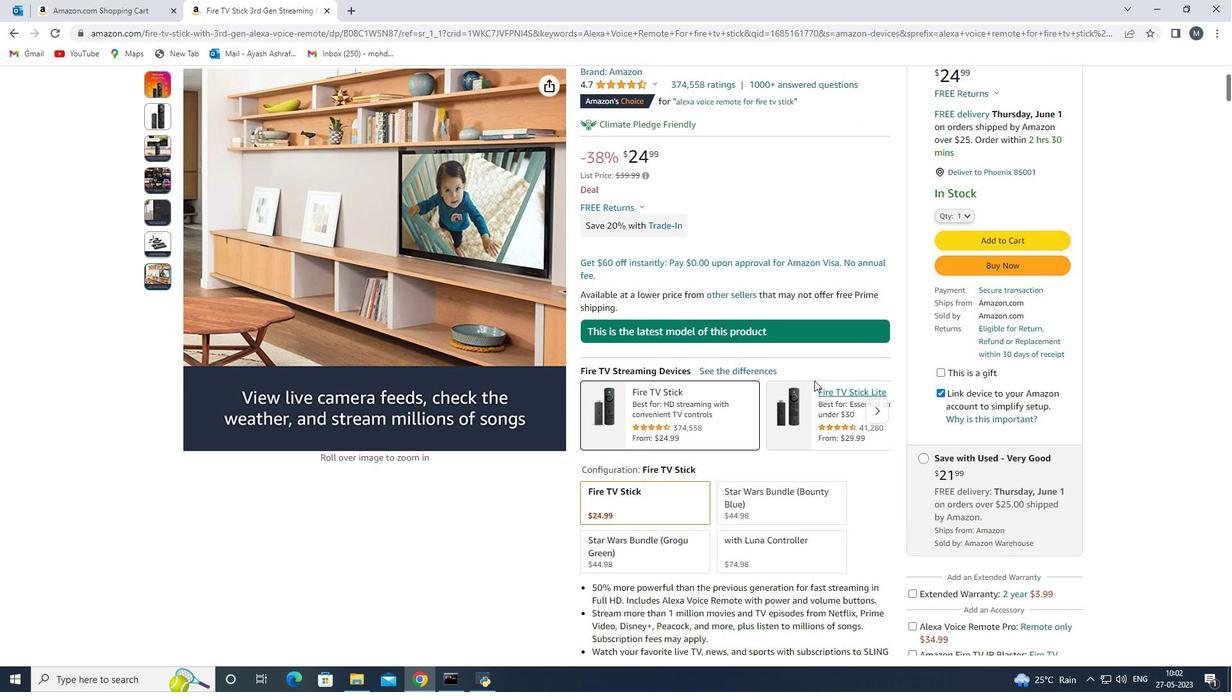 
Action: Mouse scrolled (814, 381) with delta (0, 0)
Screenshot: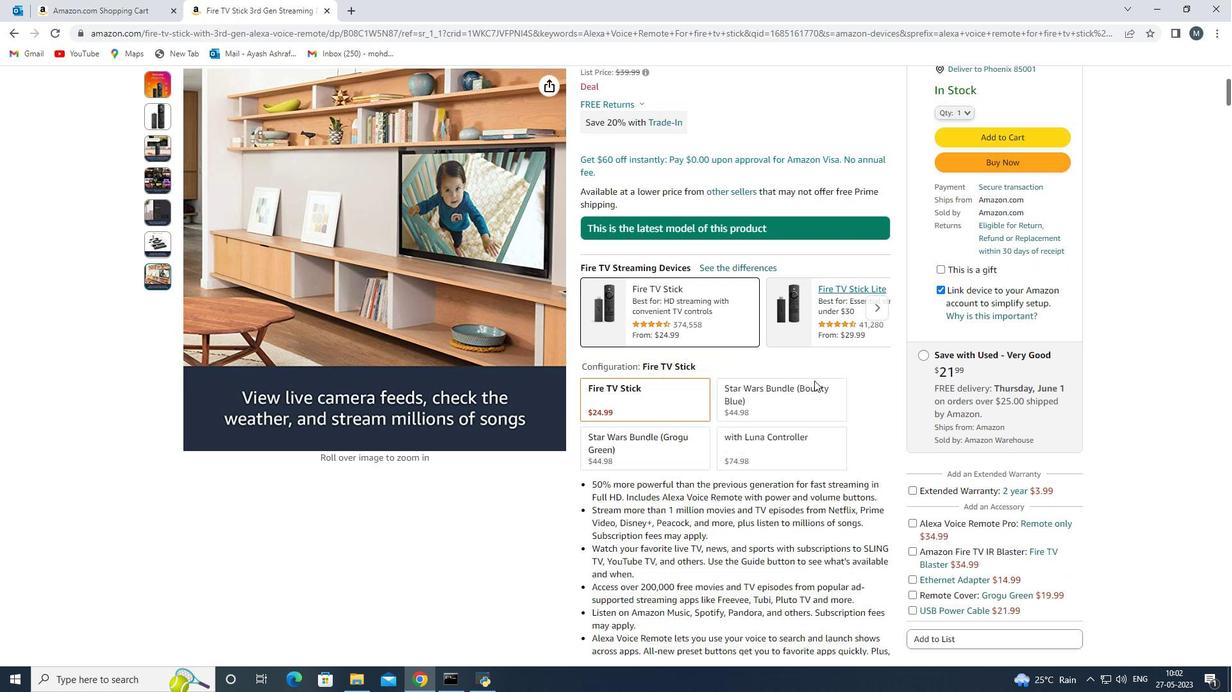 
Action: Mouse scrolled (814, 381) with delta (0, 0)
Screenshot: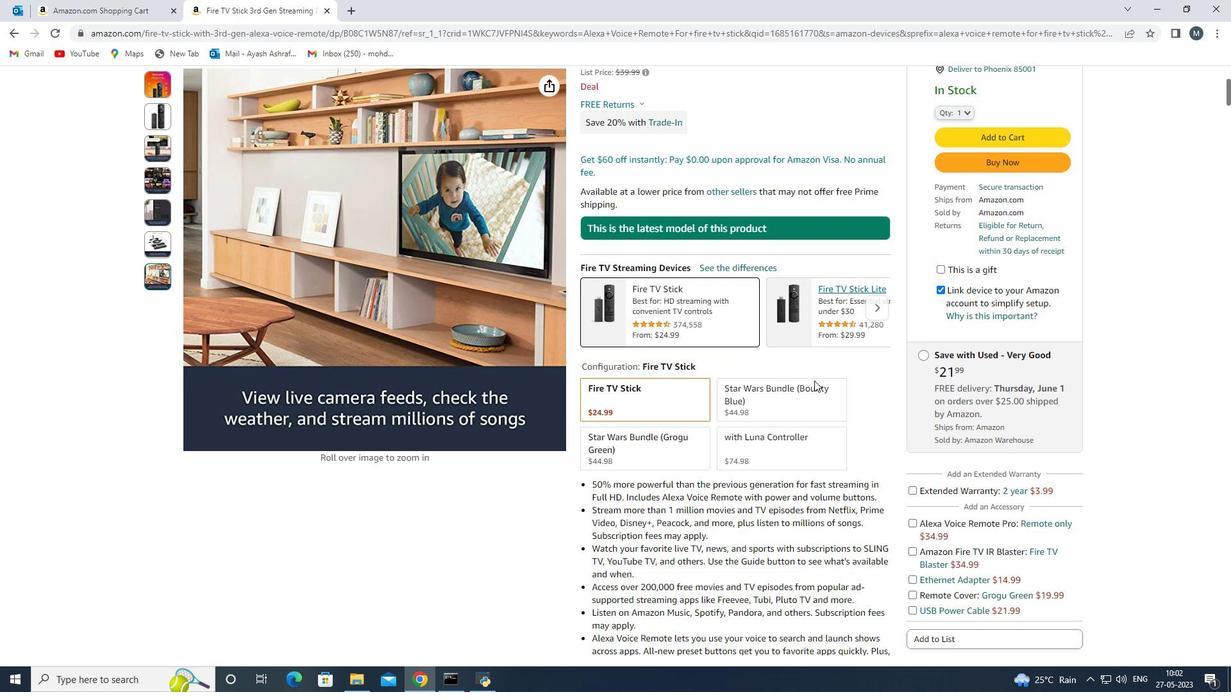
Action: Mouse moved to (991, 243)
Screenshot: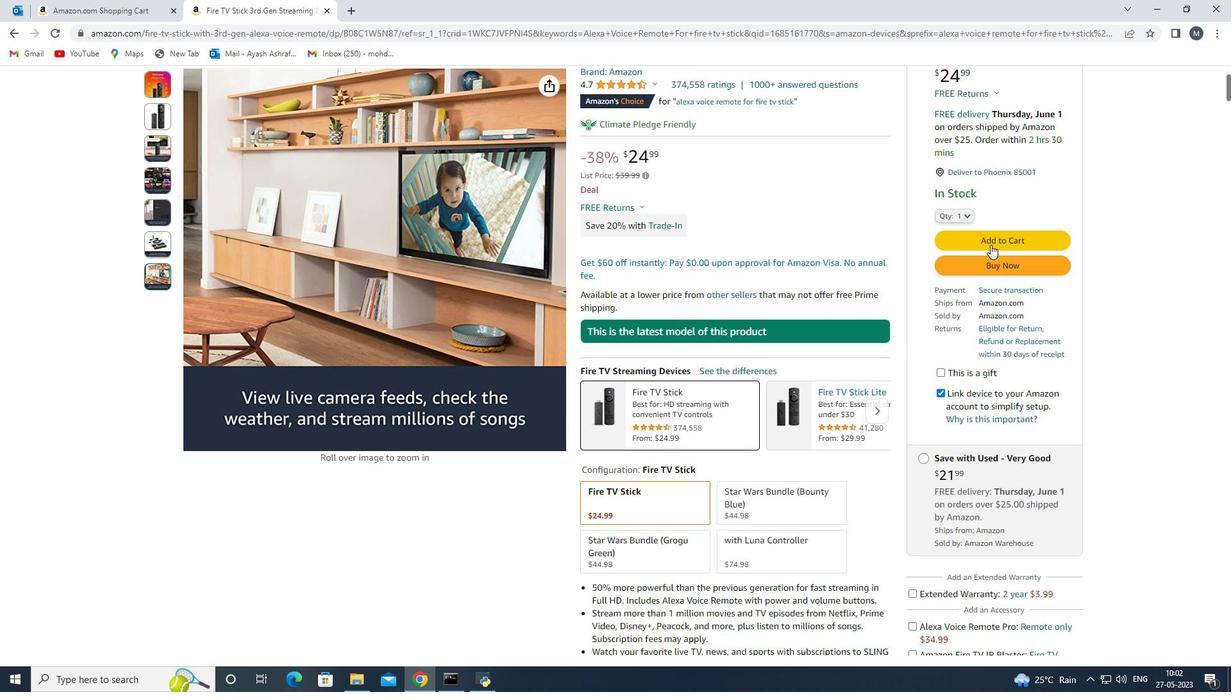 
Action: Mouse pressed left at (991, 243)
Screenshot: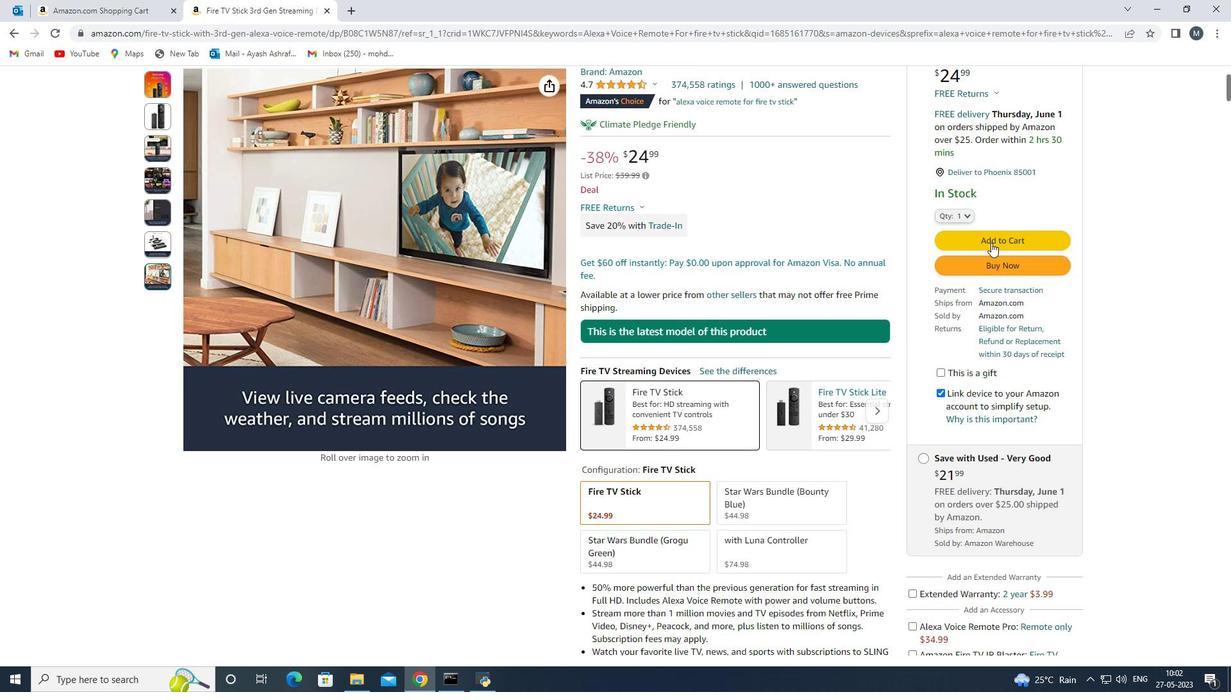 
Action: Mouse moved to (822, 565)
Screenshot: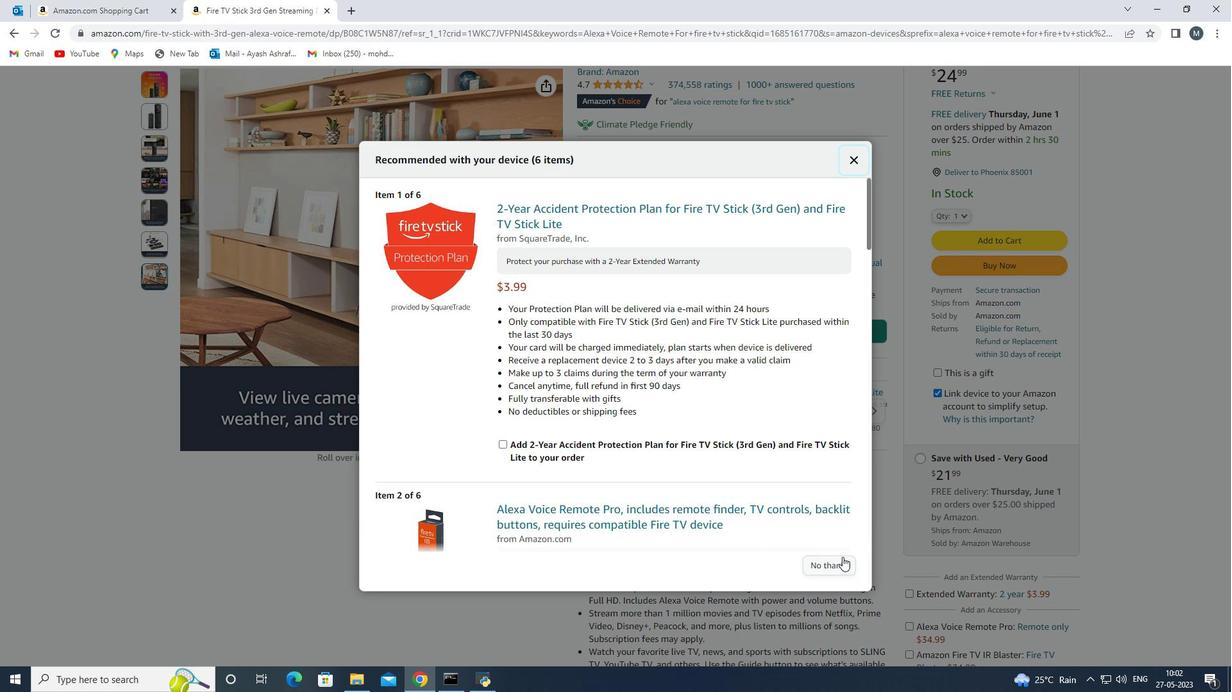 
Action: Mouse pressed left at (822, 565)
Screenshot: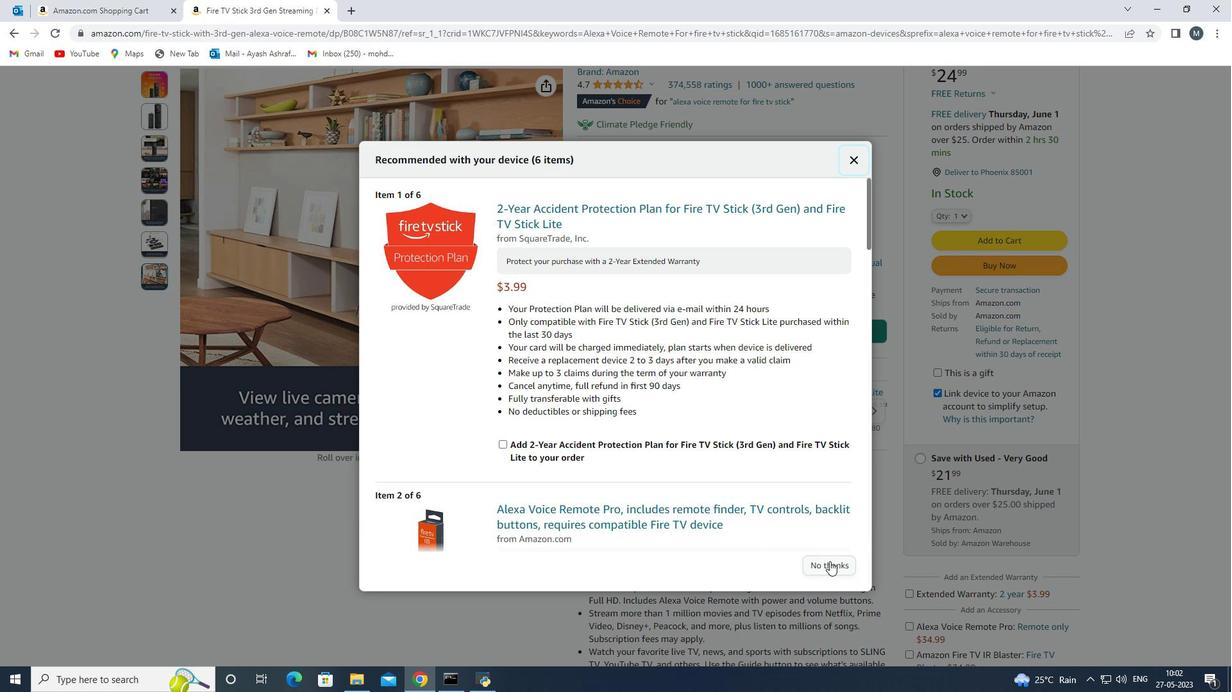 
Action: Mouse moved to (998, 212)
Screenshot: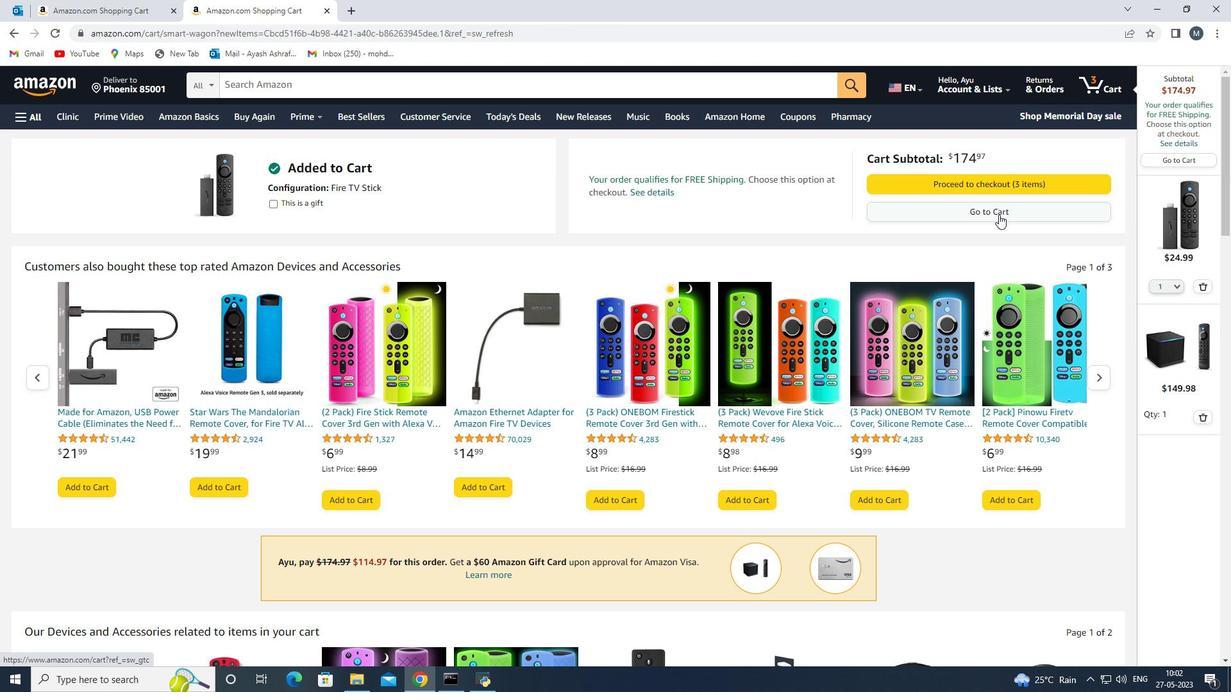 
Action: Mouse pressed left at (998, 212)
Screenshot: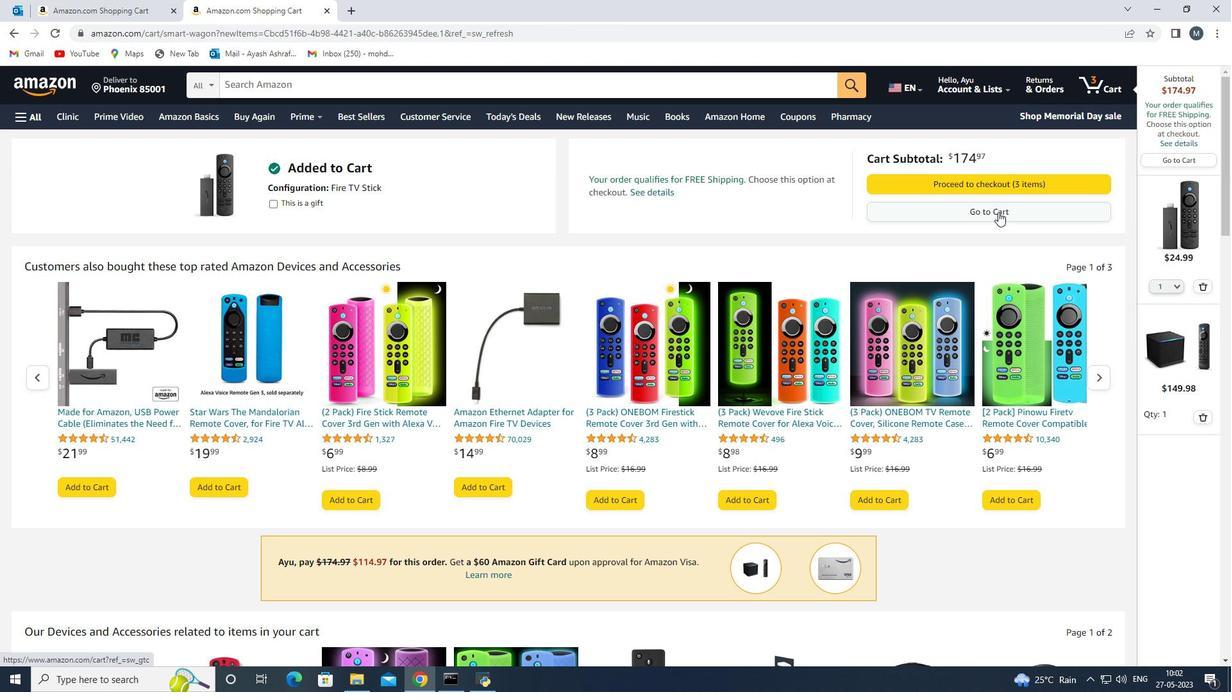 
Action: Mouse moved to (117, 353)
Screenshot: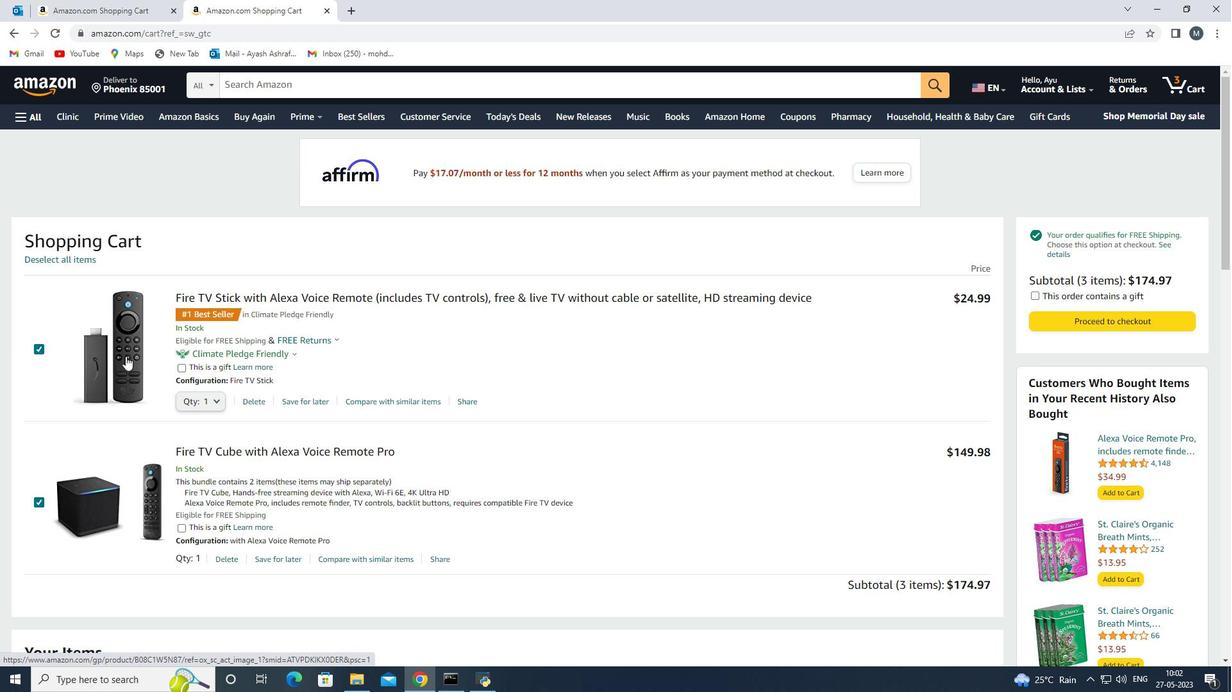 
Action: Mouse pressed left at (117, 353)
Screenshot: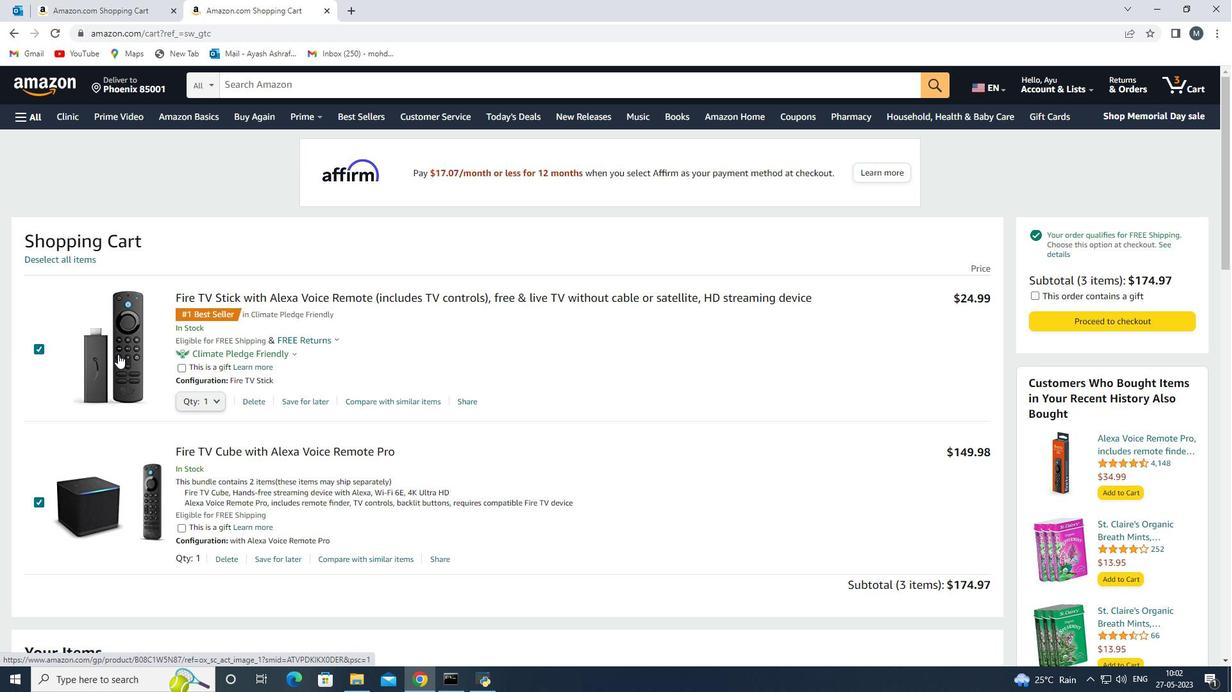 
Action: Mouse moved to (265, 312)
Screenshot: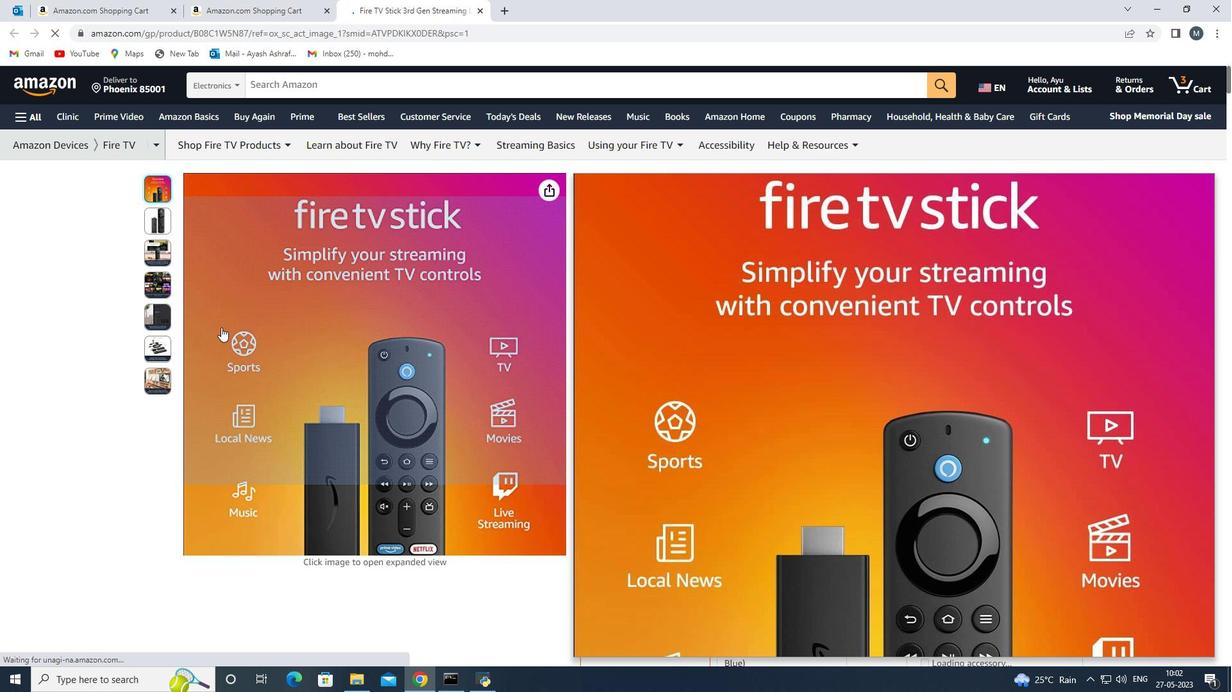 
Action: Mouse scrolled (265, 311) with delta (0, 0)
Screenshot: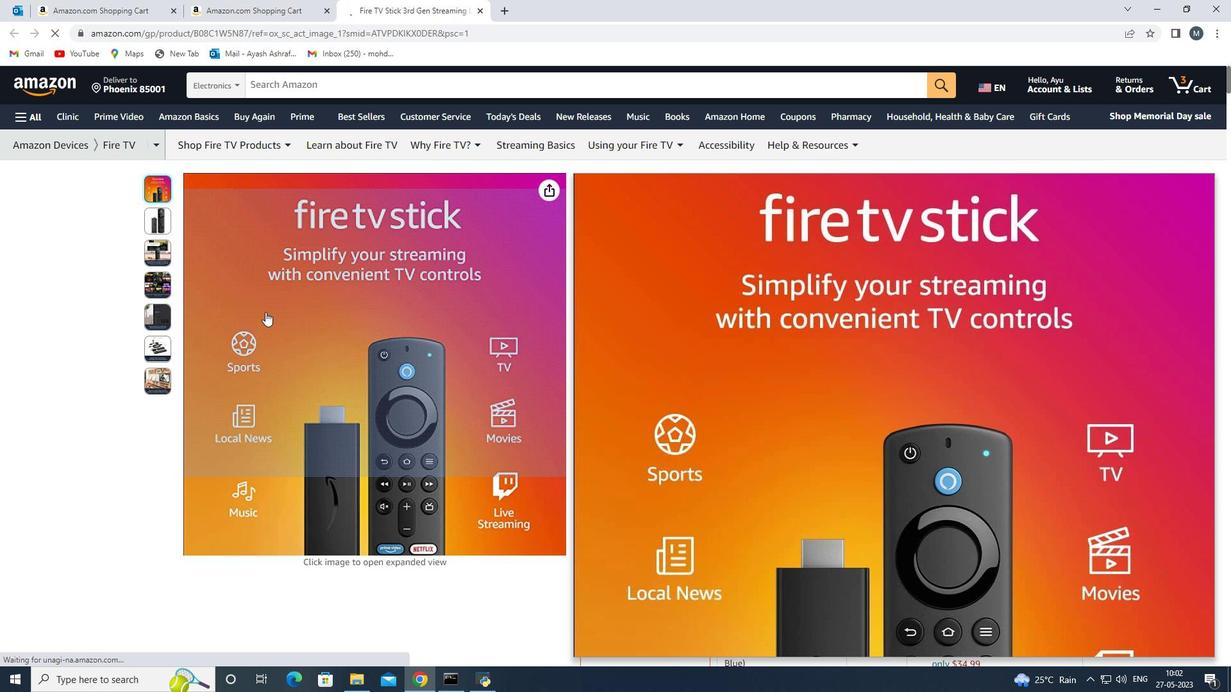 
Action: Mouse scrolled (265, 311) with delta (0, 0)
Screenshot: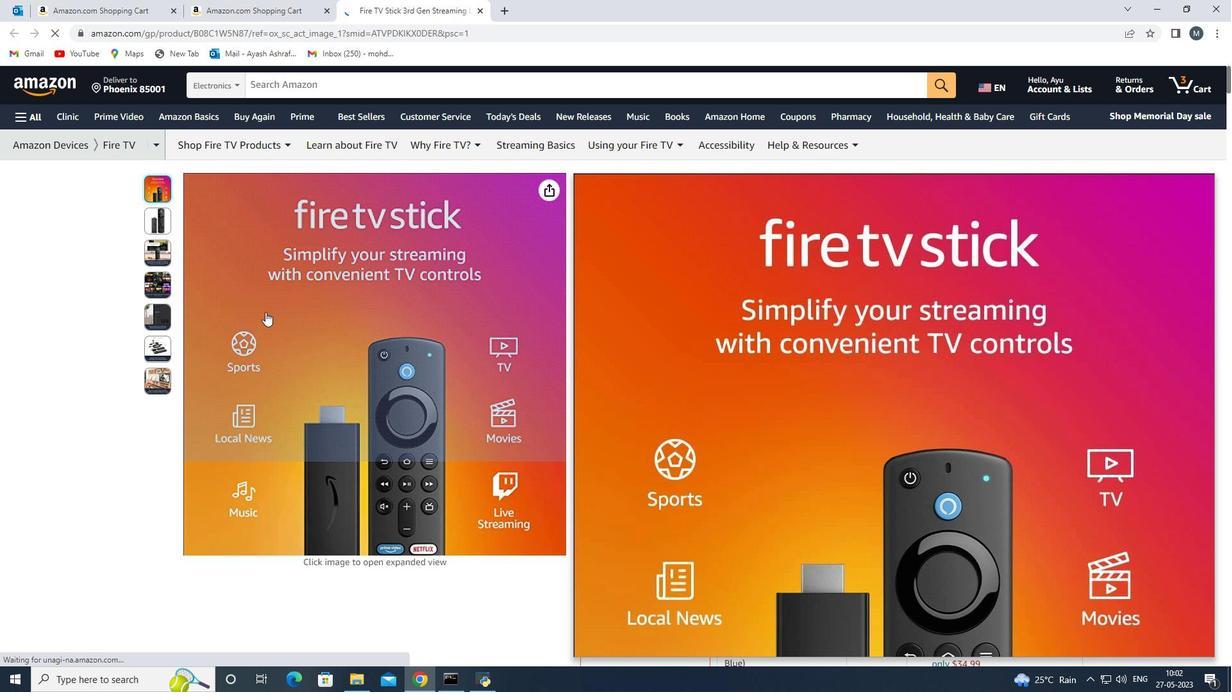 
Action: Mouse moved to (286, 311)
Screenshot: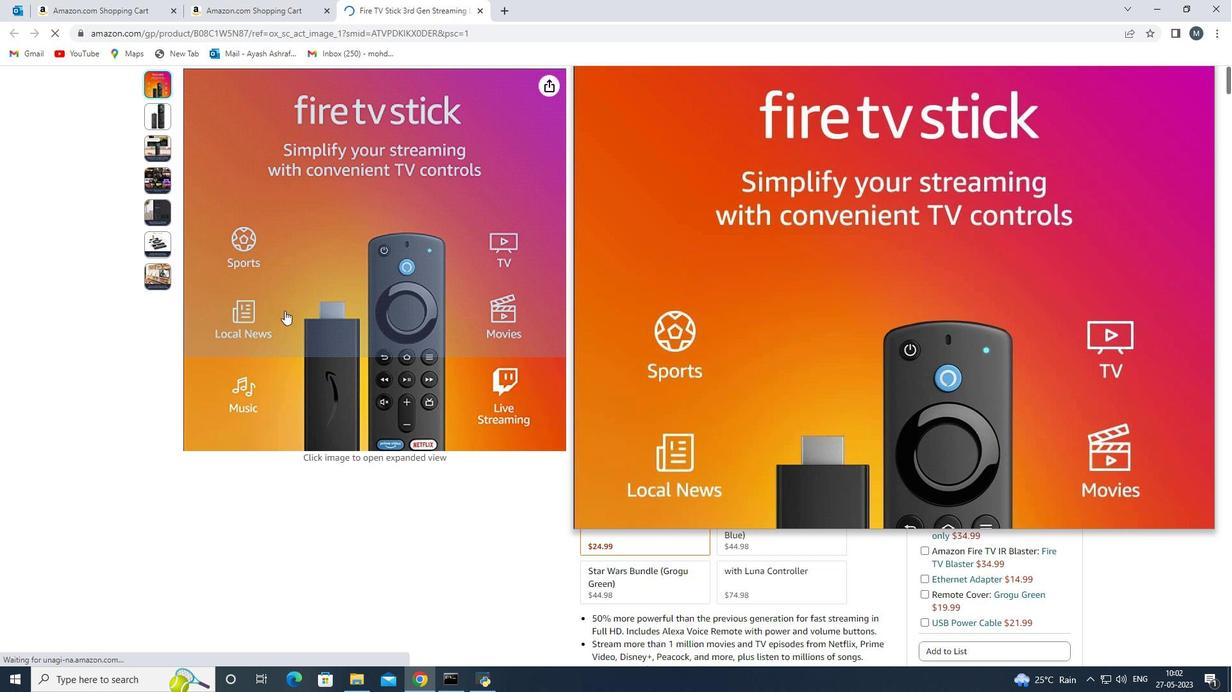 
Action: Mouse scrolled (286, 310) with delta (0, 0)
Screenshot: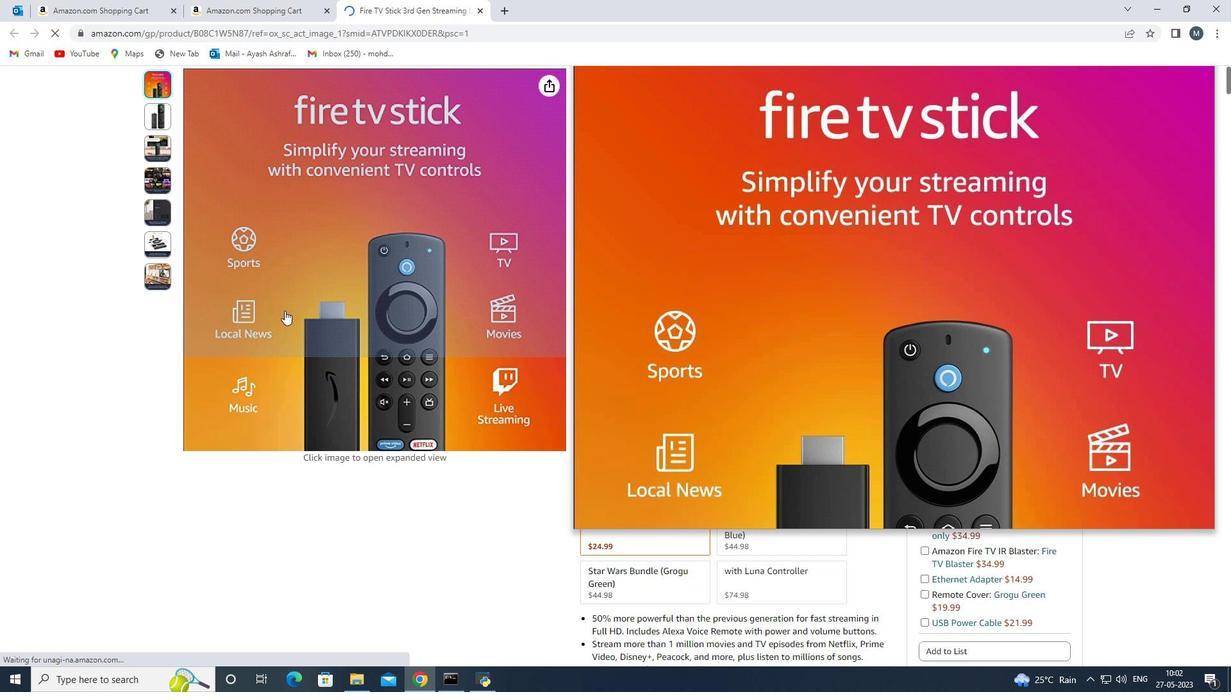 
Action: Mouse moved to (289, 311)
Screenshot: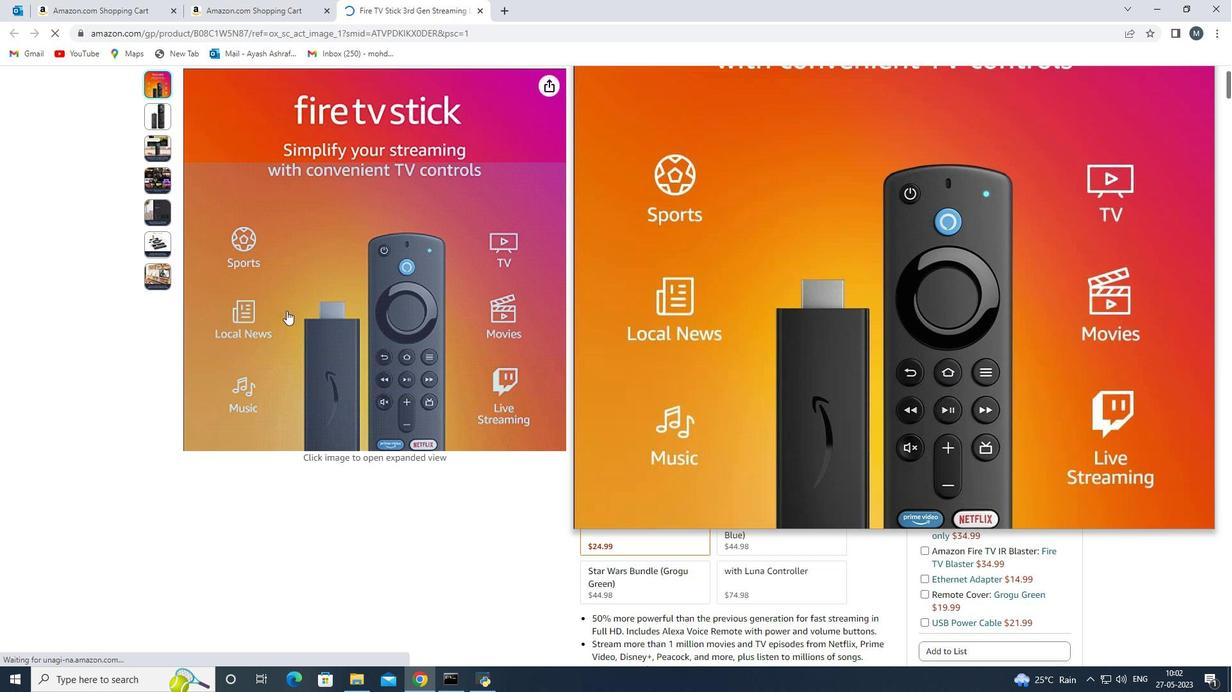 
Action: Mouse scrolled (289, 311) with delta (0, 0)
Screenshot: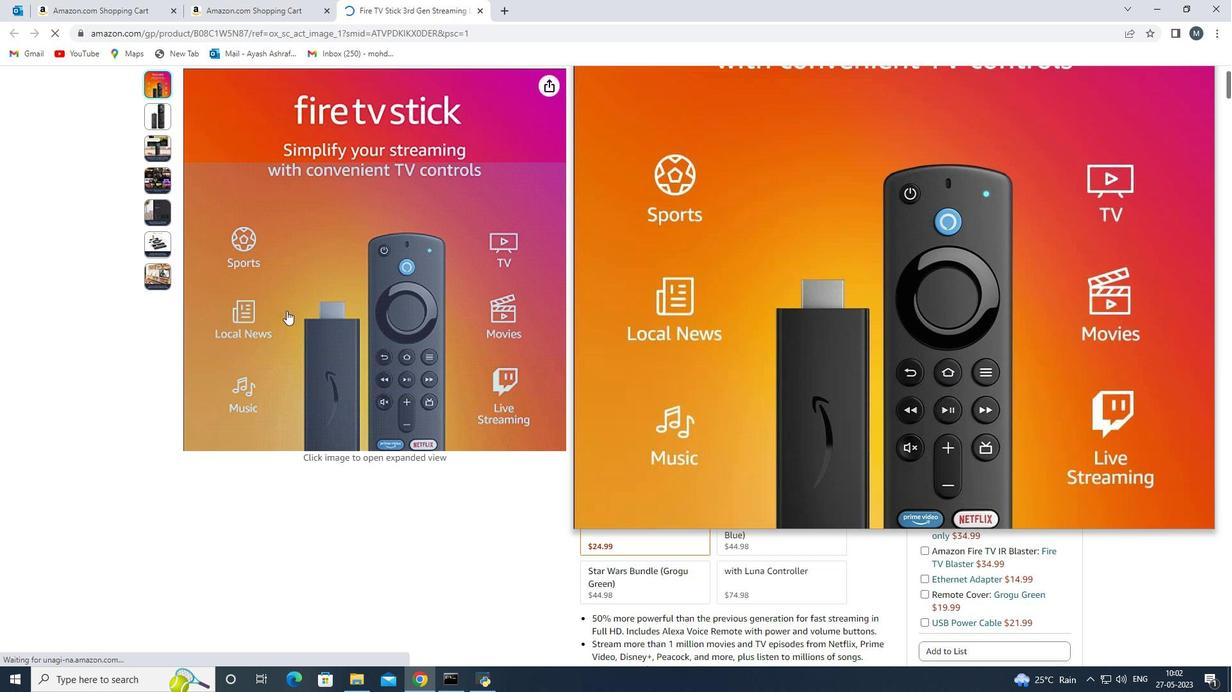 
Action: Mouse moved to (851, 363)
Screenshot: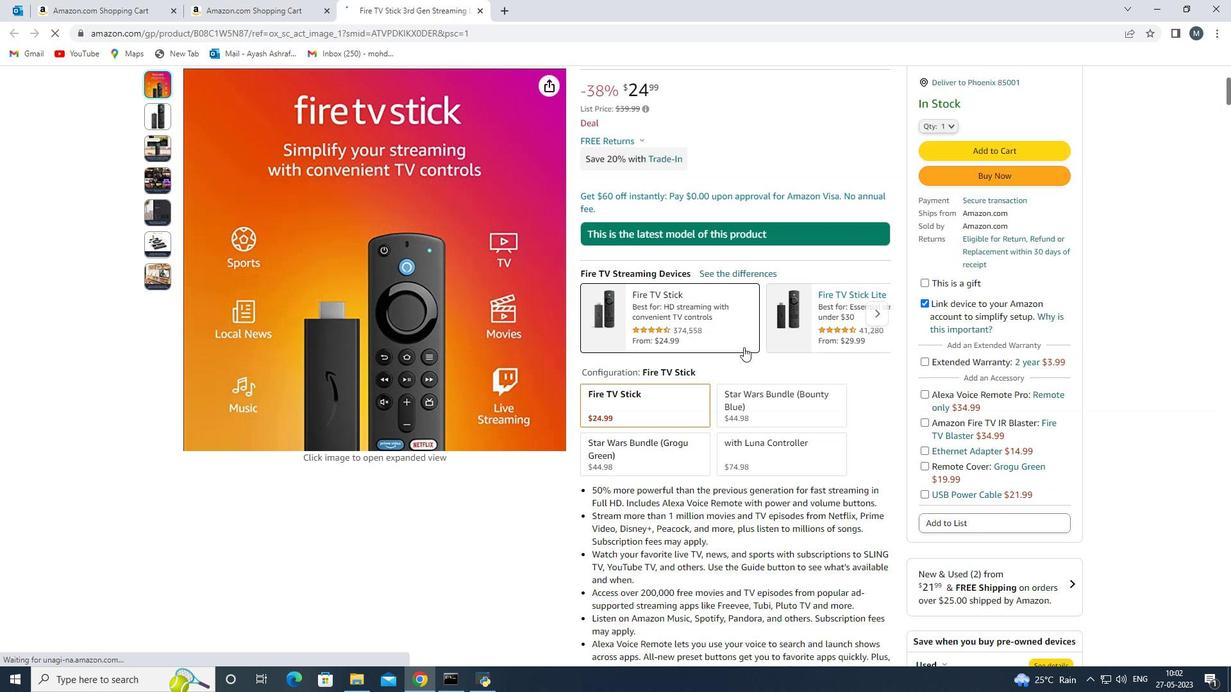 
Action: Mouse scrolled (851, 363) with delta (0, 0)
Screenshot: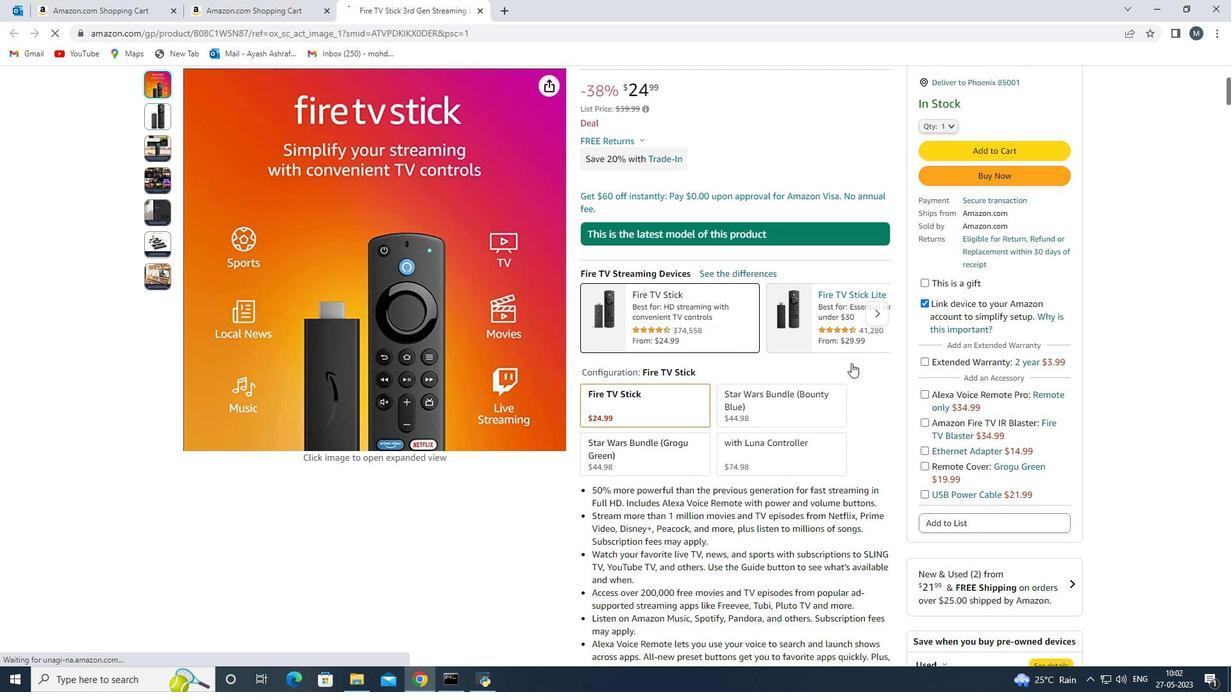 
Action: Mouse scrolled (851, 363) with delta (0, 0)
Screenshot: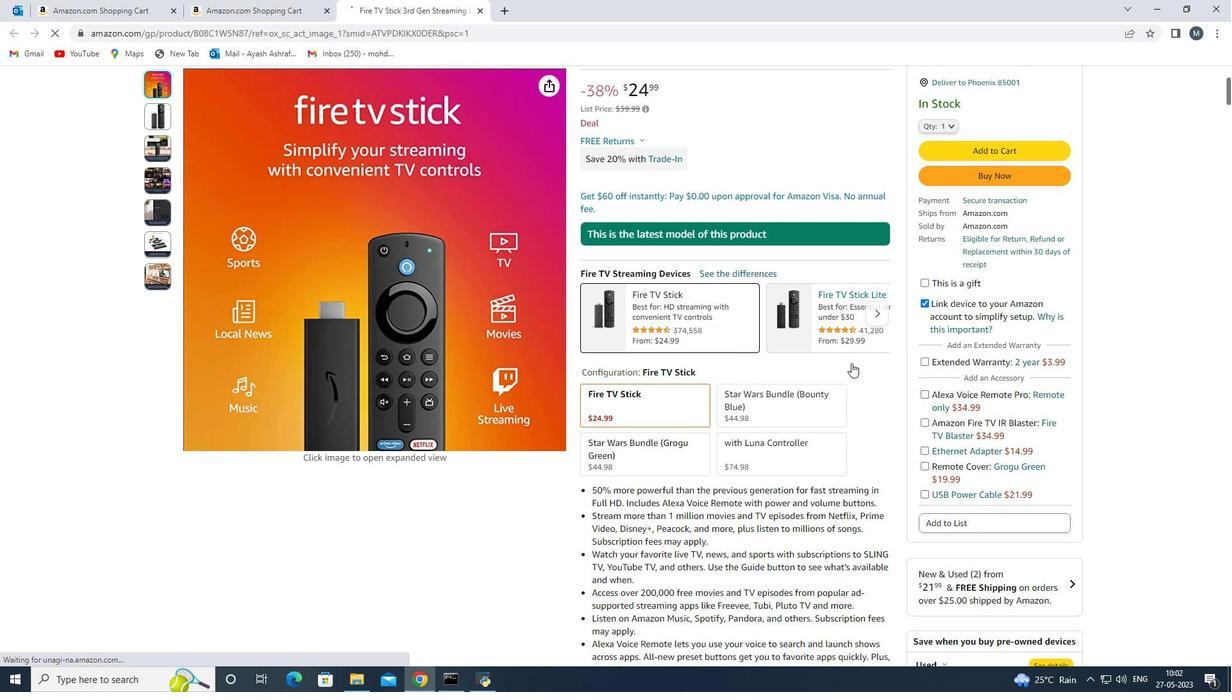 
Action: Mouse moved to (846, 398)
Screenshot: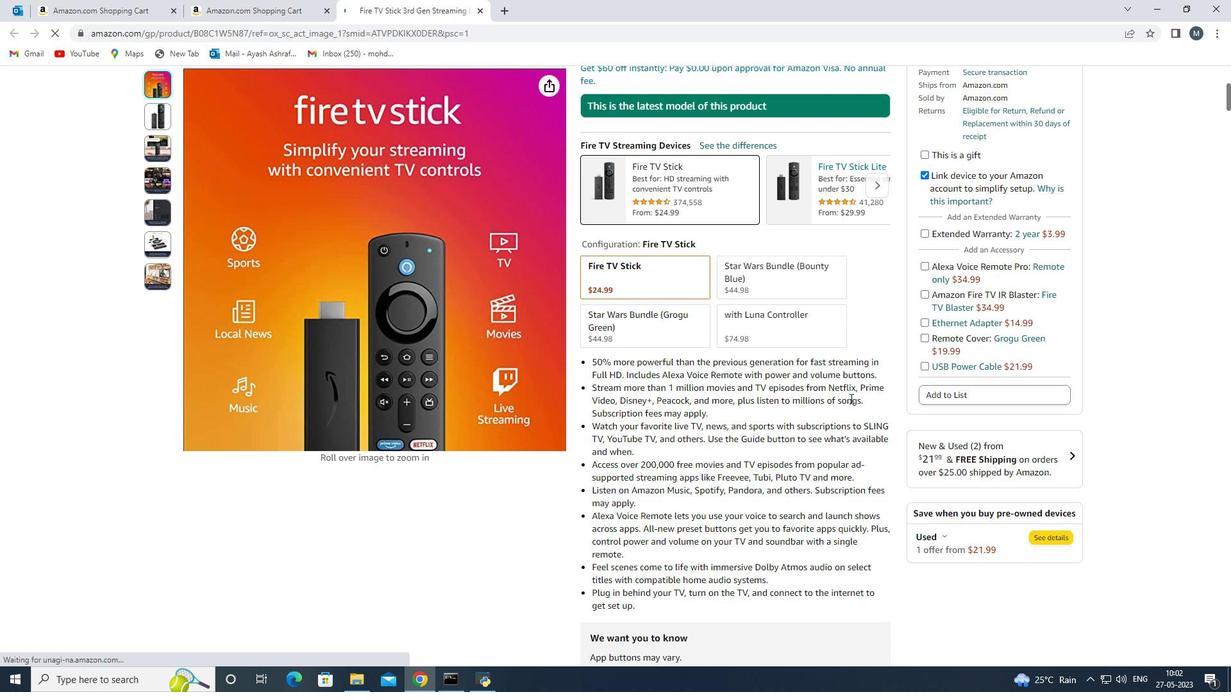 
Action: Mouse scrolled (846, 398) with delta (0, 0)
Screenshot: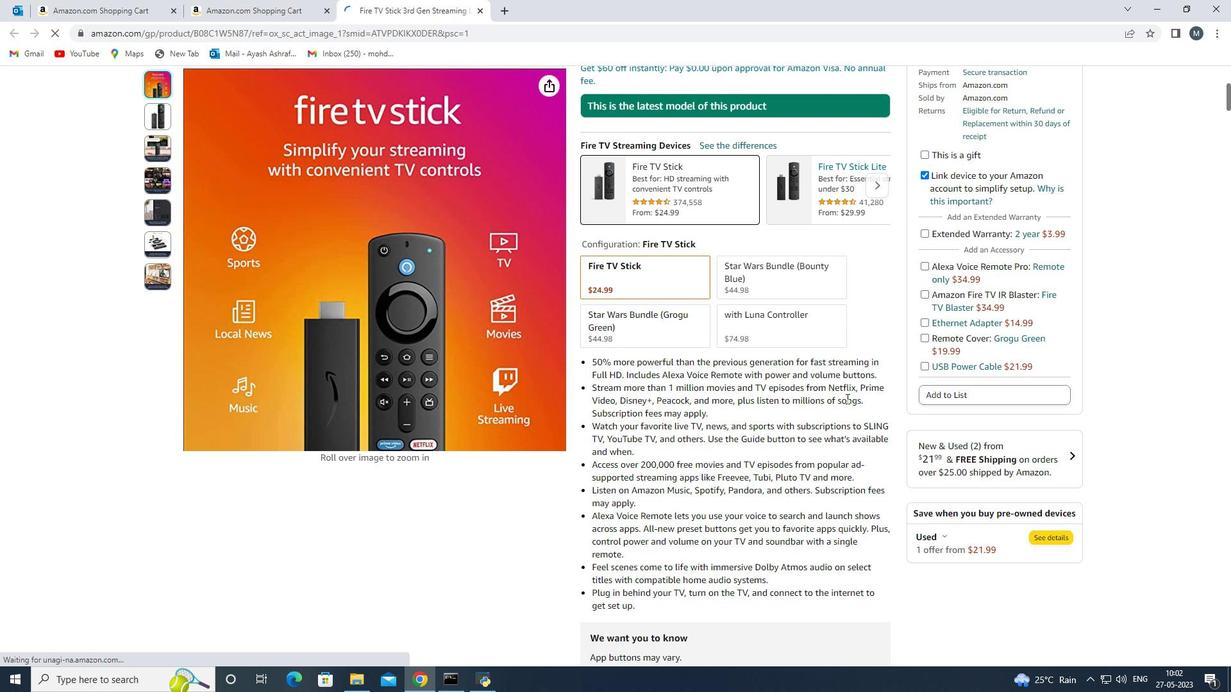 
Action: Mouse scrolled (846, 398) with delta (0, 0)
Screenshot: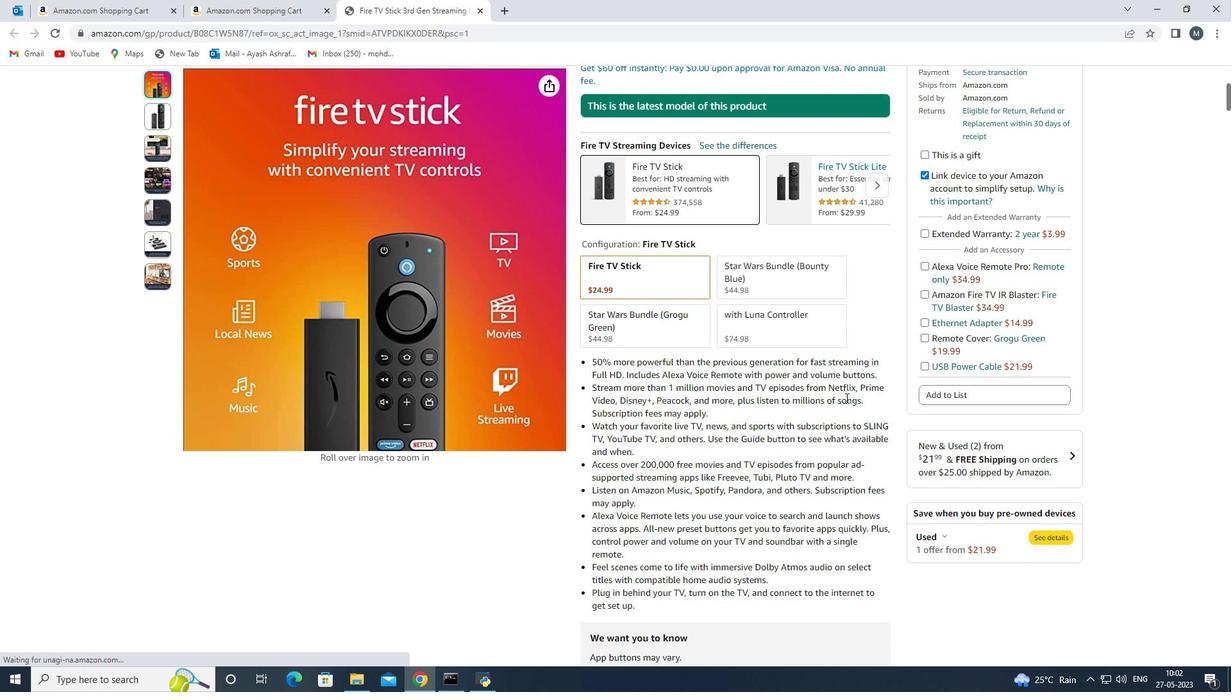 
Action: Mouse scrolled (846, 398) with delta (0, 0)
Screenshot: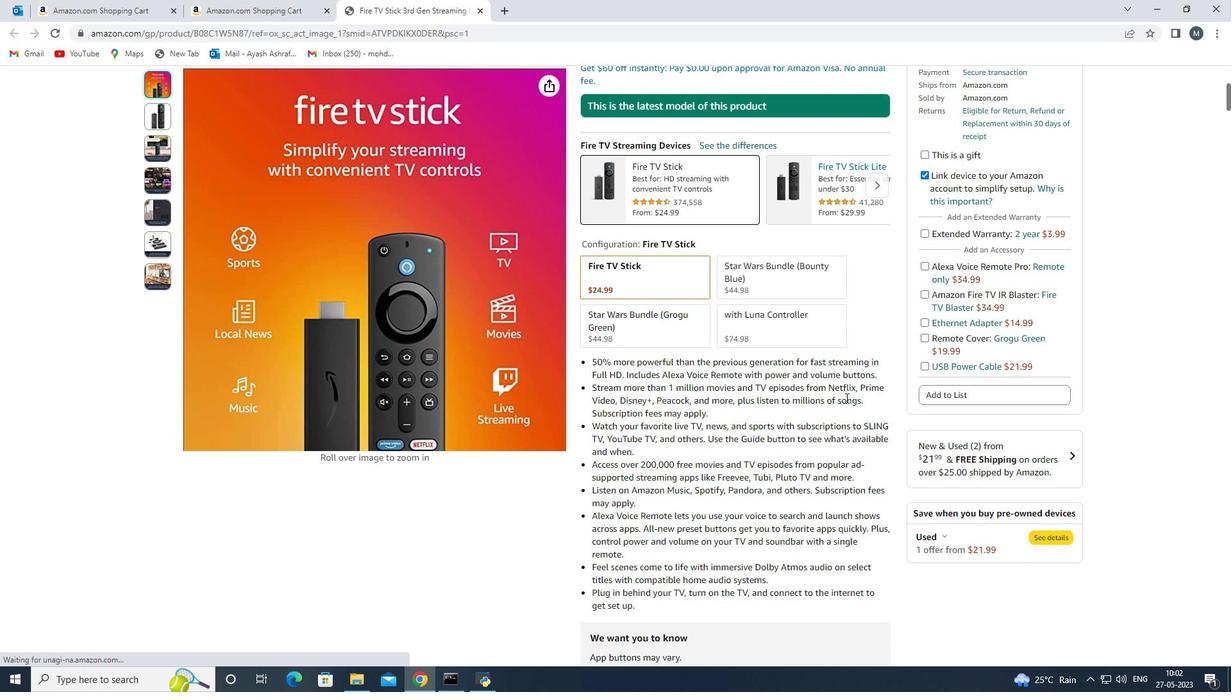 
Action: Mouse moved to (845, 397)
Screenshot: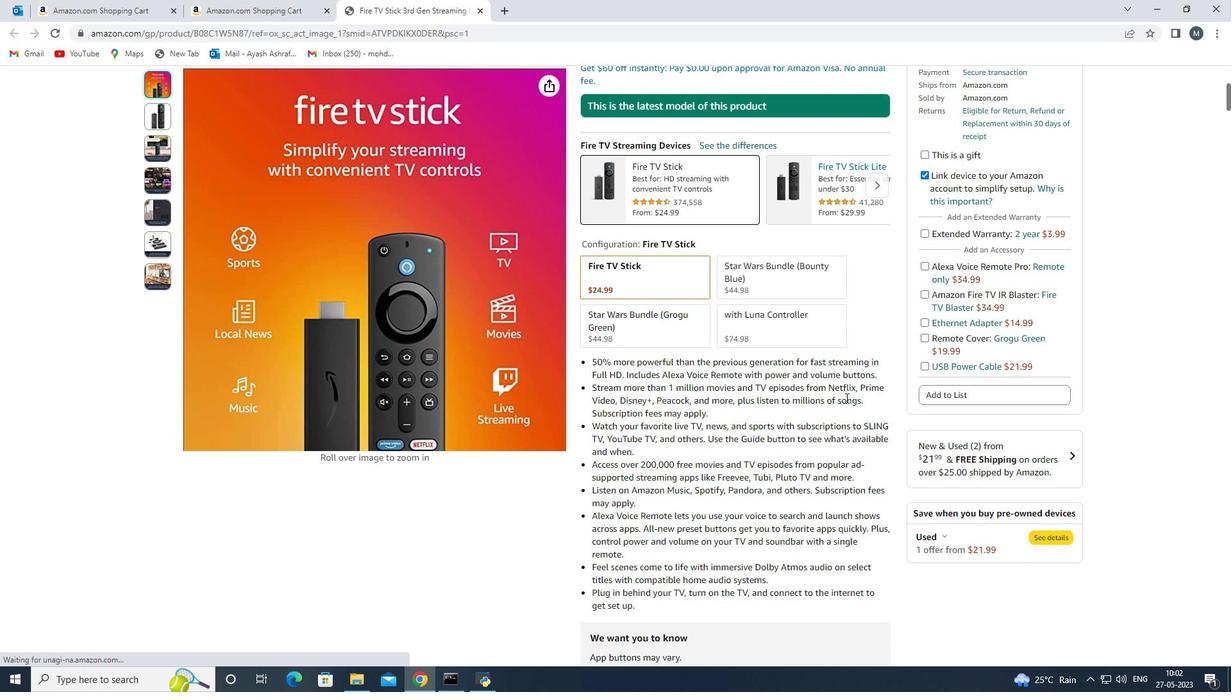 
Action: Mouse scrolled (845, 398) with delta (0, 0)
Screenshot: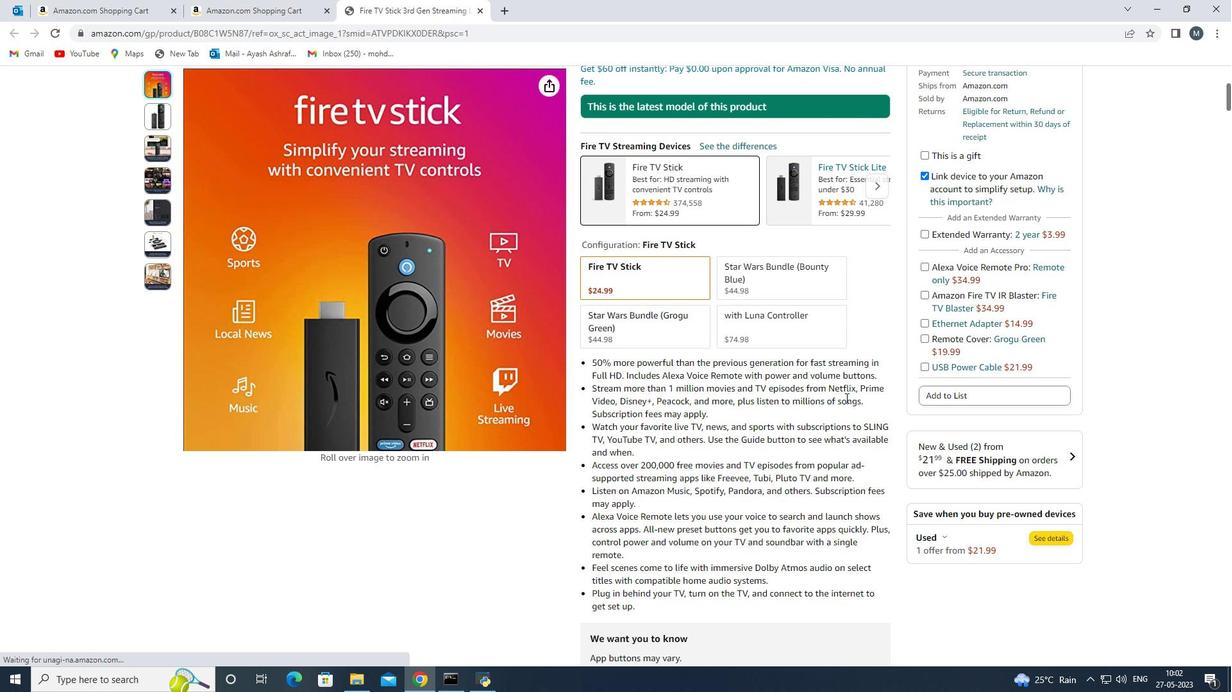 
Action: Mouse moved to (992, 307)
Screenshot: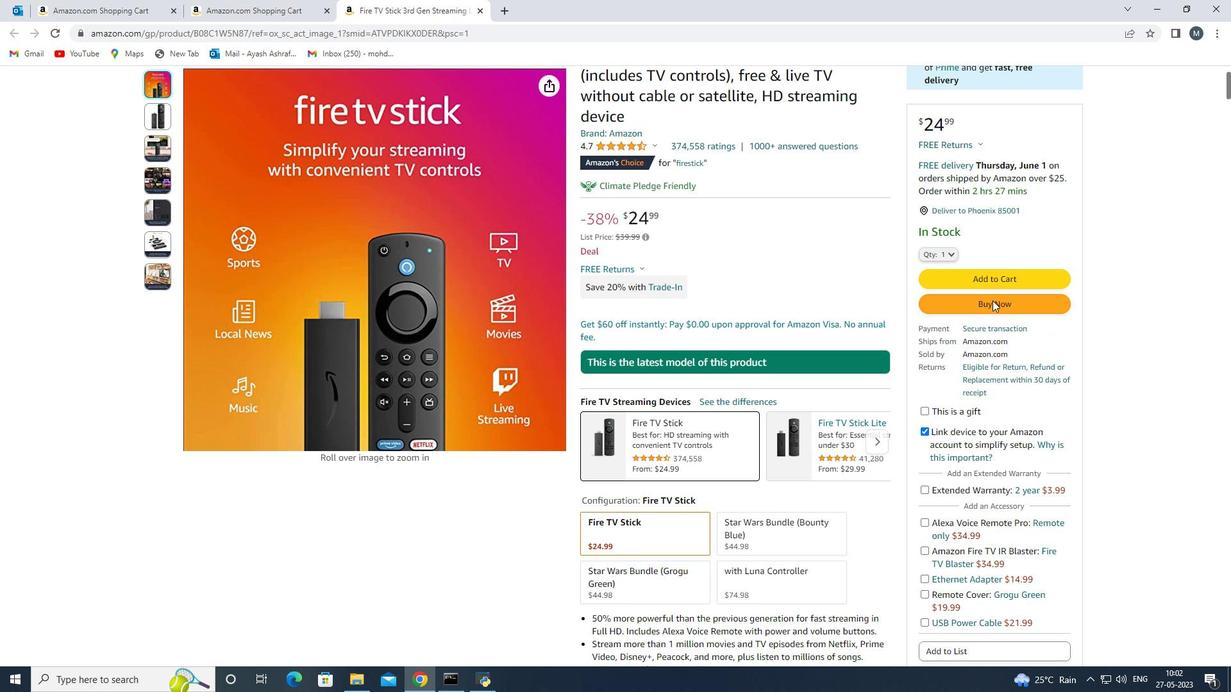 
Action: Mouse pressed left at (992, 307)
Screenshot: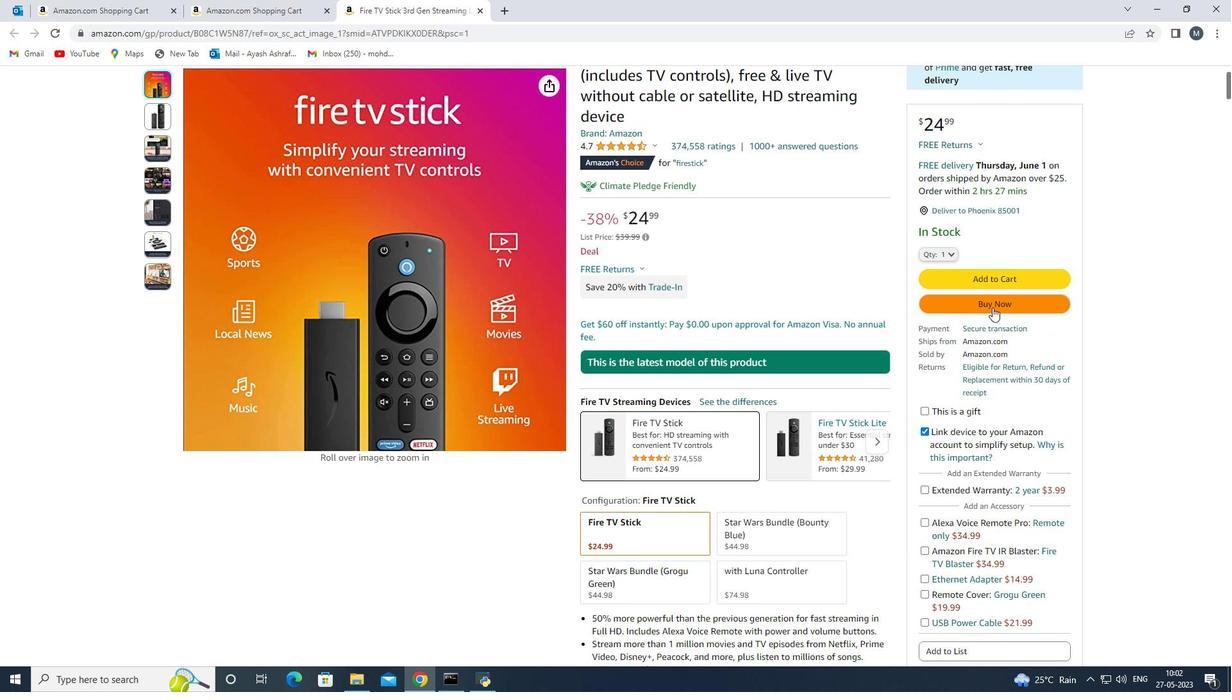 
Action: Mouse moved to (368, 266)
Screenshot: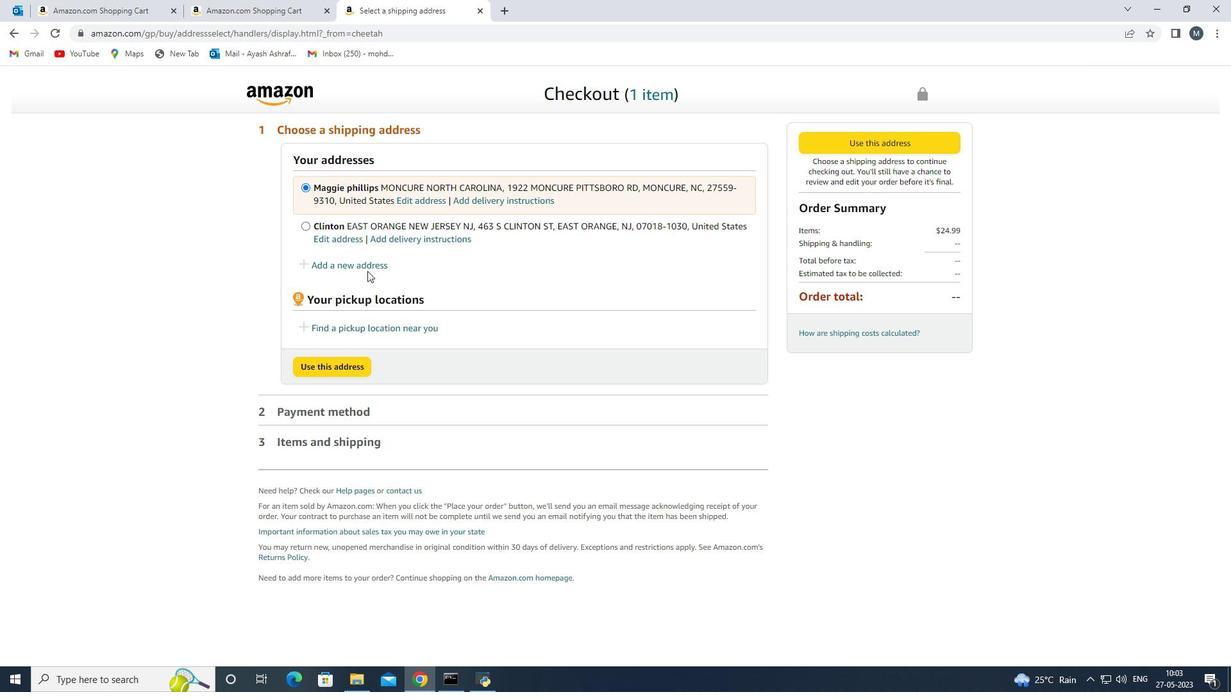
Action: Mouse pressed left at (368, 266)
Screenshot: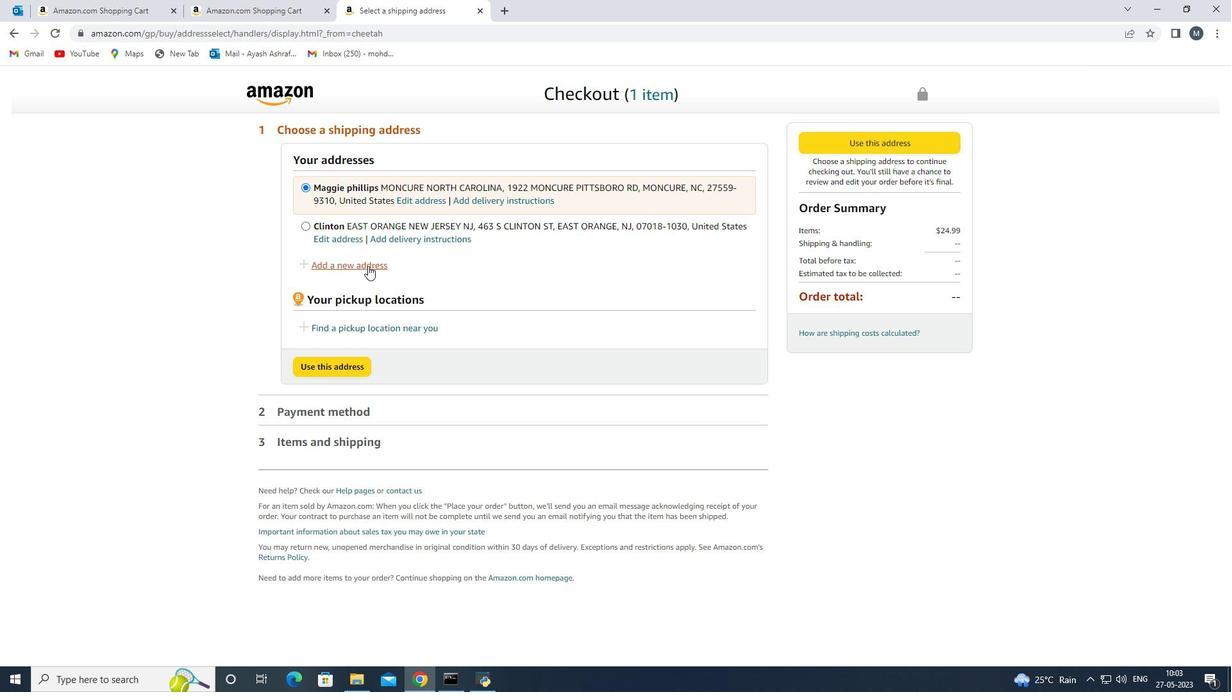 
Action: Mouse moved to (456, 320)
Screenshot: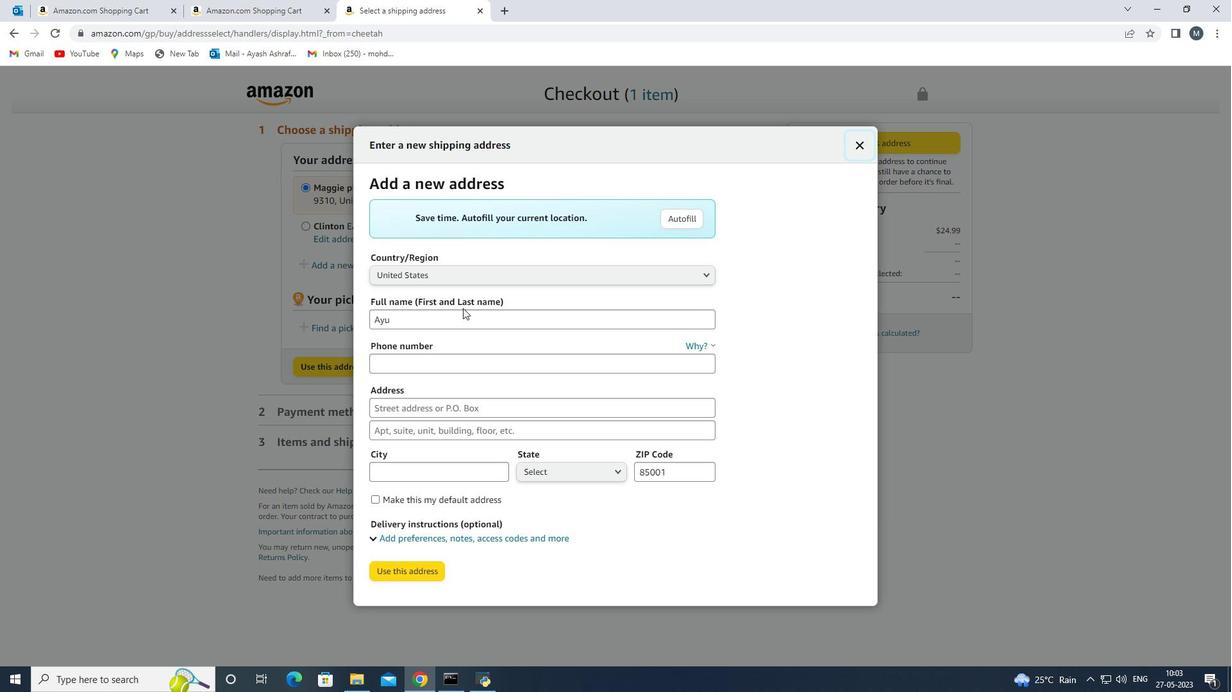
Action: Mouse pressed left at (456, 320)
Screenshot: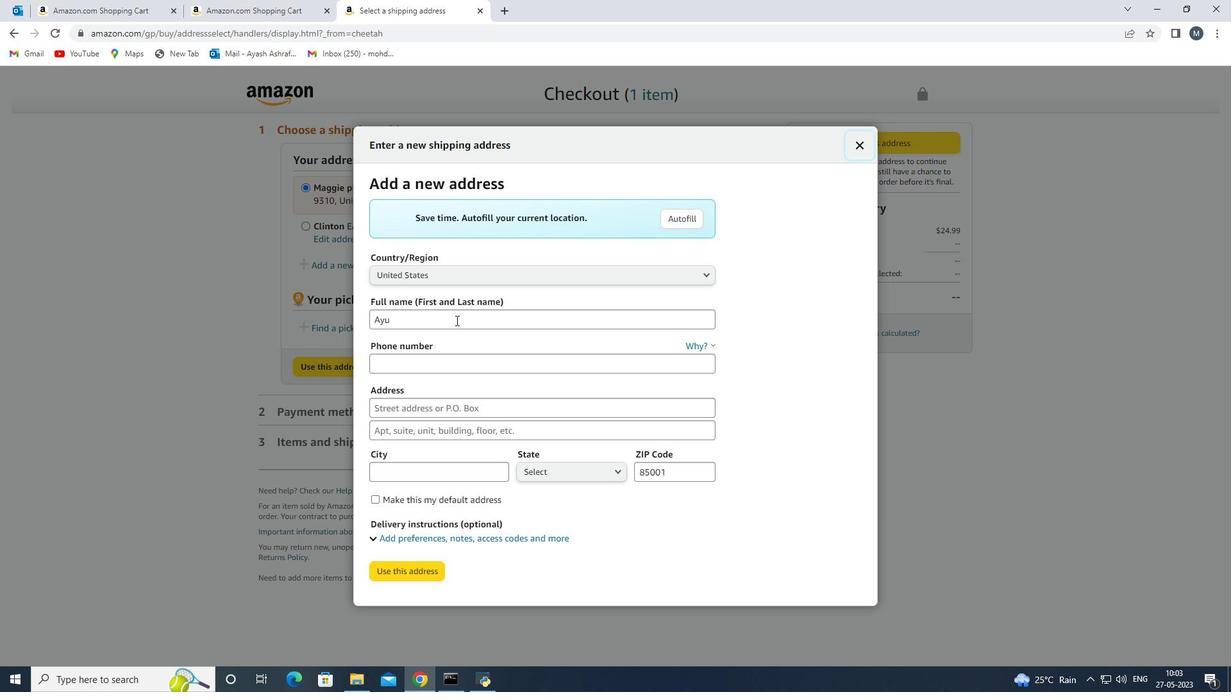 
Action: Mouse moved to (456, 320)
Screenshot: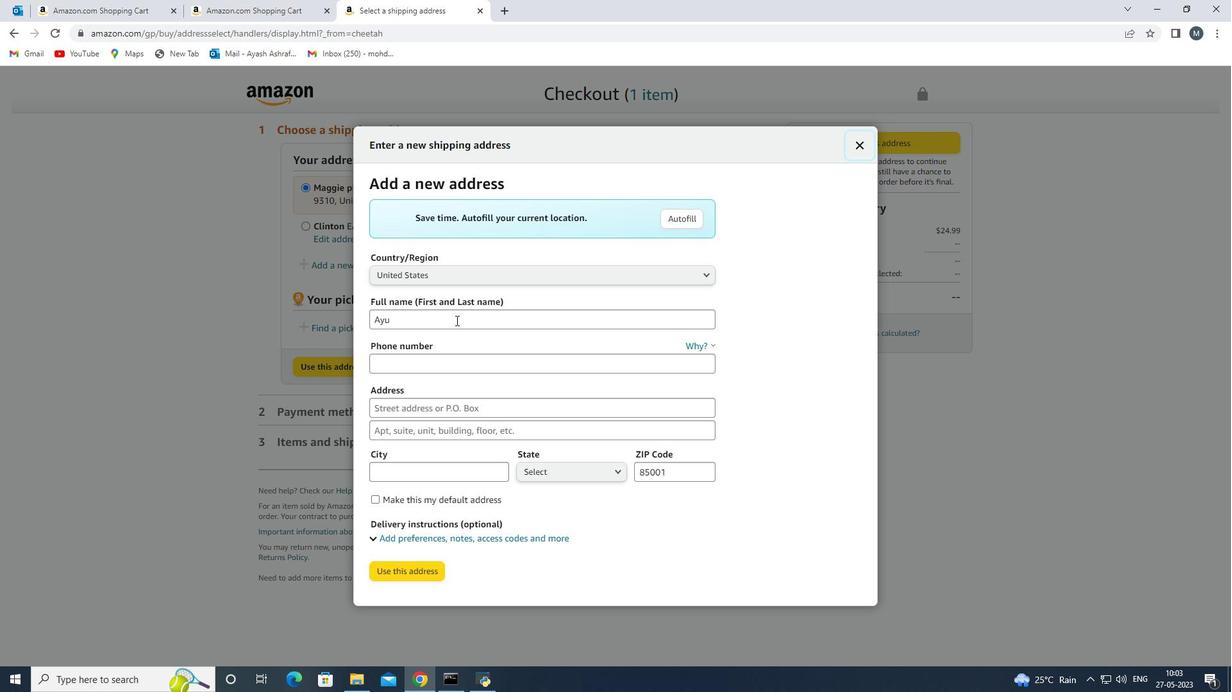 
Action: Key pressed <Key.backspace><Key.backspace><Key.backspace><Key.backspace><Key.shift>S<Key.backspace><Key.backspace><Key.shift><Key.shift><Key.shift><Key.shift><Key.shift><Key.shift><Key.shift><Key.shift><Key.shift><Key.shift><Key.shift><Key.shift><Key.shift><Key.shift><Key.shift><Key.shift><Key.shift><Key.shift><Key.shift>Miles<Key.space><Key.shift><Key.shift><Key.shift><Key.shift><Key.shift><Key.shift><Key.shift><Key.shift><Key.shift><Key.shift><Key.shift><Key.shift><Key.shift><Key.shift>Ave
Screenshot: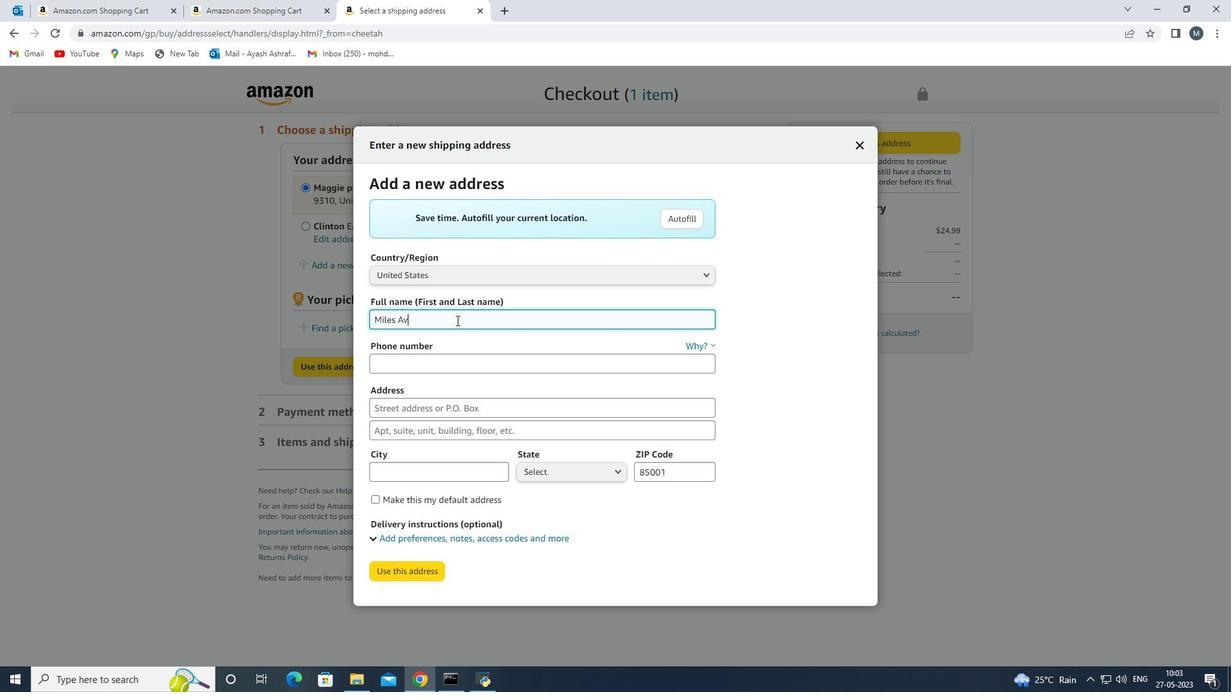 
Action: Mouse moved to (443, 362)
Screenshot: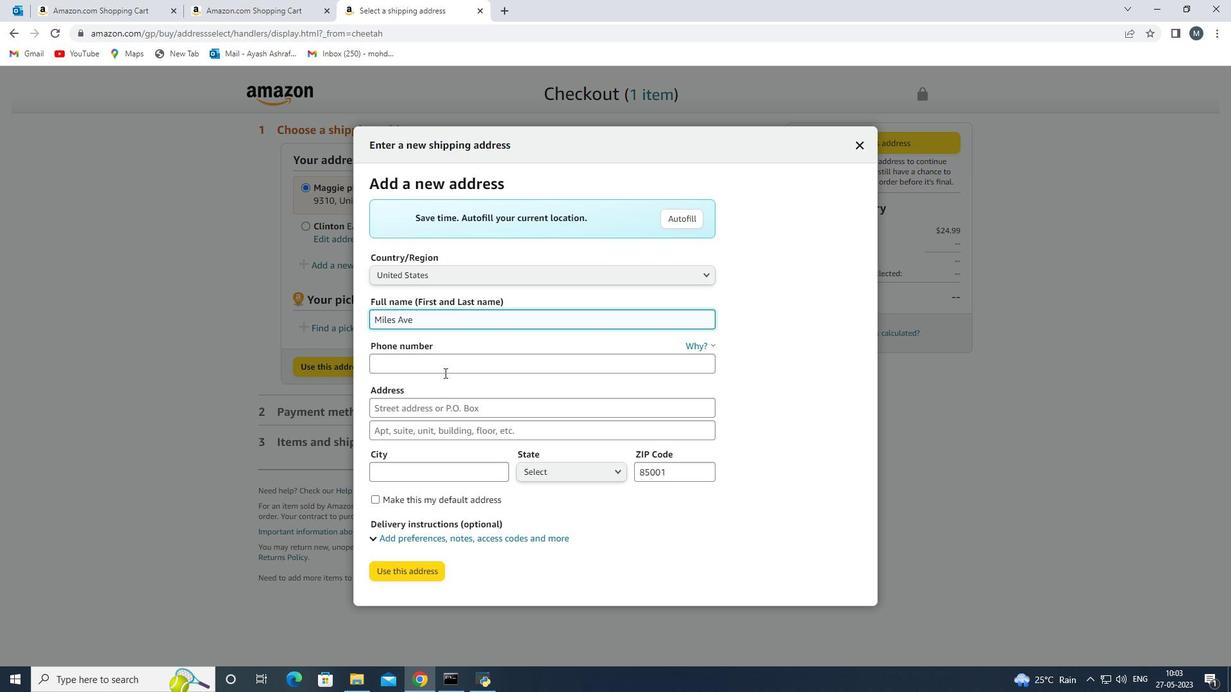 
Action: Mouse pressed left at (443, 362)
Screenshot: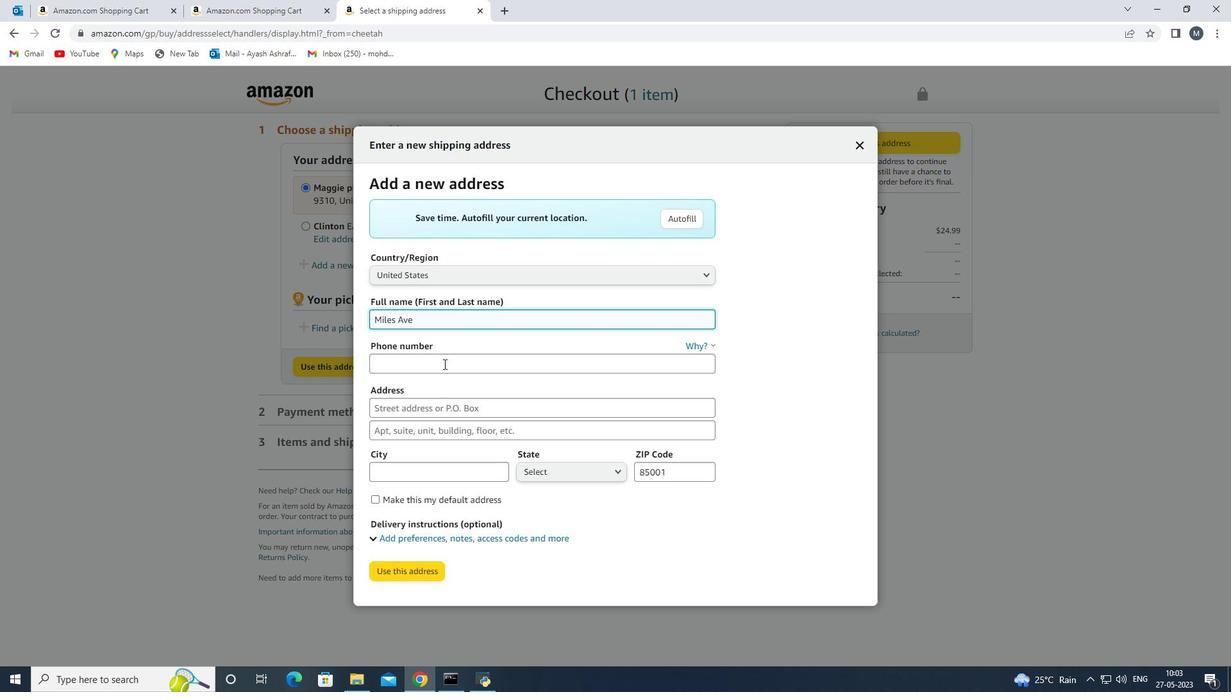 
Action: Key pressed <Key.shift>(731<Key.shift><Key.shift><Key.shift>)885-7095
Screenshot: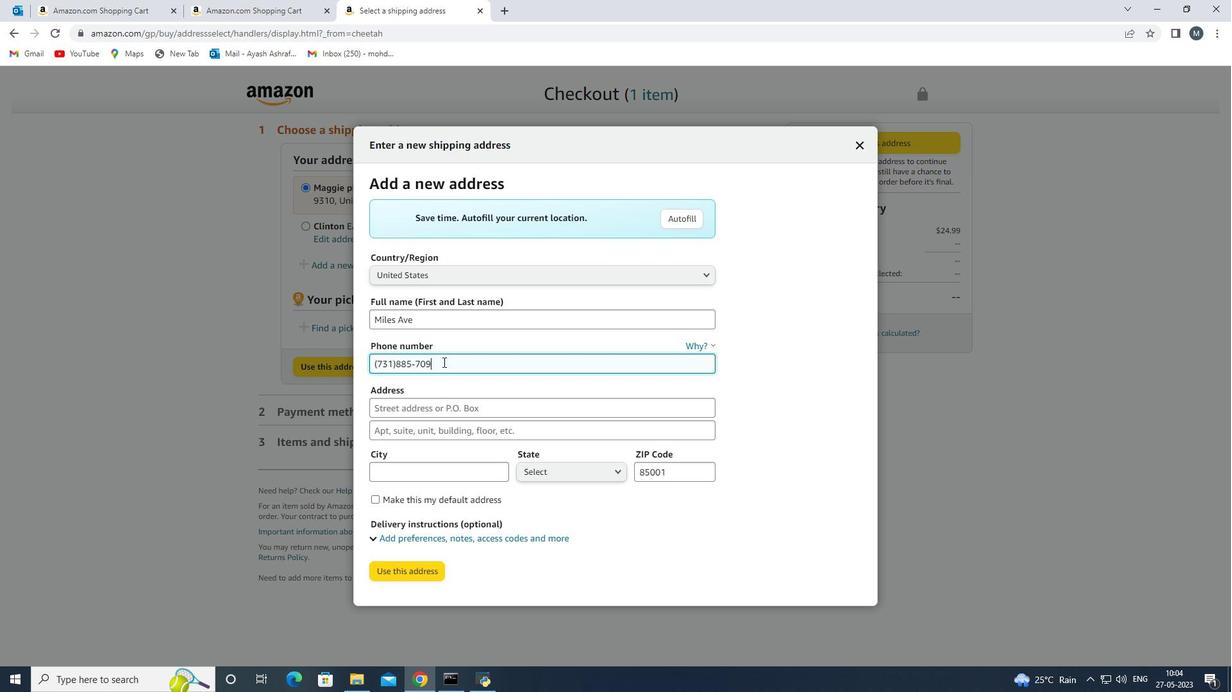 
Action: Mouse moved to (451, 412)
Screenshot: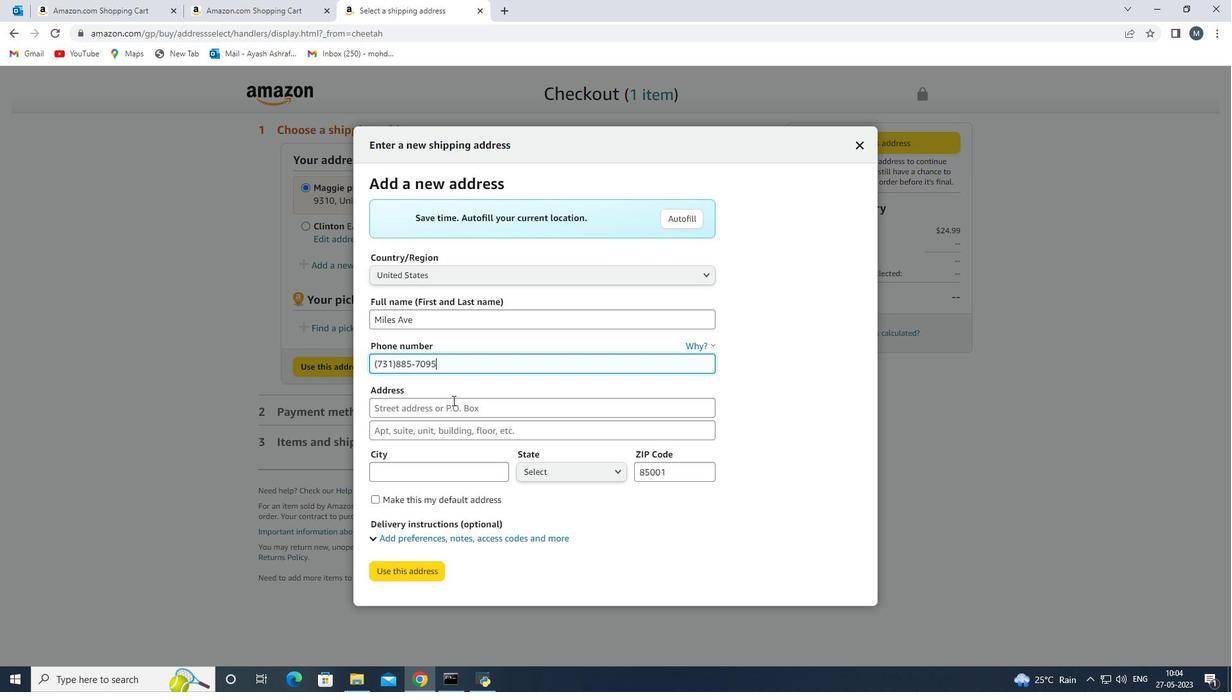 
Action: Mouse pressed left at (451, 412)
Screenshot: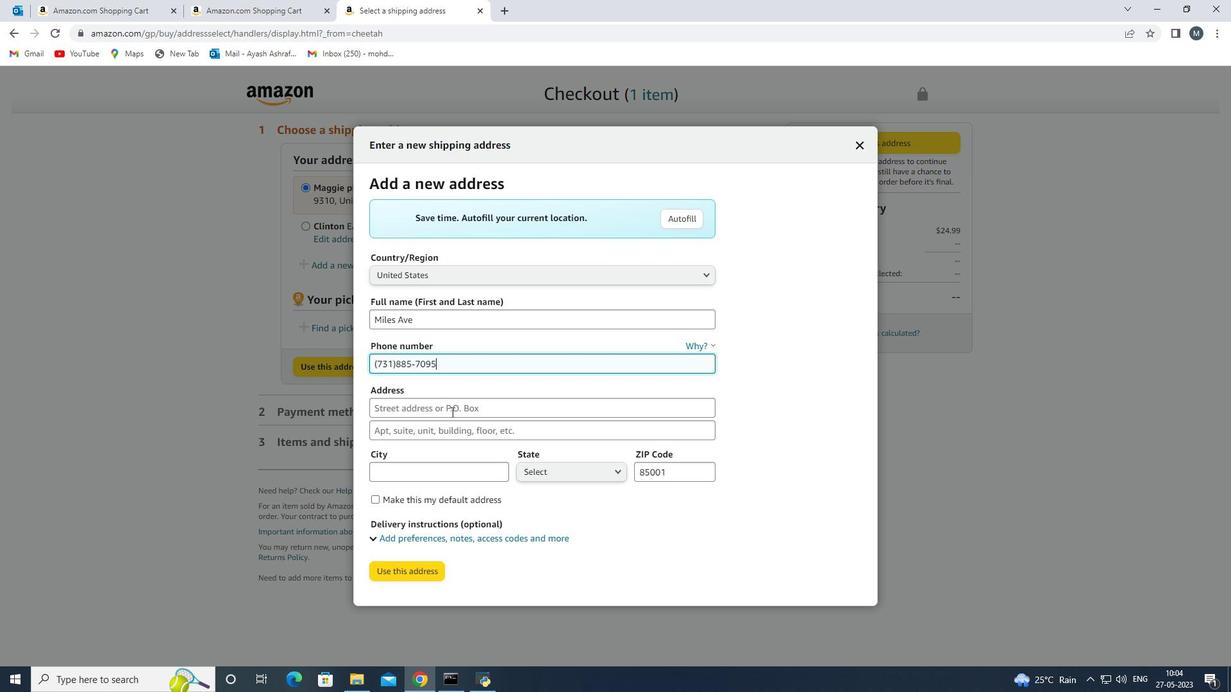 
Action: Key pressed 122<Key.space><Key.shift>Miles<Key.space><Key.shift>Ave
Screenshot: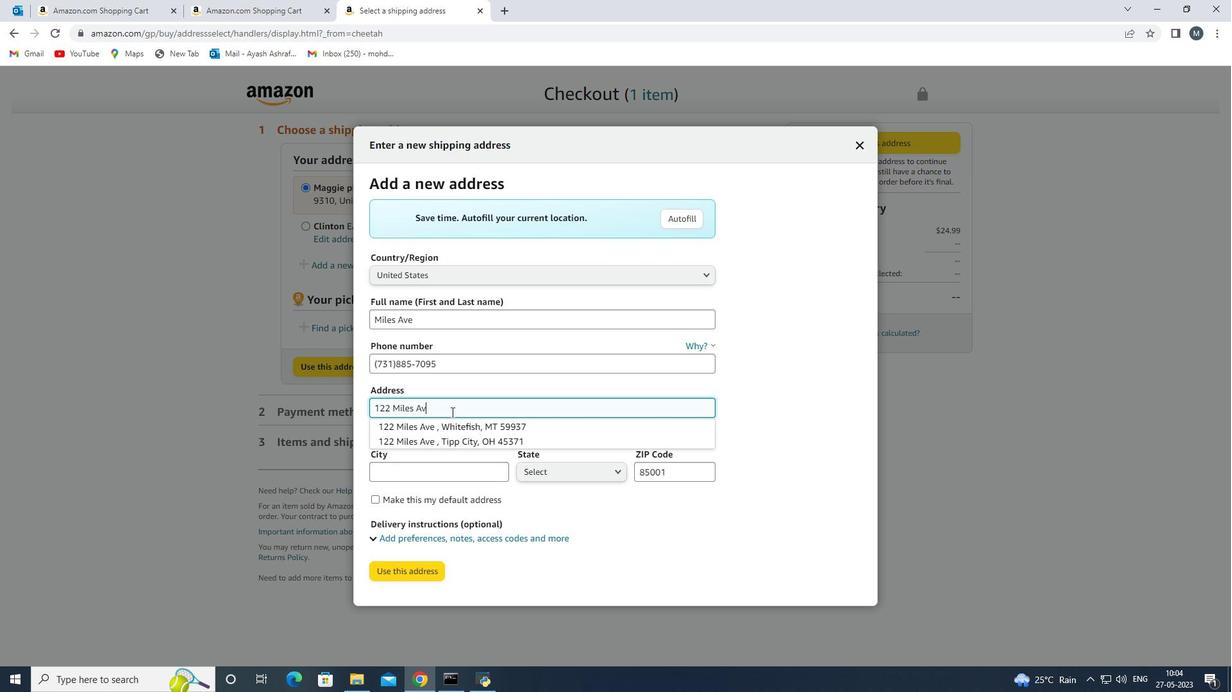 
Action: Mouse moved to (492, 421)
Screenshot: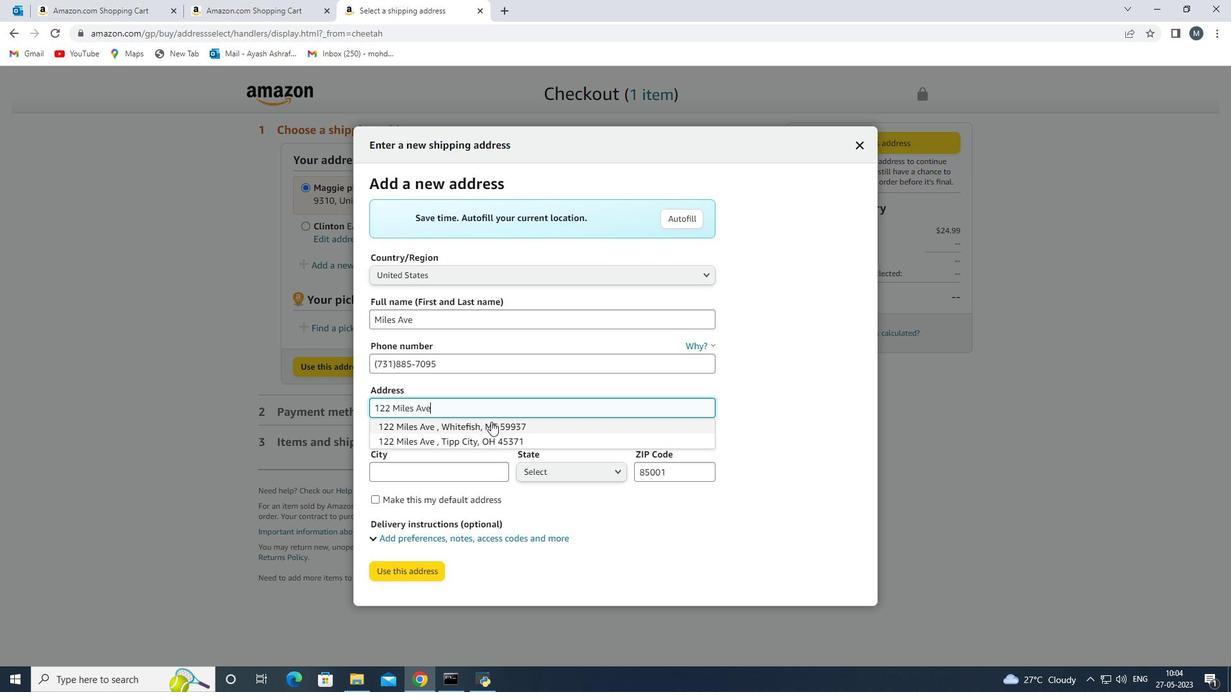 
Action: Mouse scrolled (492, 420) with delta (0, 0)
Screenshot: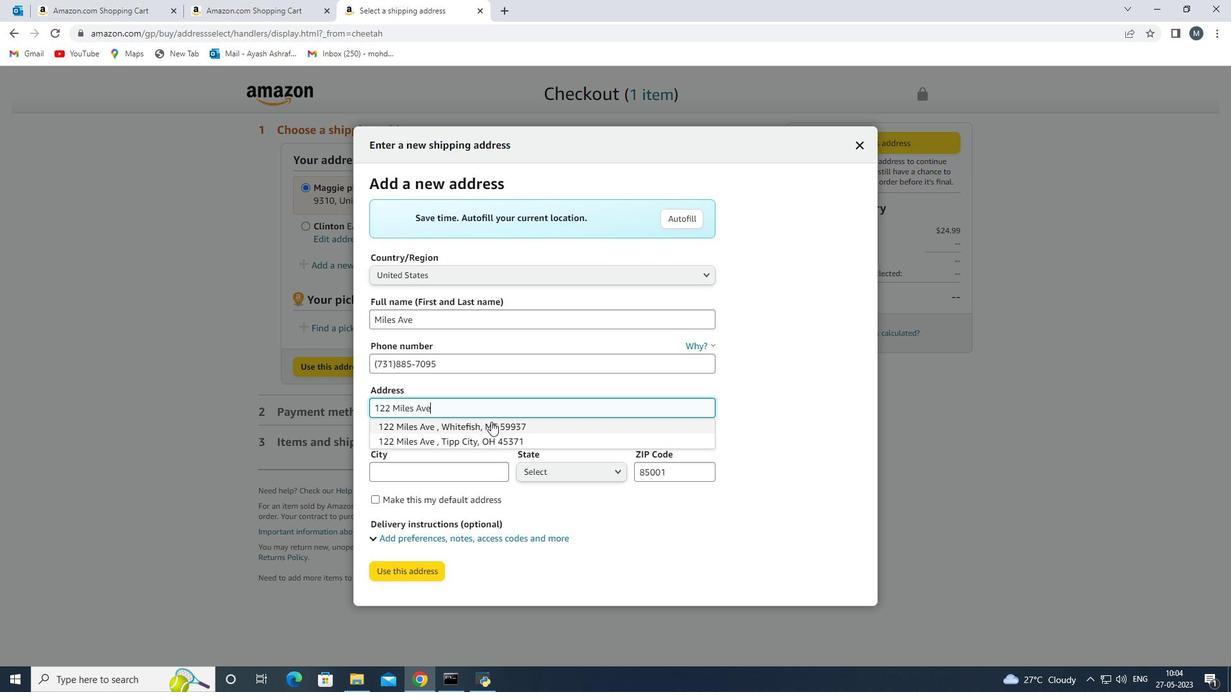 
Action: Mouse moved to (492, 421)
Screenshot: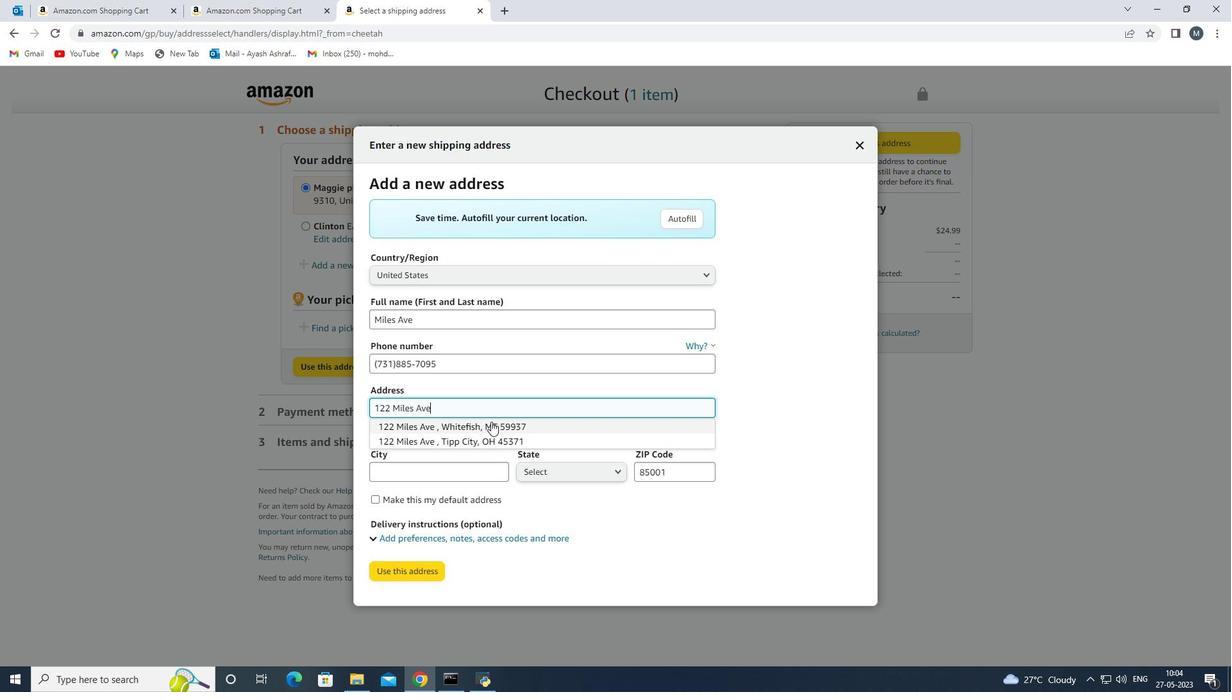 
Action: Mouse scrolled (492, 420) with delta (0, 0)
Screenshot: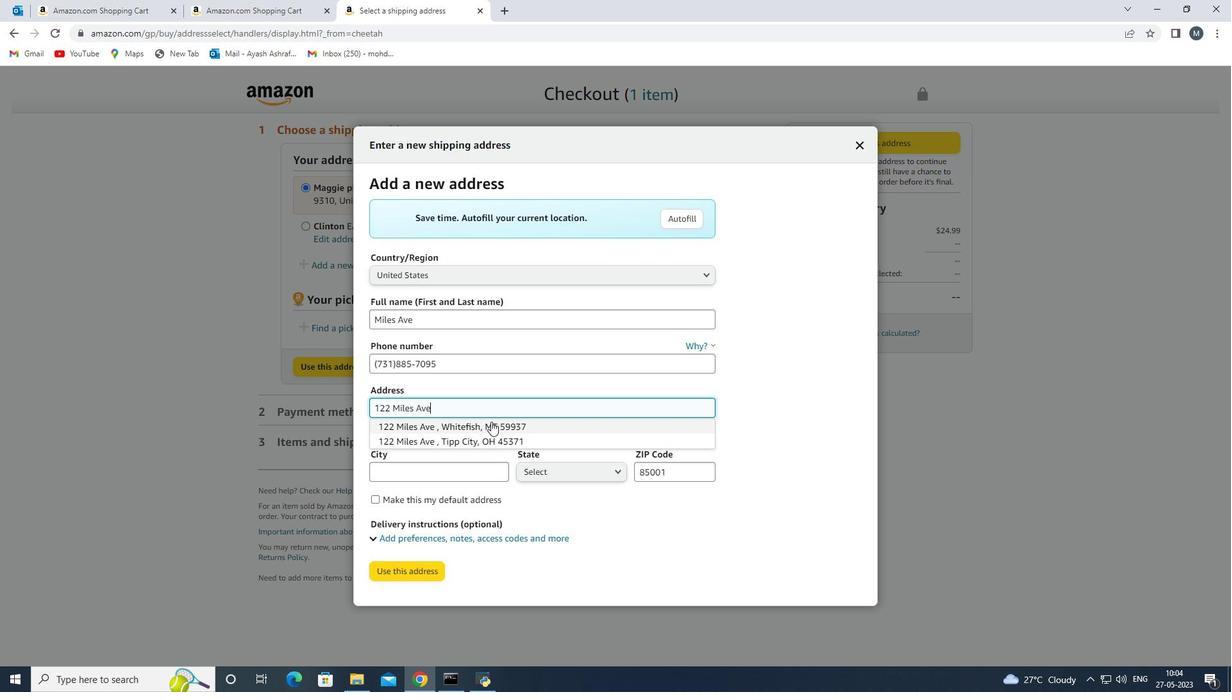 
Action: Mouse moved to (478, 429)
Screenshot: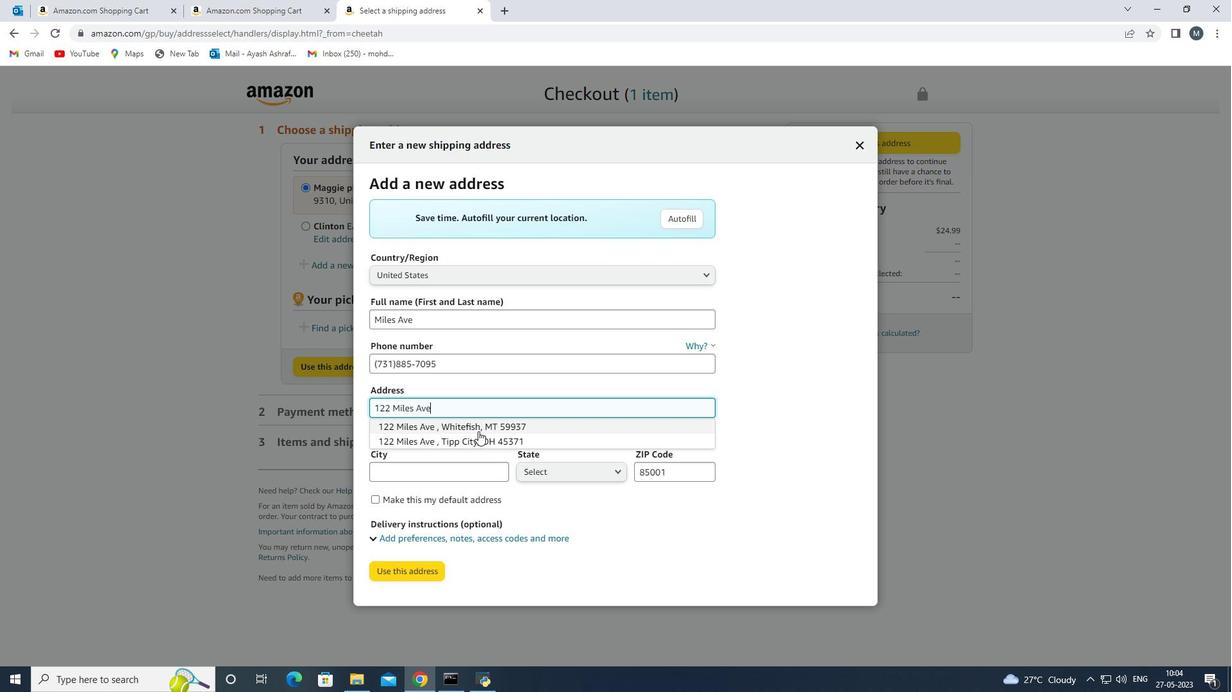 
Action: Key pressed <Key.backspace><Key.backspace><Key.backspace><Key.backspace><Key.backspace><Key.backspace><Key.backspace><Key.backspace><Key.backspace>s
Screenshot: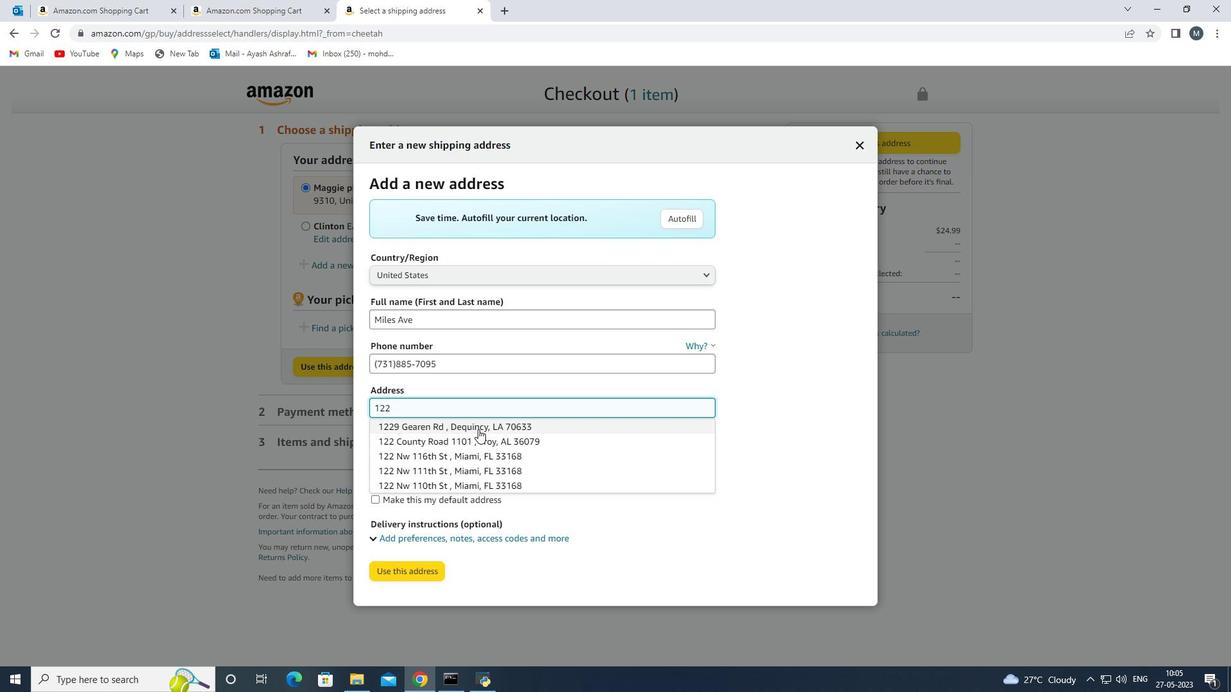 
Action: Mouse moved to (535, 447)
Screenshot: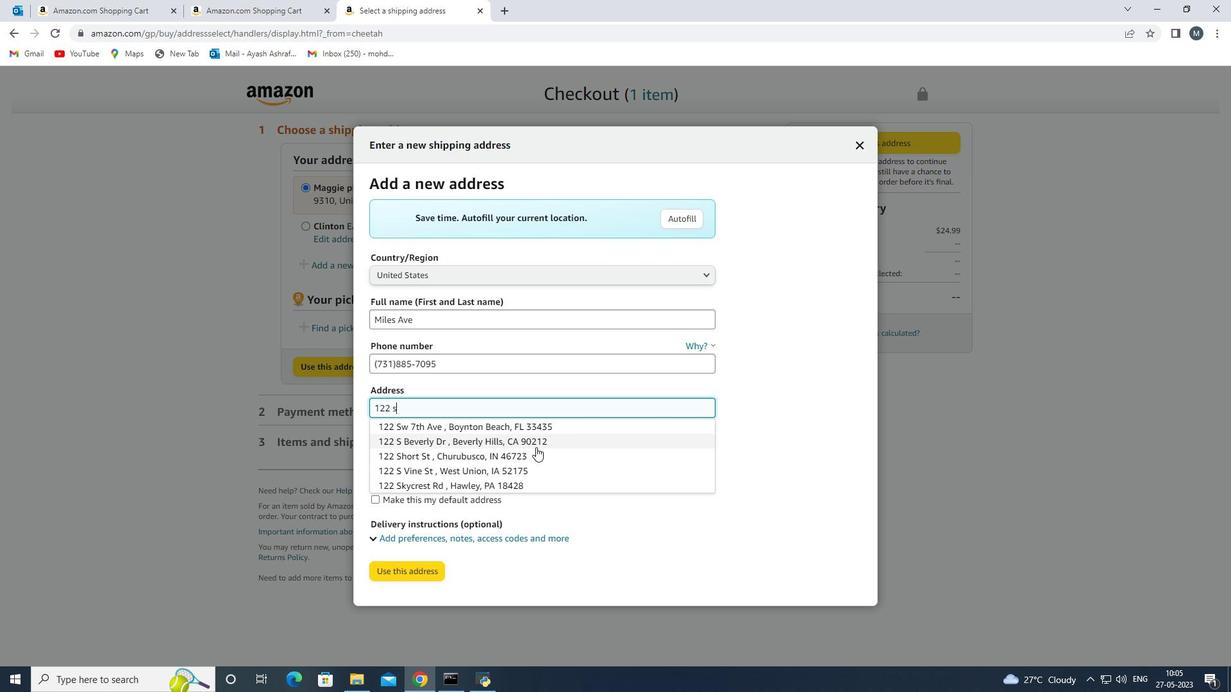 
Action: Mouse scrolled (535, 446) with delta (0, 0)
Screenshot: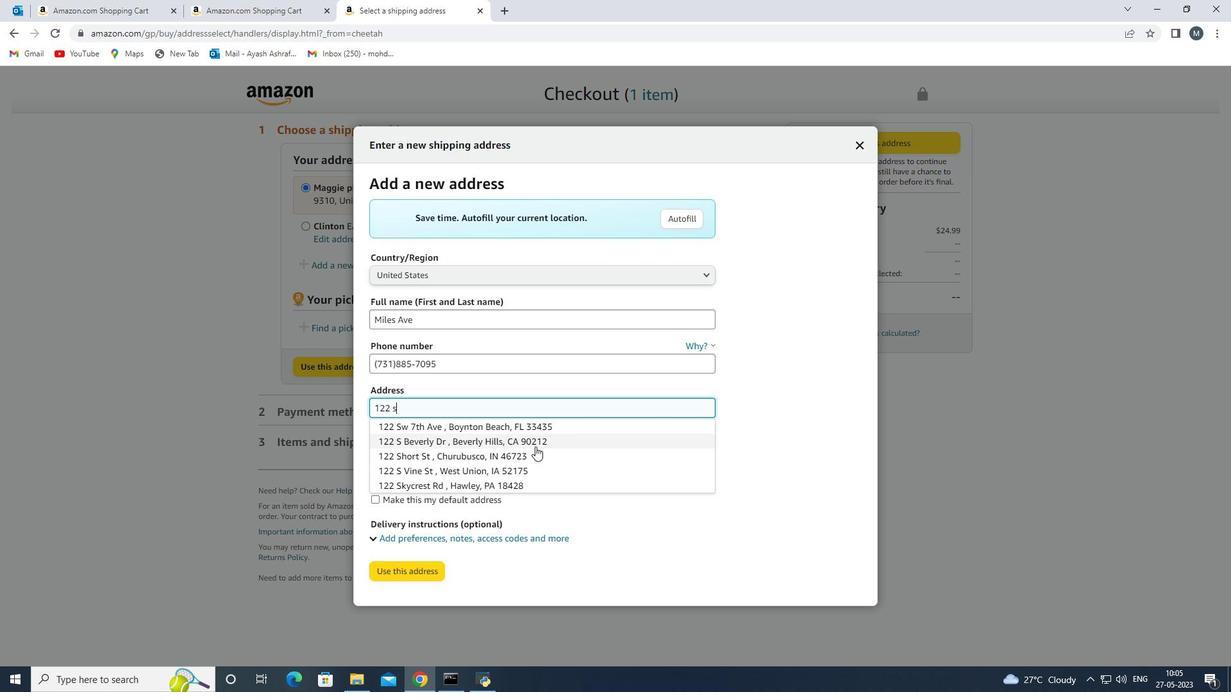 
Action: Mouse moved to (519, 440)
Screenshot: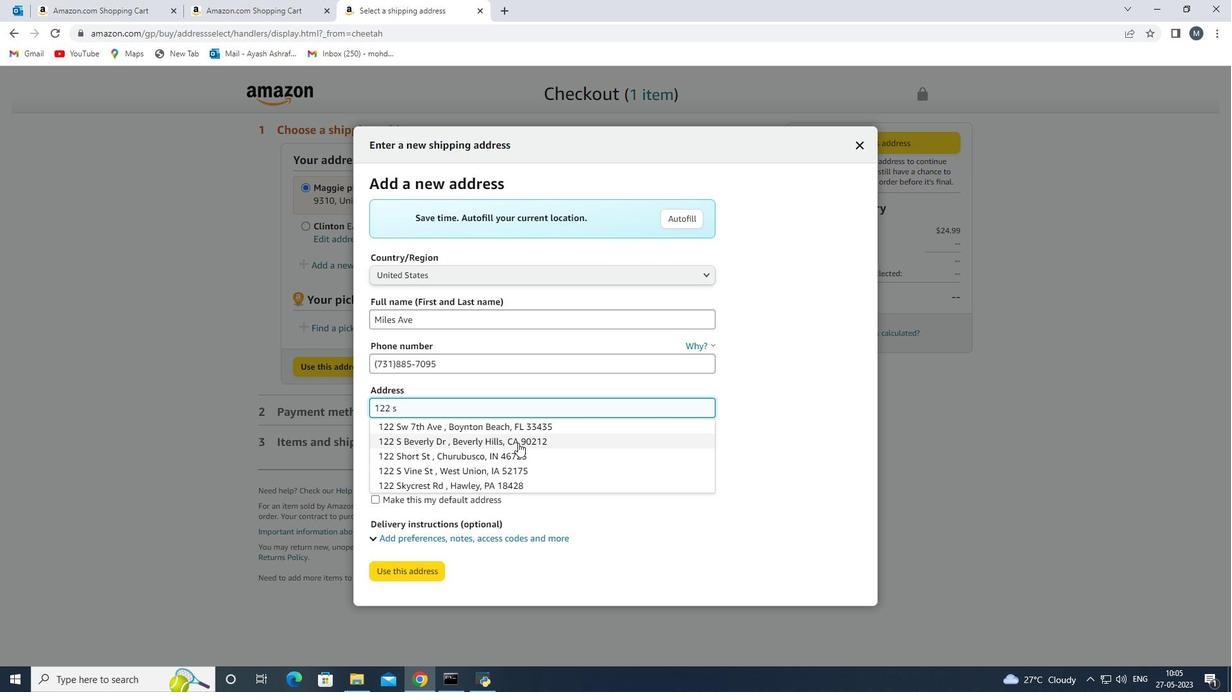 
Action: Mouse scrolled (519, 439) with delta (0, 0)
Screenshot: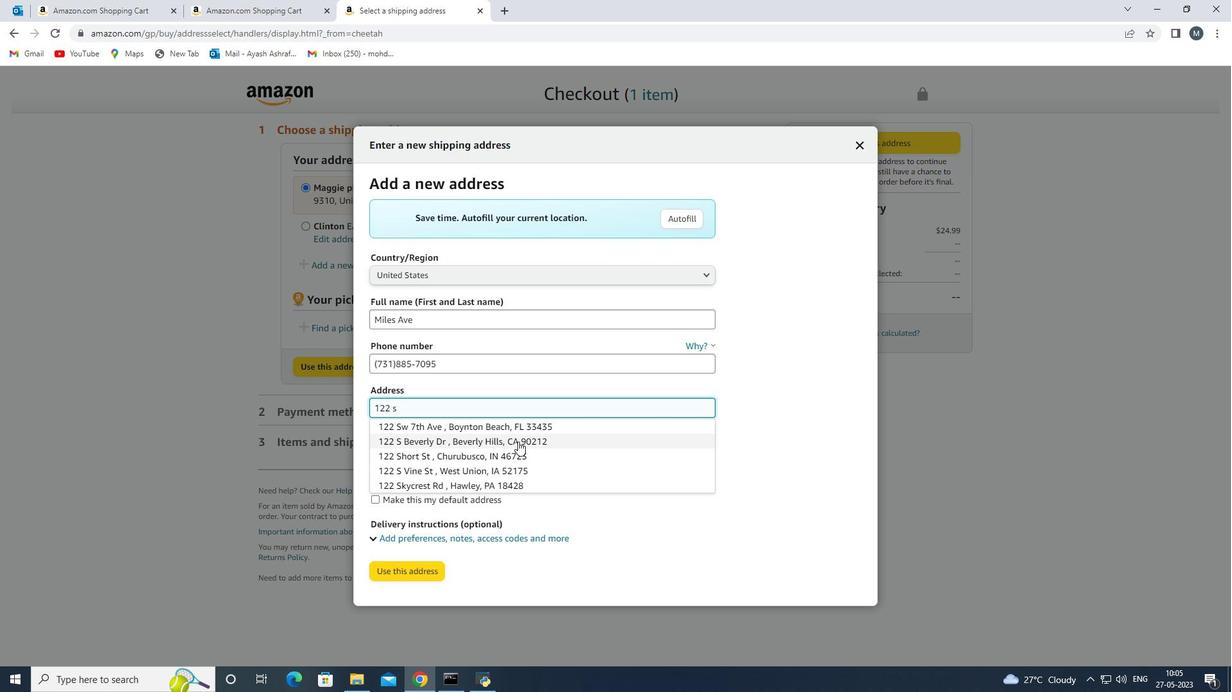 
Action: Mouse scrolled (519, 439) with delta (0, 0)
Screenshot: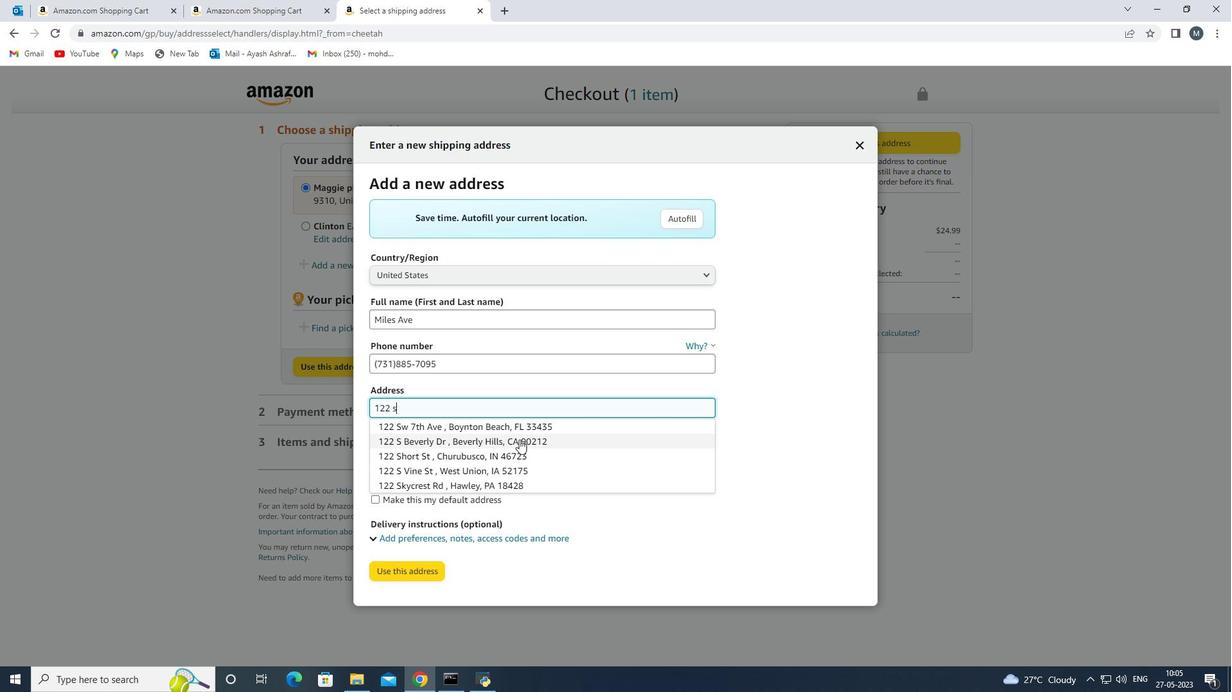 
Action: Mouse moved to (528, 441)
Screenshot: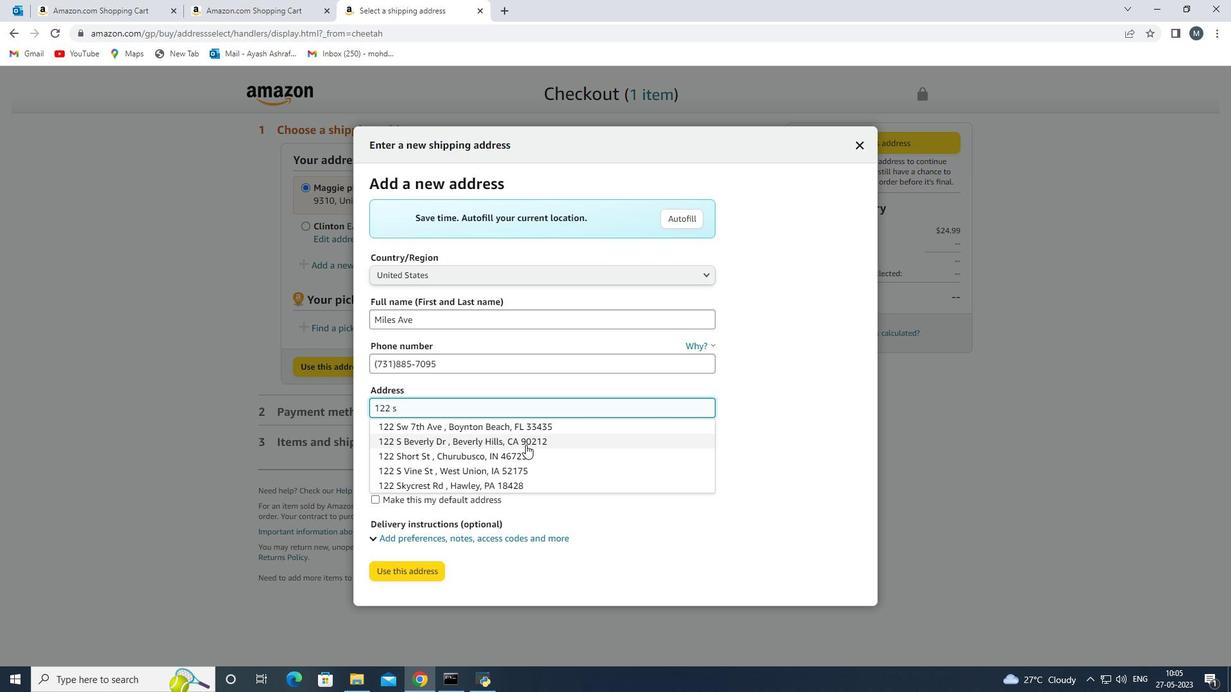 
Action: Mouse scrolled (528, 441) with delta (0, 0)
Screenshot: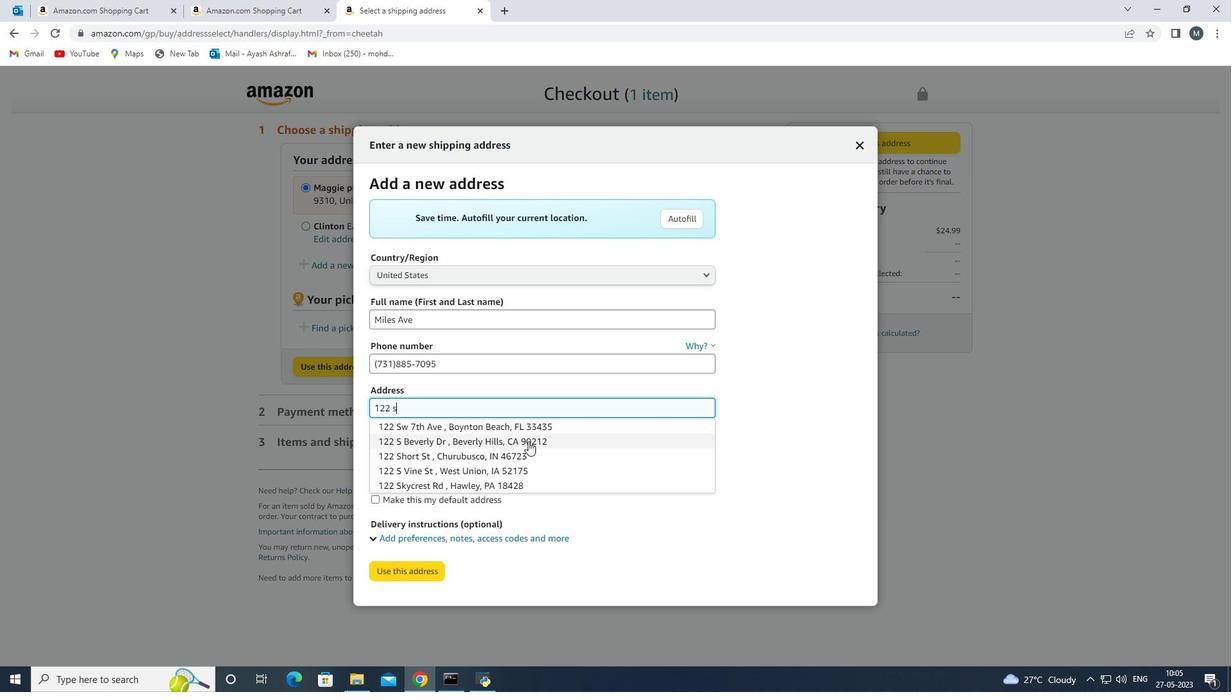 
Action: Mouse moved to (521, 461)
Screenshot: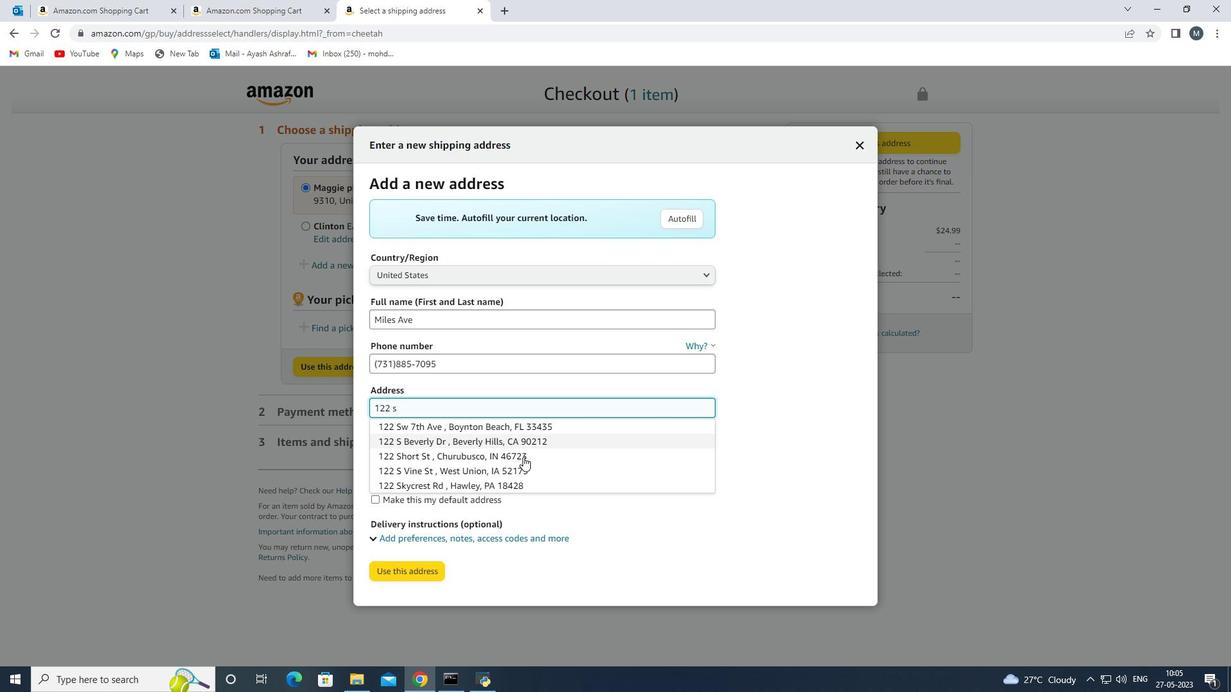 
Action: Mouse scrolled (521, 460) with delta (0, 0)
Screenshot: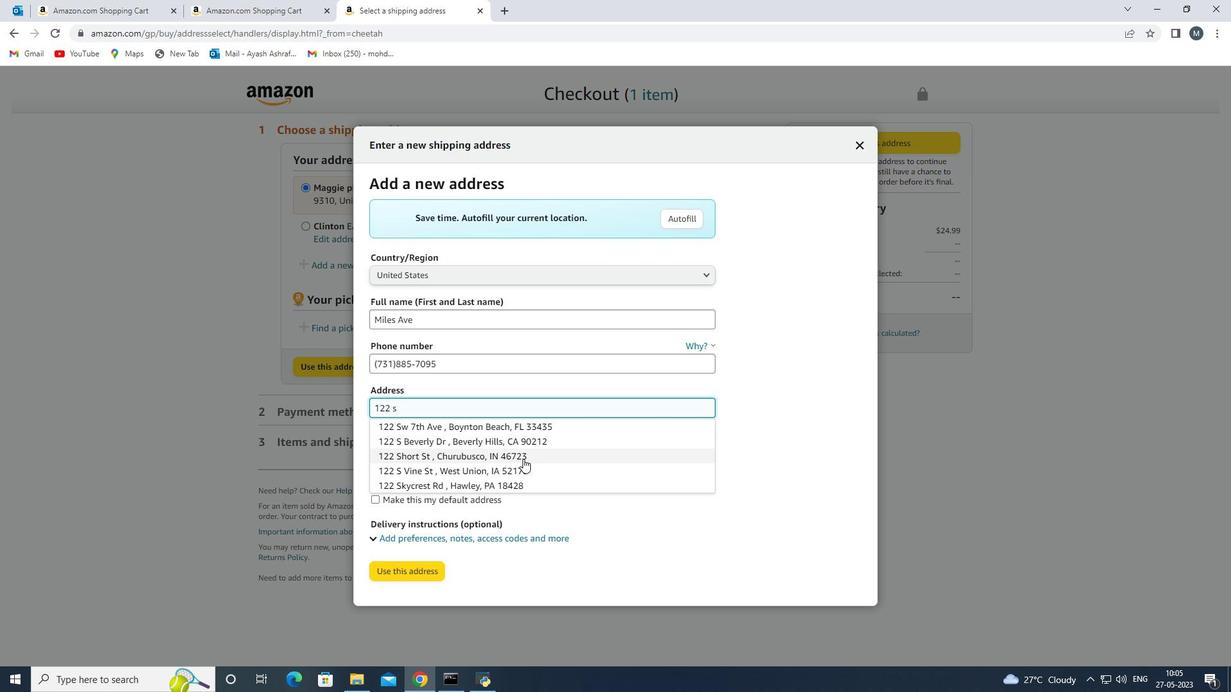 
Action: Mouse moved to (521, 463)
Screenshot: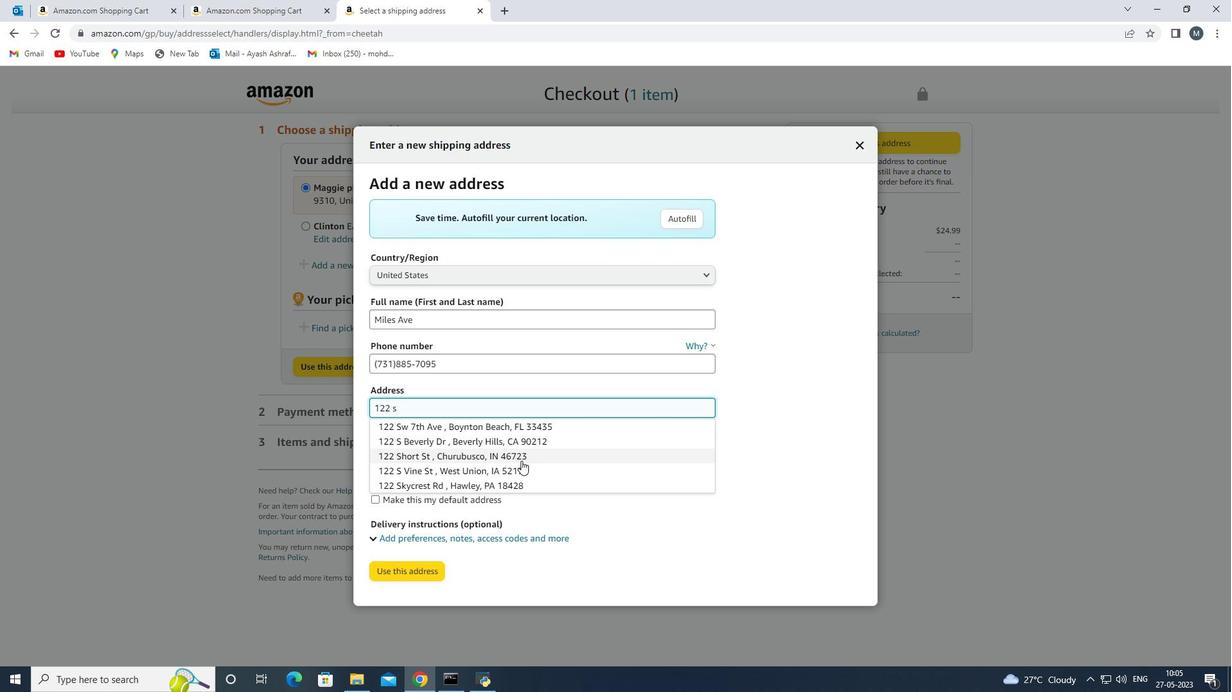 
Action: Mouse scrolled (521, 462) with delta (0, 0)
Screenshot: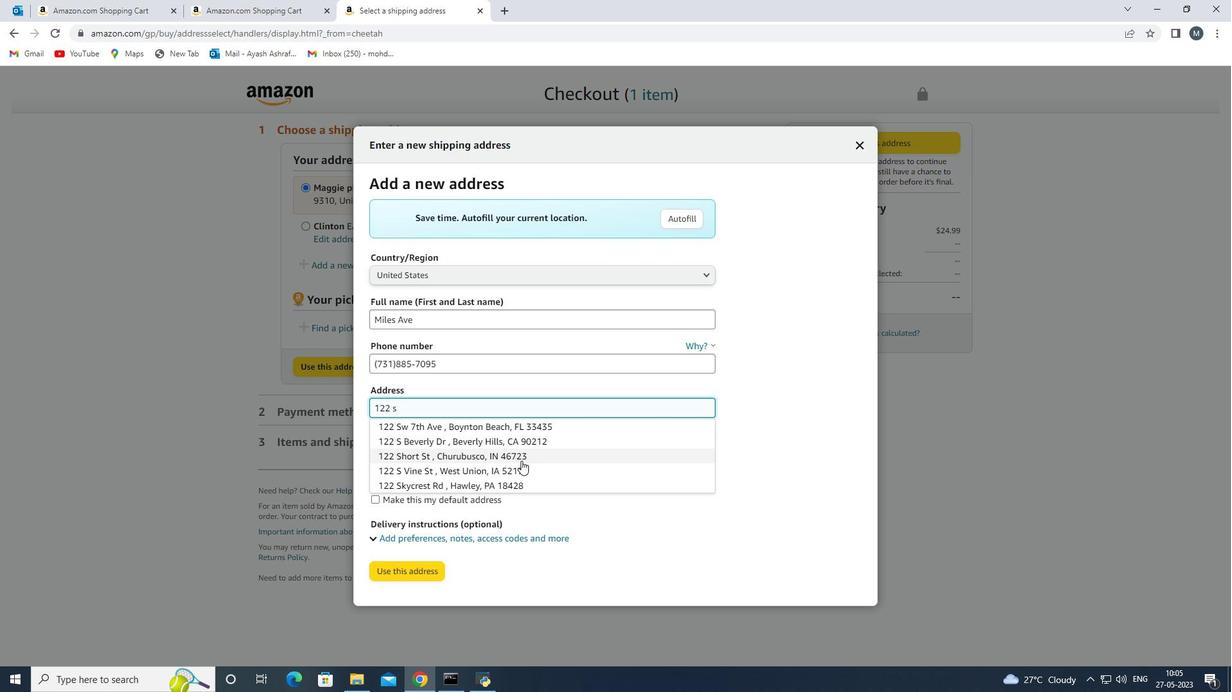 
Action: Mouse moved to (459, 413)
Screenshot: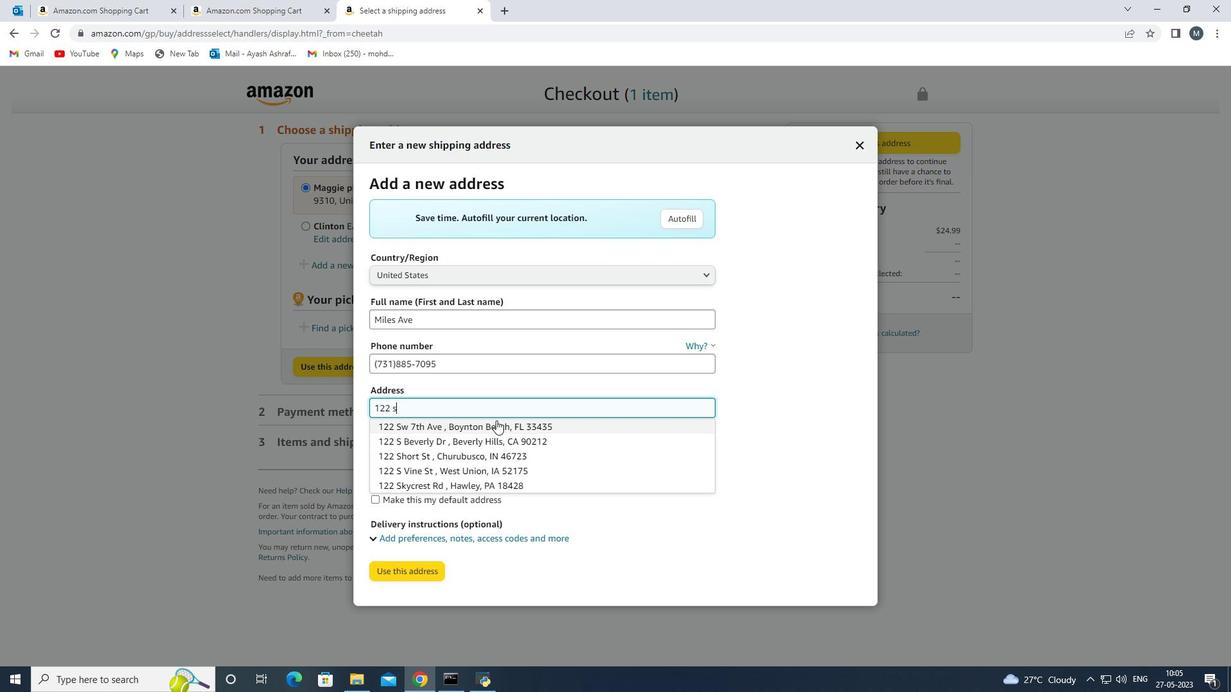 
Action: Key pressed <Key.backspace><Key.shift>S<Key.space><Key.shift><Key.shift><Key.shift><Key.shift><Key.shift><Key.shift>Miles<Key.space>ecee<Key.backspace><Key.backspace><Key.backspace>ve
Screenshot: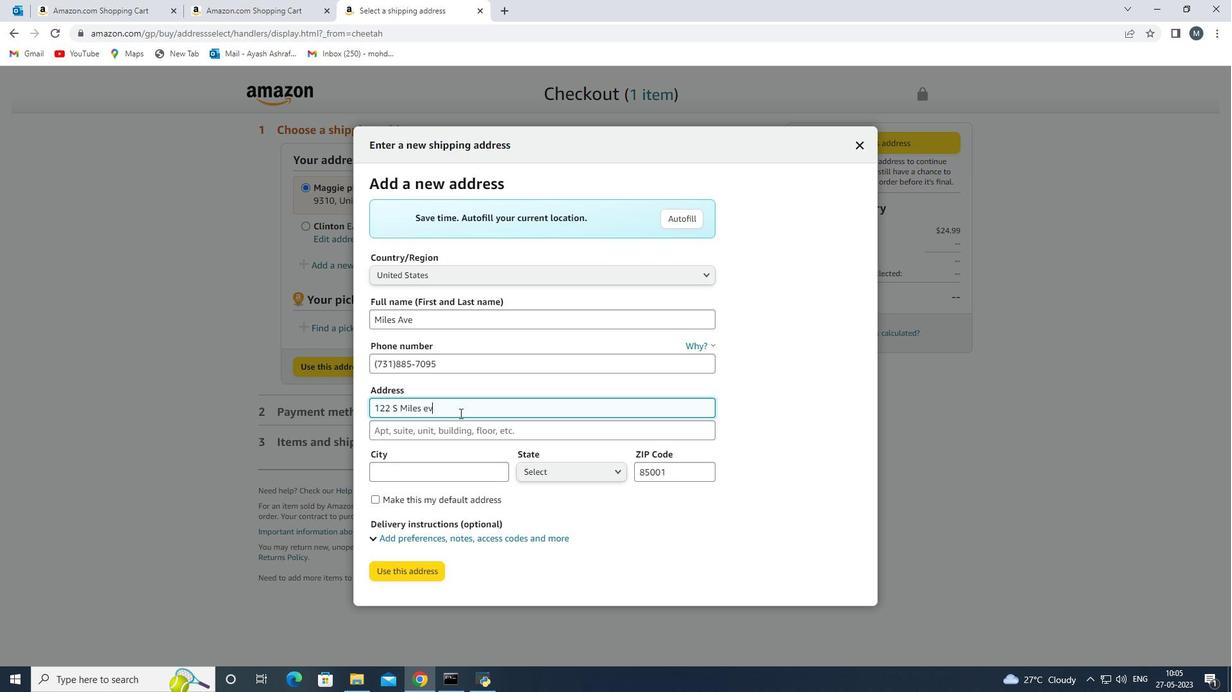 
Action: Mouse moved to (445, 436)
Screenshot: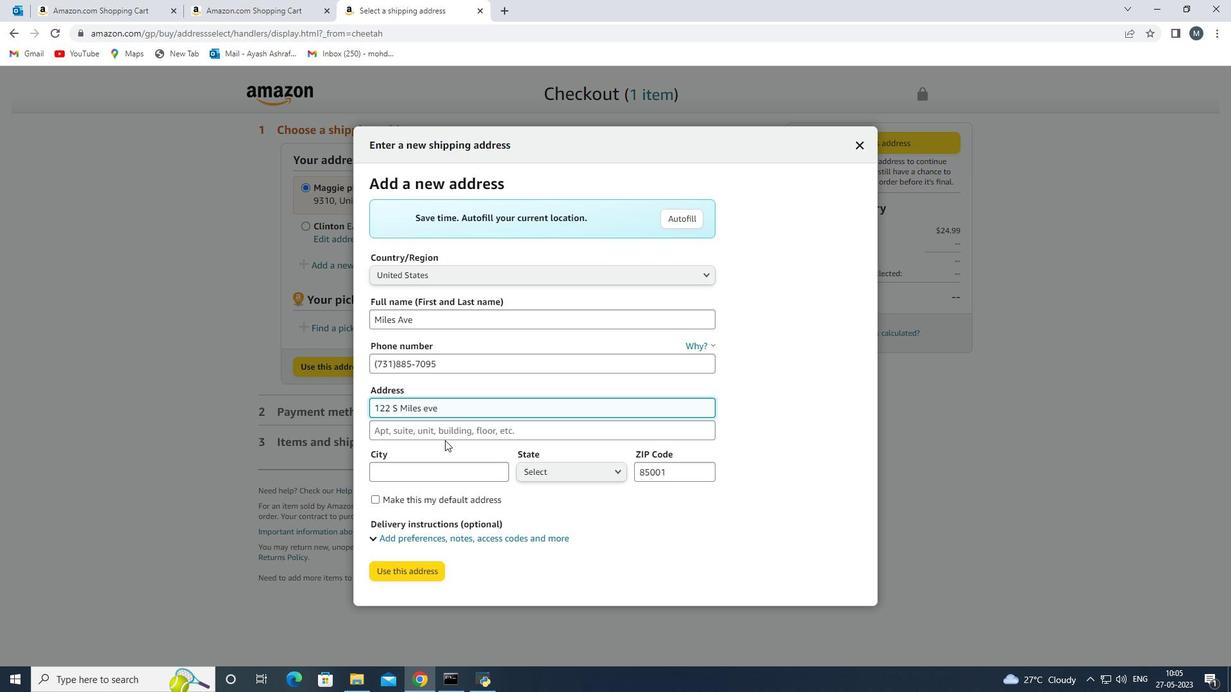 
Action: Mouse pressed left at (445, 436)
Screenshot: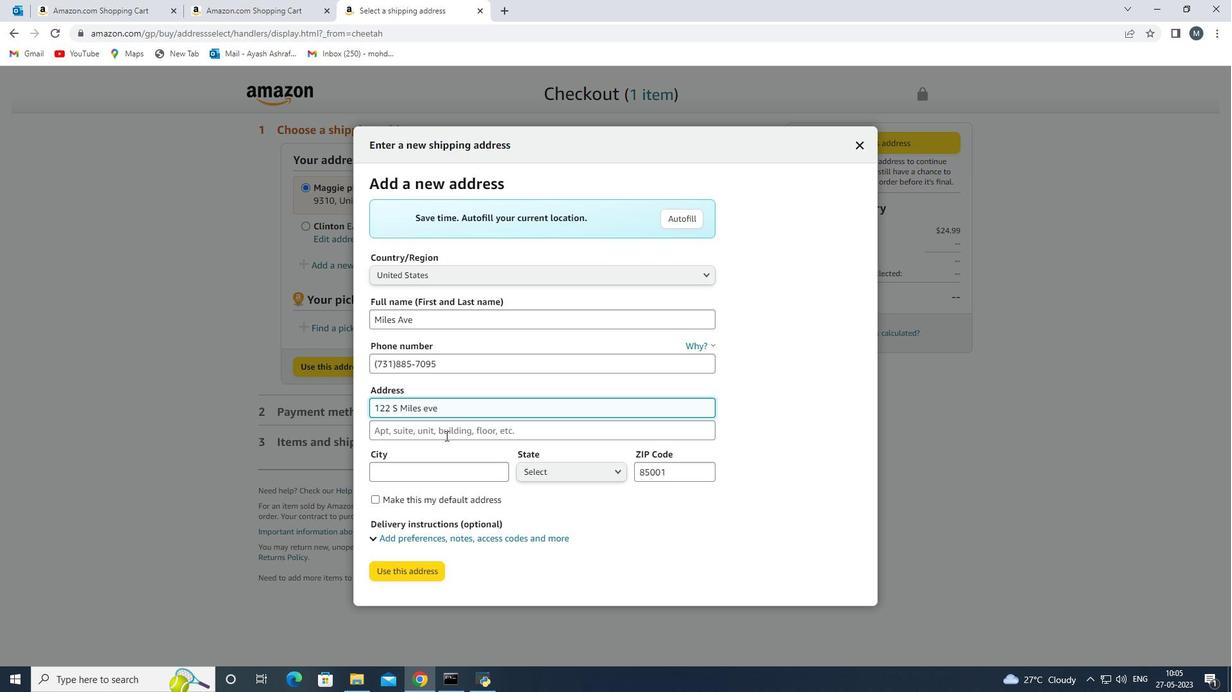 
Action: Key pressed <Key.shift>Union<Key.space>city<Key.space><Key.shift>Tennessee<Key.space>
Screenshot: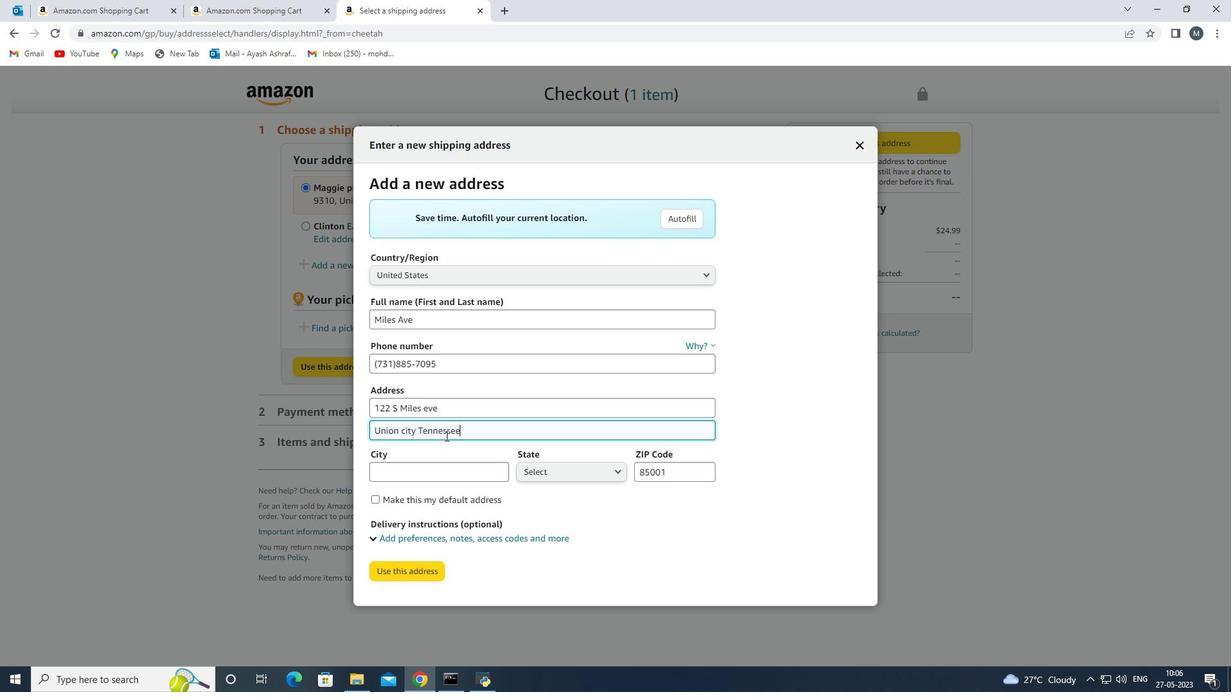 
Action: Mouse moved to (421, 474)
Screenshot: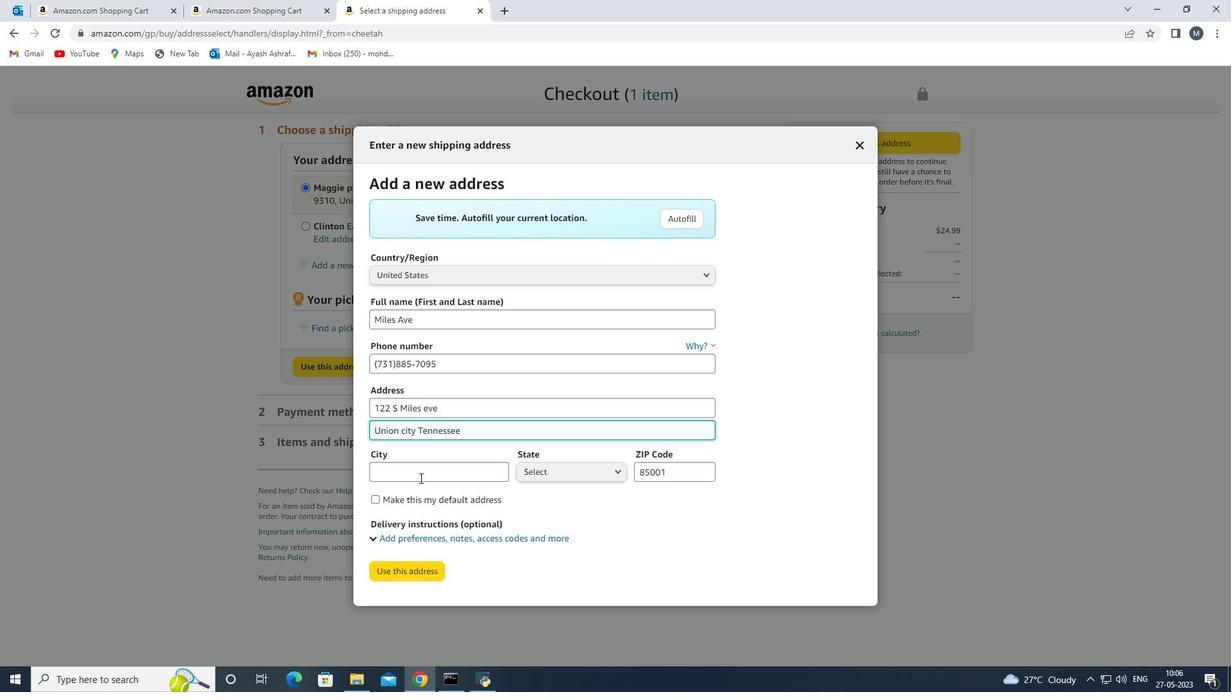 
Action: Mouse pressed left at (421, 474)
Screenshot: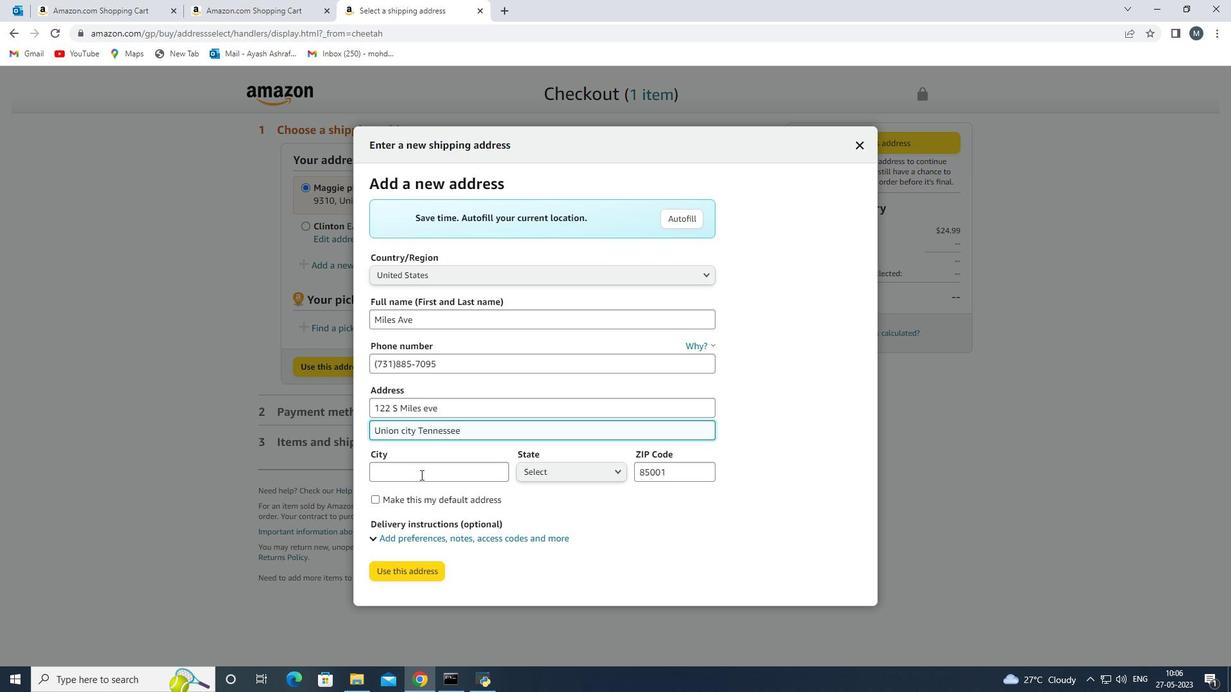 
Action: Key pressed <Key.shift>Union<Key.space><Key.shift><Key.shift>City<Key.backspace><Key.backspace>
Screenshot: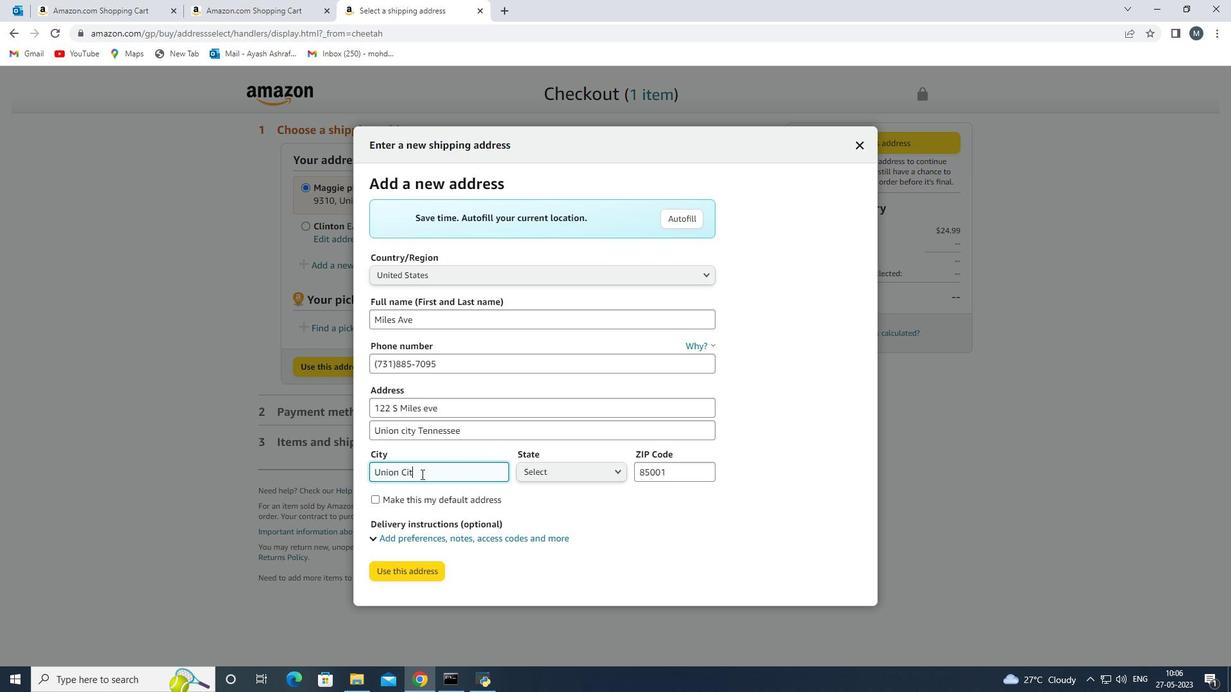 
Action: Mouse moved to (441, 476)
Screenshot: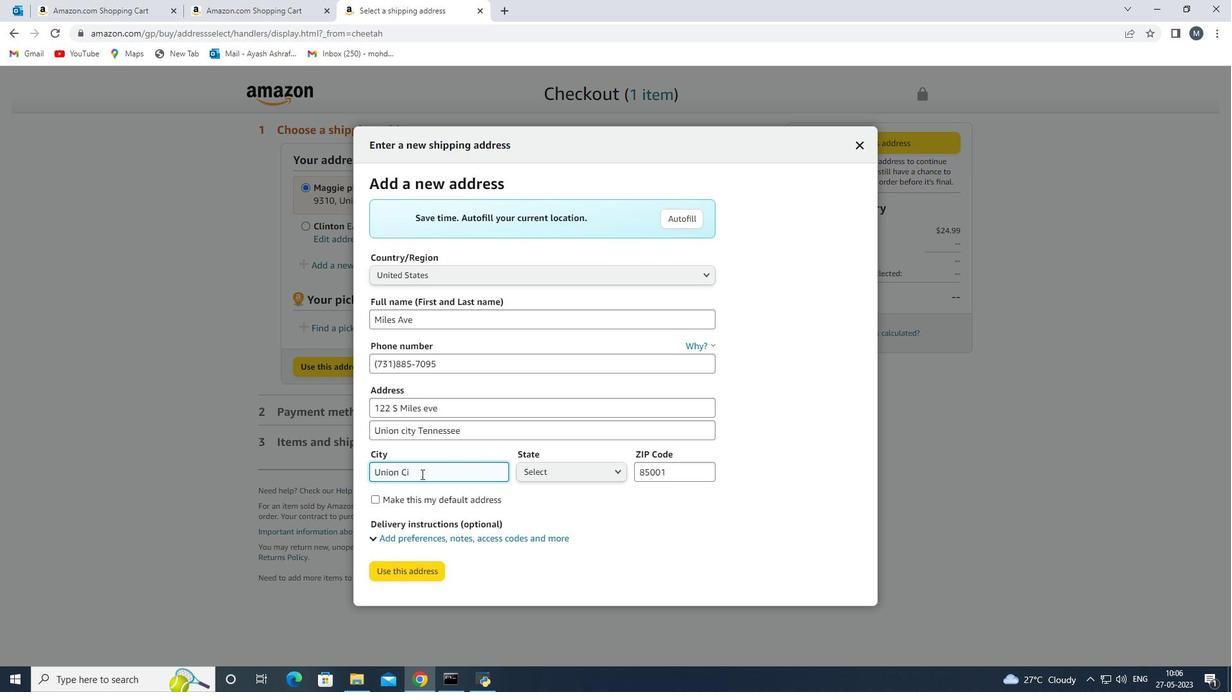 
Action: Key pressed <Key.backspace>
Screenshot: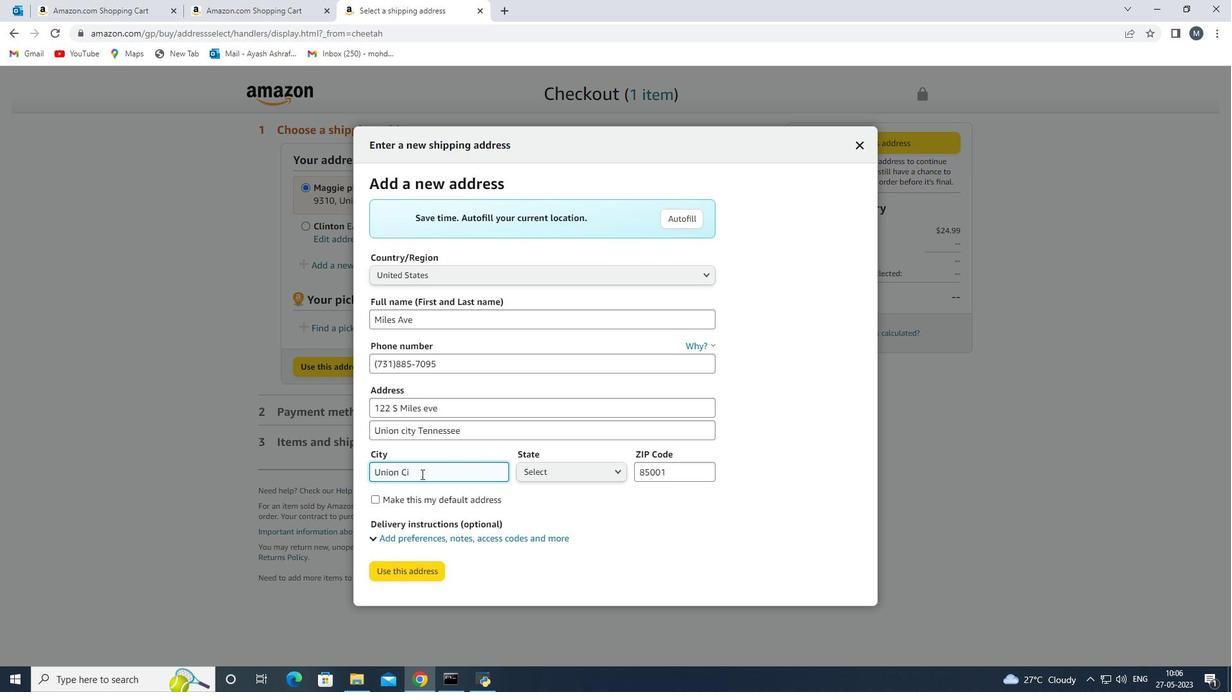 
Action: Mouse moved to (558, 475)
Screenshot: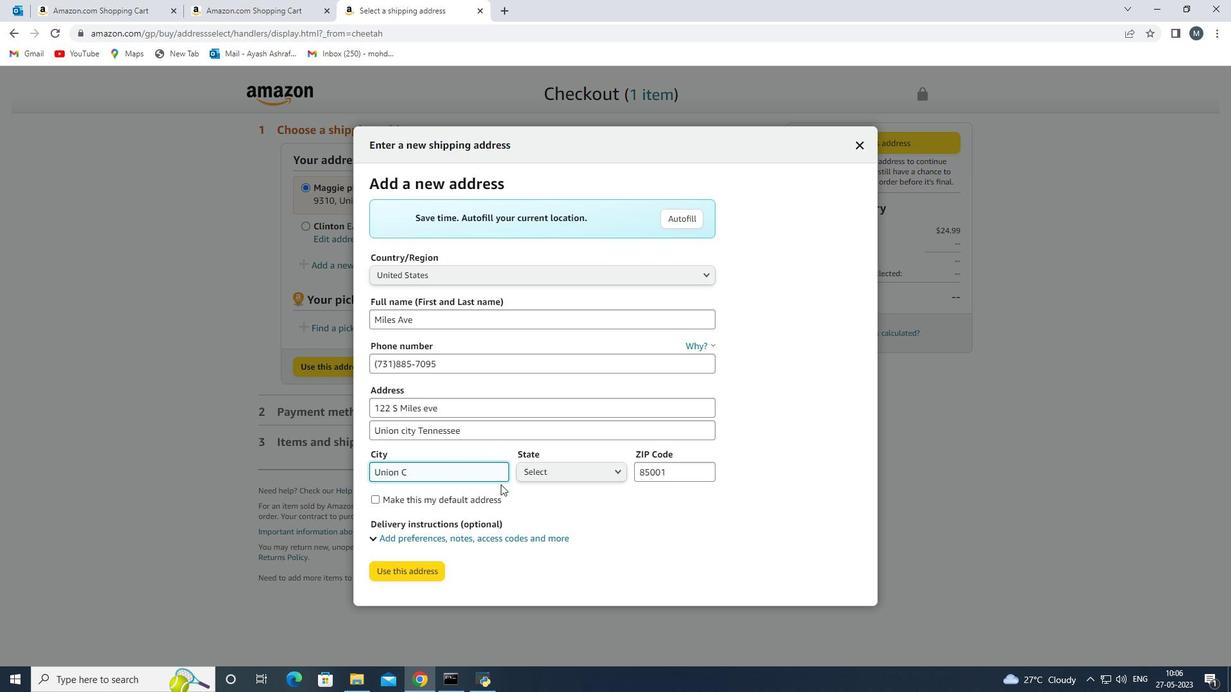 
Action: Key pressed <Key.backspace>
Screenshot: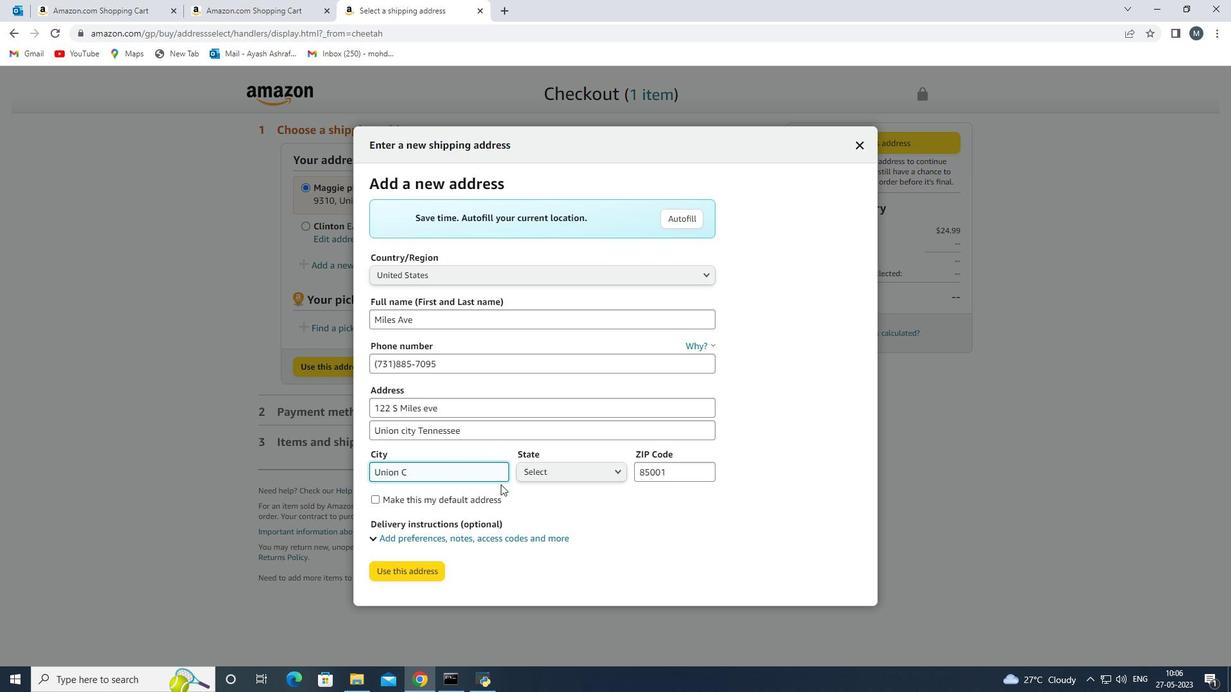 
Action: Mouse moved to (565, 474)
Screenshot: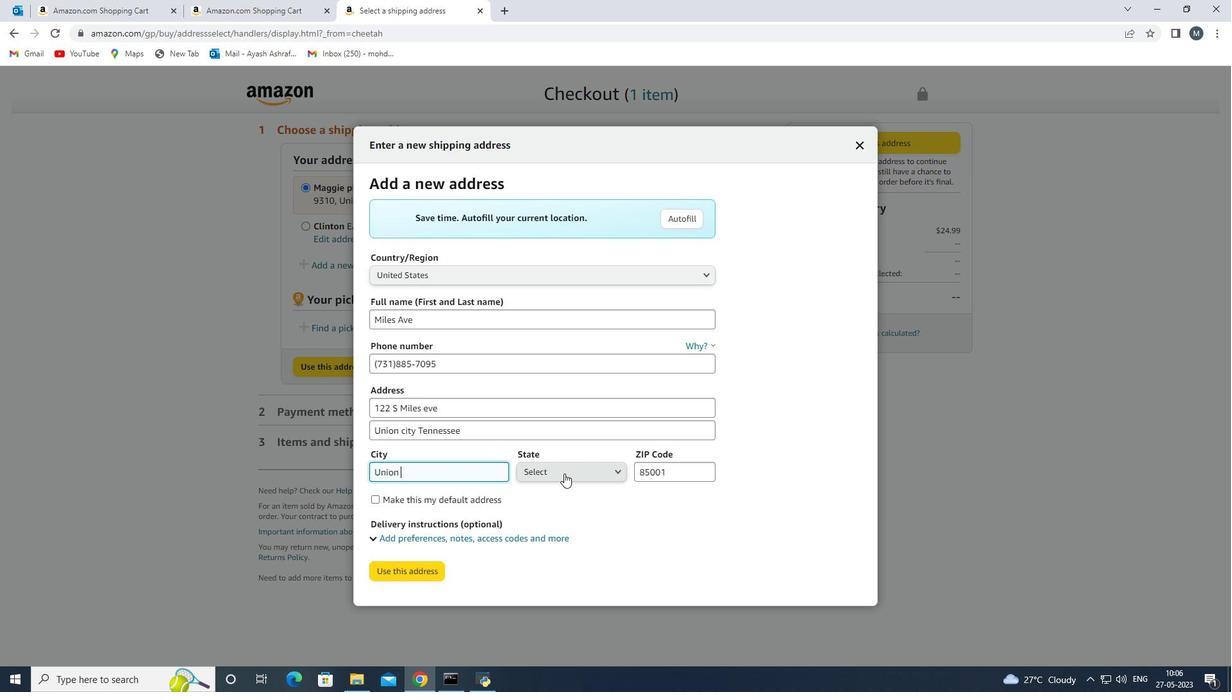 
Action: Mouse pressed left at (565, 474)
Screenshot: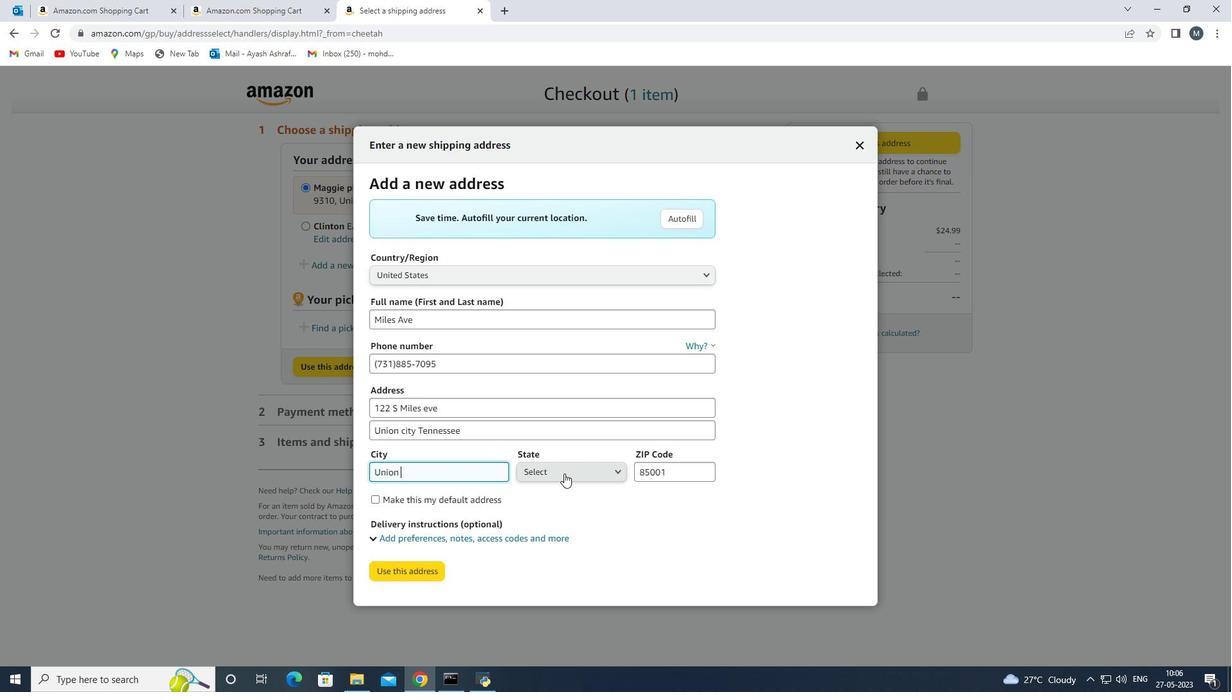 
Action: Mouse moved to (604, 377)
Screenshot: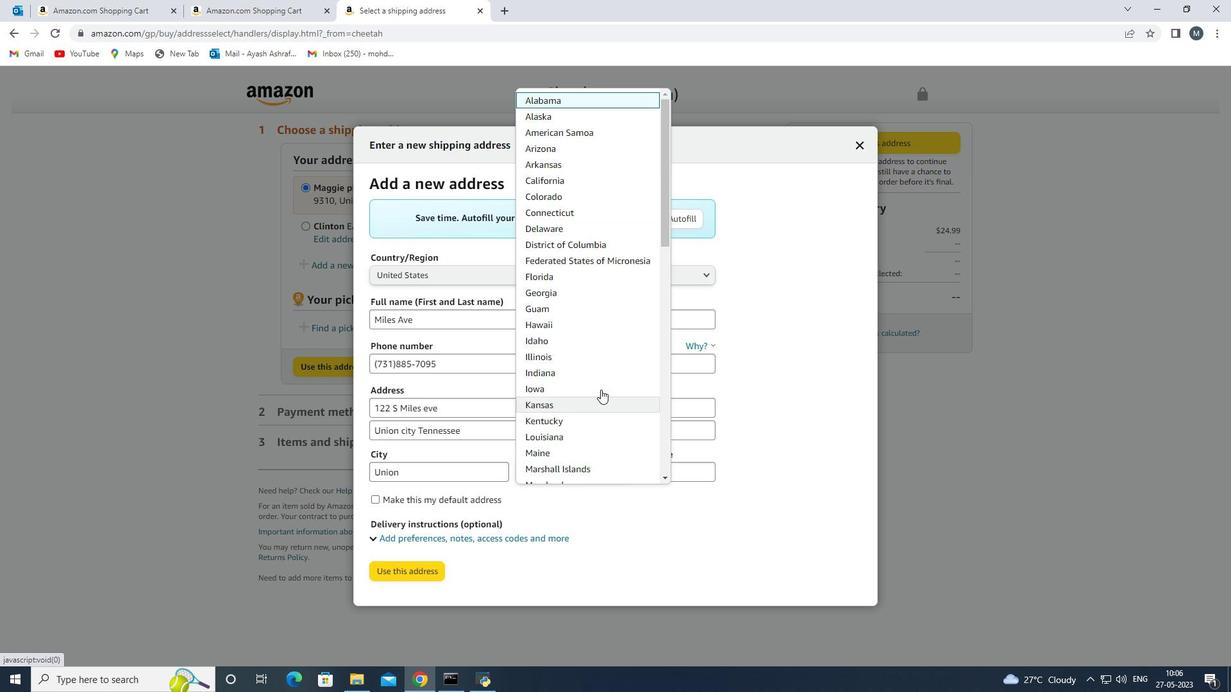 
Action: Mouse scrolled (604, 376) with delta (0, 0)
Screenshot: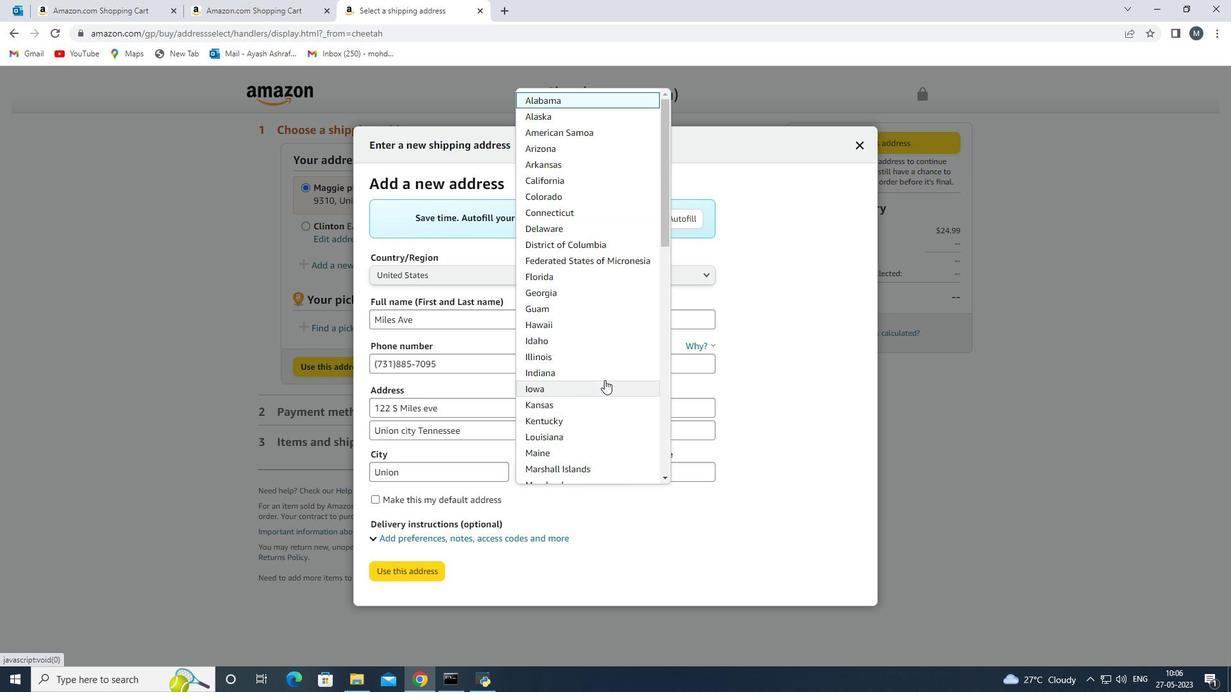 
Action: Mouse scrolled (604, 376) with delta (0, 0)
Screenshot: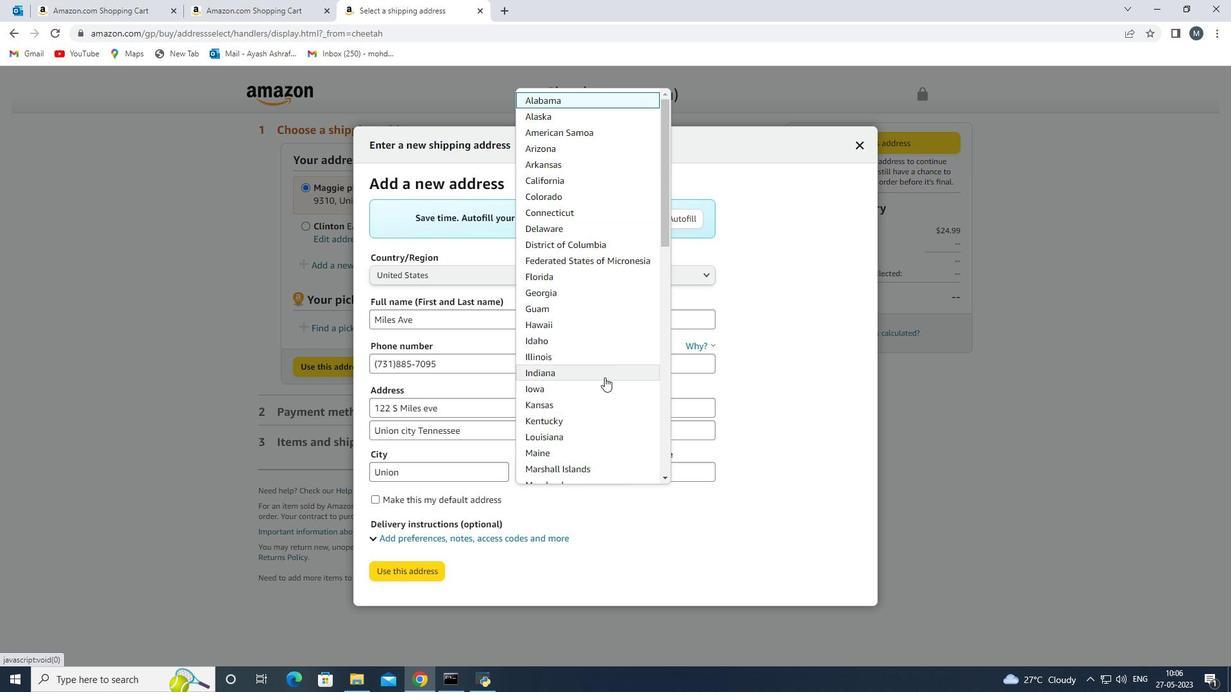 
Action: Mouse scrolled (604, 376) with delta (0, 0)
Screenshot: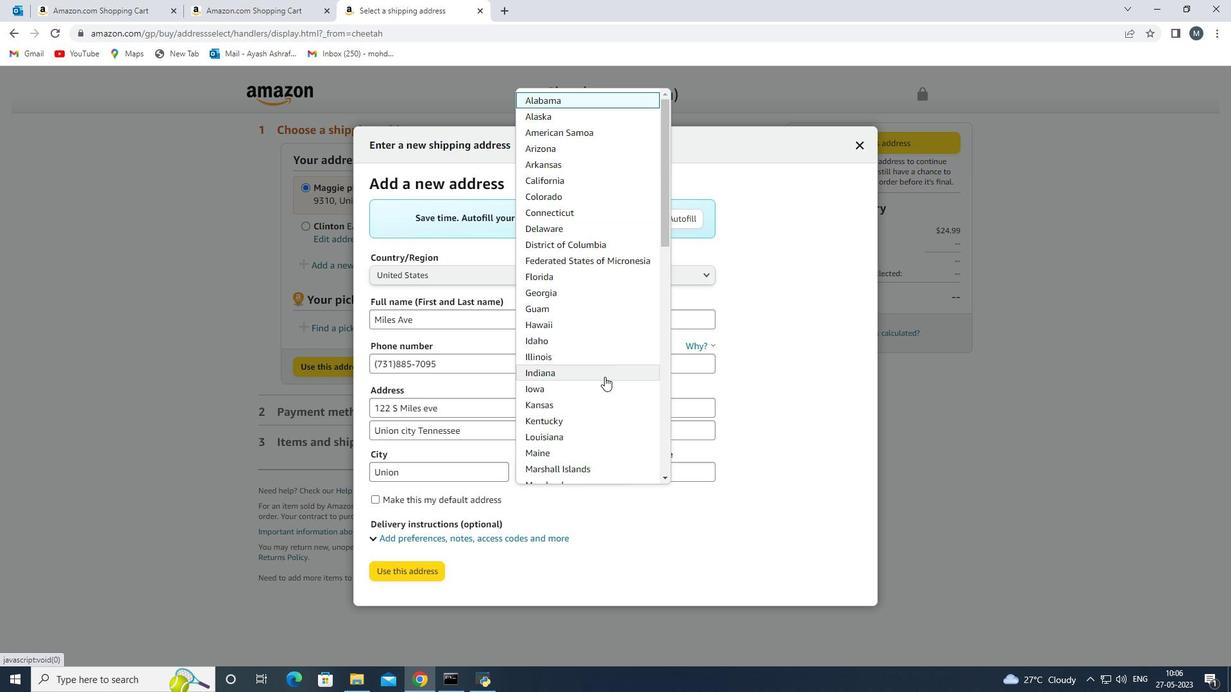 
Action: Mouse moved to (586, 386)
Screenshot: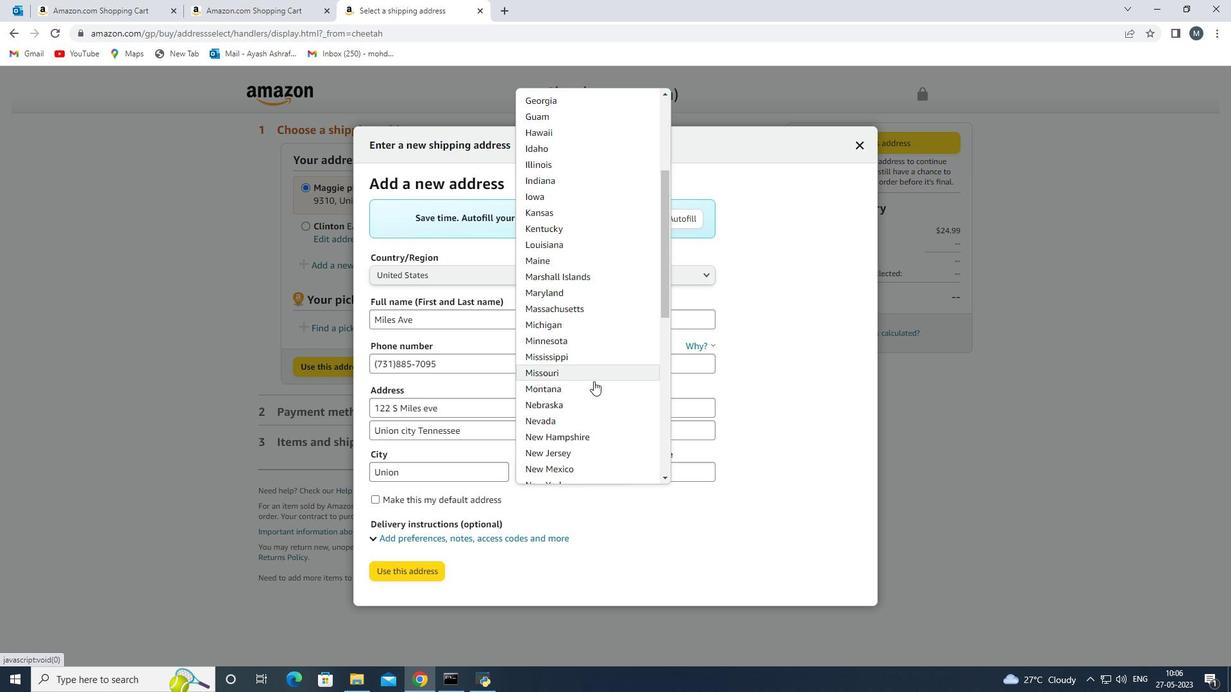 
Action: Mouse scrolled (586, 385) with delta (0, 0)
Screenshot: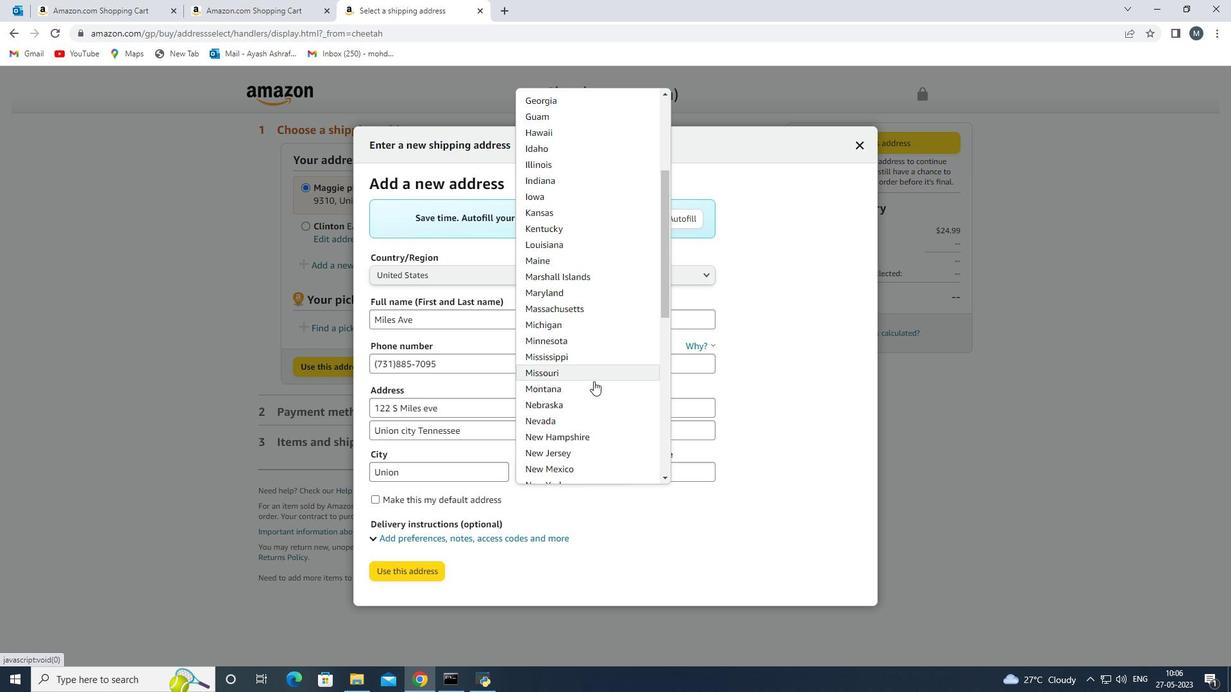 
Action: Mouse scrolled (586, 385) with delta (0, 0)
Screenshot: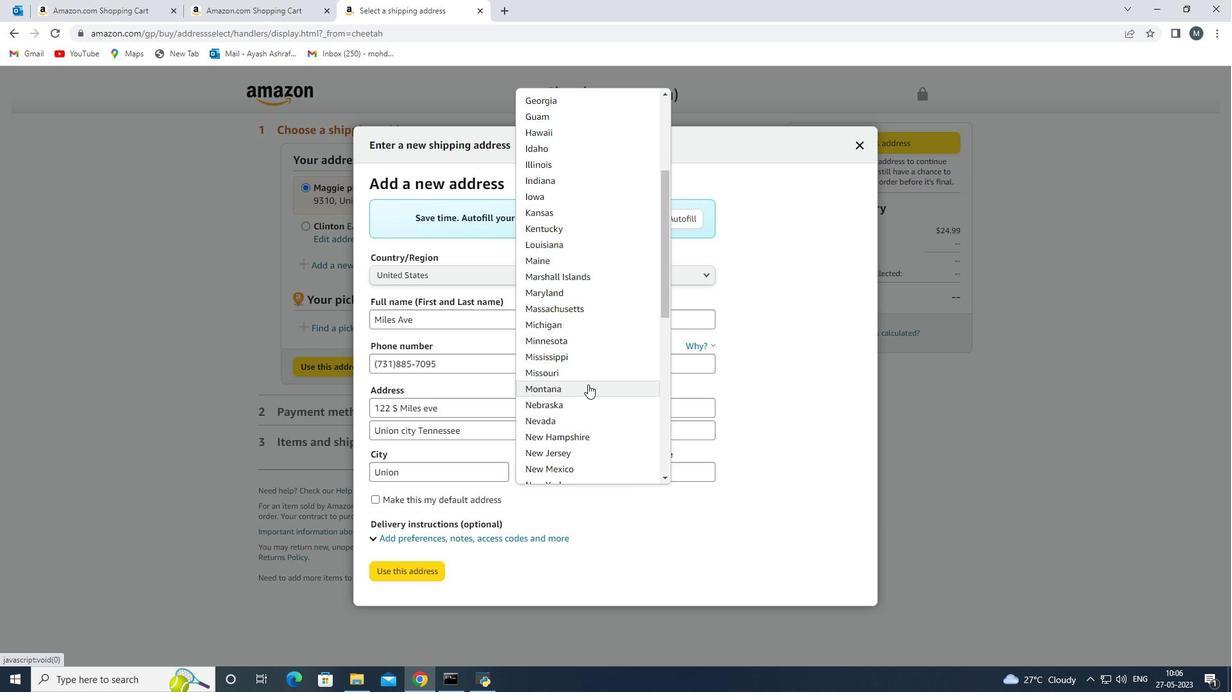 
Action: Mouse scrolled (586, 385) with delta (0, 0)
Screenshot: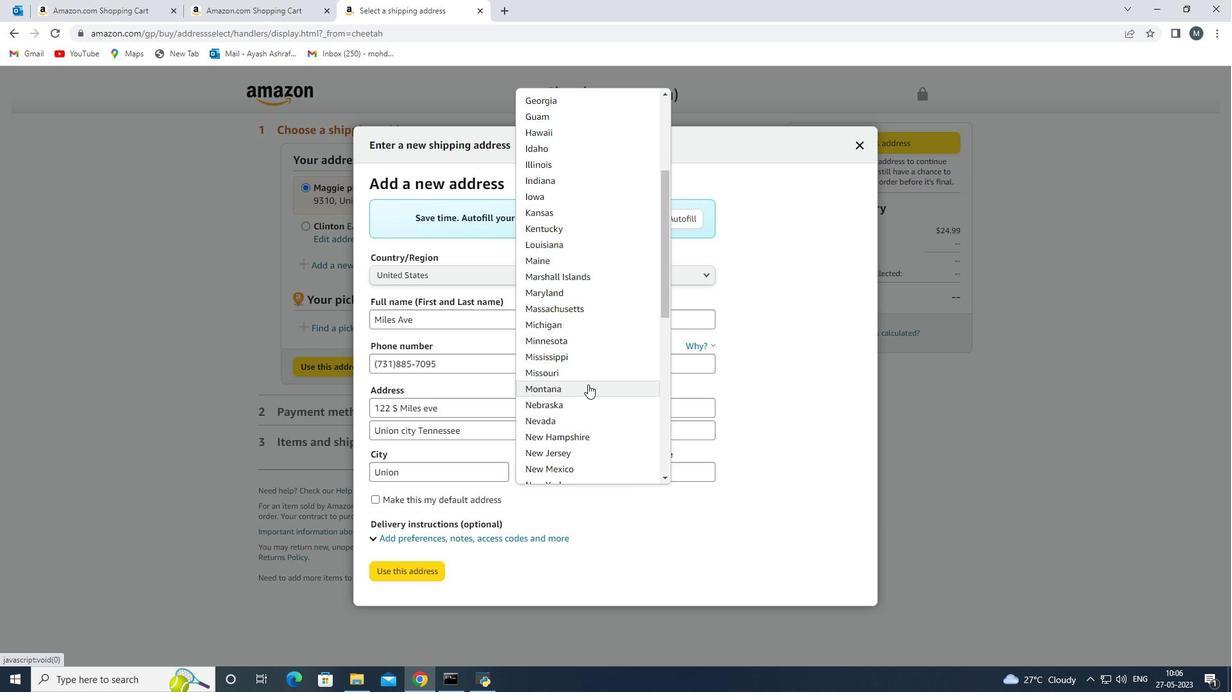 
Action: Mouse scrolled (586, 385) with delta (0, 0)
Screenshot: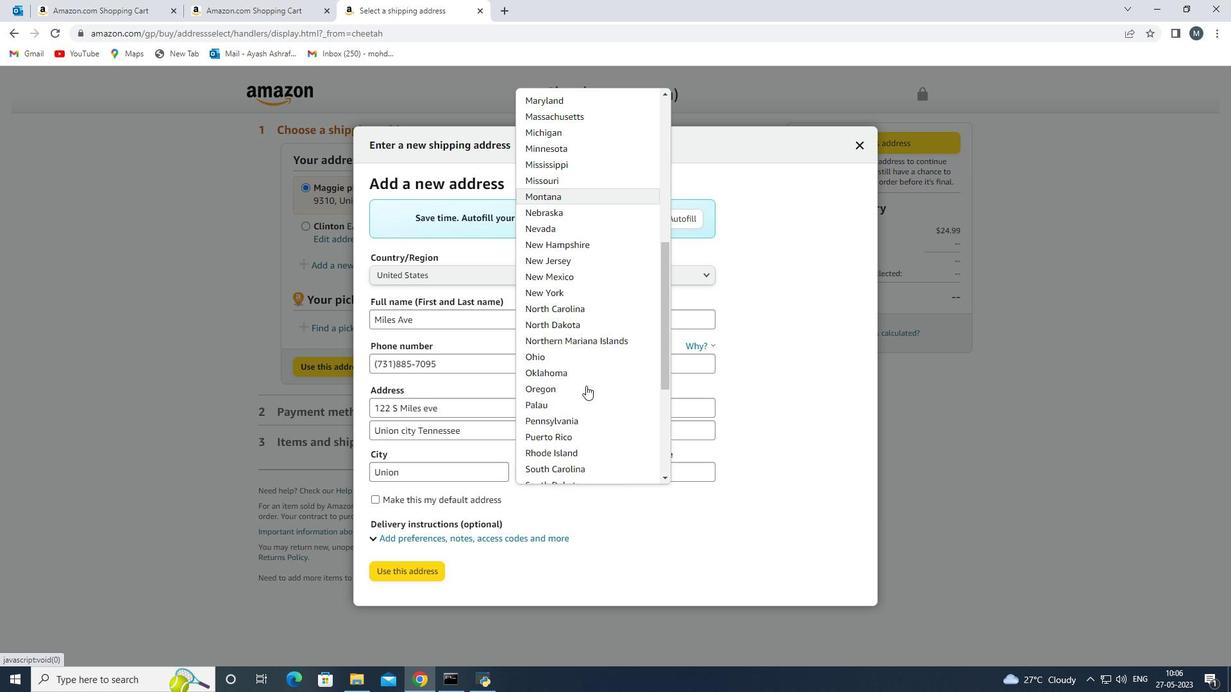 
Action: Mouse scrolled (586, 385) with delta (0, 0)
Screenshot: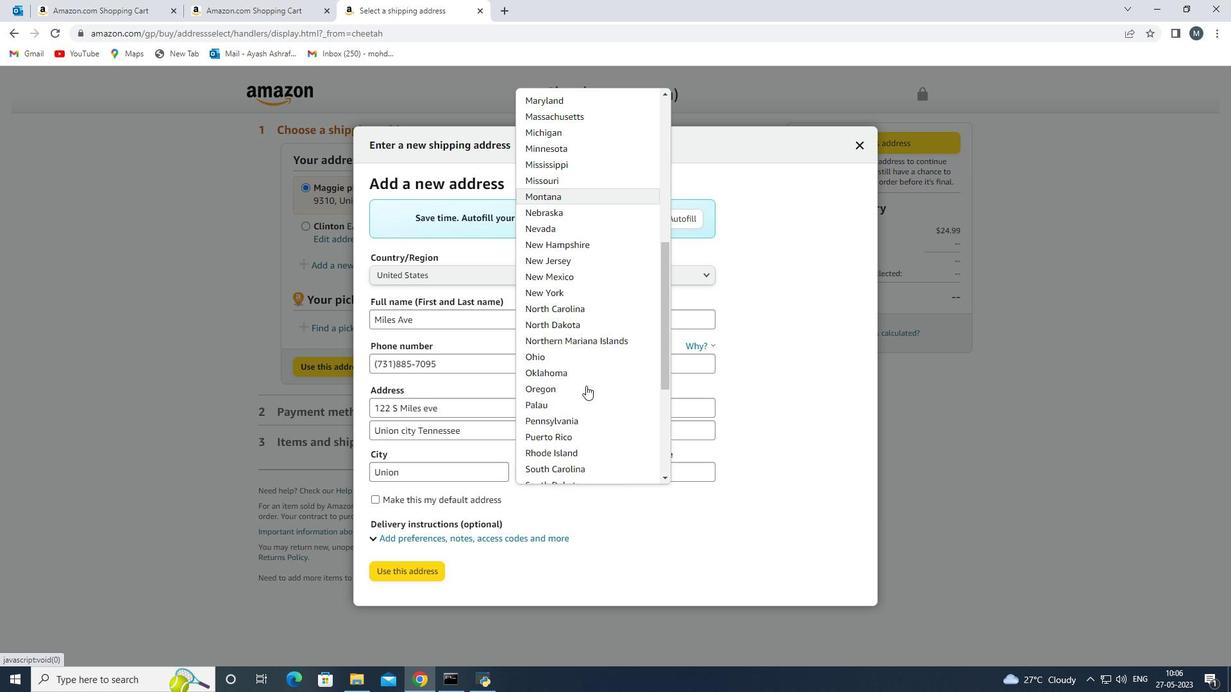 
Action: Mouse moved to (582, 387)
Screenshot: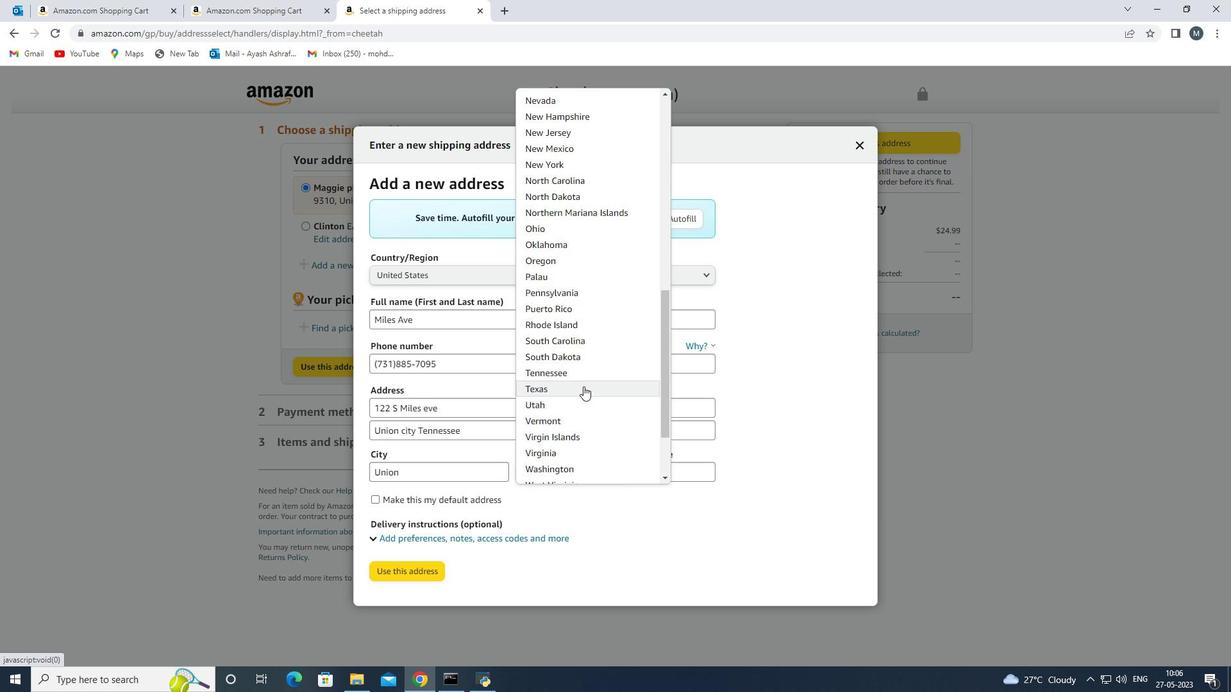 
Action: Mouse scrolled (582, 386) with delta (0, 0)
Screenshot: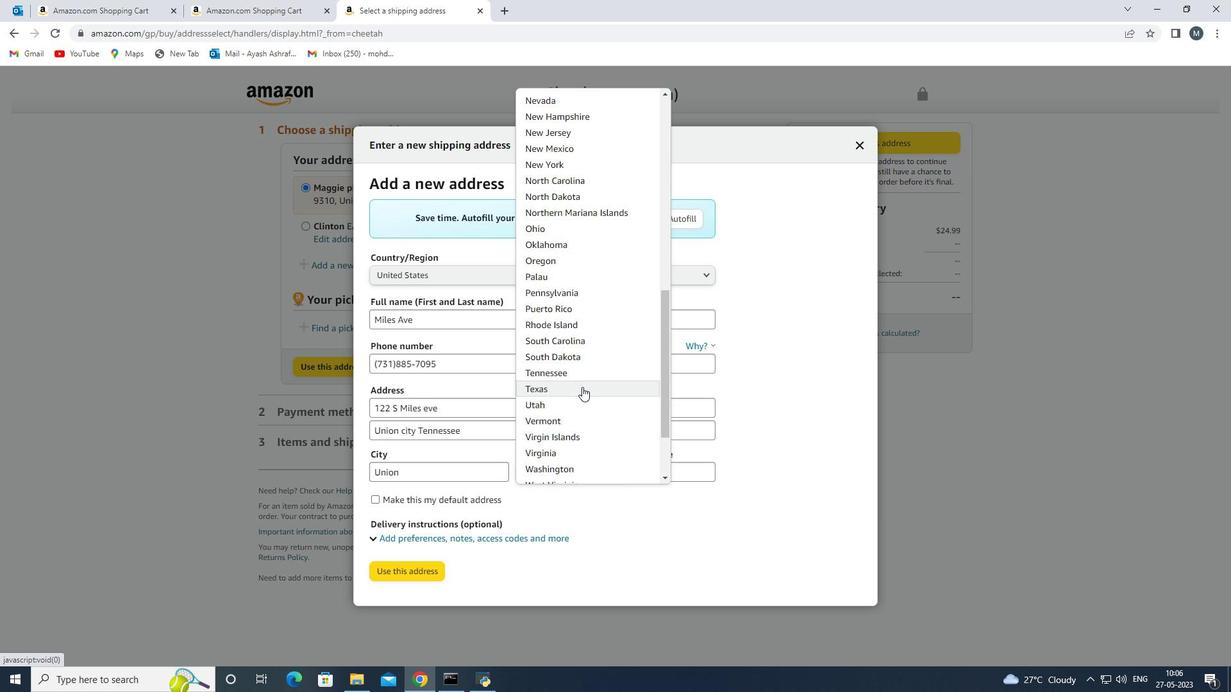 
Action: Mouse scrolled (582, 386) with delta (0, 0)
Screenshot: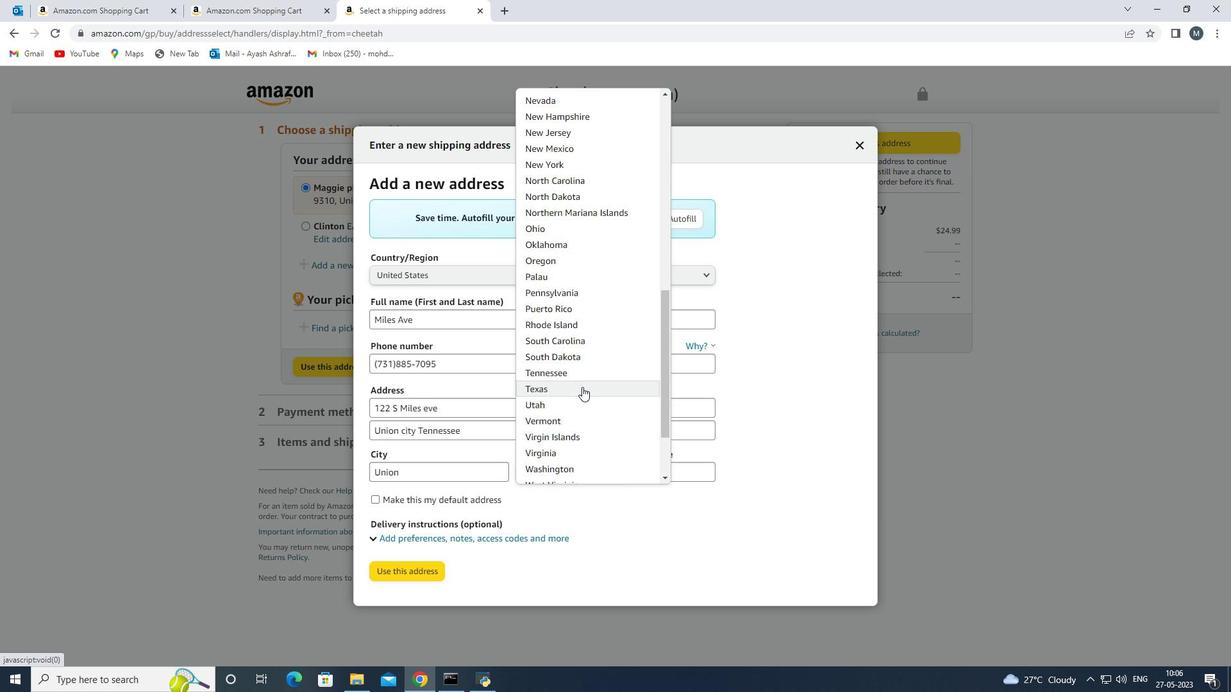 
Action: Mouse moved to (579, 387)
Screenshot: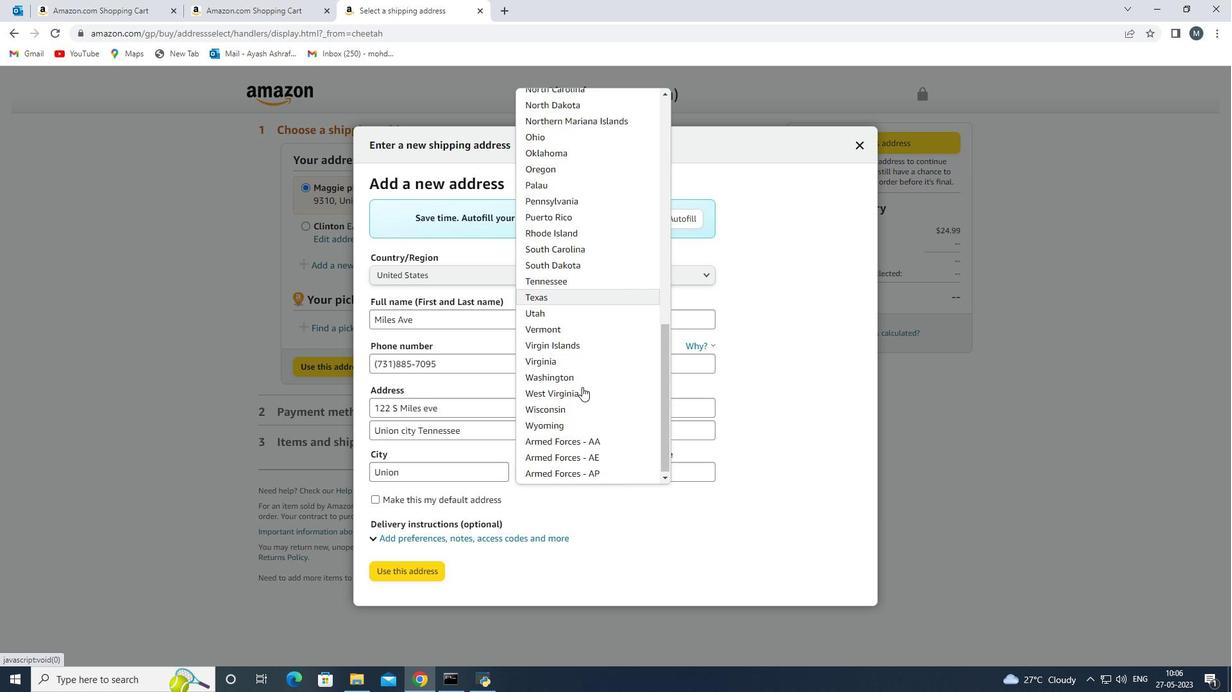 
Action: Mouse scrolled (579, 386) with delta (0, 0)
Screenshot: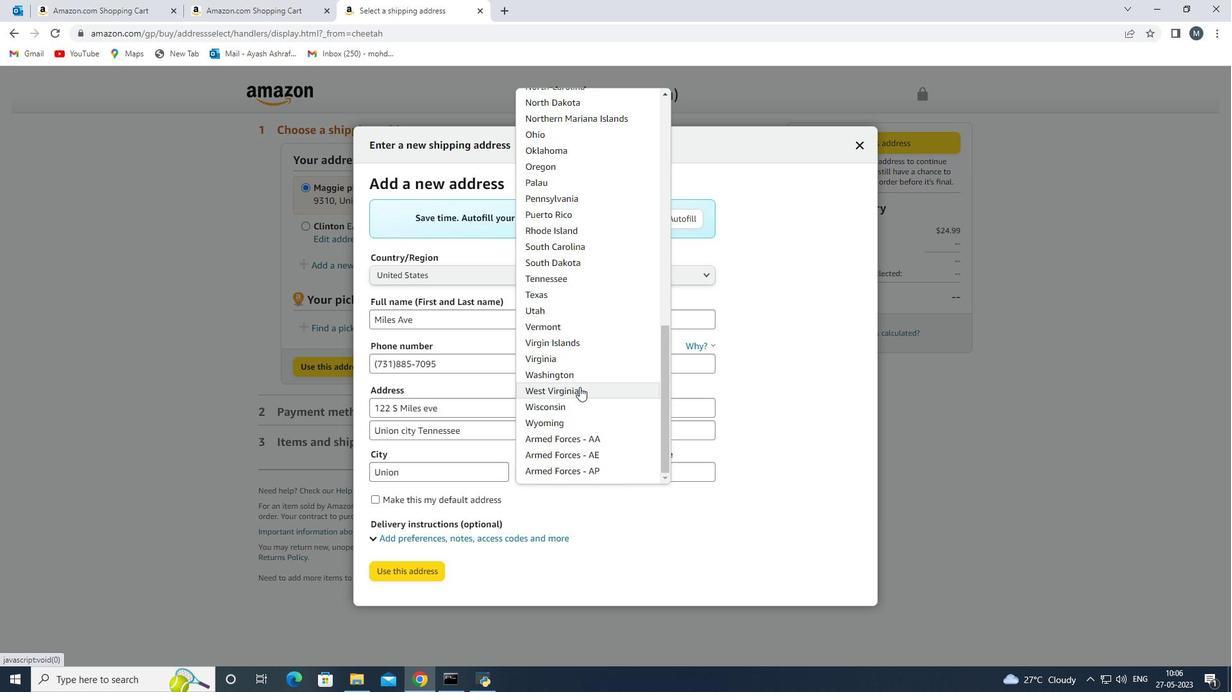 
Action: Mouse scrolled (579, 386) with delta (0, 0)
Screenshot: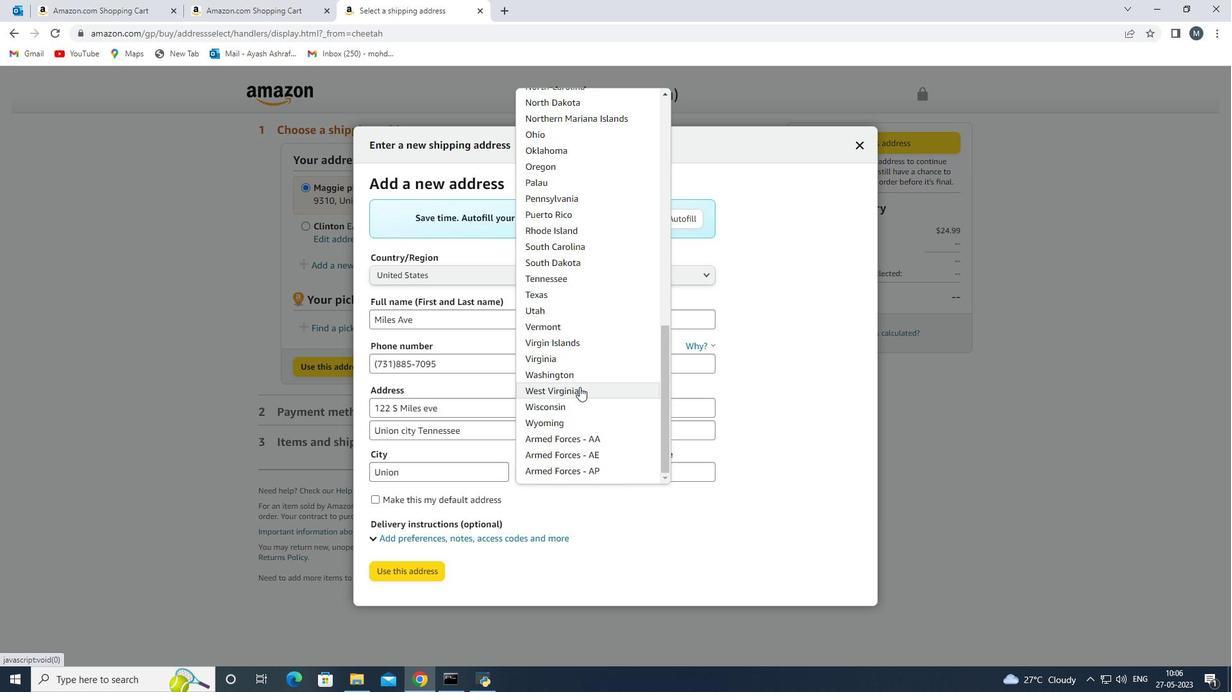 
Action: Mouse moved to (582, 277)
Screenshot: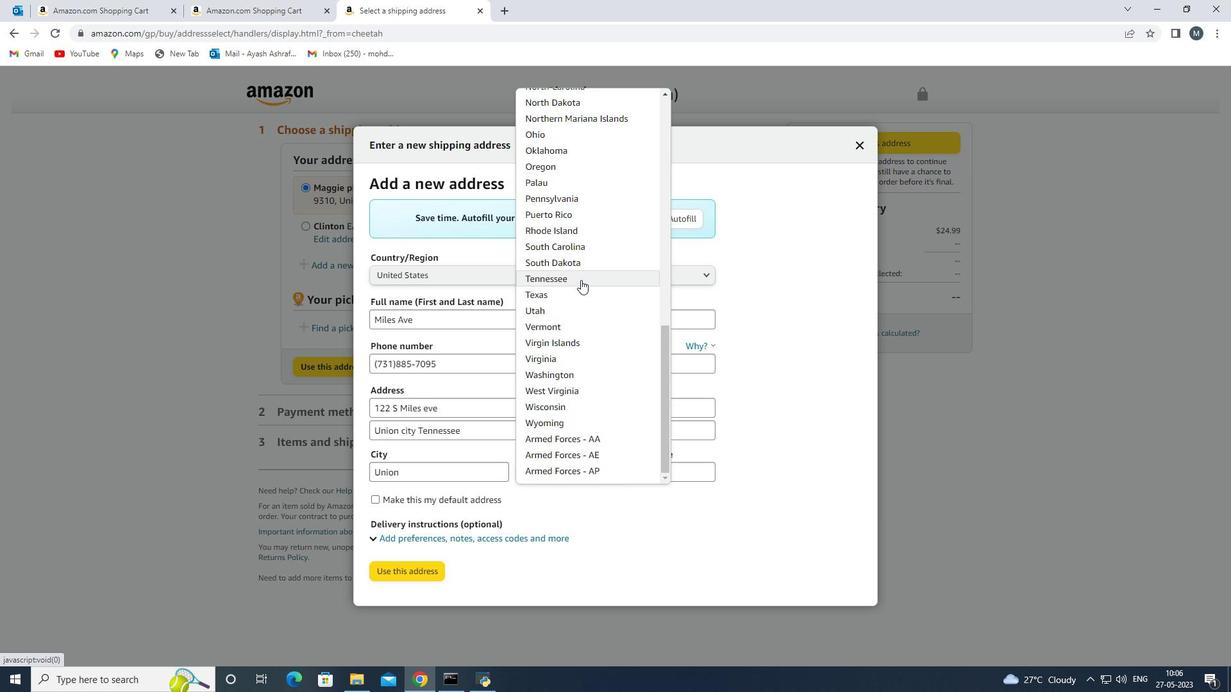 
Action: Mouse pressed left at (582, 277)
Screenshot: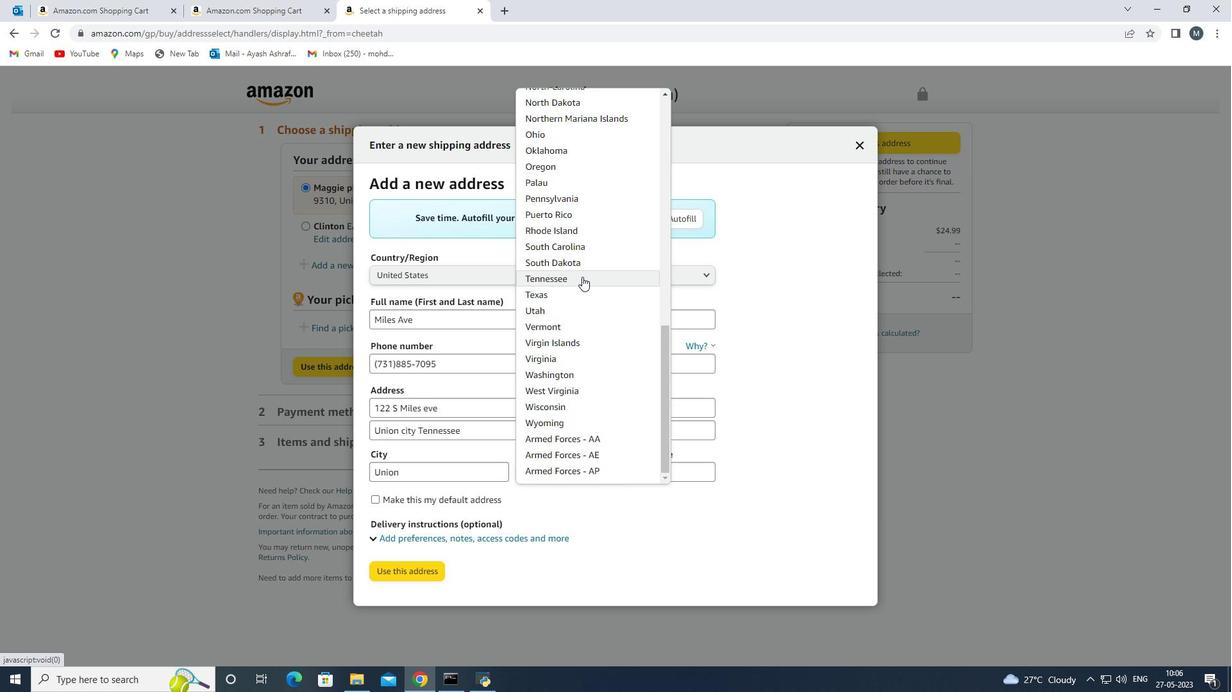
Action: Mouse moved to (400, 570)
Screenshot: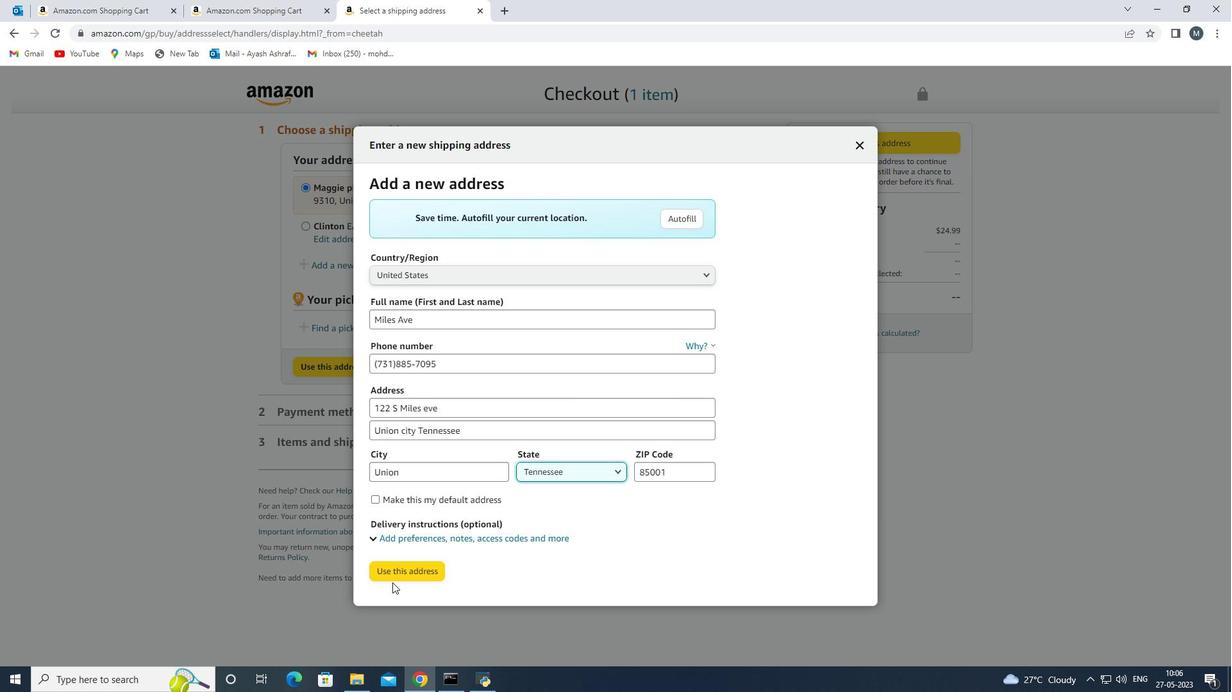 
Action: Mouse pressed left at (400, 570)
Screenshot: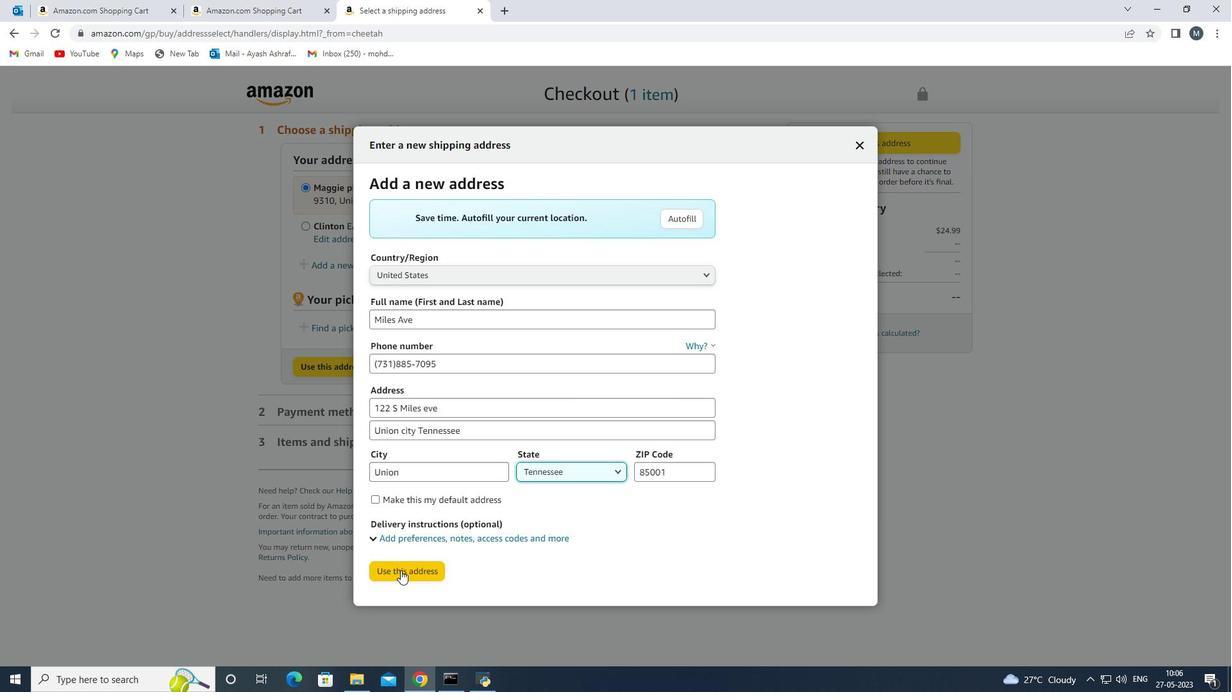 
Action: Mouse moved to (458, 504)
Screenshot: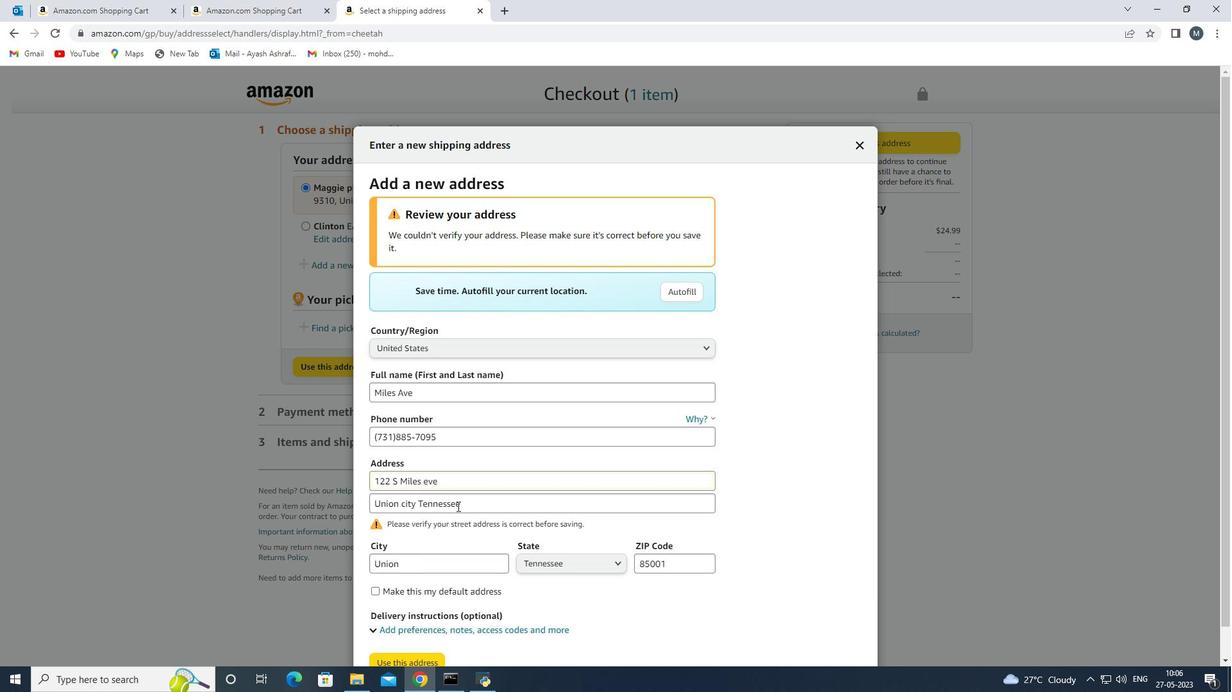 
Action: Mouse scrolled (458, 503) with delta (0, 0)
Screenshot: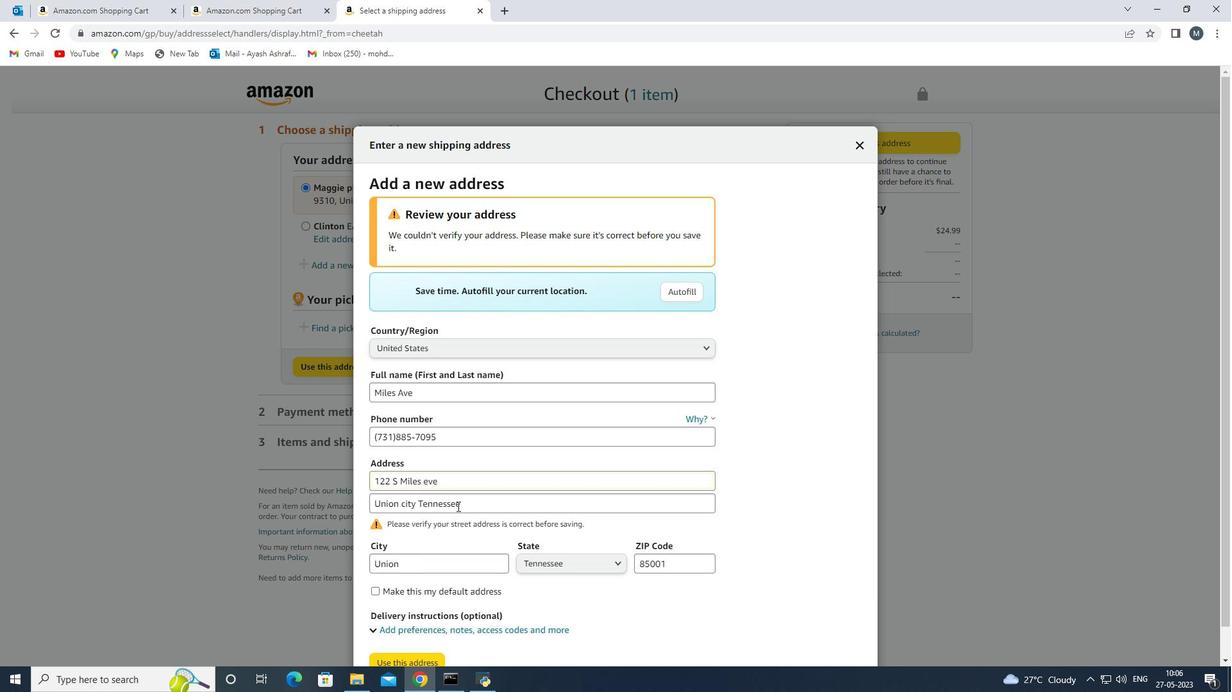 
Action: Mouse moved to (487, 477)
Screenshot: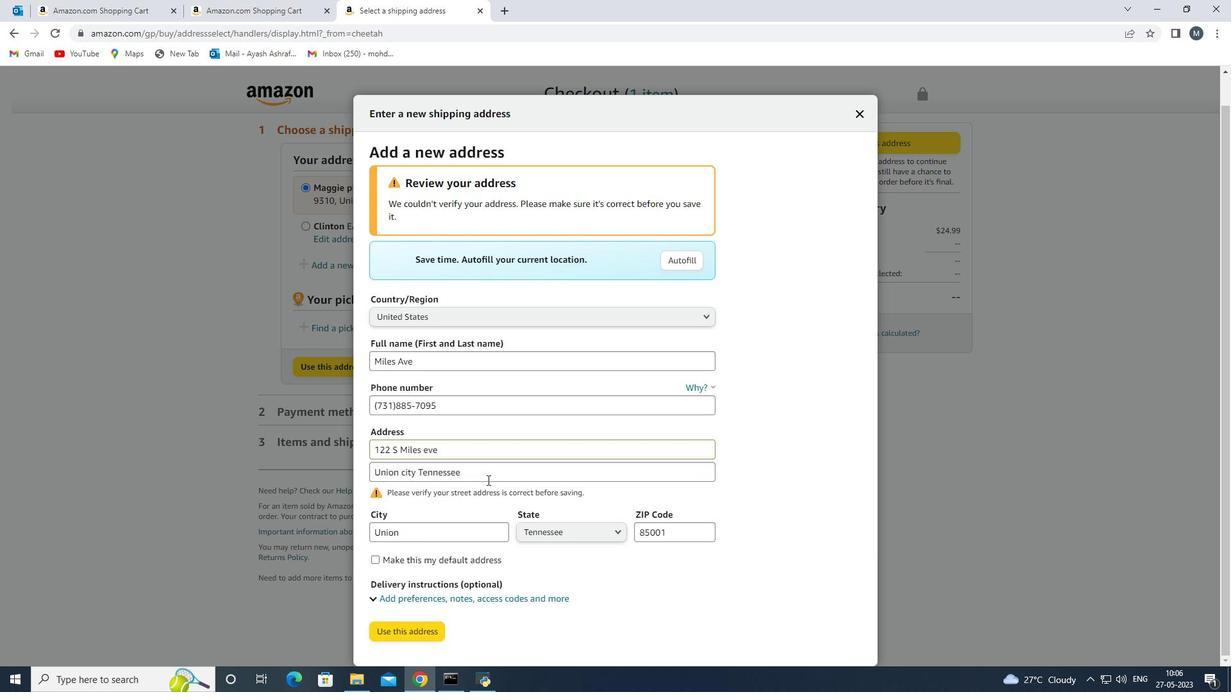 
Action: Mouse scrolled (487, 477) with delta (0, 0)
Screenshot: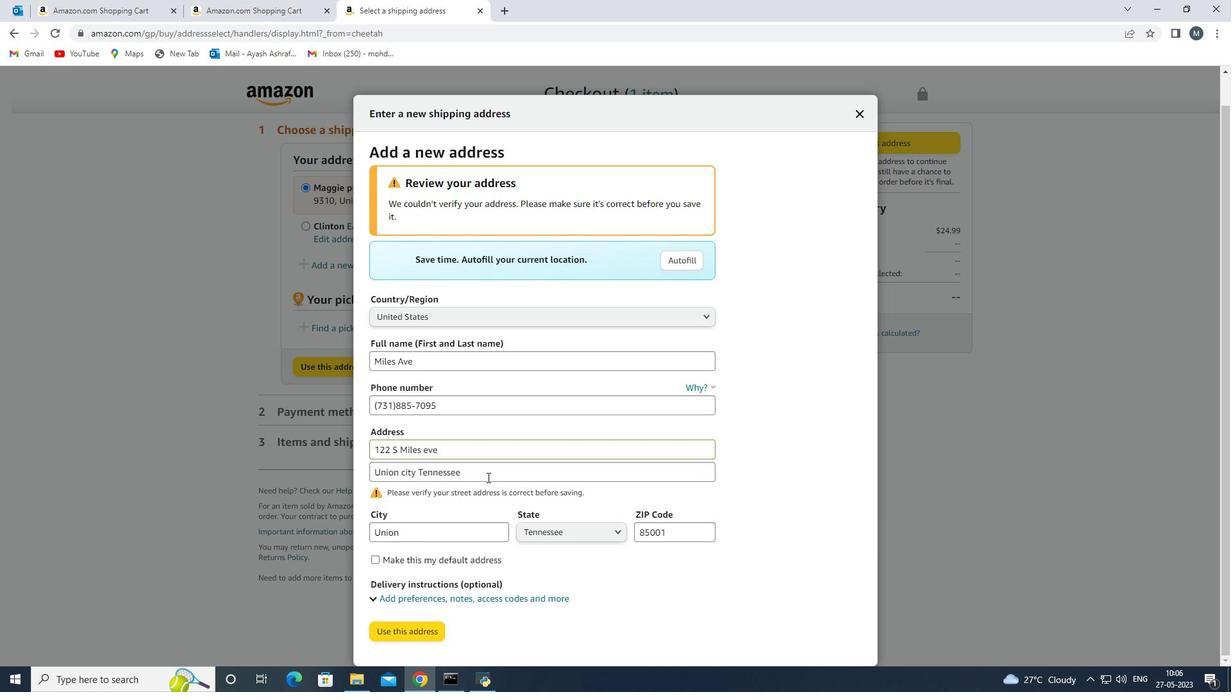 
Action: Mouse moved to (670, 534)
Screenshot: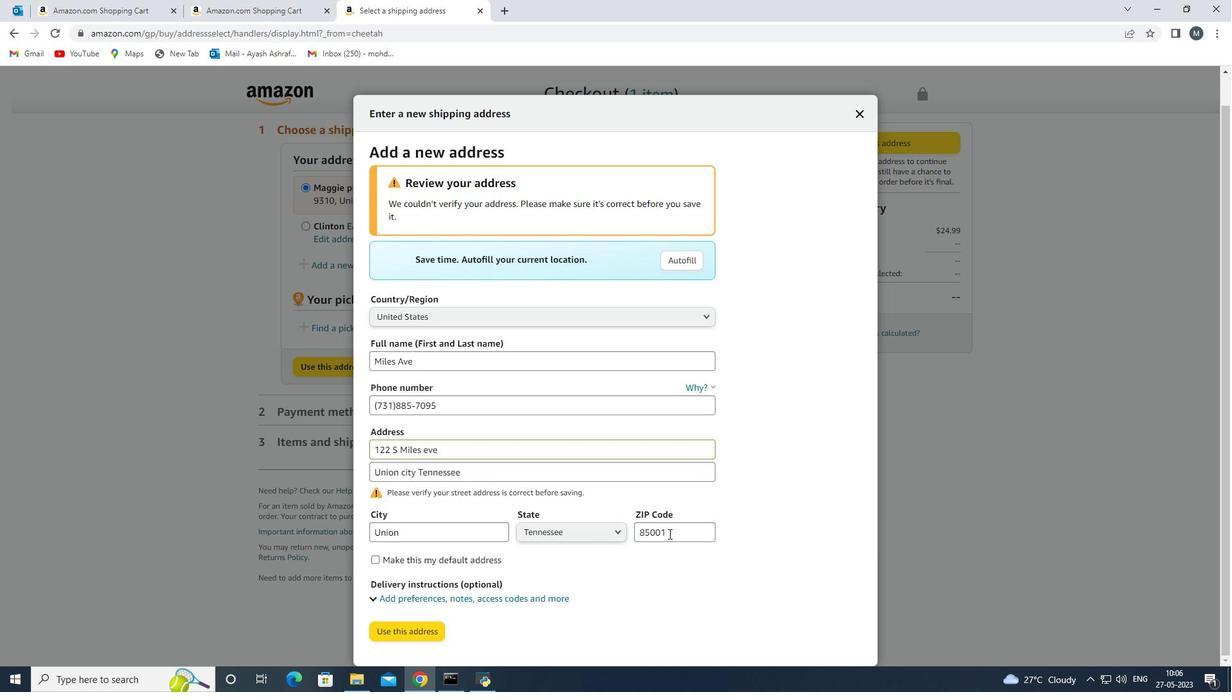 
Action: Mouse pressed left at (670, 534)
